 Task: Plan a trip to Niimi, Japan from 26th December, 2023 to 30th December, 2023 for 2 adults. Place can be entire room with 1  bedroom having 1 bed and 1 bathroom. Property type can be hotel.
Action: Mouse moved to (513, 129)
Screenshot: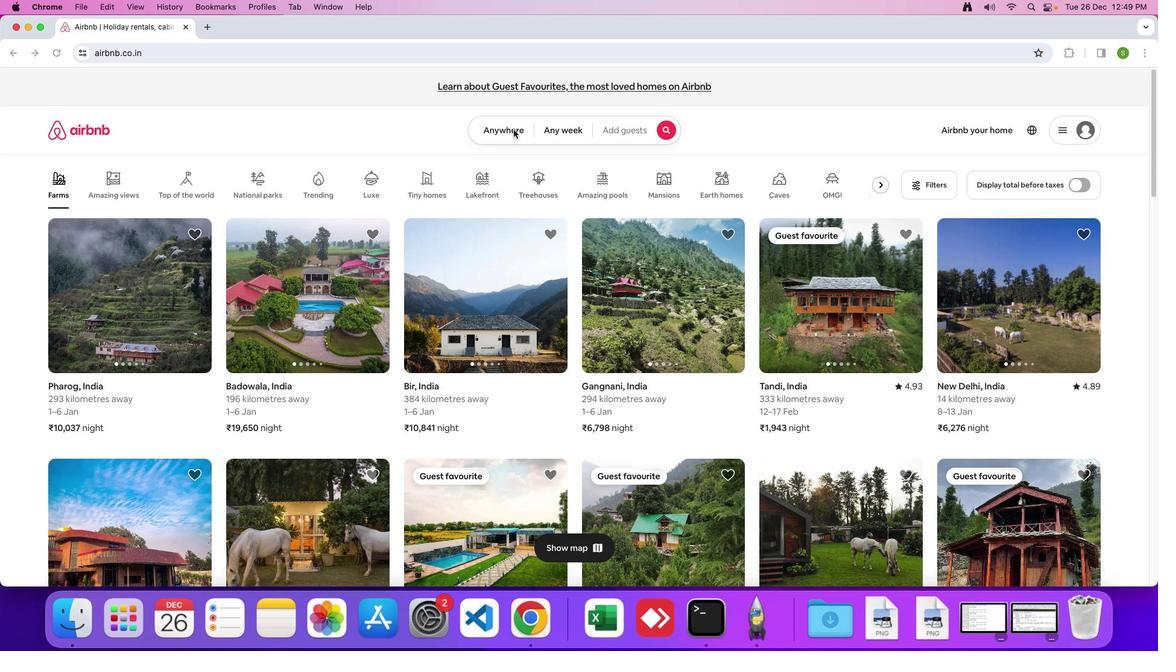 
Action: Mouse pressed left at (513, 129)
Screenshot: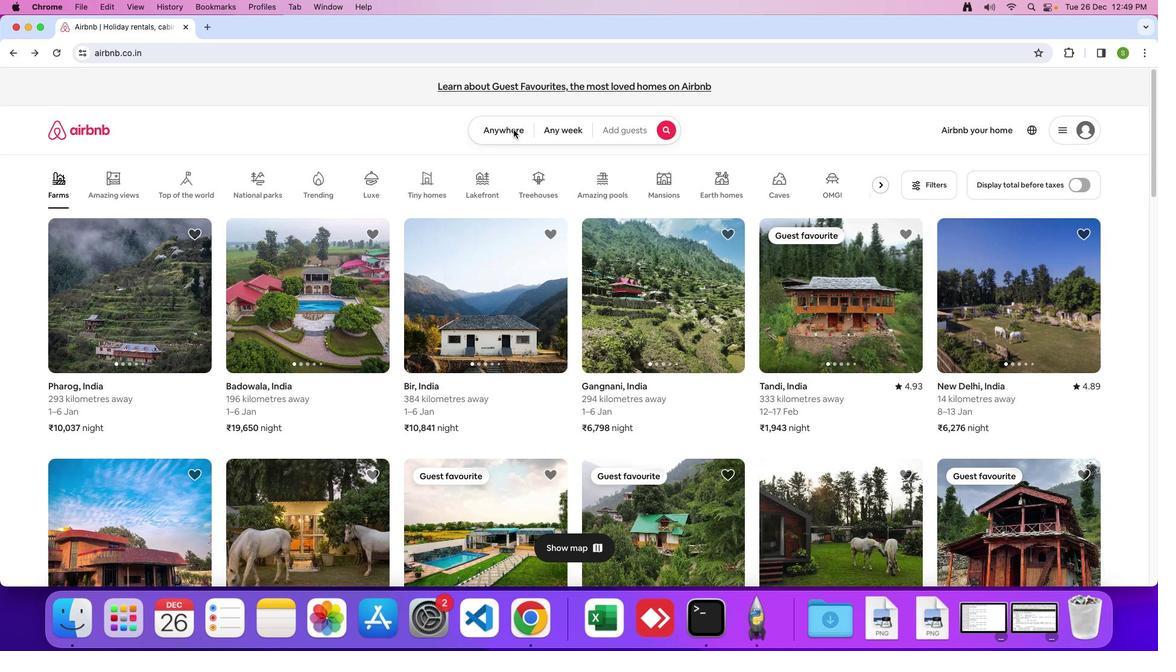 
Action: Mouse moved to (498, 134)
Screenshot: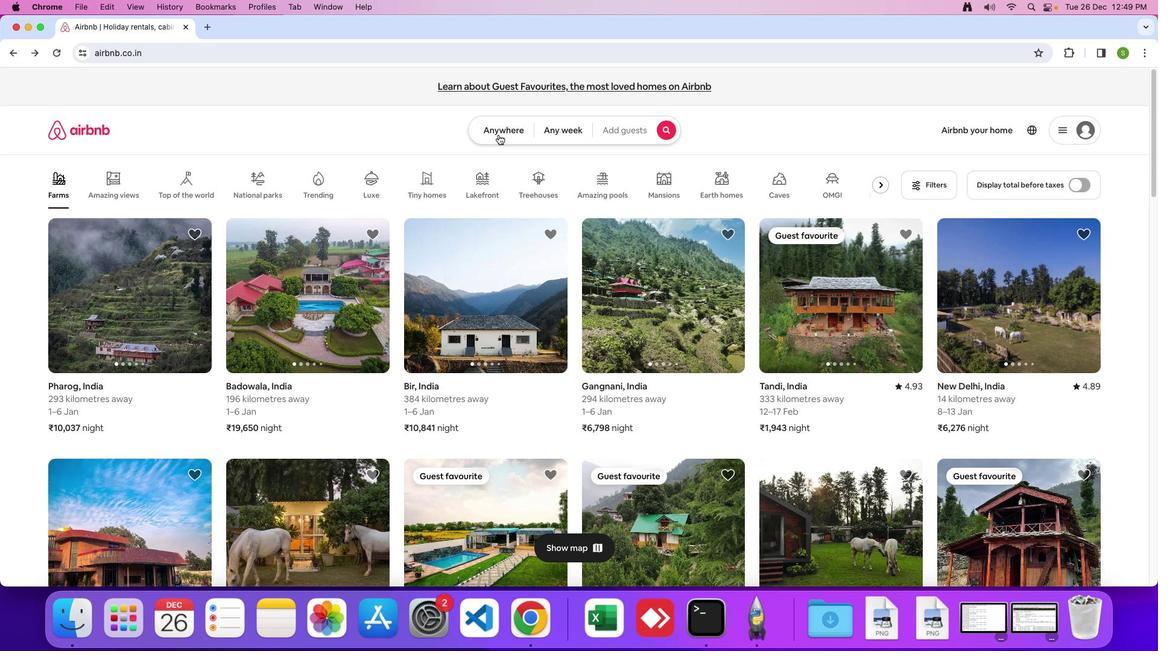 
Action: Mouse pressed left at (498, 134)
Screenshot: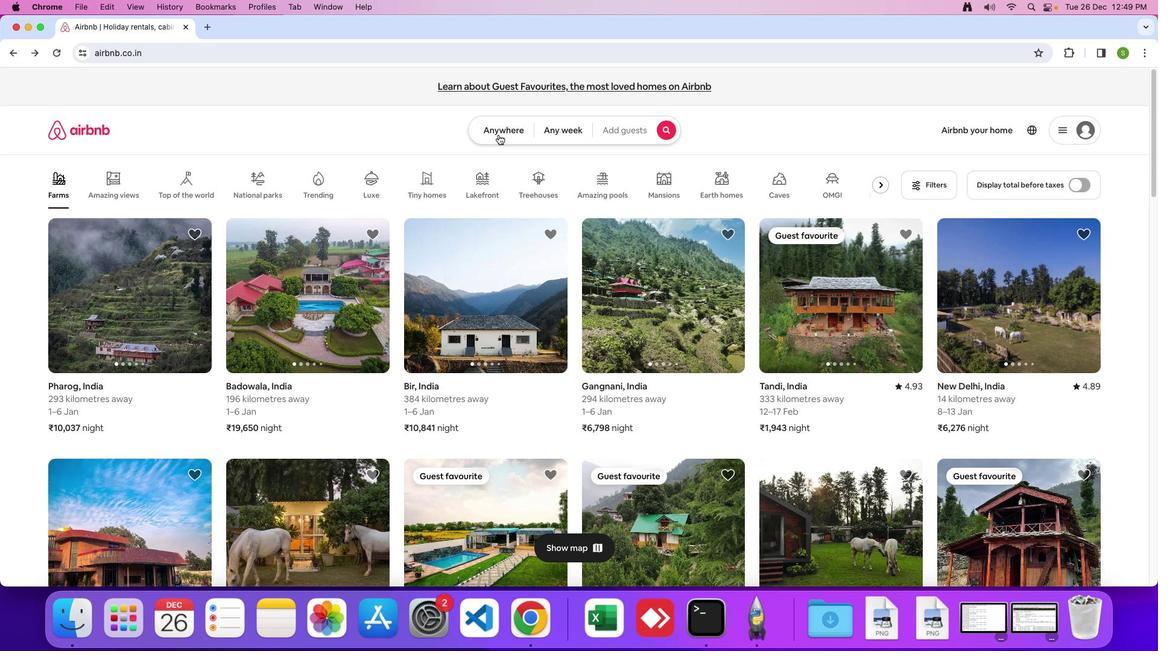 
Action: Mouse moved to (402, 168)
Screenshot: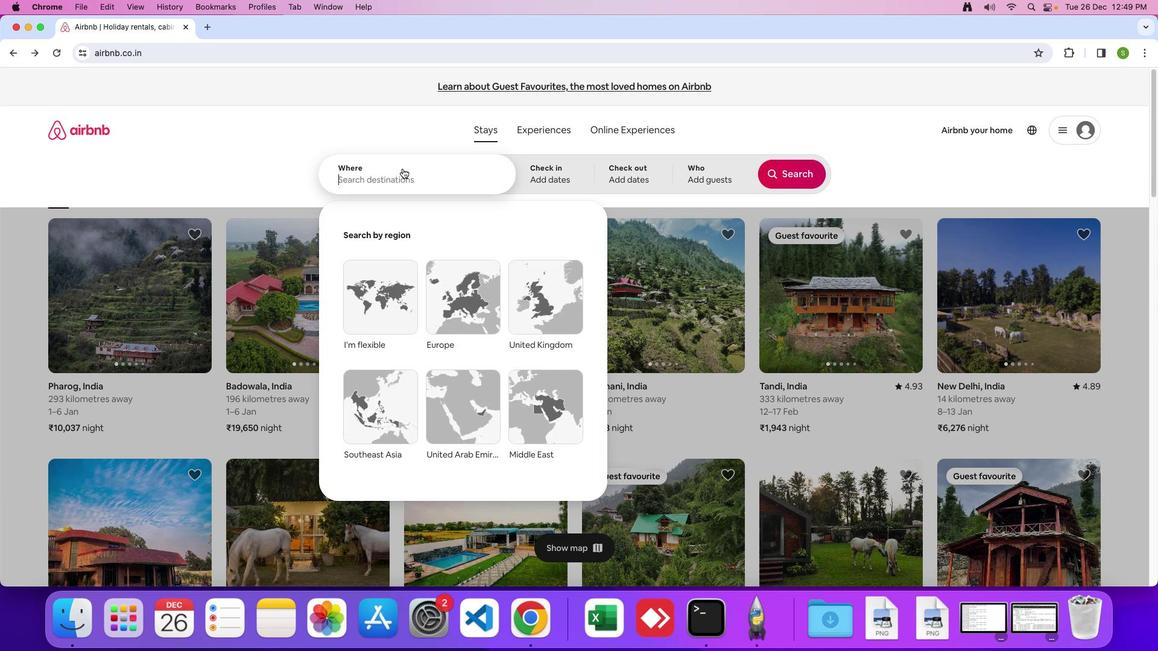 
Action: Mouse pressed left at (402, 168)
Screenshot: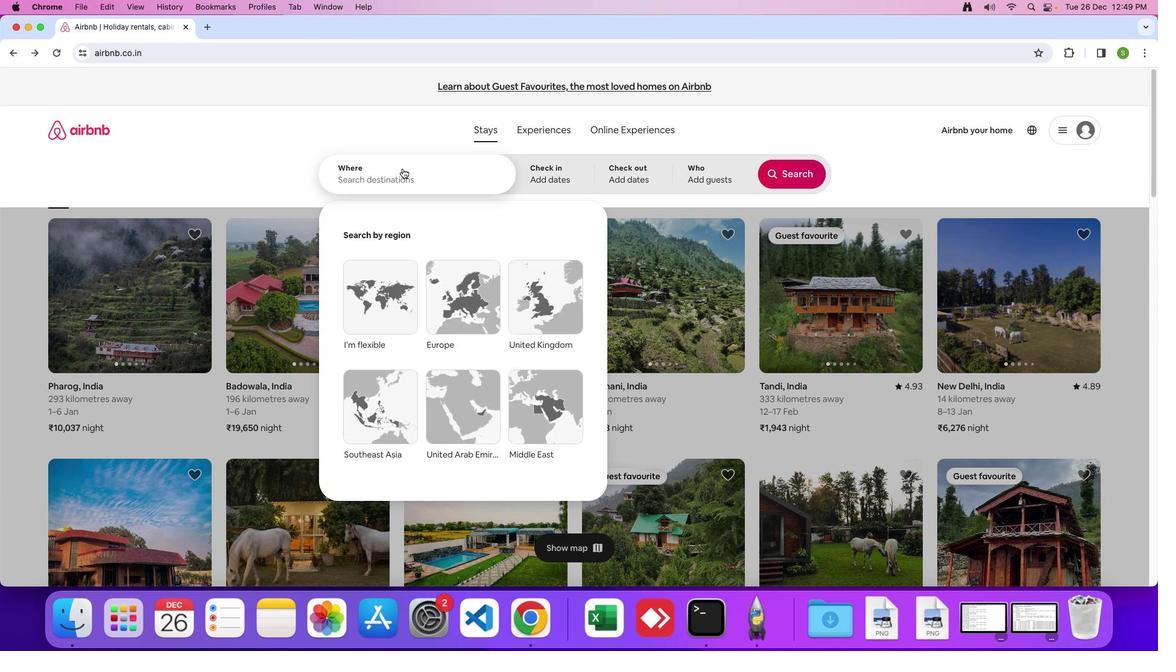 
Action: Mouse moved to (397, 168)
Screenshot: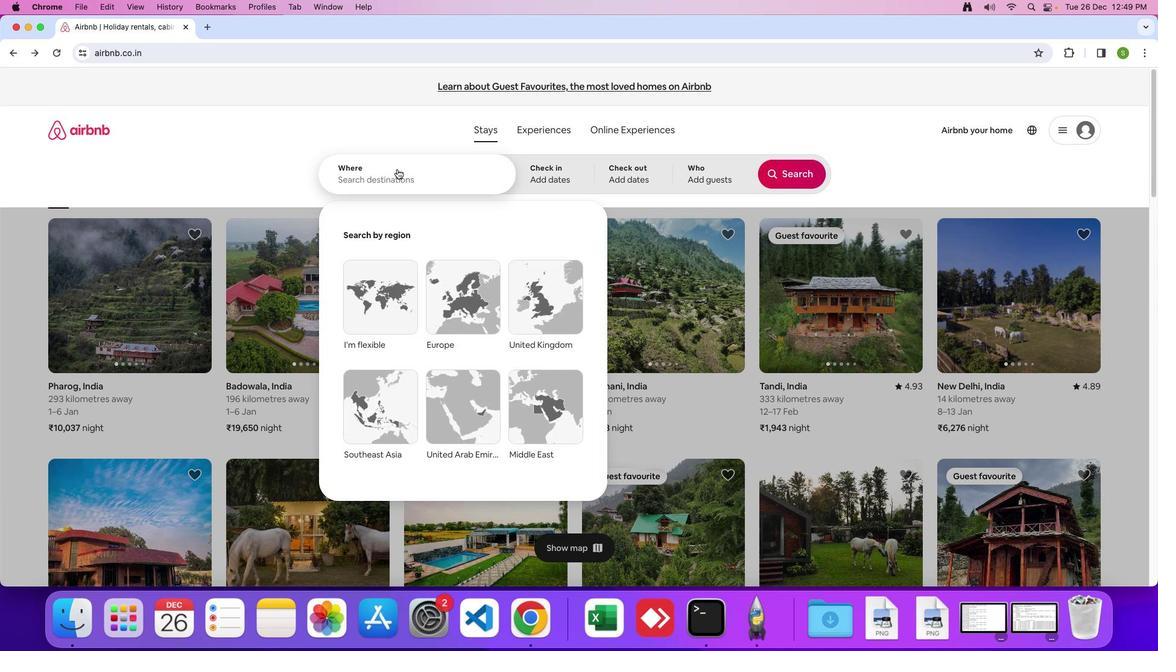 
Action: Key pressed 'N'Key.caps_lock'i''i''m''i'','Key.spaceKey.shift'J''a''p''a''n'Key.enter
Screenshot: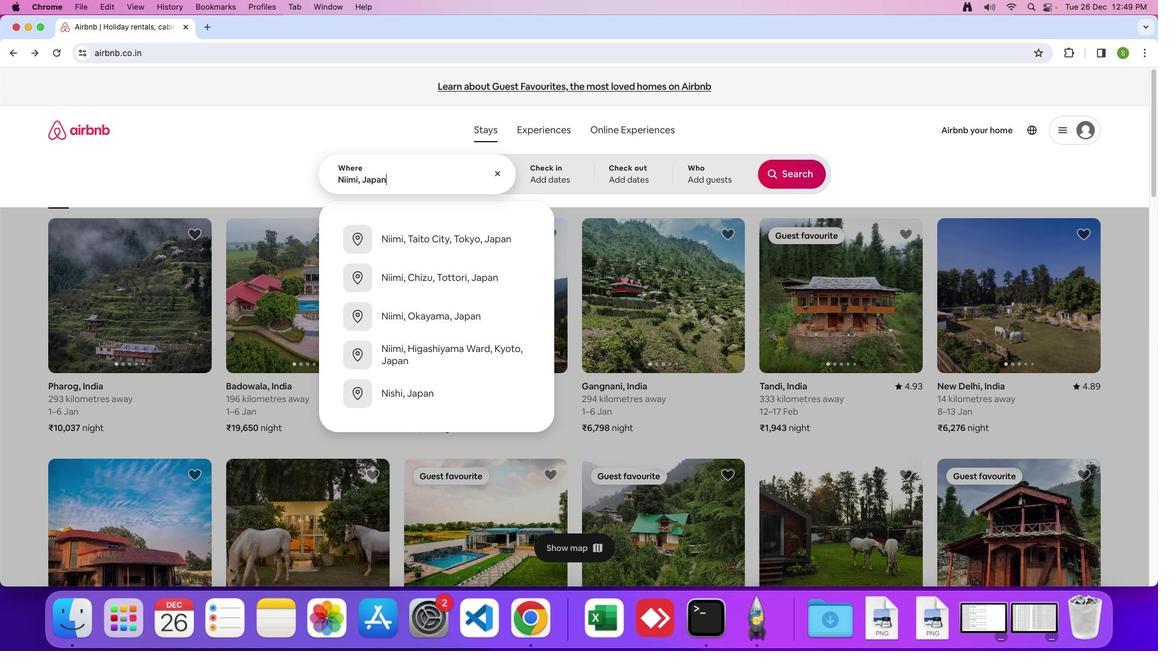 
Action: Mouse moved to (426, 440)
Screenshot: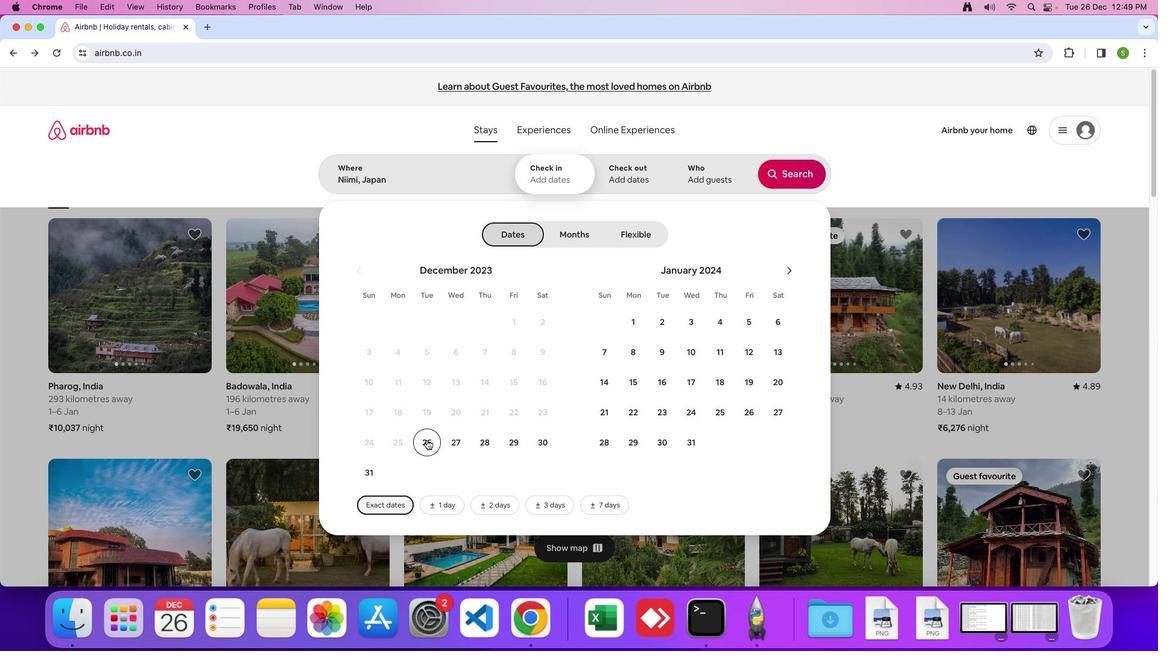 
Action: Mouse pressed left at (426, 440)
Screenshot: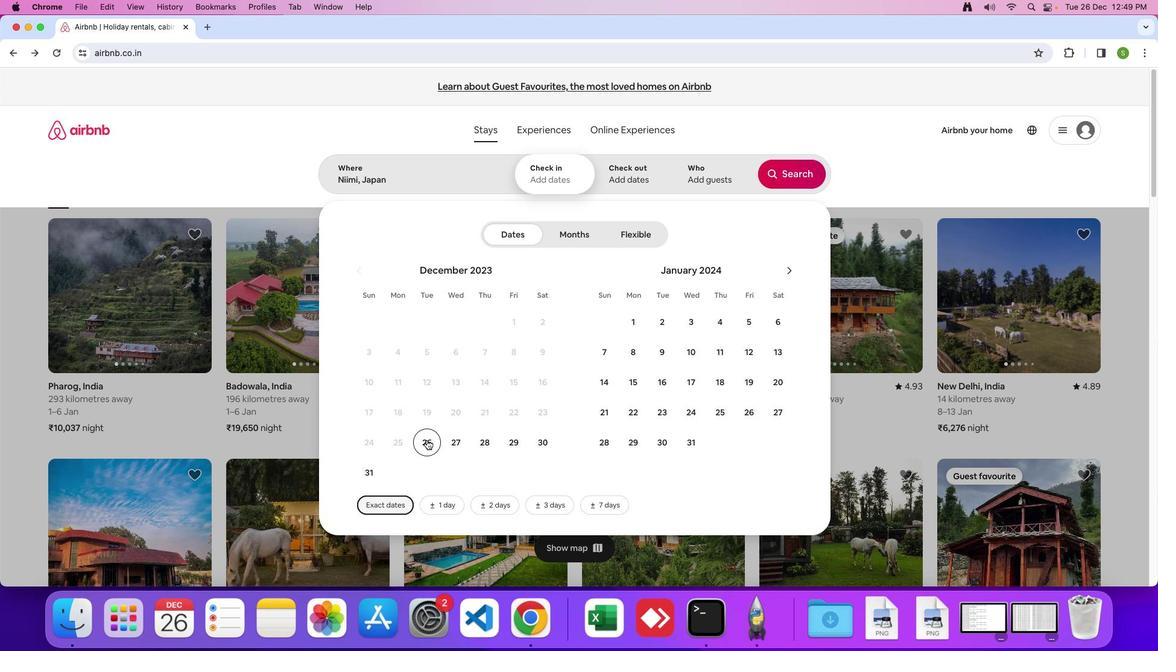 
Action: Mouse moved to (536, 450)
Screenshot: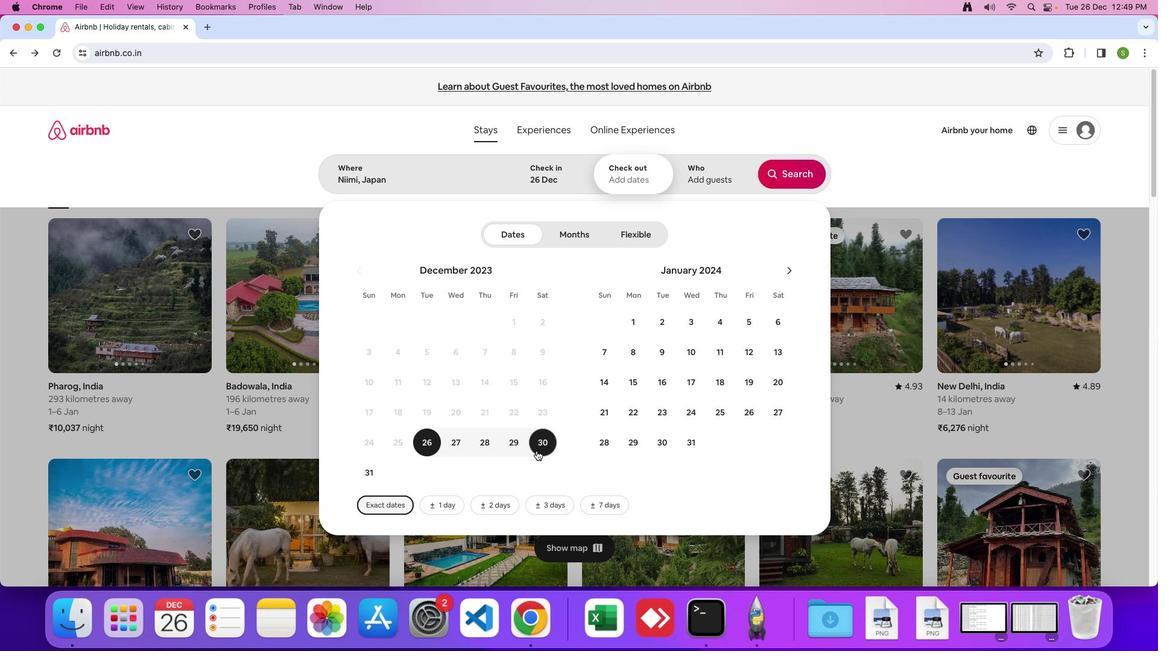 
Action: Mouse pressed left at (536, 450)
Screenshot: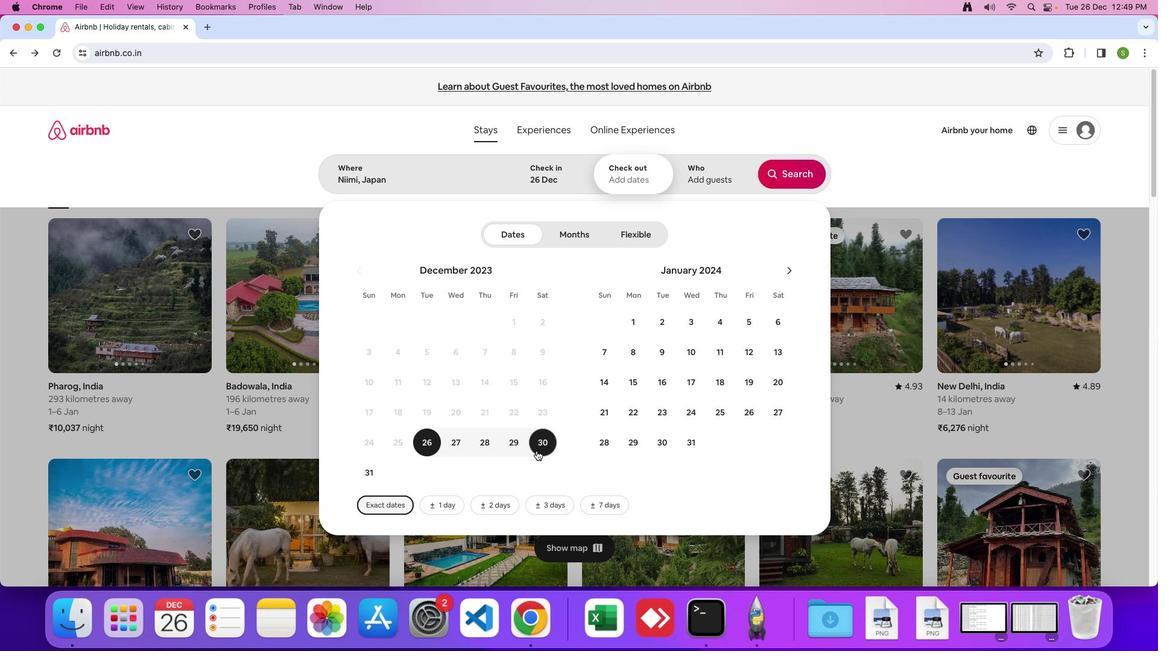 
Action: Mouse moved to (704, 182)
Screenshot: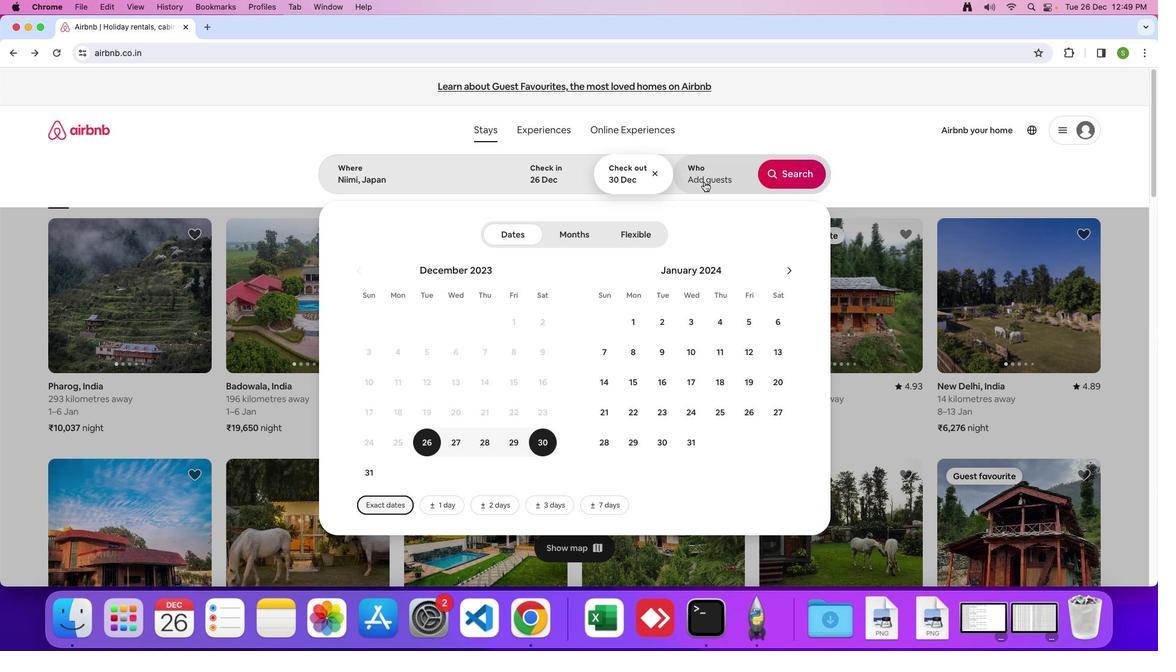 
Action: Mouse pressed left at (704, 182)
Screenshot: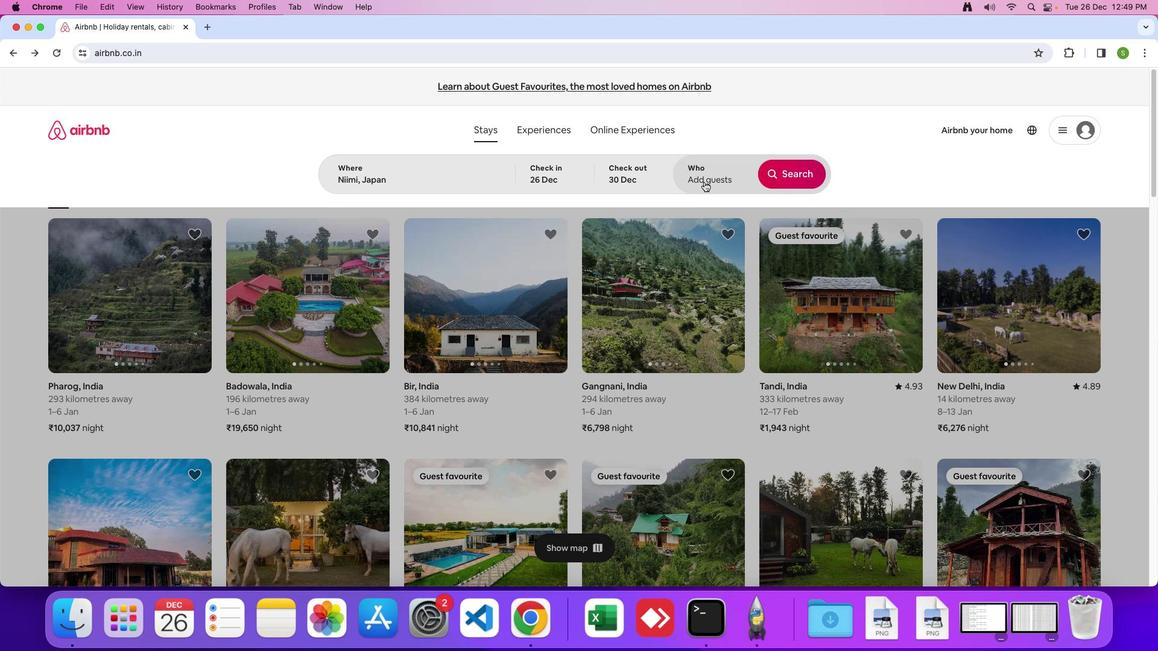 
Action: Mouse moved to (793, 232)
Screenshot: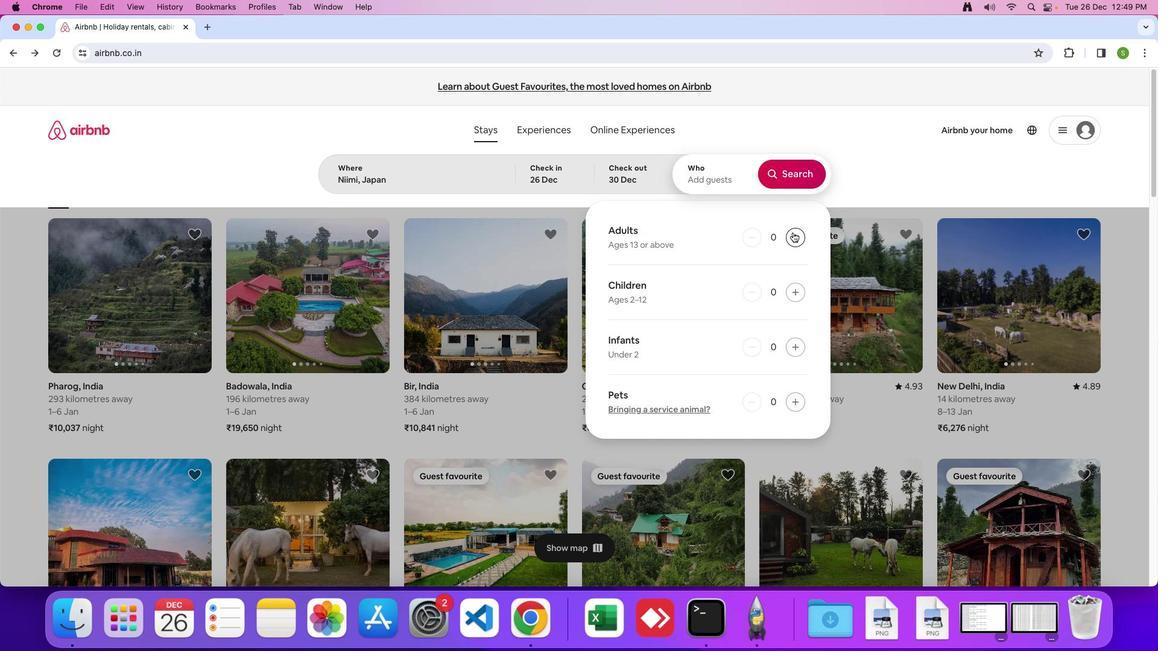 
Action: Mouse pressed left at (793, 232)
Screenshot: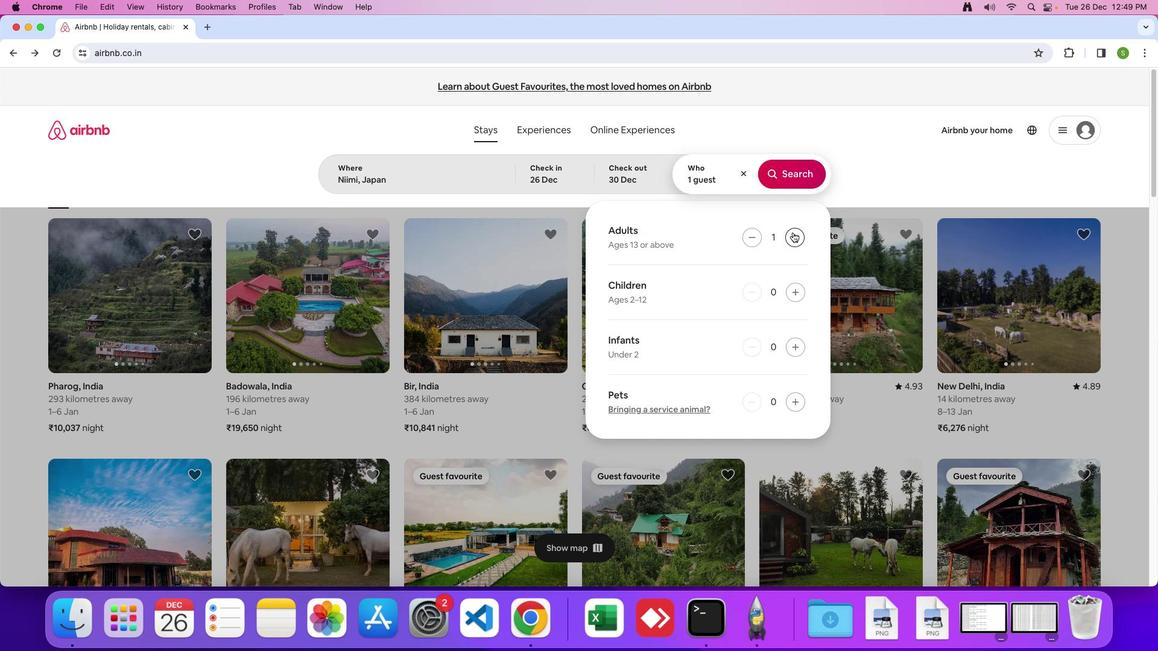 
Action: Mouse pressed left at (793, 232)
Screenshot: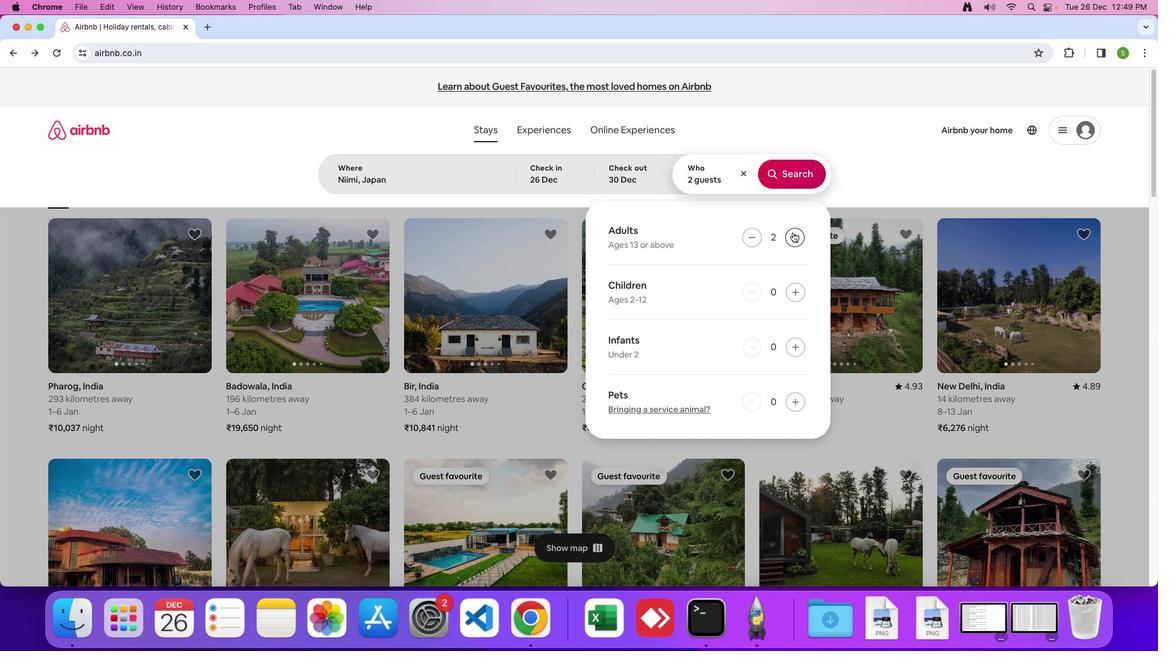 
Action: Mouse moved to (788, 182)
Screenshot: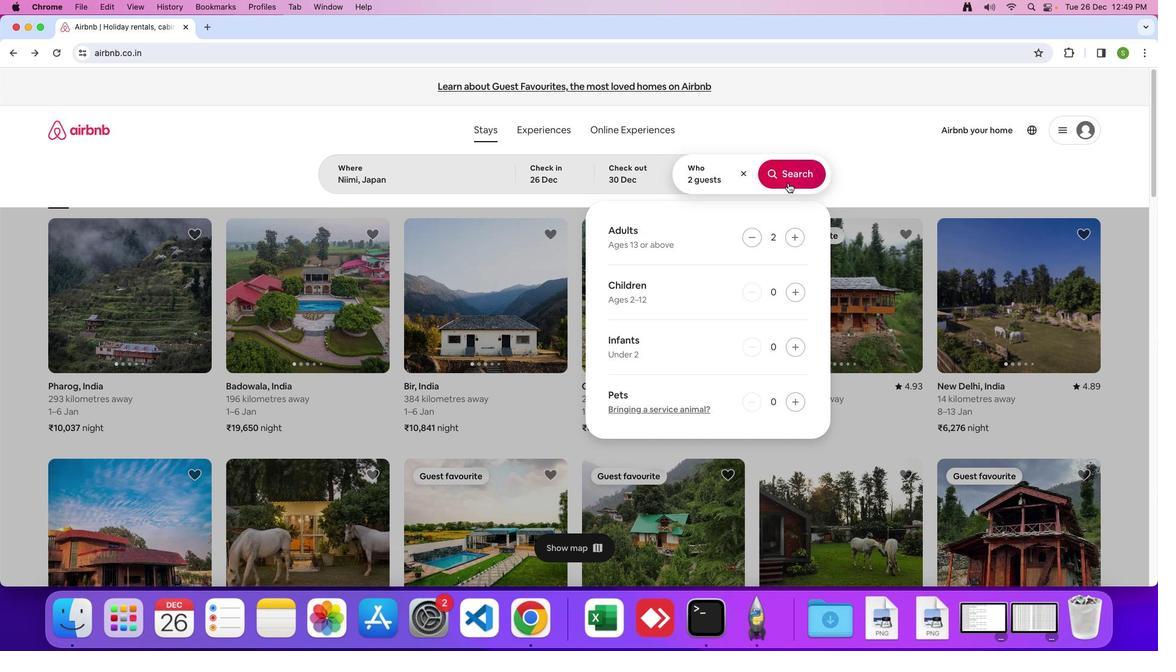 
Action: Mouse pressed left at (788, 182)
Screenshot: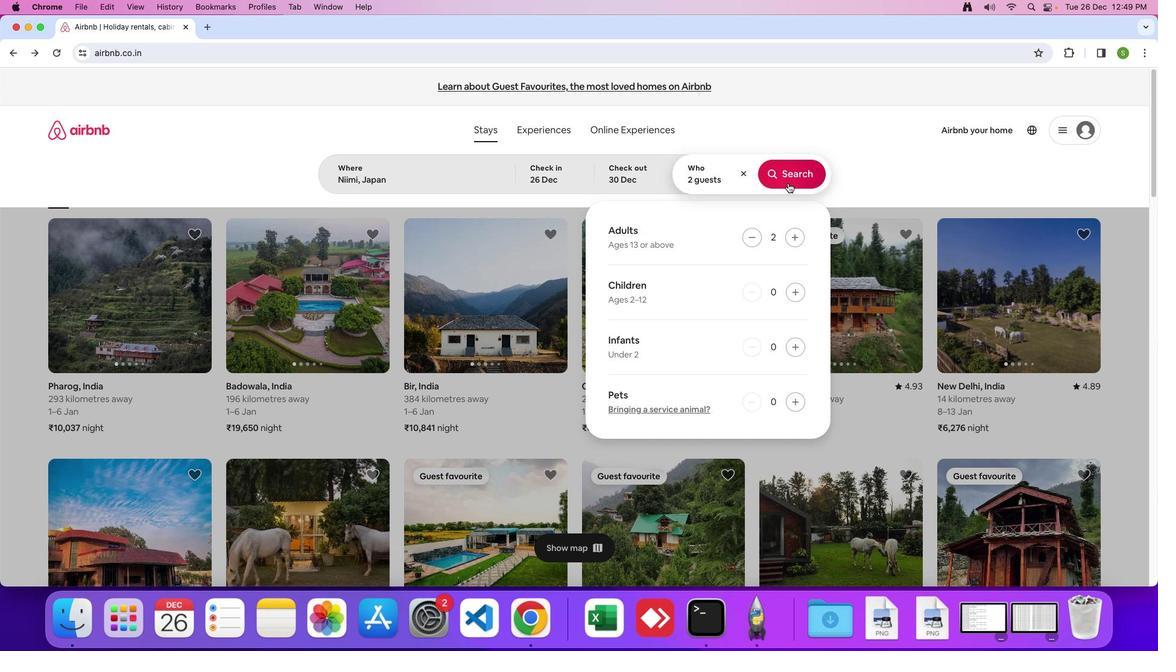 
Action: Mouse moved to (969, 143)
Screenshot: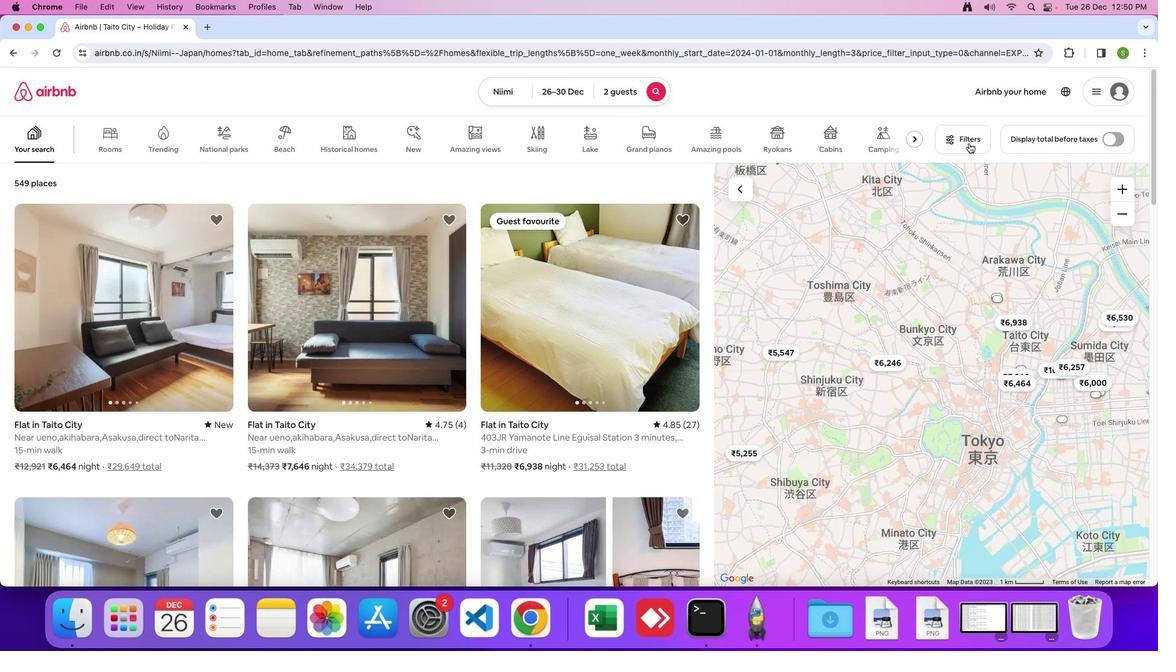 
Action: Mouse pressed left at (969, 143)
Screenshot: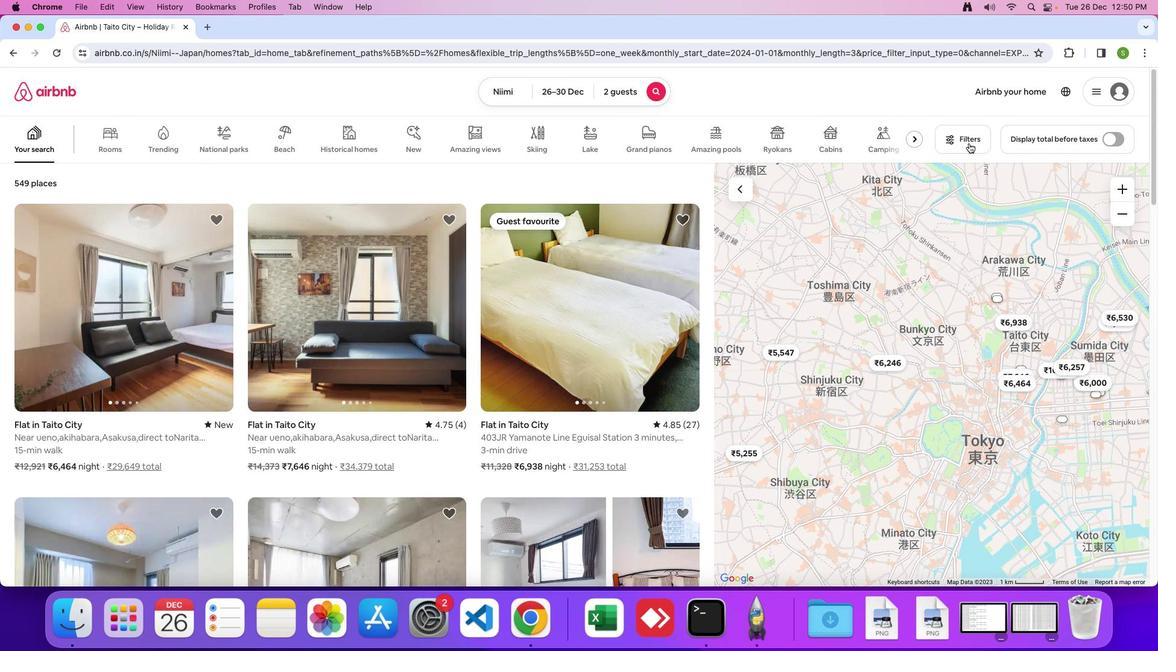 
Action: Mouse moved to (570, 370)
Screenshot: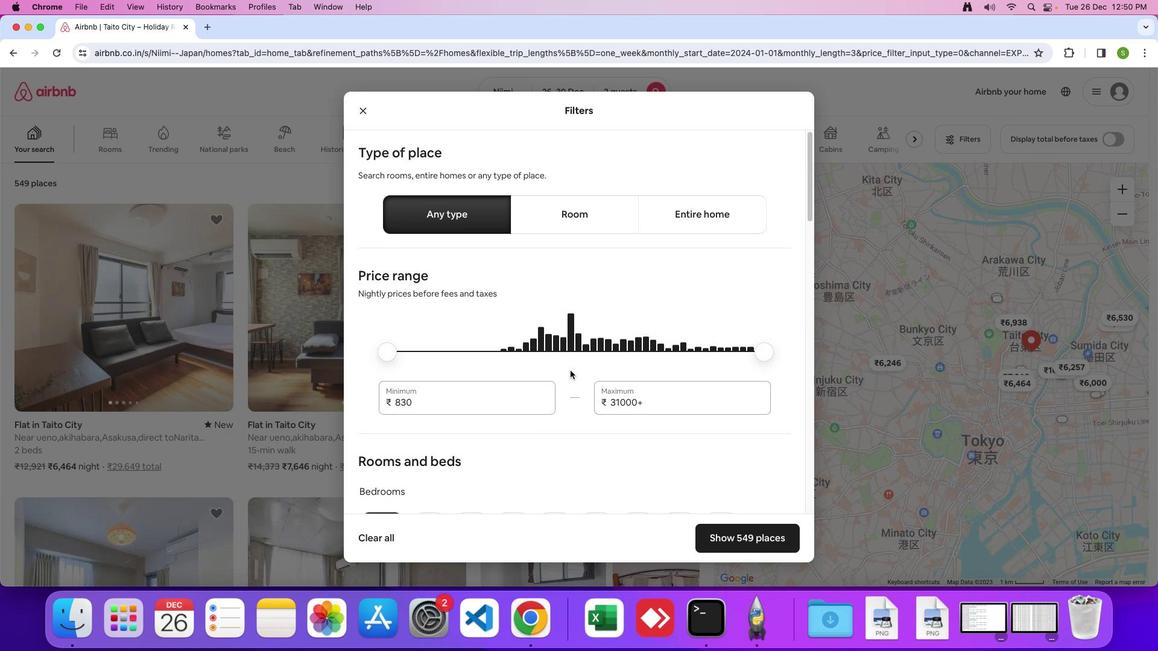 
Action: Mouse scrolled (570, 370) with delta (0, 0)
Screenshot: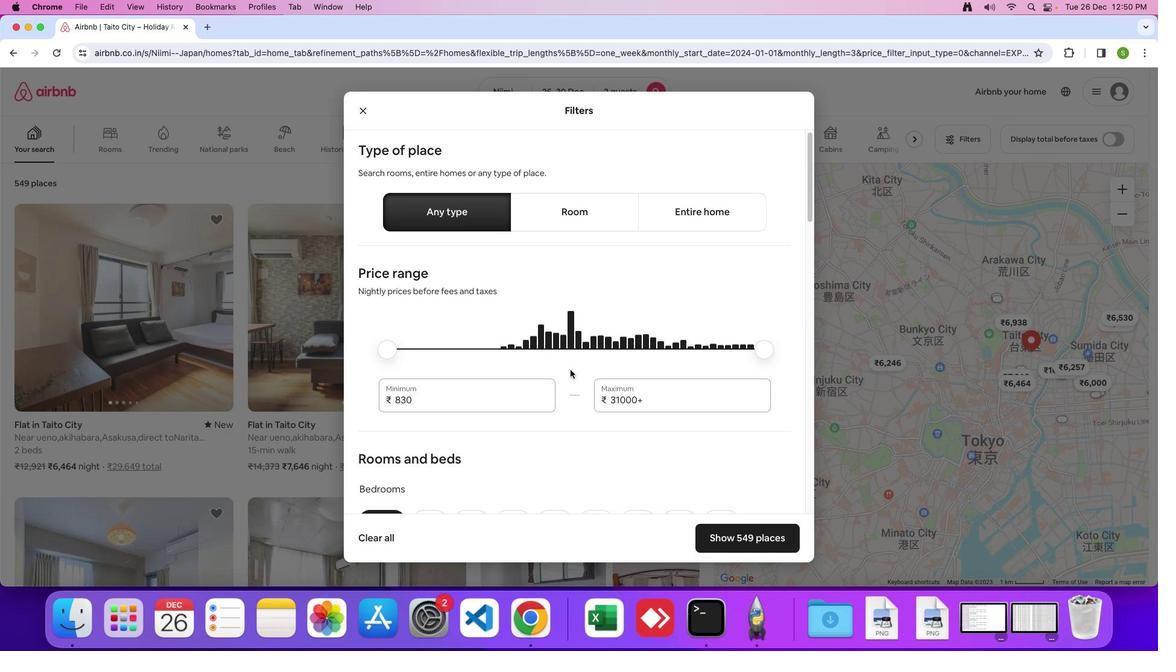 
Action: Mouse moved to (570, 369)
Screenshot: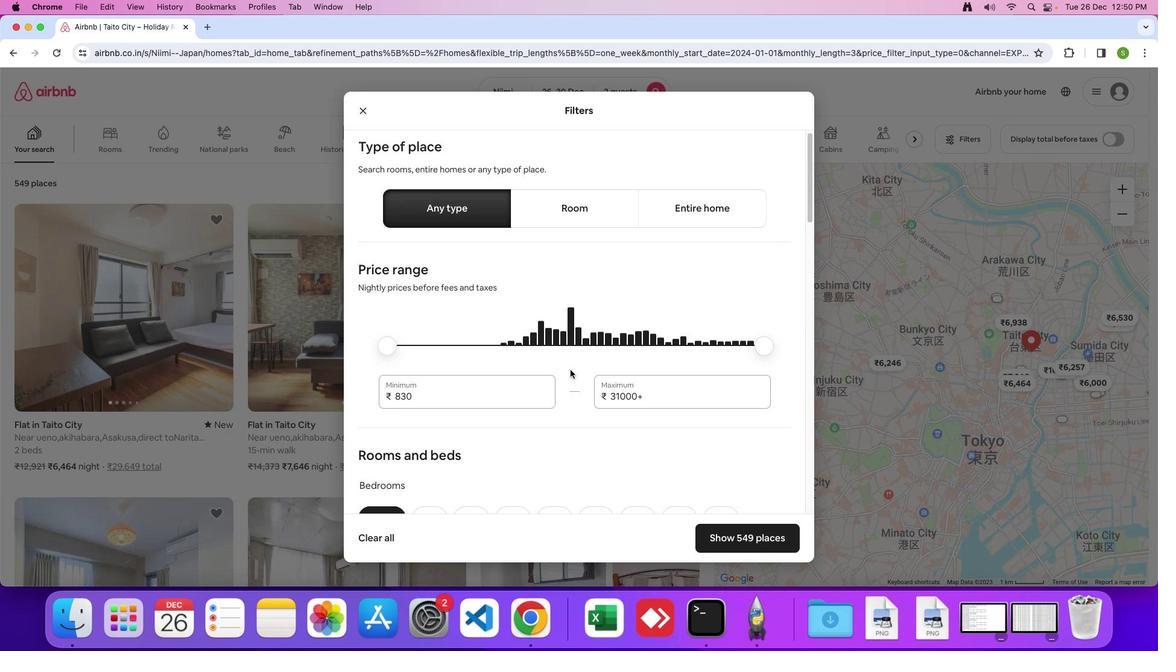 
Action: Mouse scrolled (570, 369) with delta (0, 0)
Screenshot: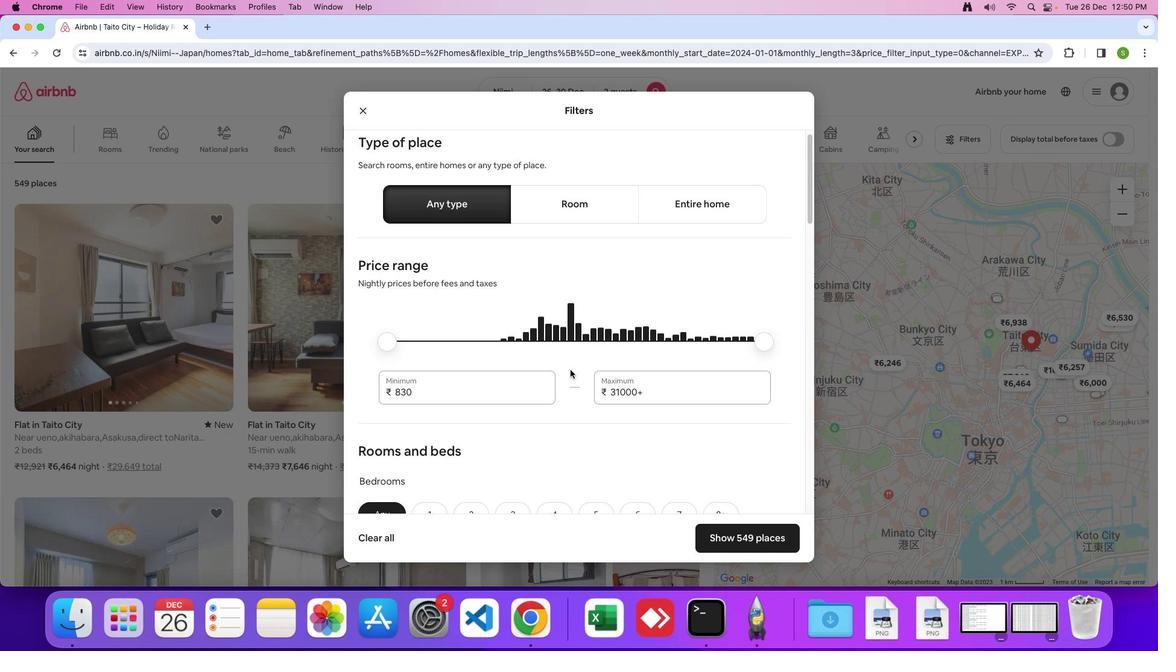 
Action: Mouse moved to (570, 369)
Screenshot: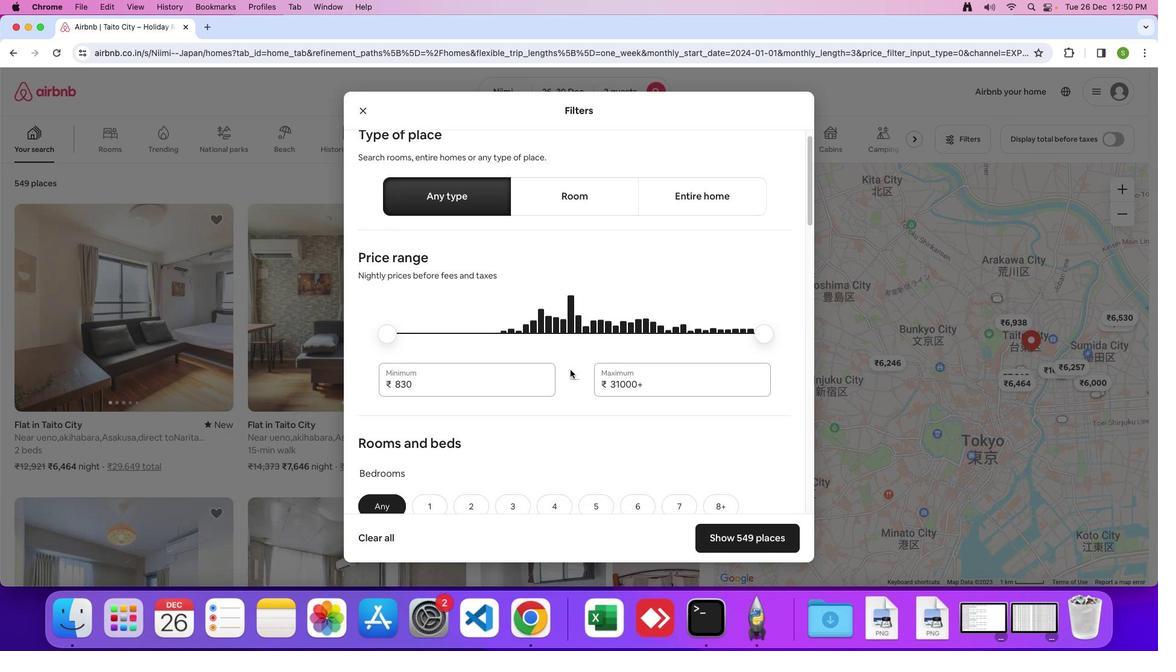 
Action: Mouse scrolled (570, 369) with delta (0, 0)
Screenshot: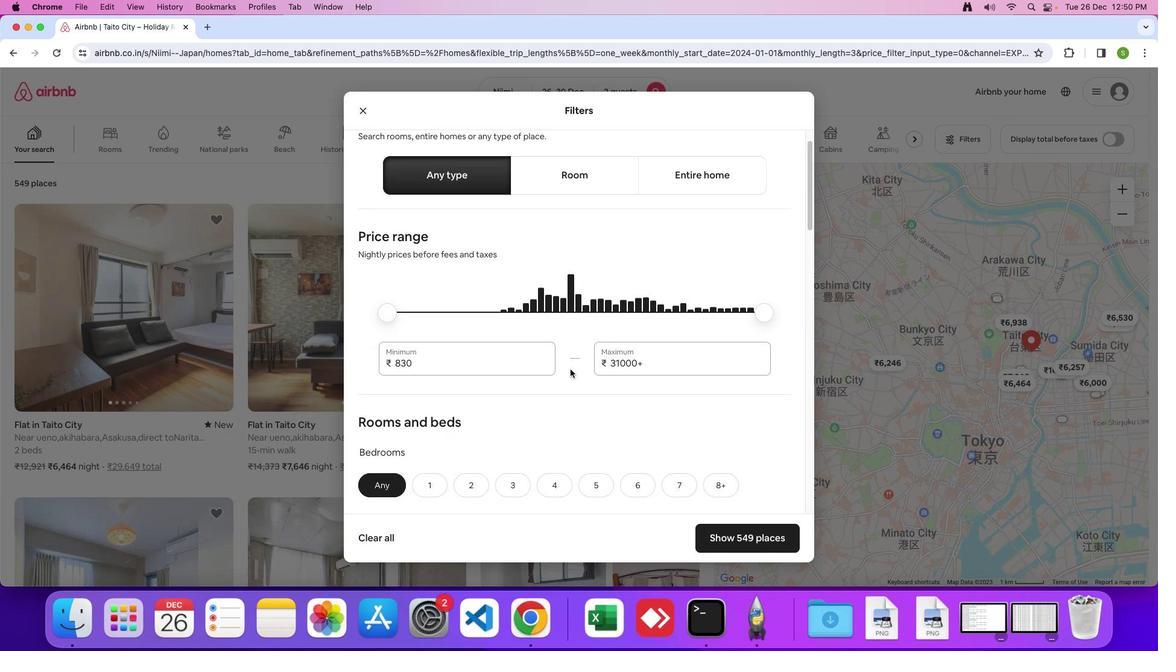 
Action: Mouse moved to (570, 369)
Screenshot: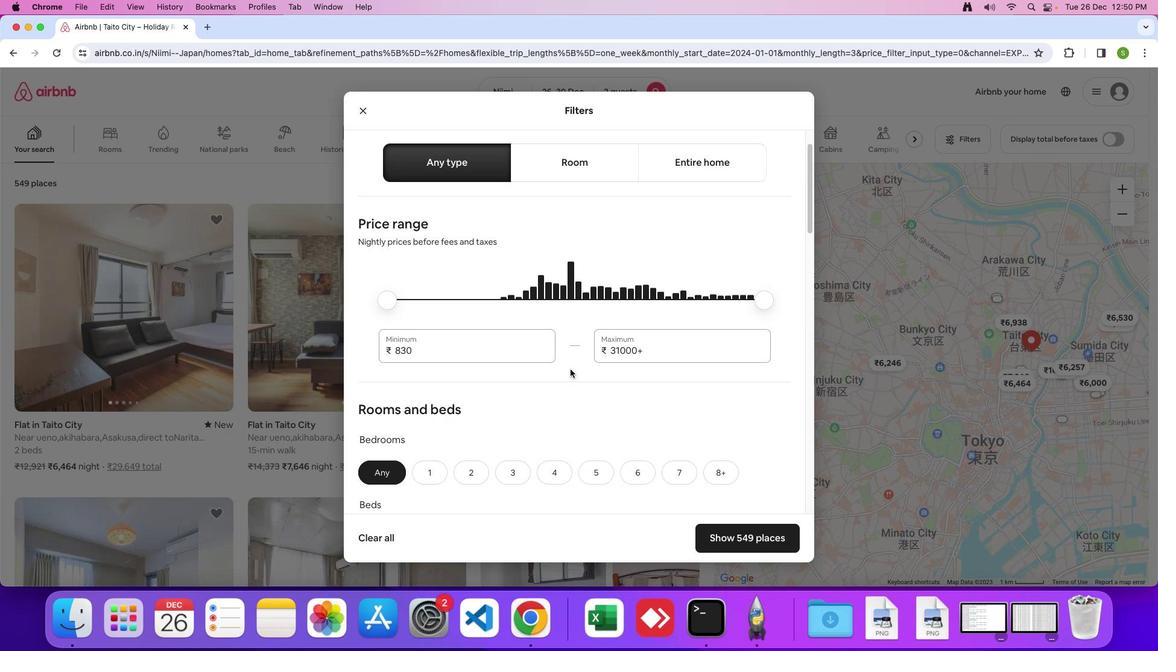 
Action: Mouse scrolled (570, 369) with delta (0, 0)
Screenshot: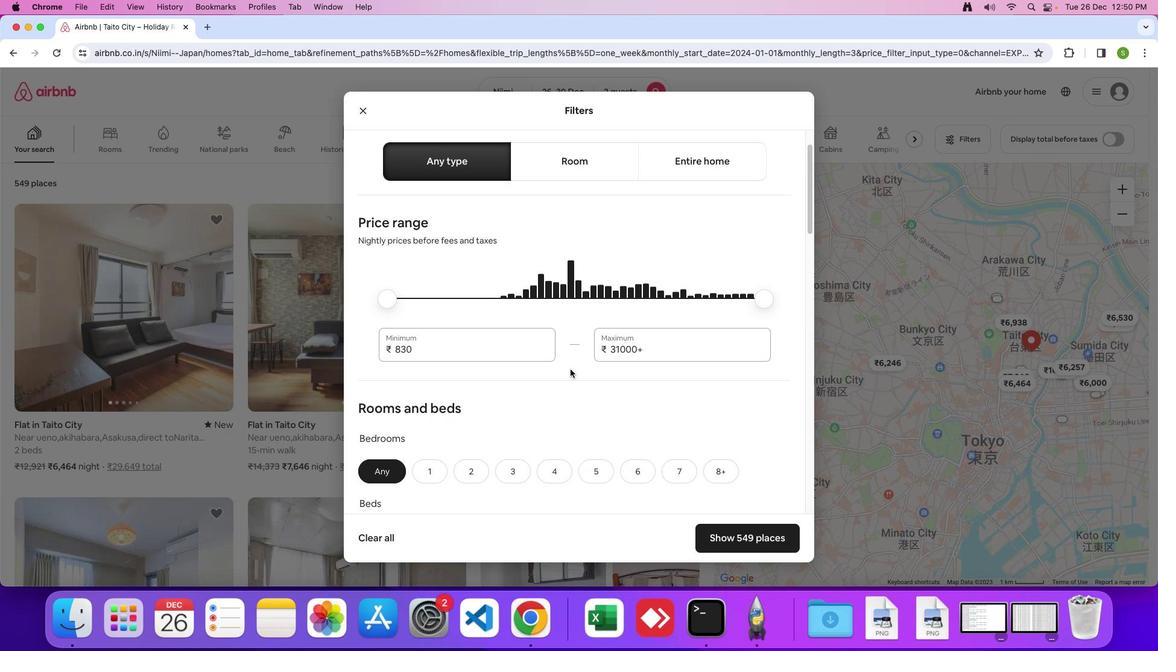 
Action: Mouse scrolled (570, 369) with delta (0, 0)
Screenshot: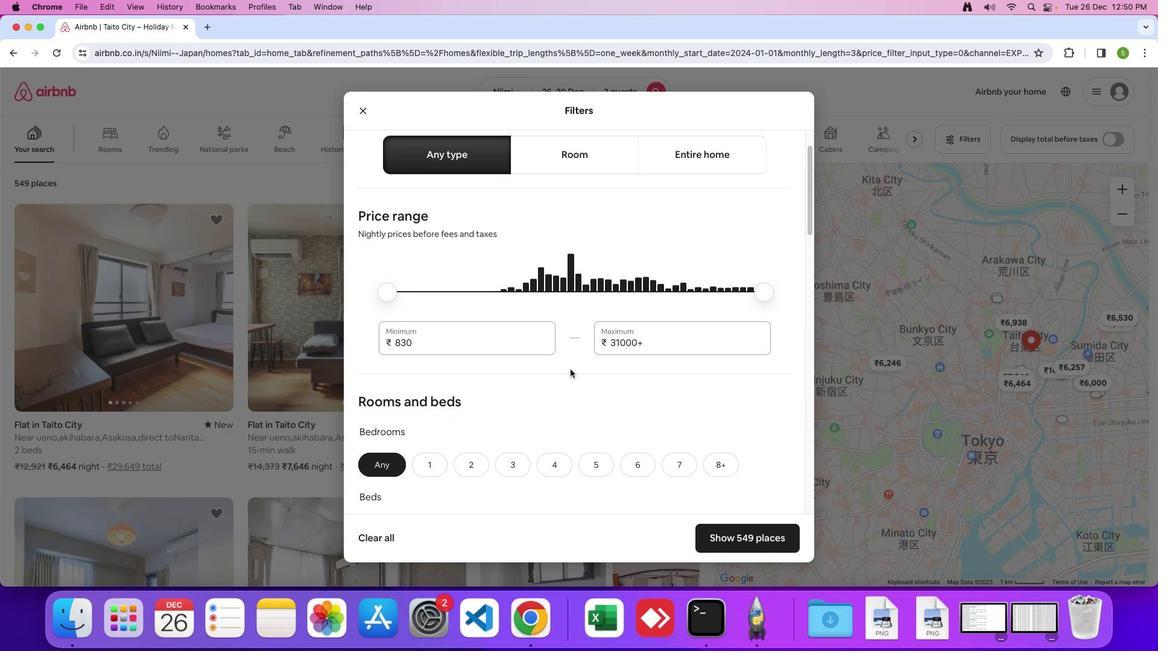 
Action: Mouse scrolled (570, 369) with delta (0, 0)
Screenshot: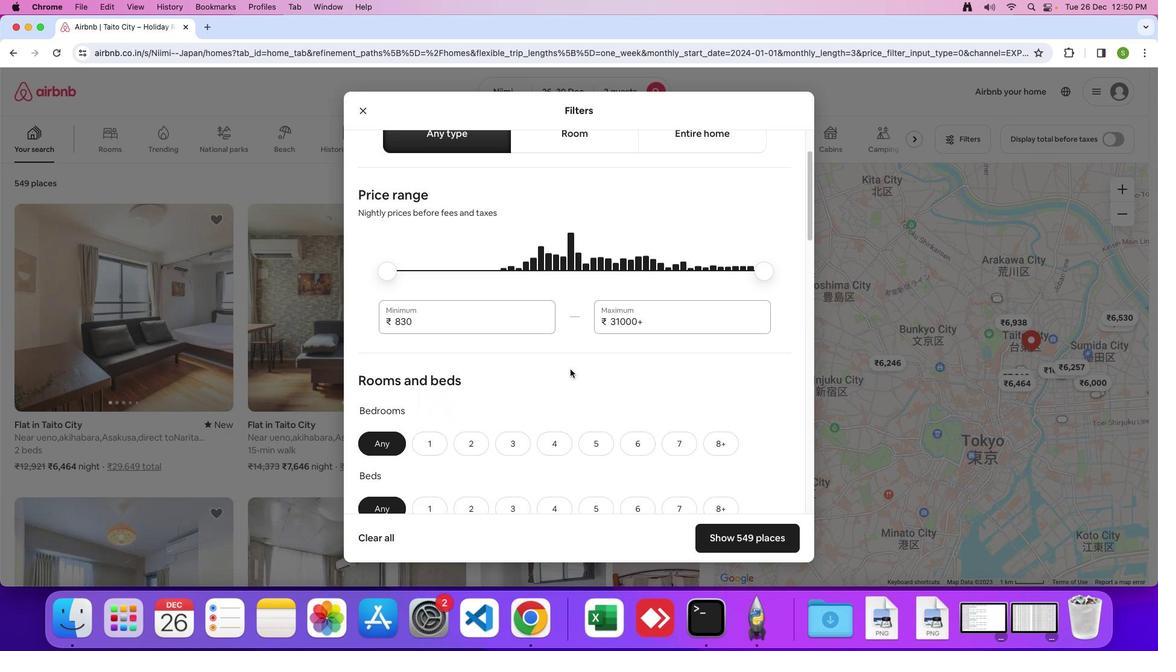 
Action: Mouse scrolled (570, 369) with delta (0, 0)
Screenshot: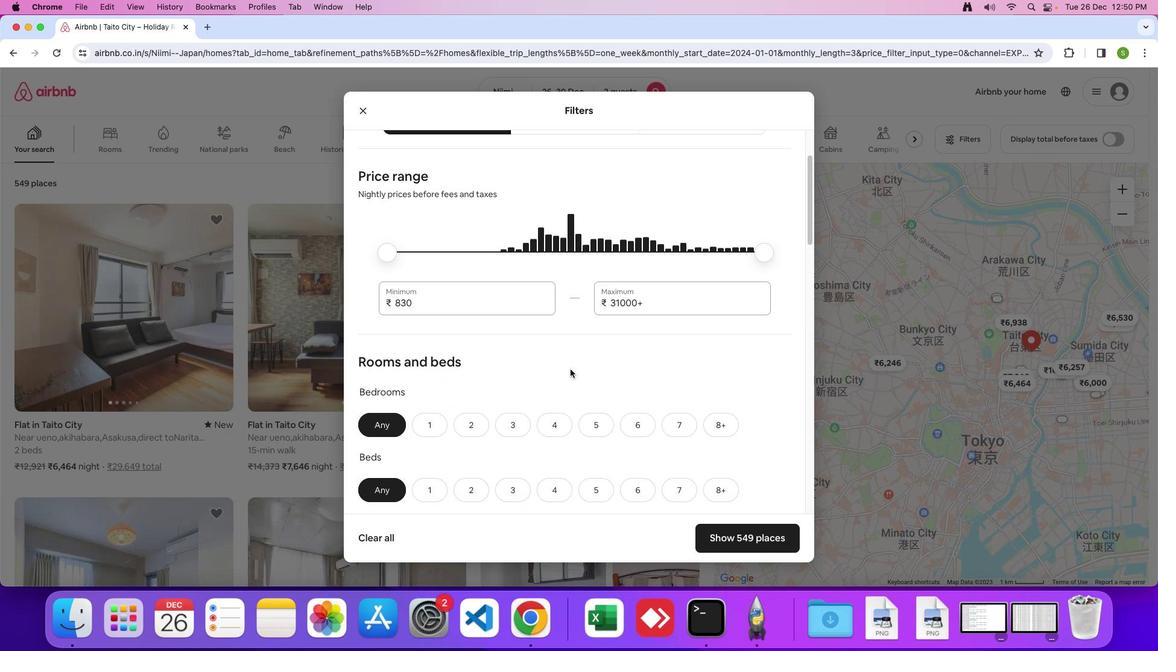 
Action: Mouse scrolled (570, 369) with delta (0, 0)
Screenshot: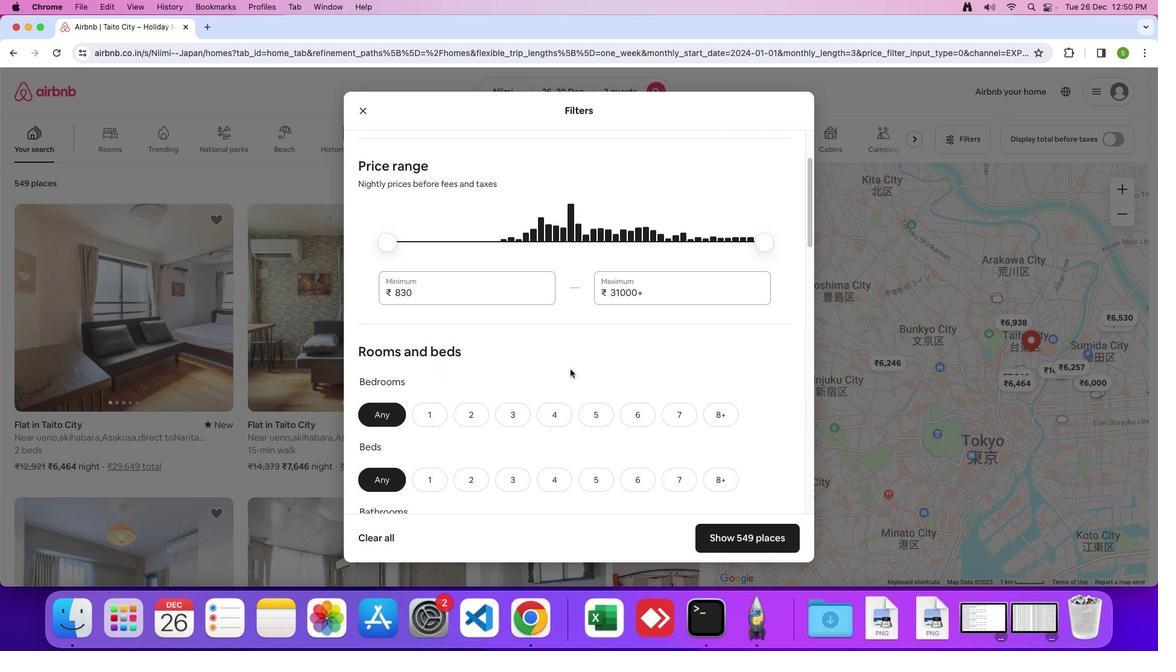 
Action: Mouse scrolled (570, 369) with delta (0, -1)
Screenshot: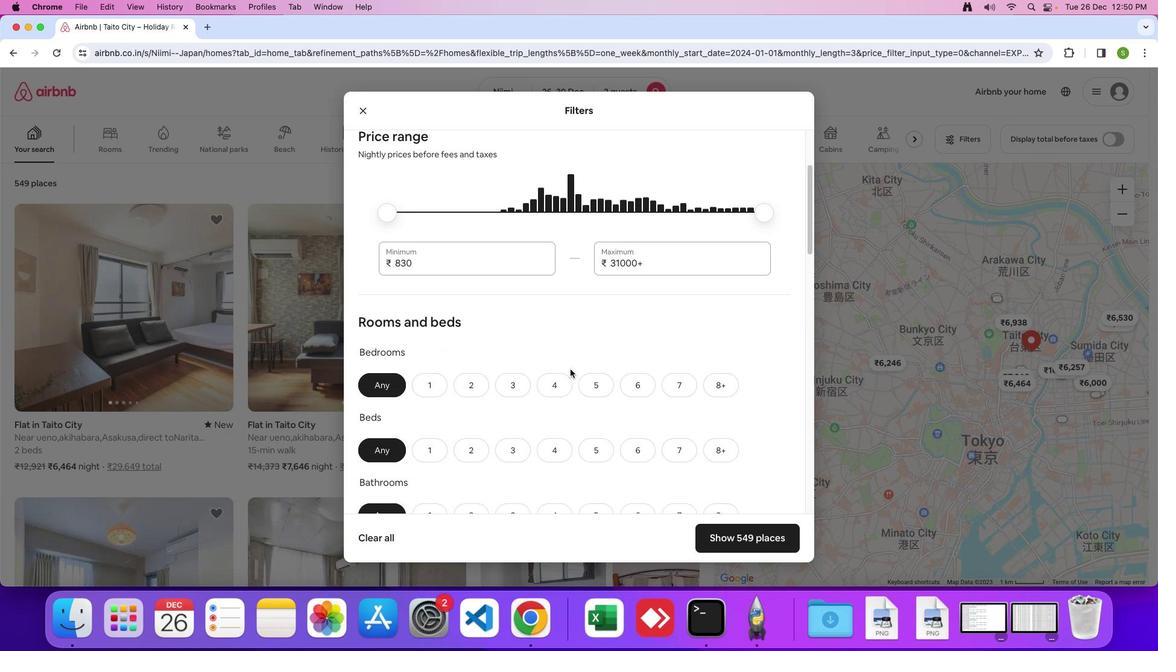 
Action: Mouse scrolled (570, 369) with delta (0, 0)
Screenshot: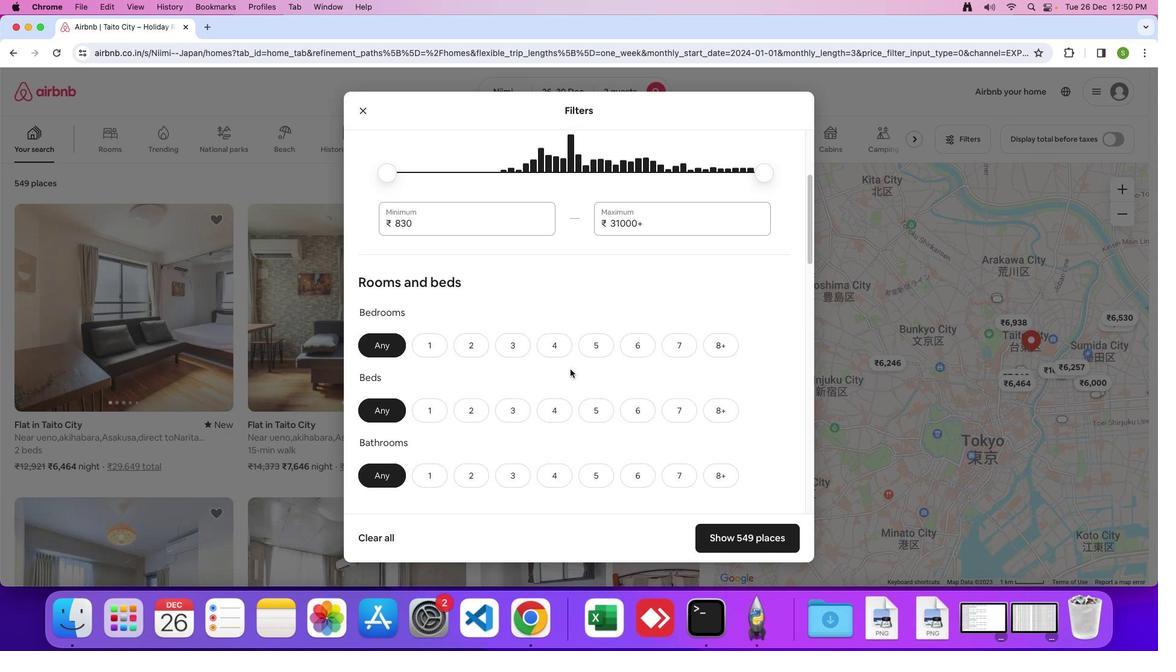 
Action: Mouse scrolled (570, 369) with delta (0, 0)
Screenshot: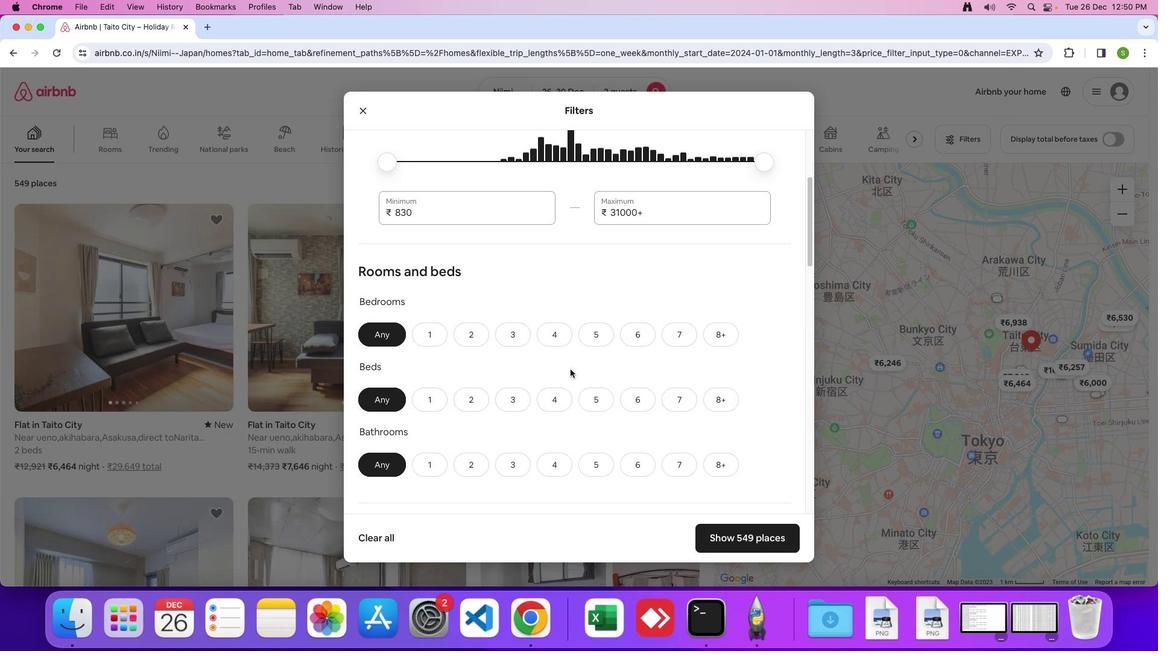 
Action: Mouse scrolled (570, 369) with delta (0, 0)
Screenshot: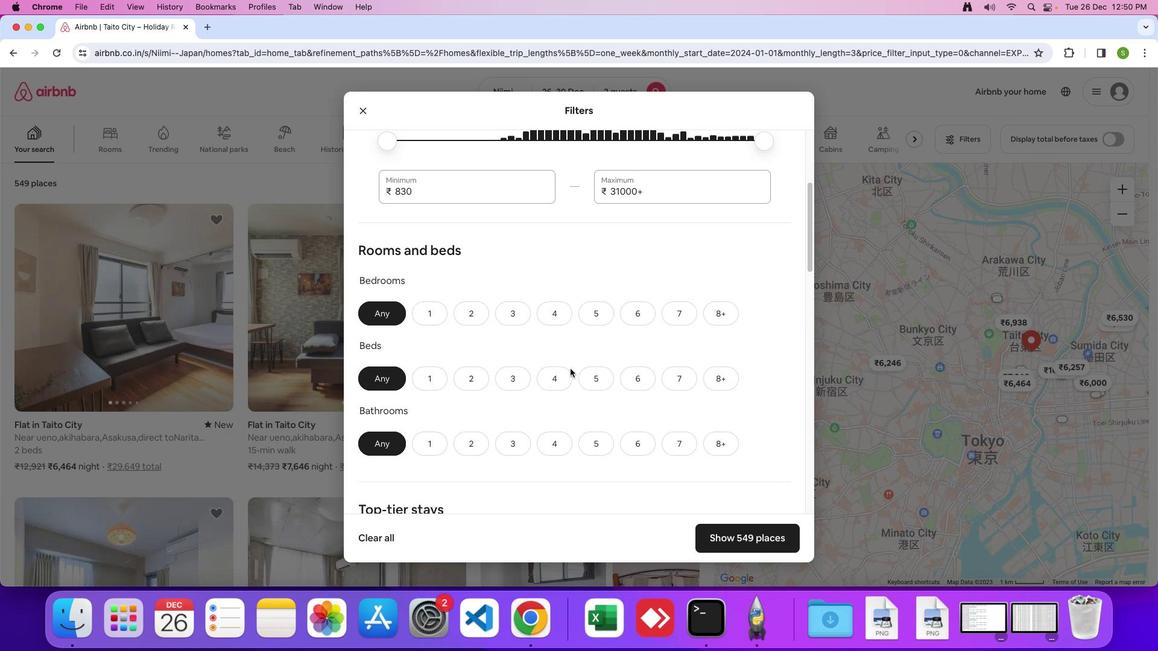 
Action: Mouse moved to (442, 293)
Screenshot: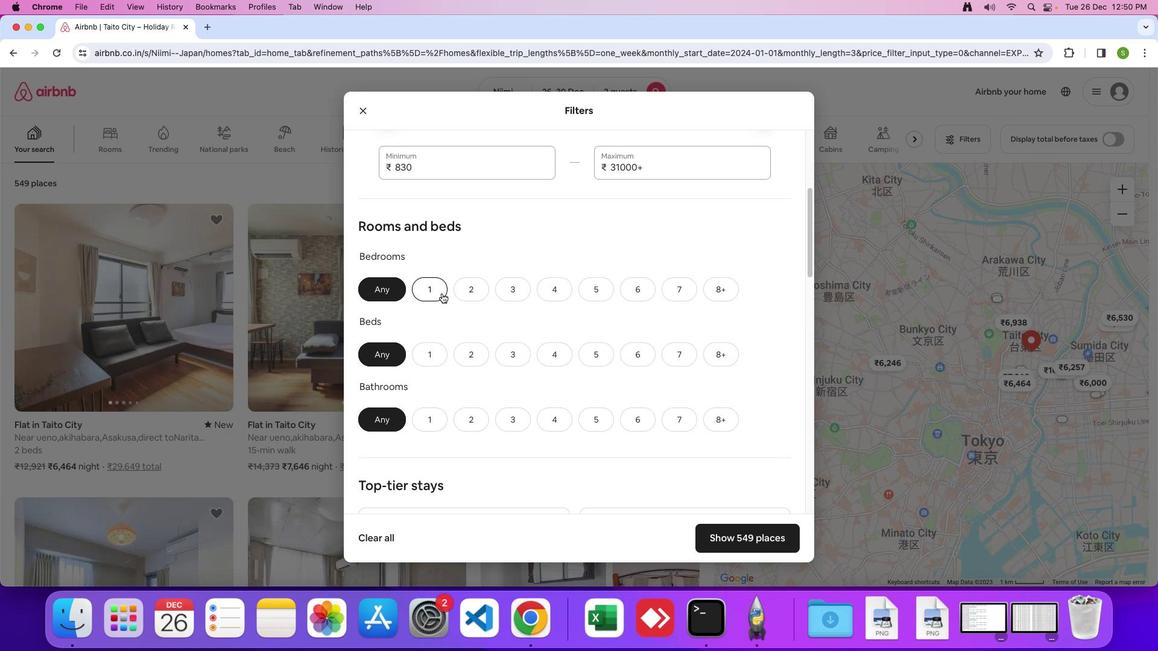 
Action: Mouse pressed left at (442, 293)
Screenshot: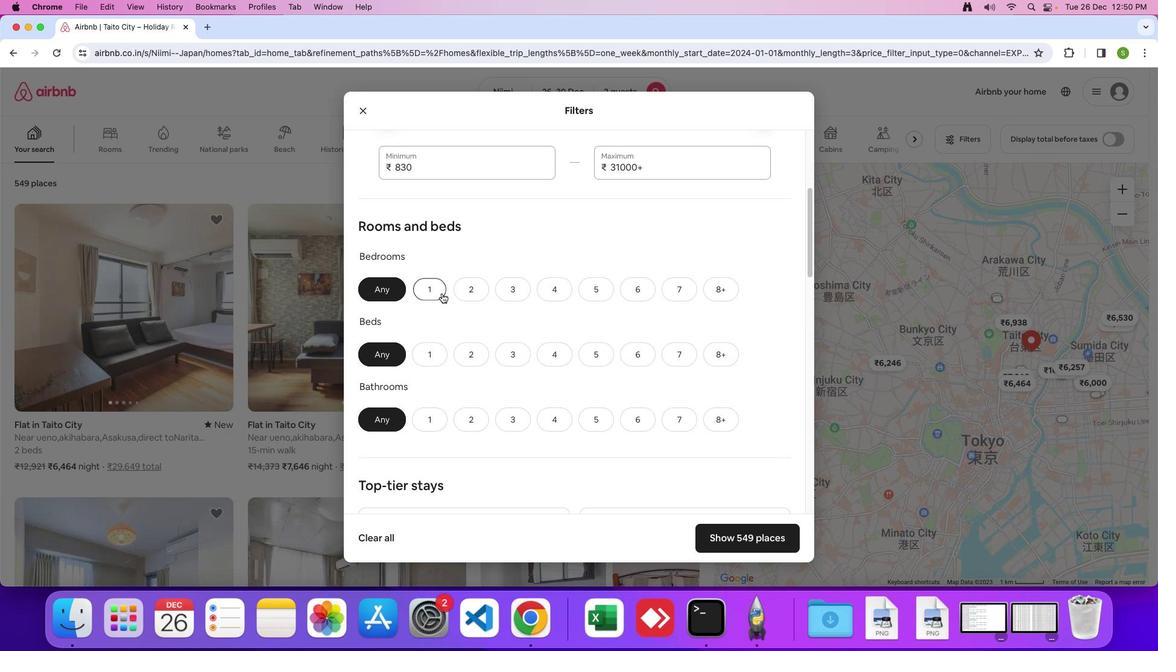 
Action: Mouse moved to (424, 351)
Screenshot: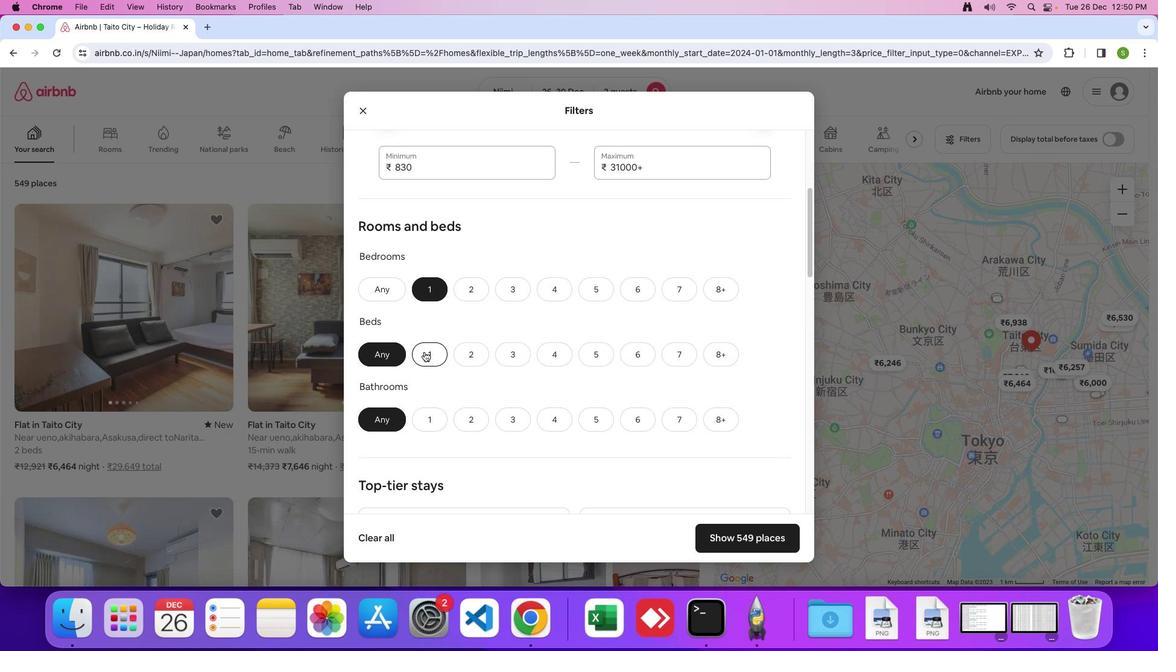 
Action: Mouse pressed left at (424, 351)
Screenshot: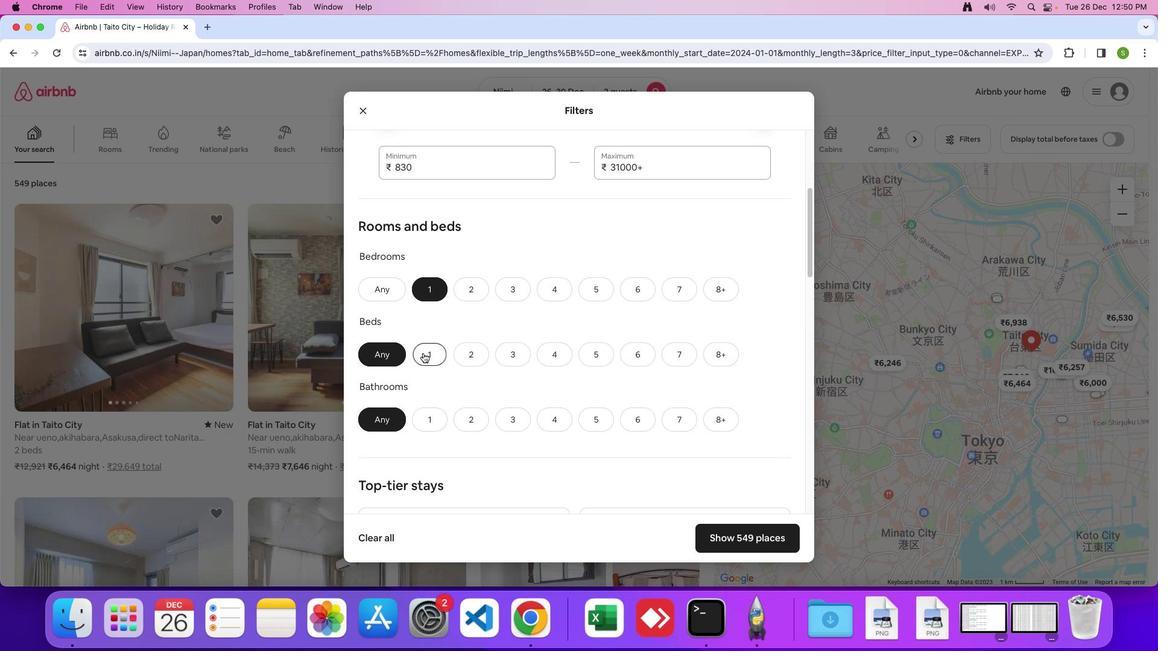 
Action: Mouse moved to (425, 413)
Screenshot: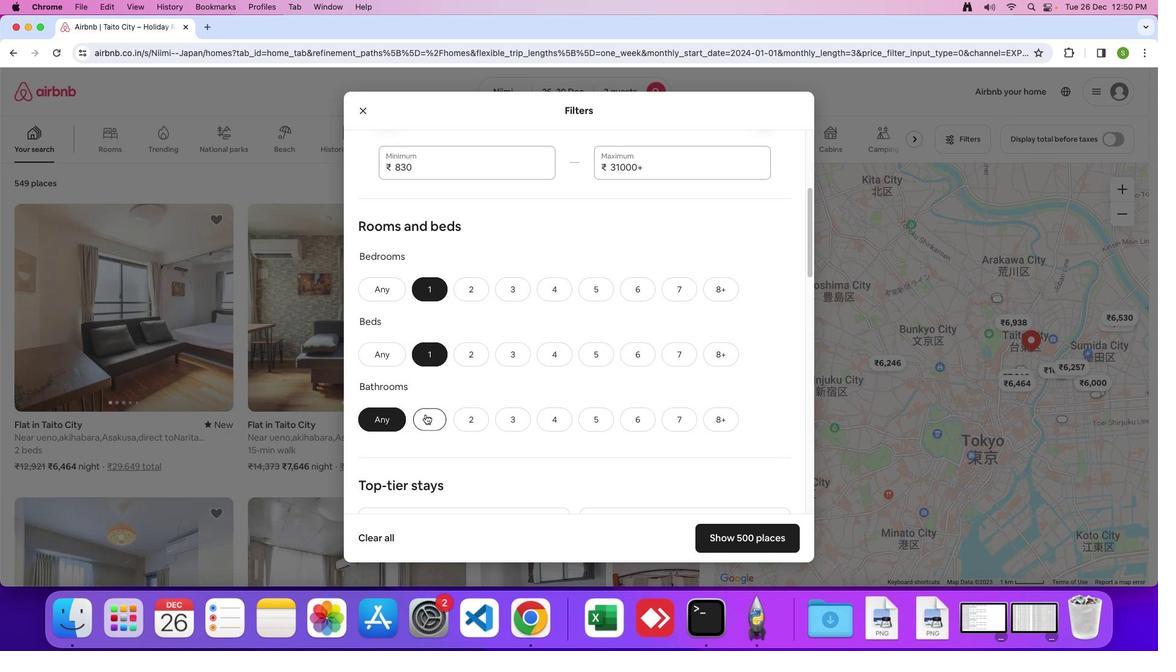
Action: Mouse pressed left at (425, 413)
Screenshot: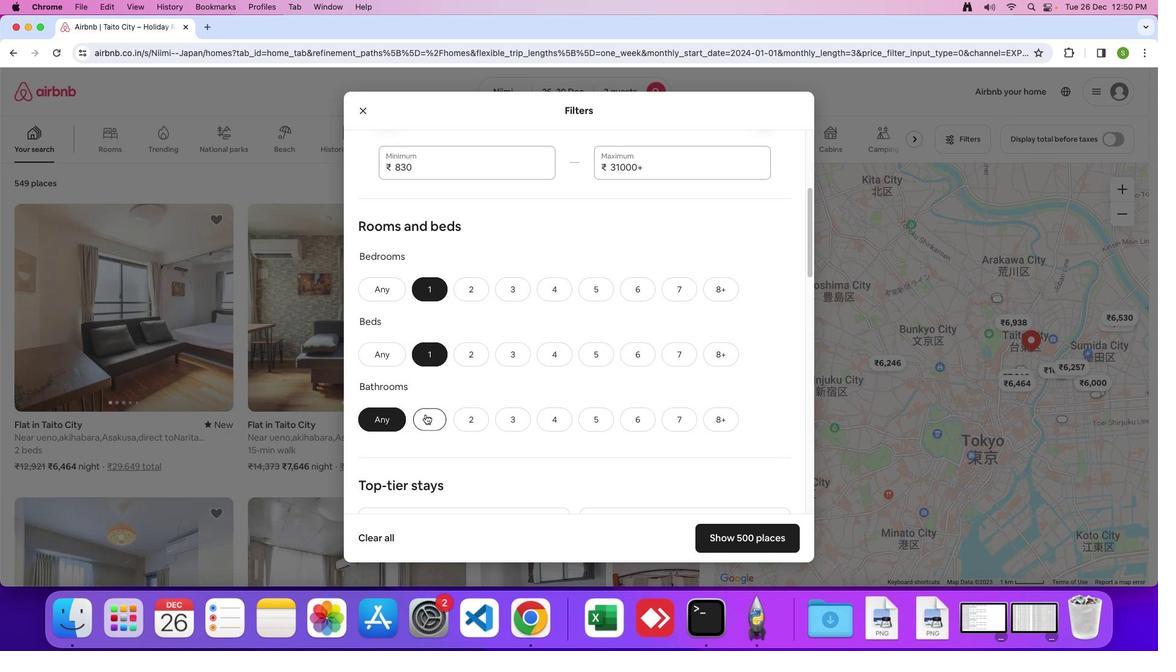 
Action: Mouse moved to (541, 369)
Screenshot: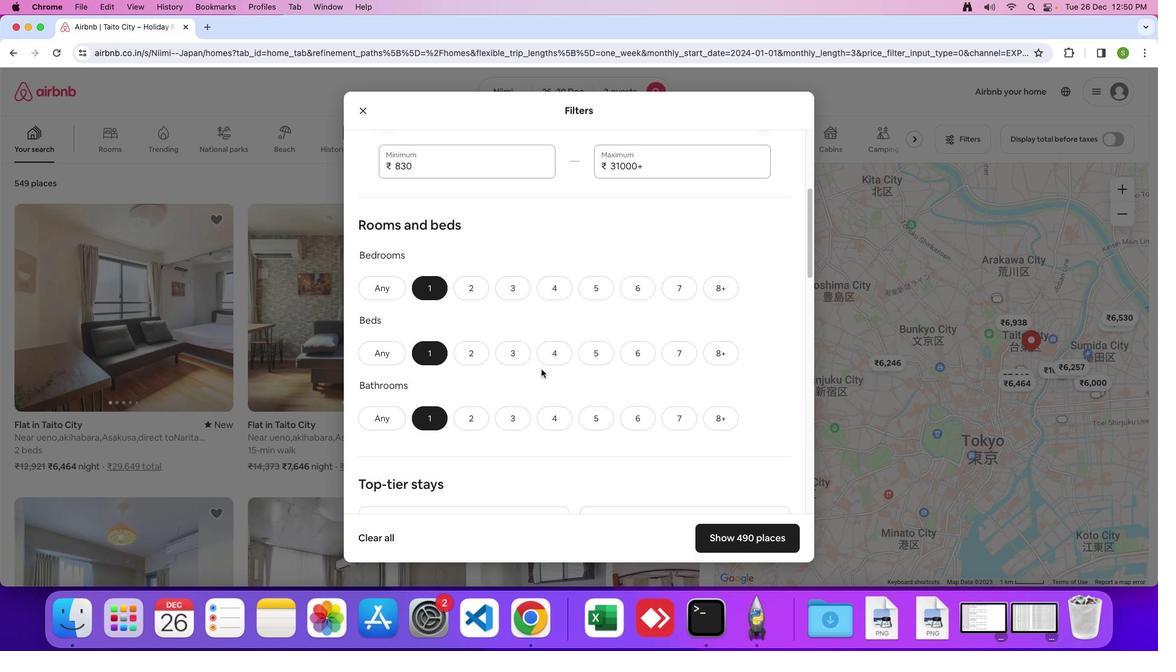 
Action: Mouse scrolled (541, 369) with delta (0, 0)
Screenshot: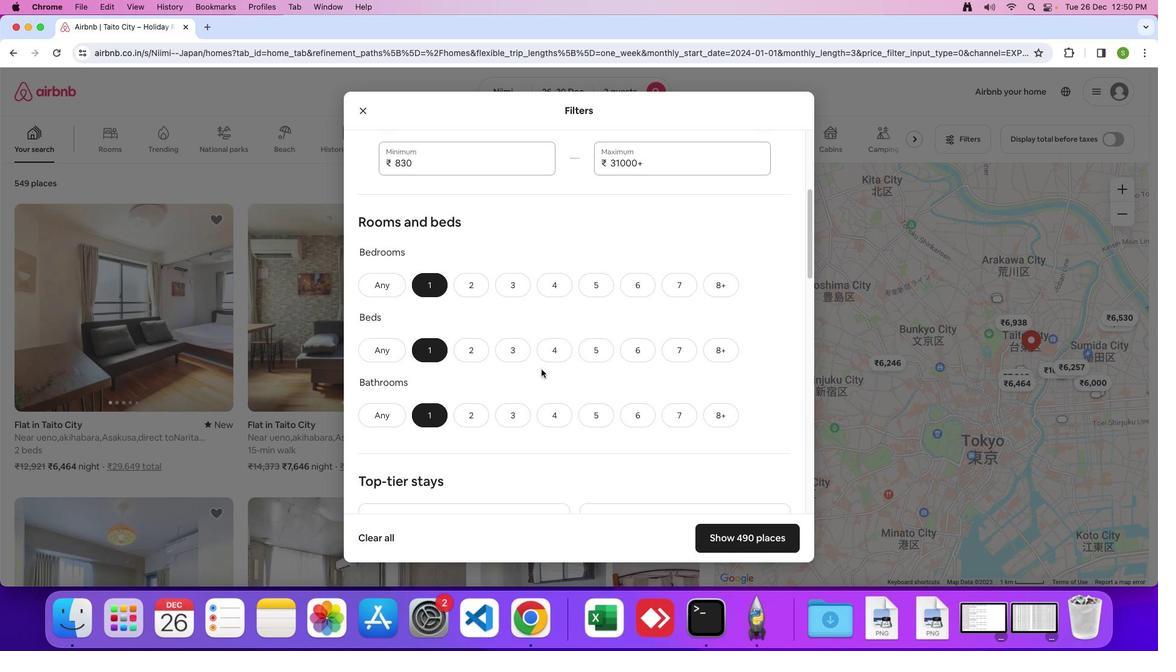 
Action: Mouse moved to (541, 369)
Screenshot: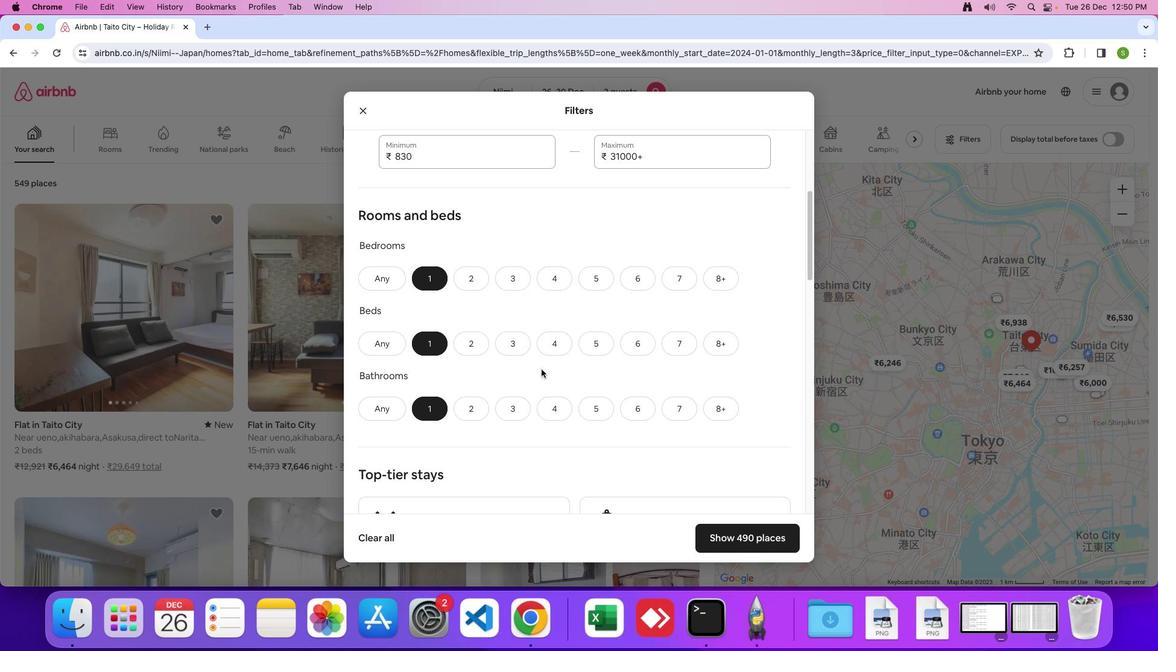 
Action: Mouse scrolled (541, 369) with delta (0, 0)
Screenshot: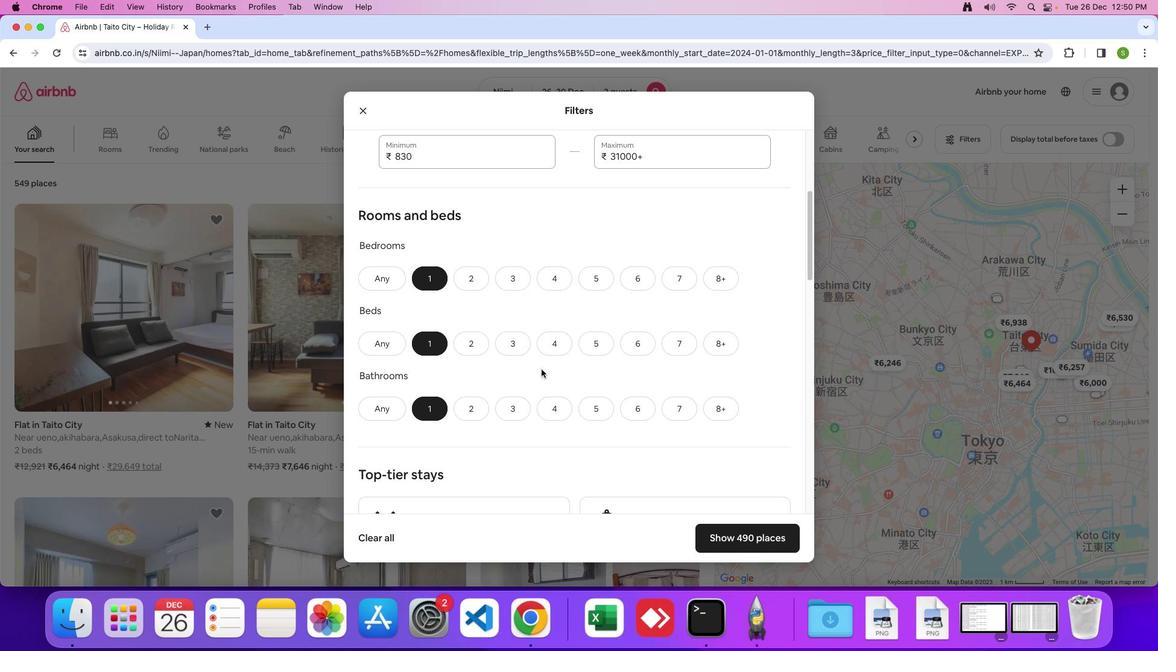 
Action: Mouse scrolled (541, 369) with delta (0, 0)
Screenshot: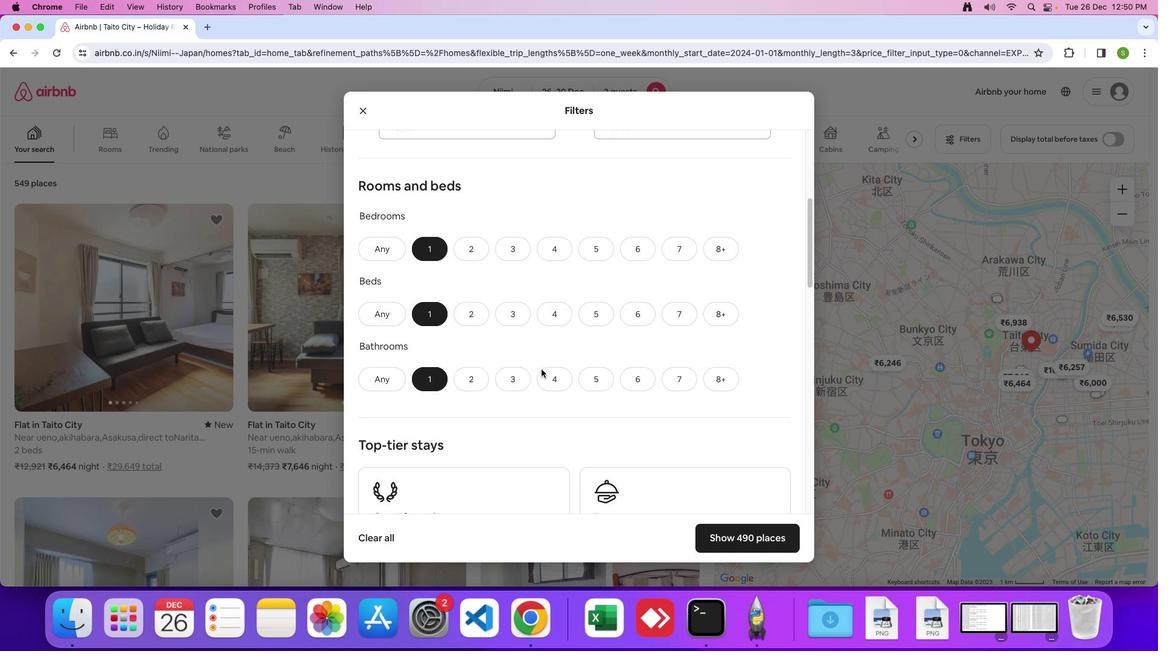 
Action: Mouse moved to (541, 368)
Screenshot: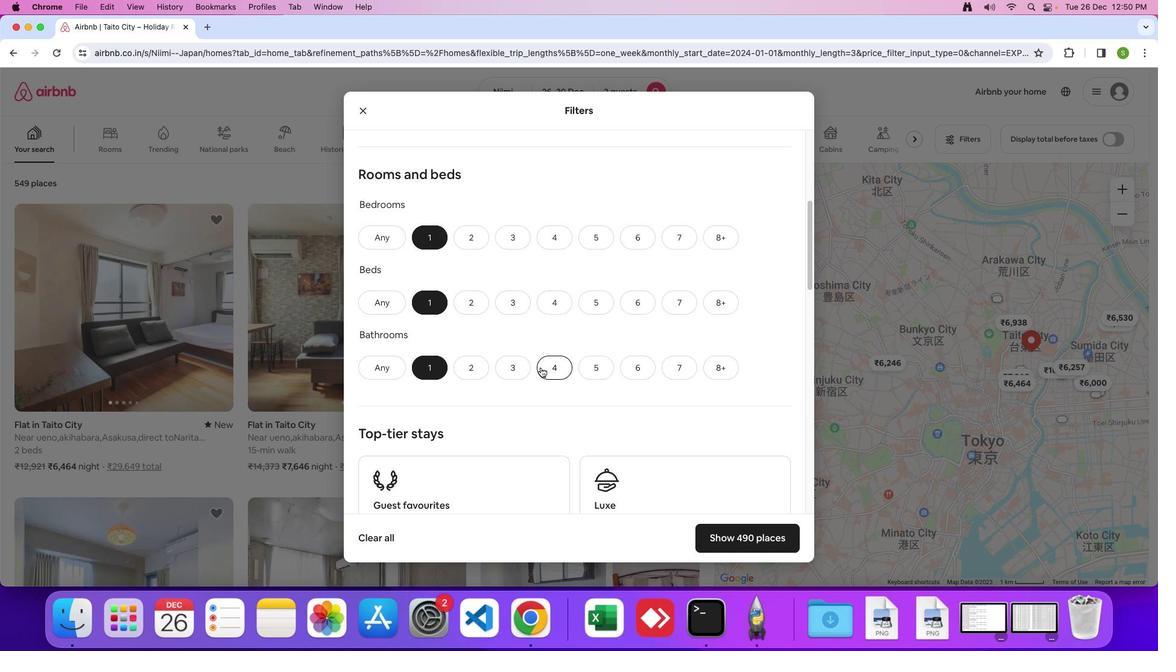
Action: Mouse scrolled (541, 368) with delta (0, 0)
Screenshot: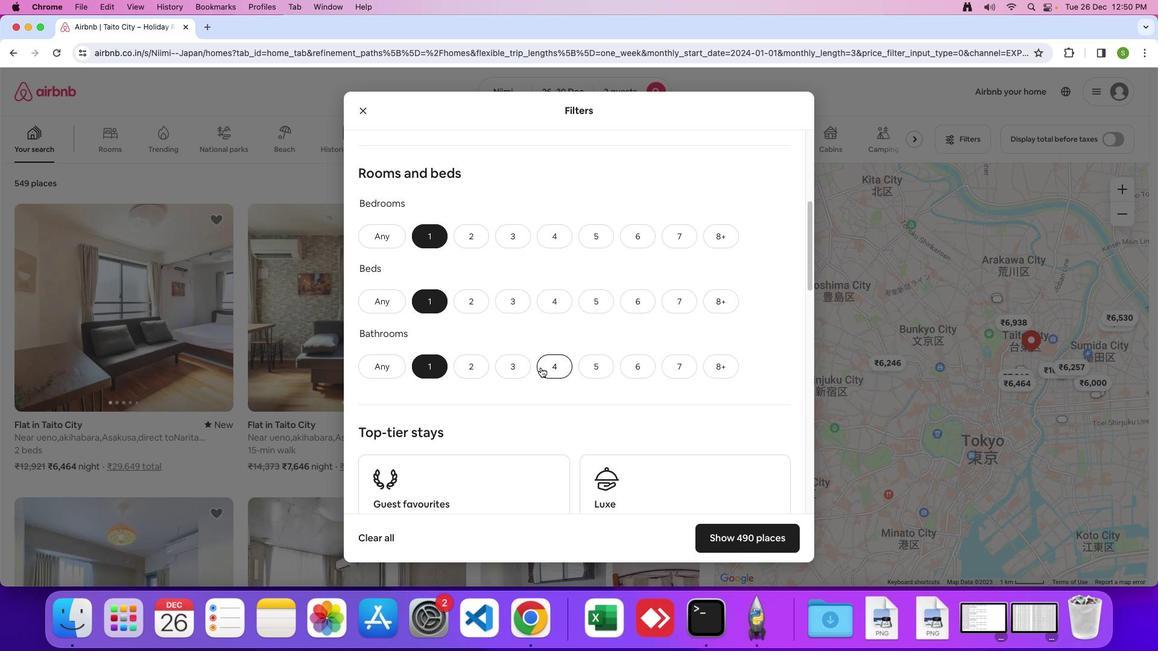 
Action: Mouse moved to (540, 368)
Screenshot: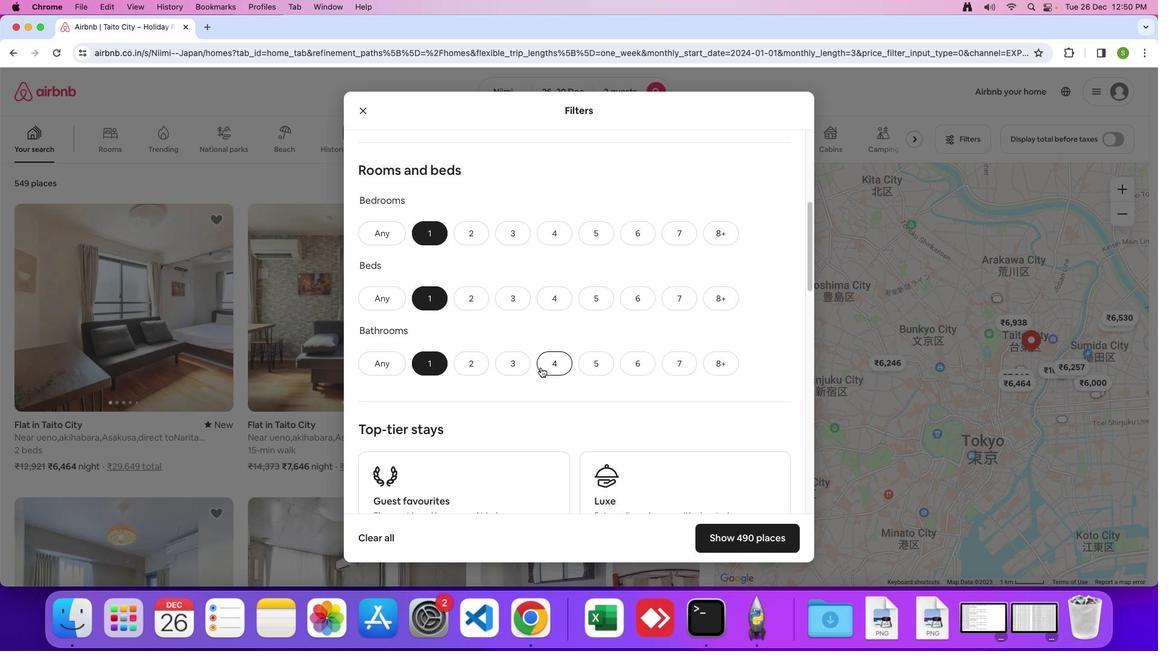
Action: Mouse scrolled (540, 368) with delta (0, 0)
Screenshot: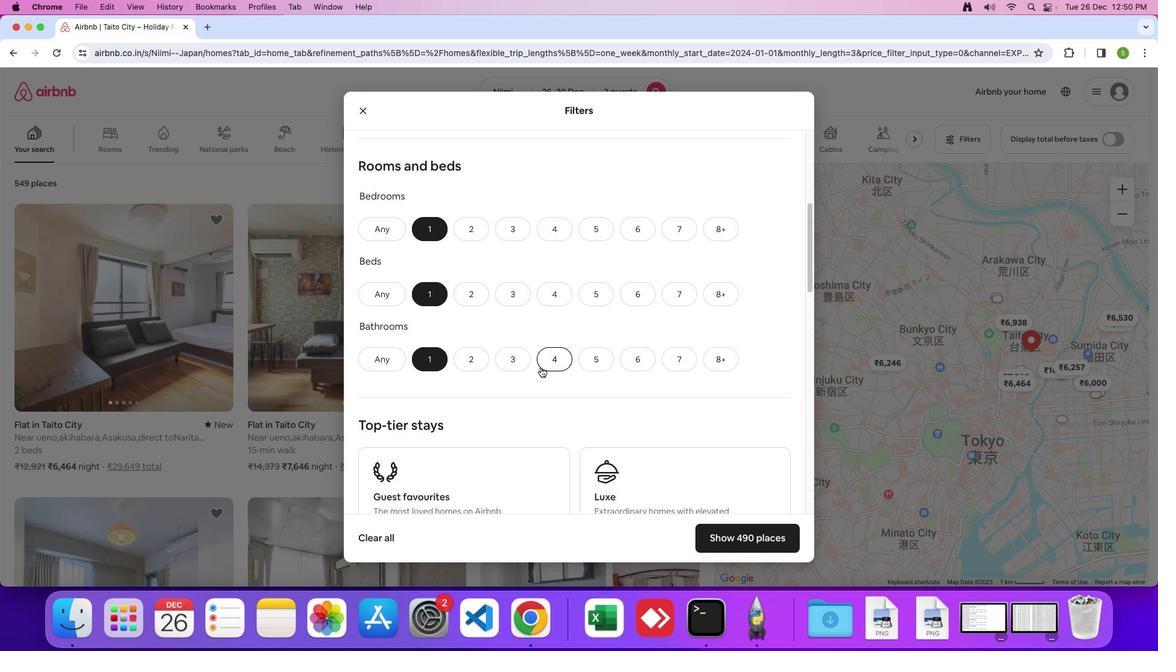 
Action: Mouse scrolled (540, 368) with delta (0, 0)
Screenshot: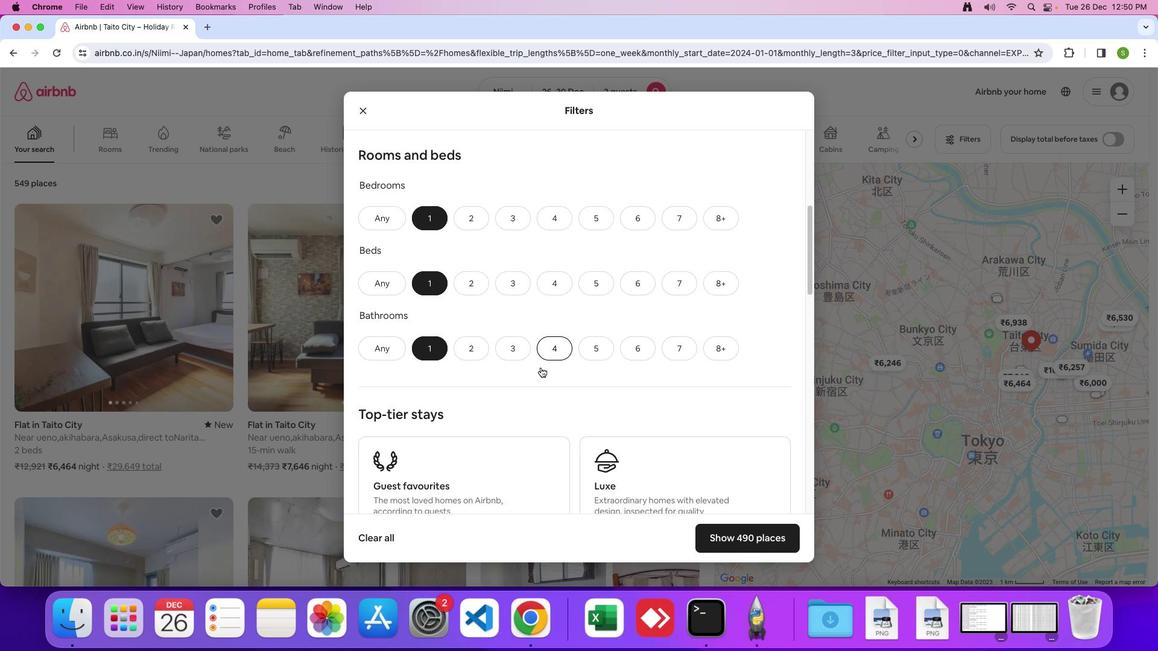 
Action: Mouse scrolled (540, 368) with delta (0, 0)
Screenshot: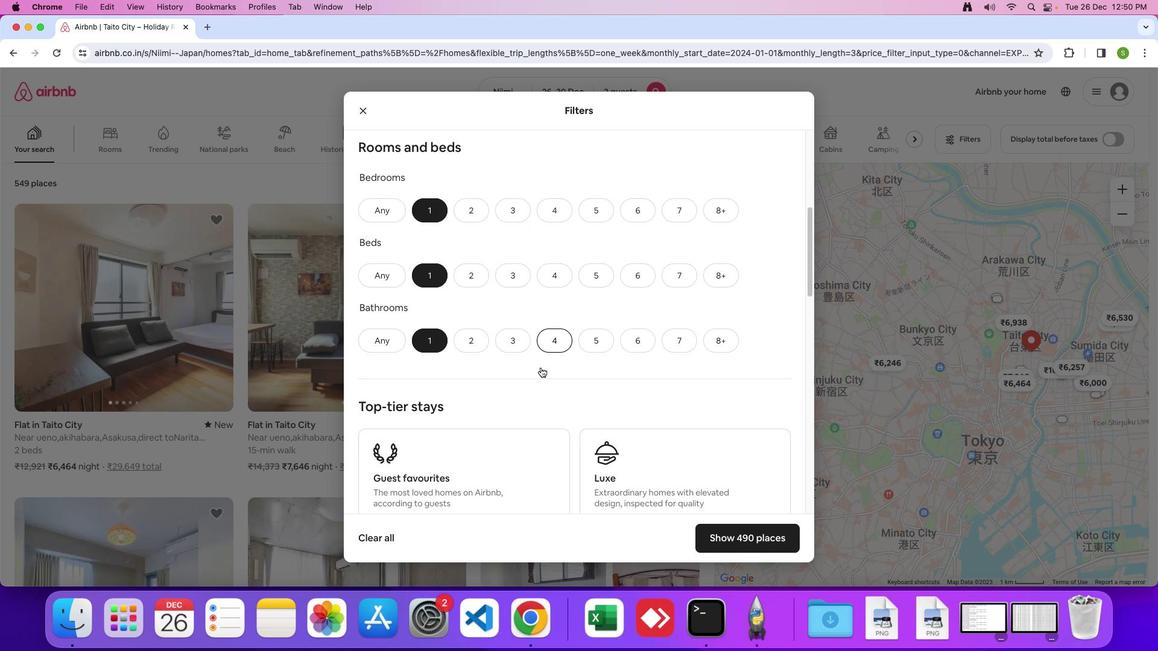 
Action: Mouse scrolled (540, 368) with delta (0, 0)
Screenshot: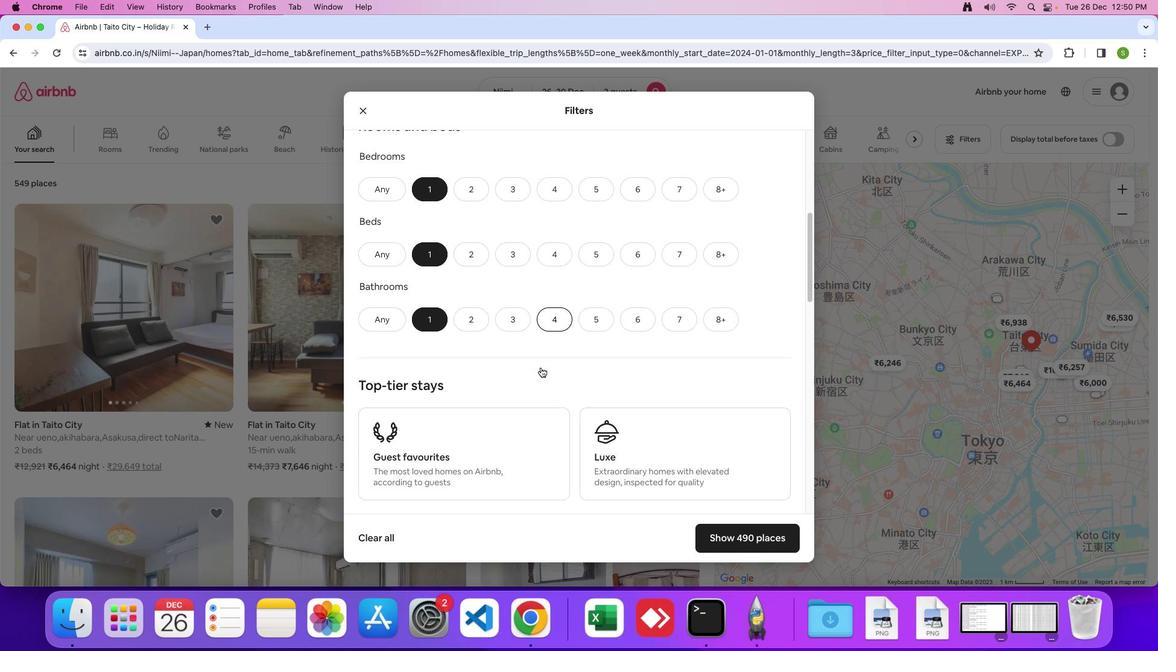 
Action: Mouse scrolled (540, 368) with delta (0, -1)
Screenshot: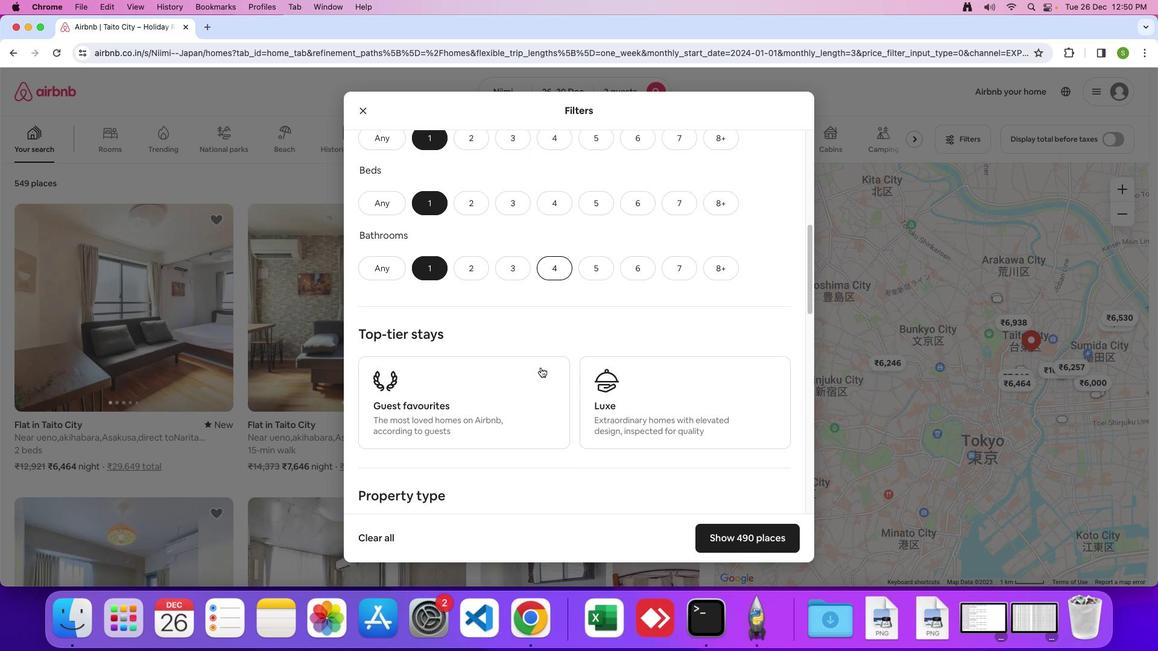 
Action: Mouse scrolled (540, 368) with delta (0, 0)
Screenshot: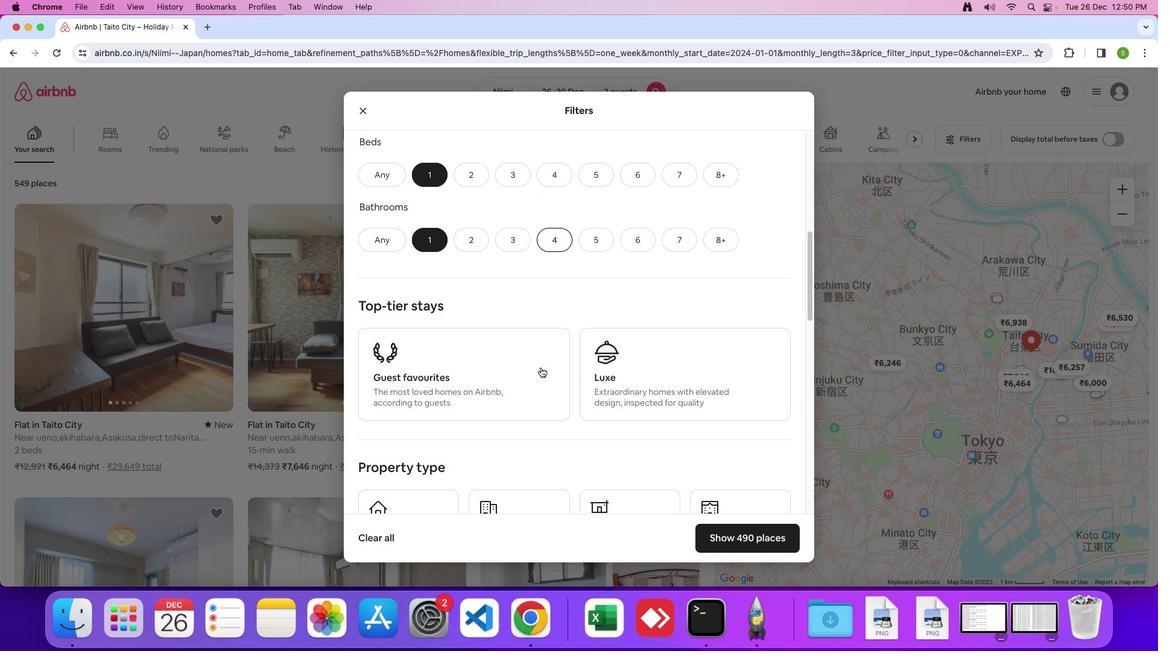 
Action: Mouse scrolled (540, 368) with delta (0, 0)
Screenshot: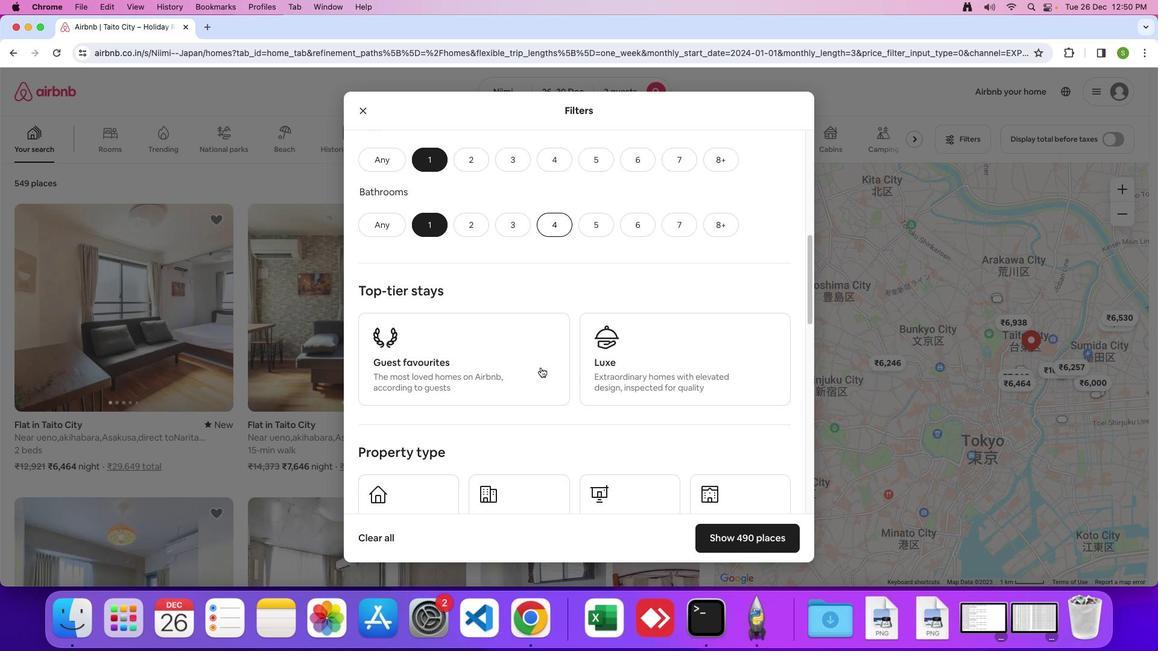 
Action: Mouse scrolled (540, 368) with delta (0, -1)
Screenshot: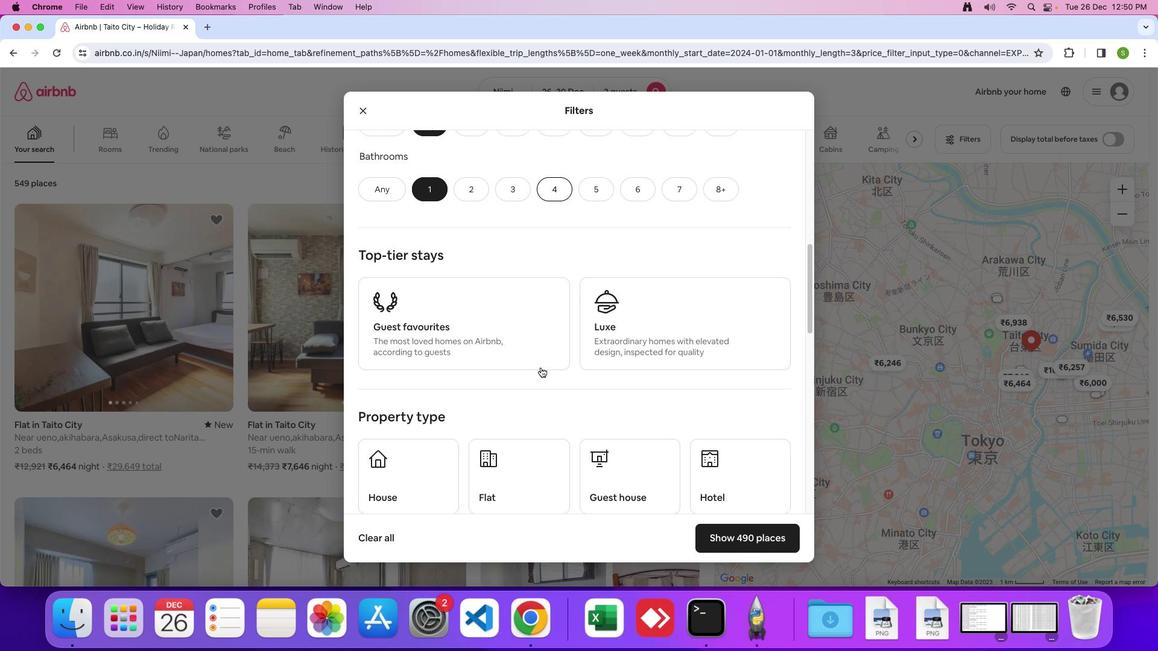 
Action: Mouse scrolled (540, 368) with delta (0, 0)
Screenshot: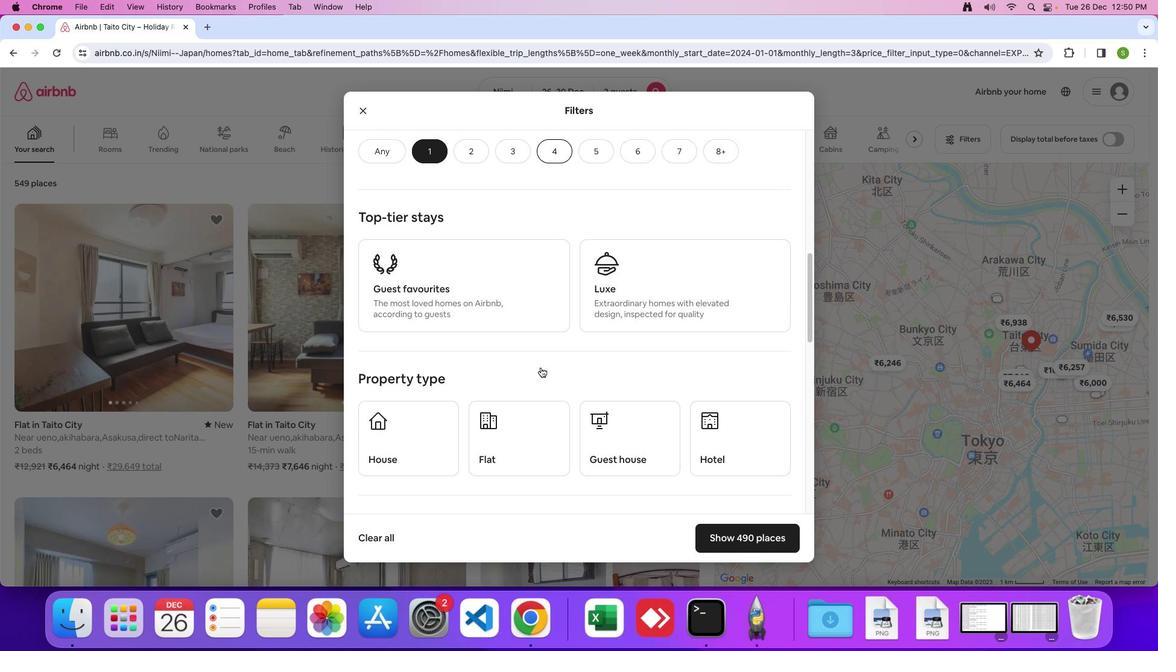 
Action: Mouse scrolled (540, 368) with delta (0, 0)
Screenshot: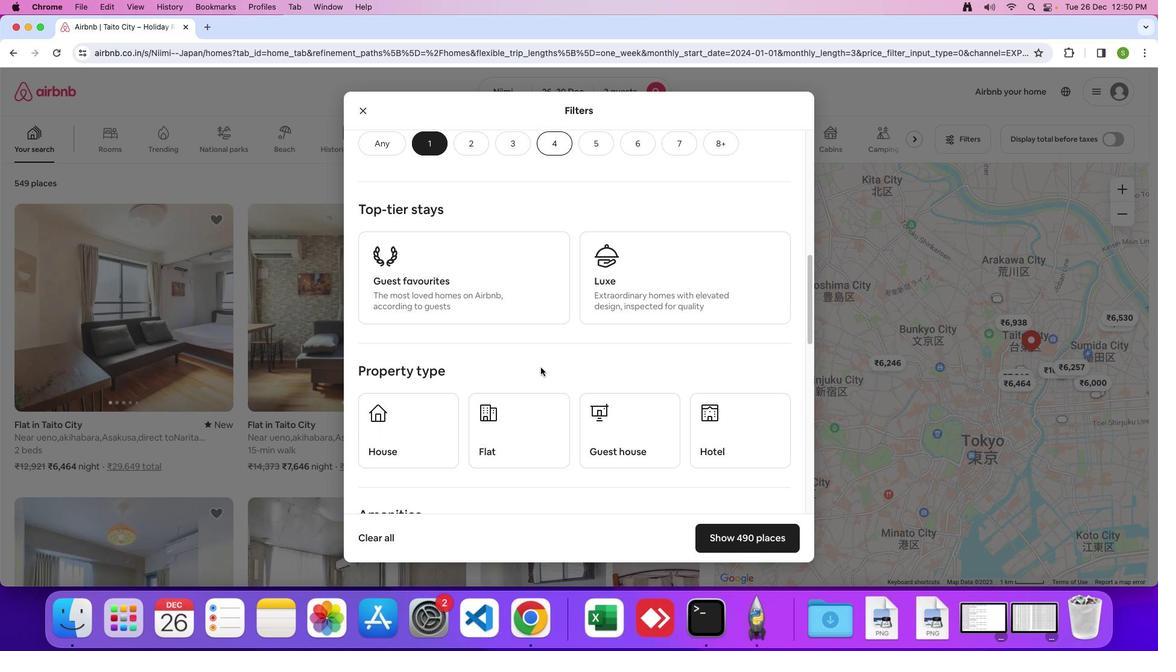 
Action: Mouse moved to (745, 414)
Screenshot: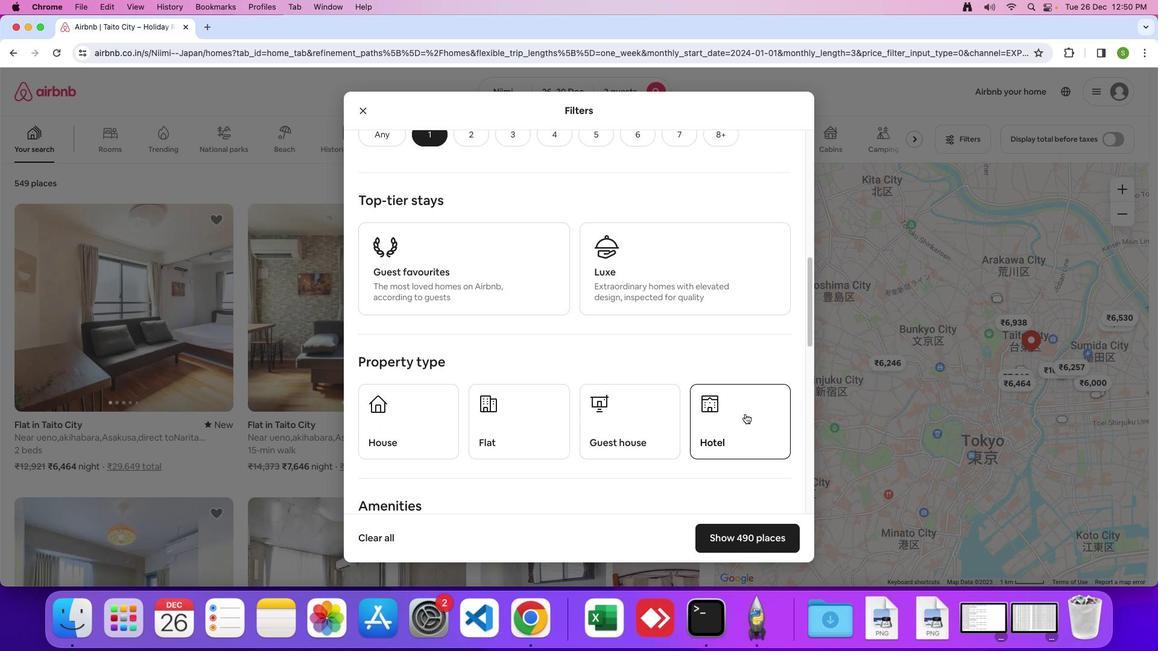 
Action: Mouse pressed left at (745, 414)
Screenshot: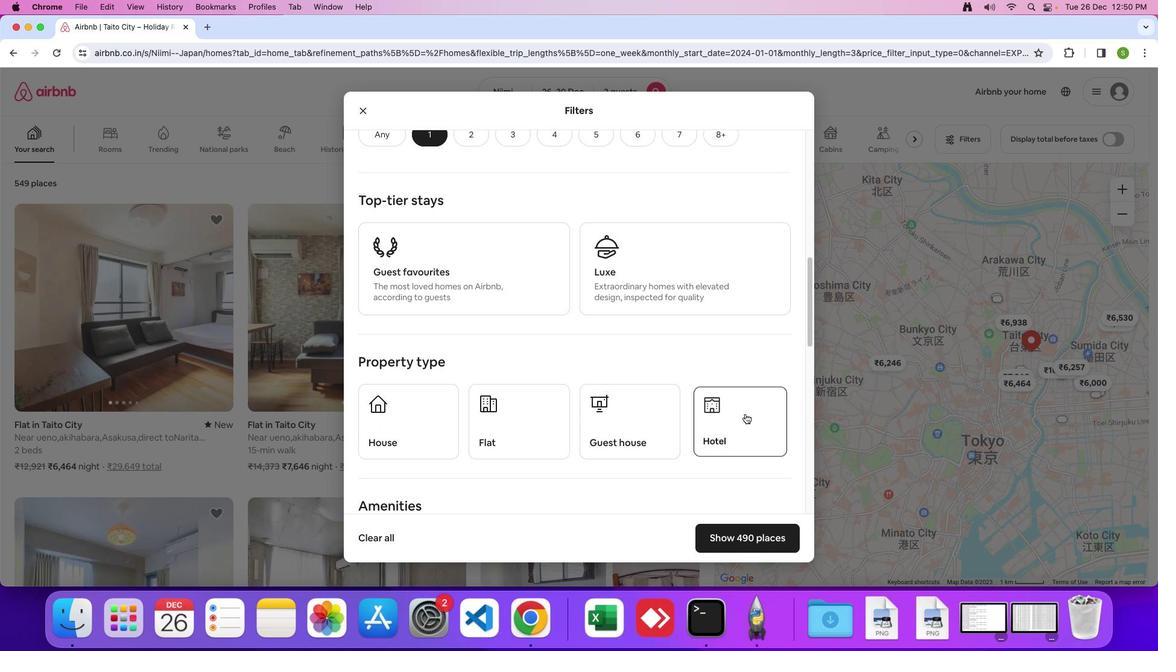 
Action: Mouse moved to (527, 406)
Screenshot: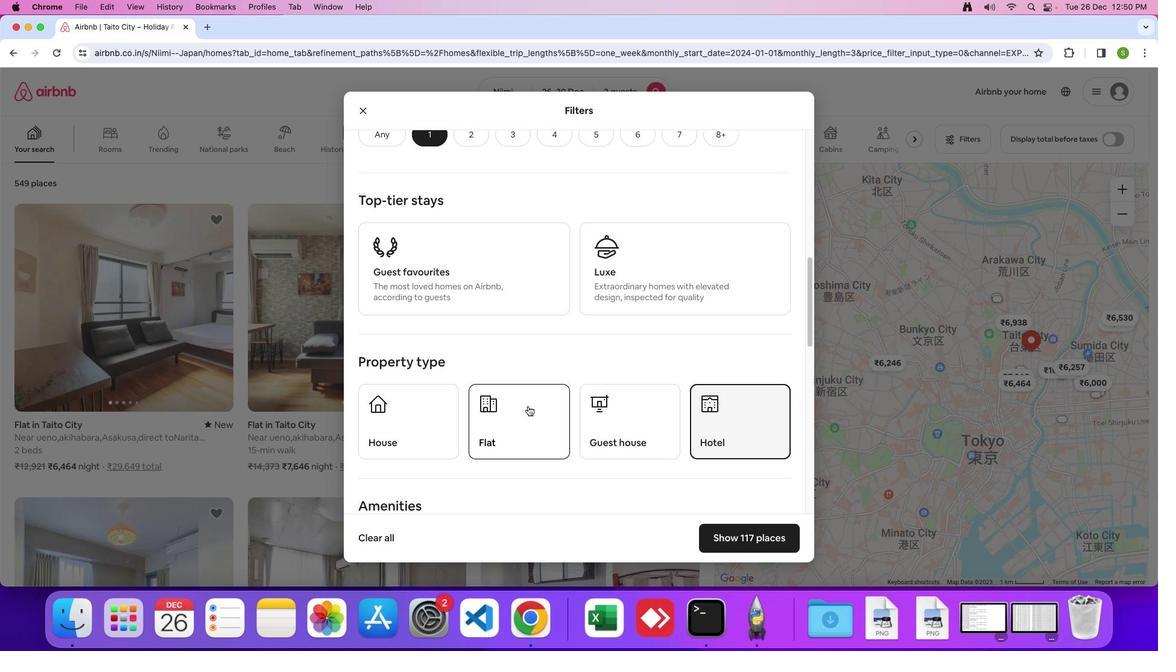 
Action: Mouse scrolled (527, 406) with delta (0, 0)
Screenshot: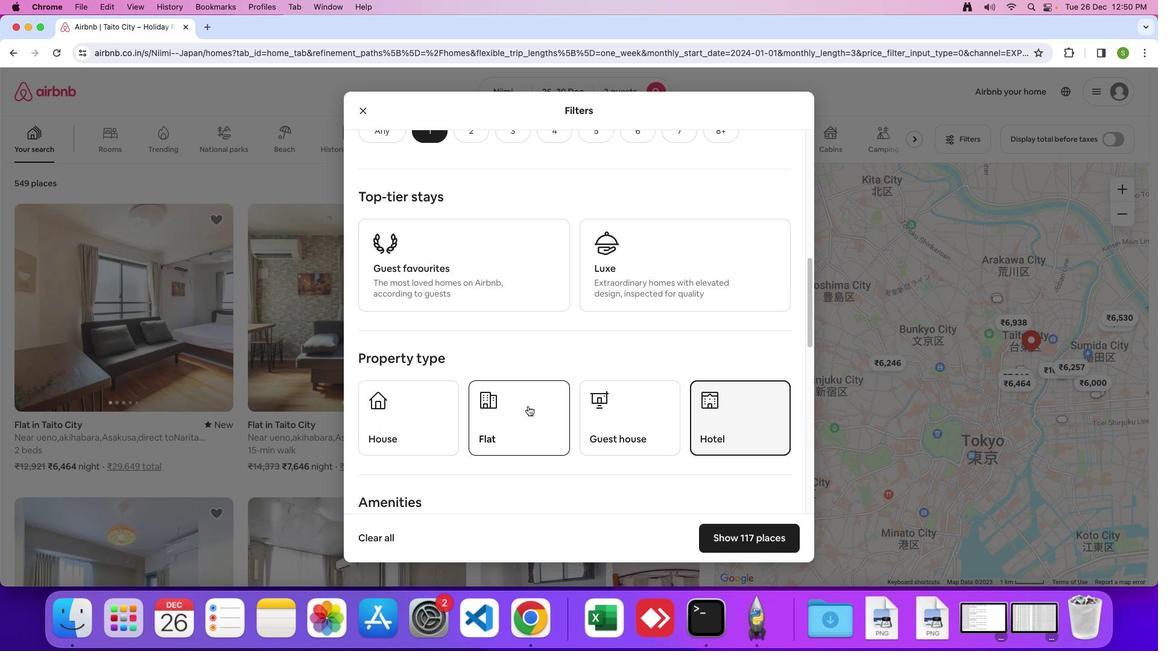 
Action: Mouse scrolled (527, 406) with delta (0, 0)
Screenshot: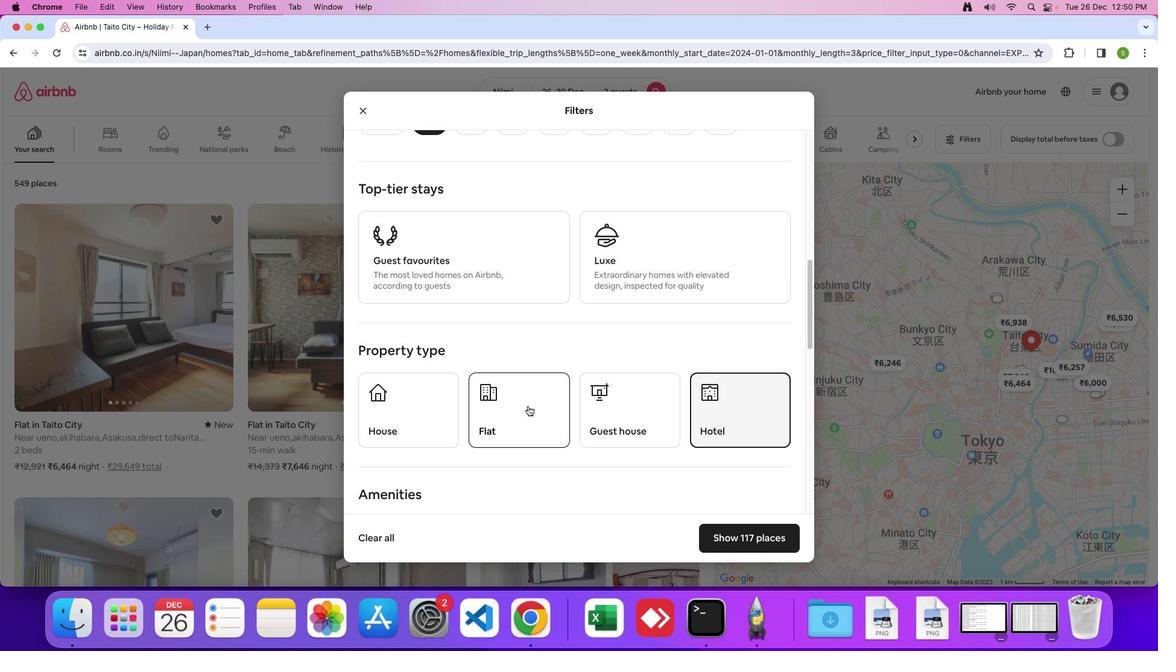
Action: Mouse moved to (527, 406)
Screenshot: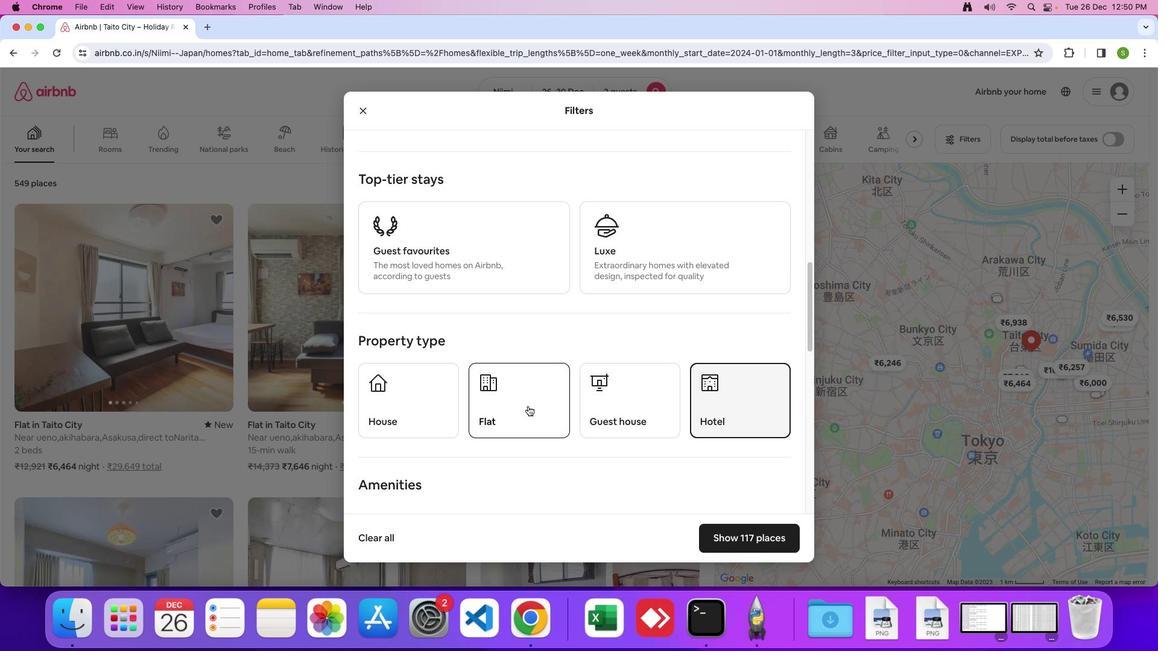 
Action: Mouse scrolled (527, 406) with delta (0, 0)
Screenshot: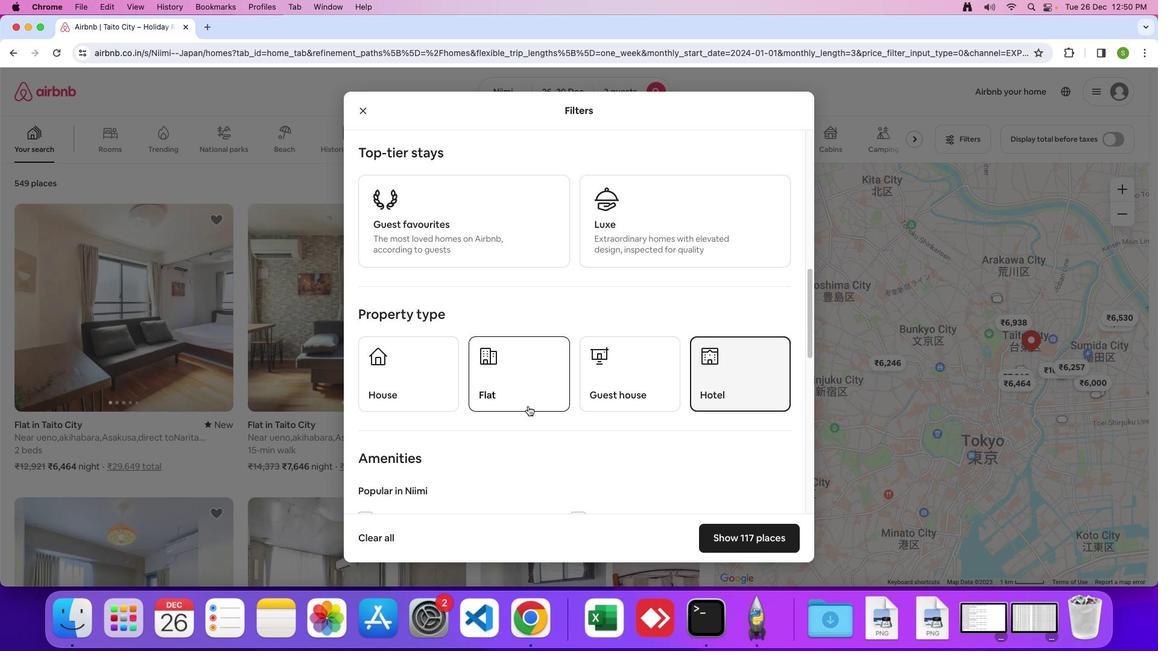 
Action: Mouse moved to (527, 405)
Screenshot: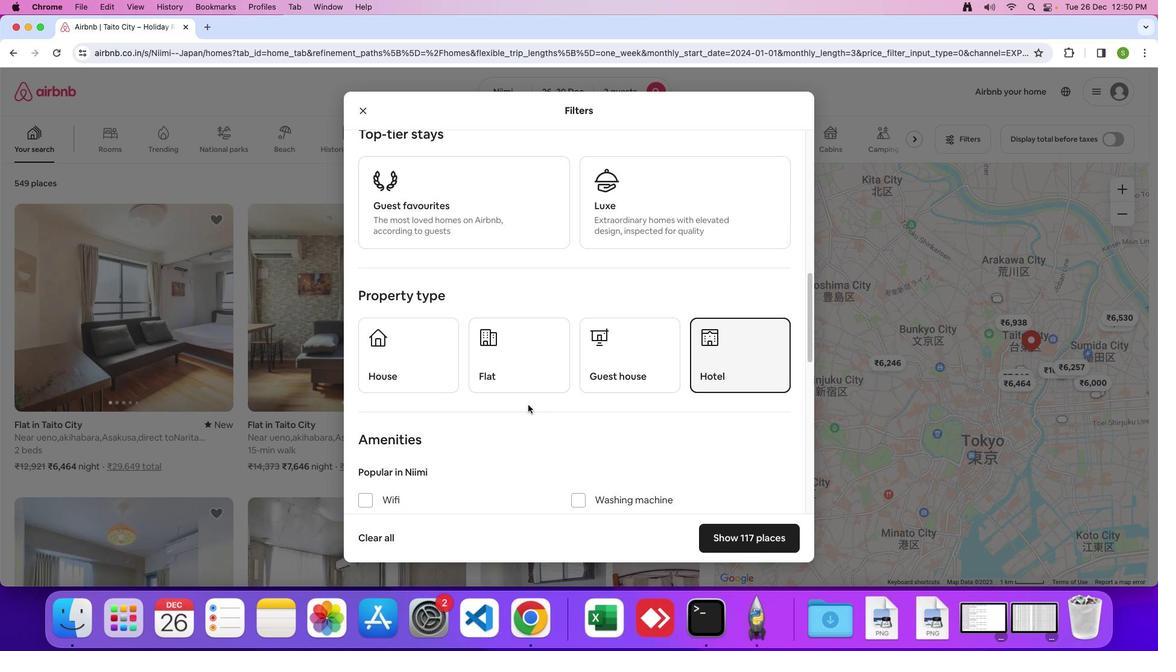 
Action: Mouse scrolled (527, 405) with delta (0, 0)
Screenshot: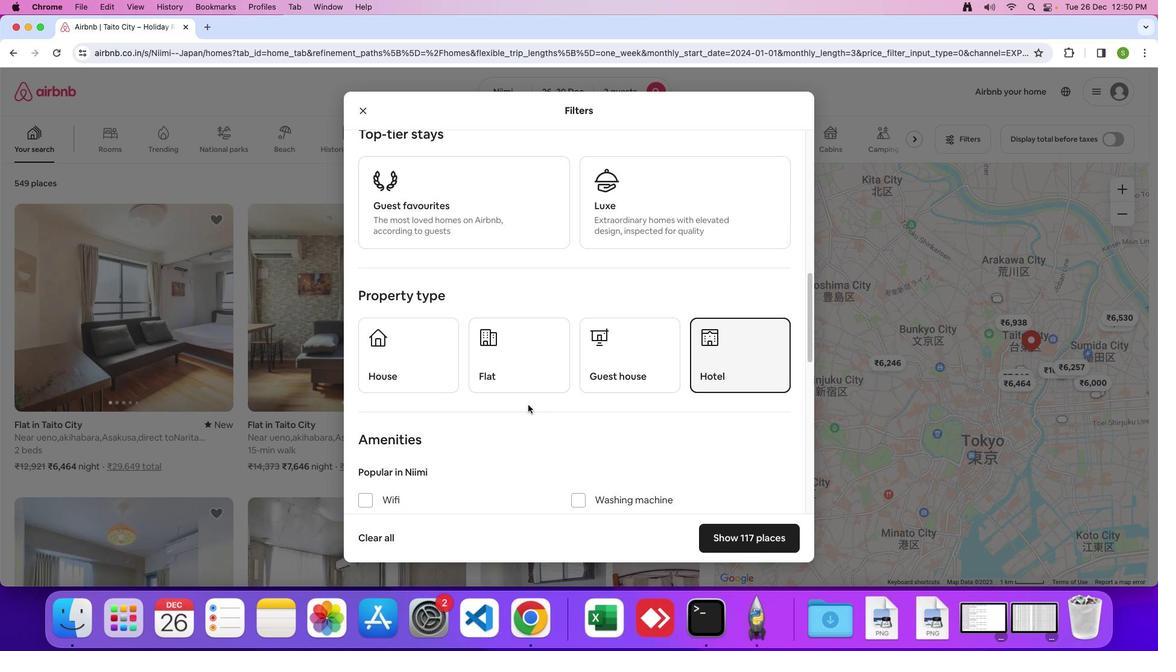 
Action: Mouse moved to (527, 404)
Screenshot: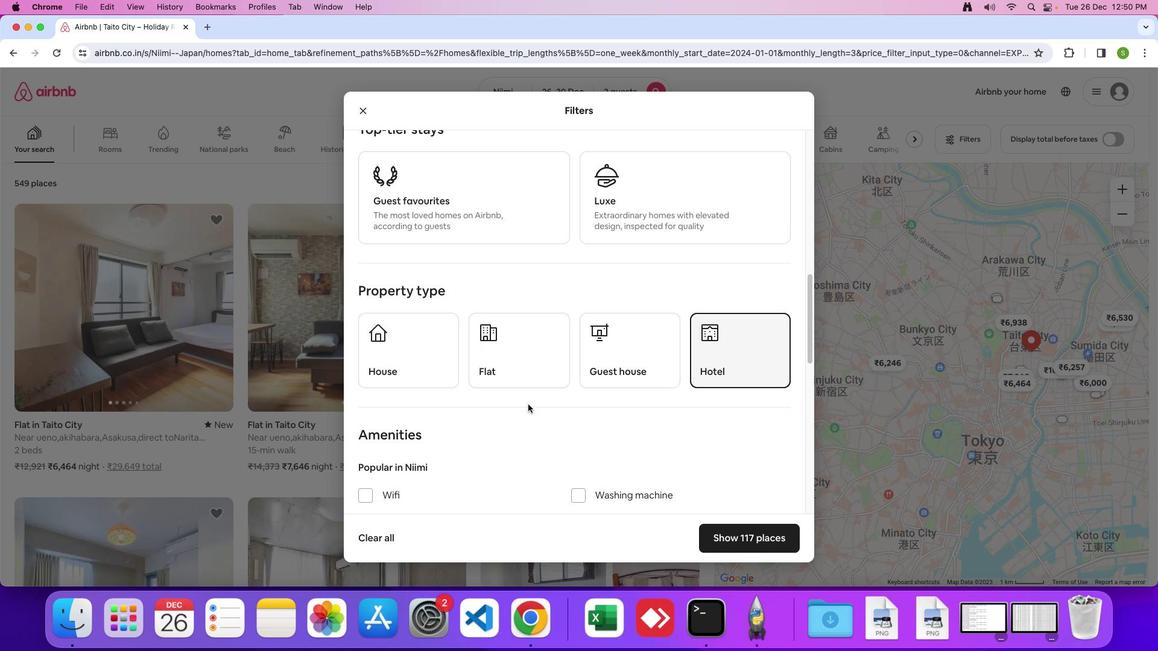 
Action: Mouse scrolled (527, 404) with delta (0, 0)
Screenshot: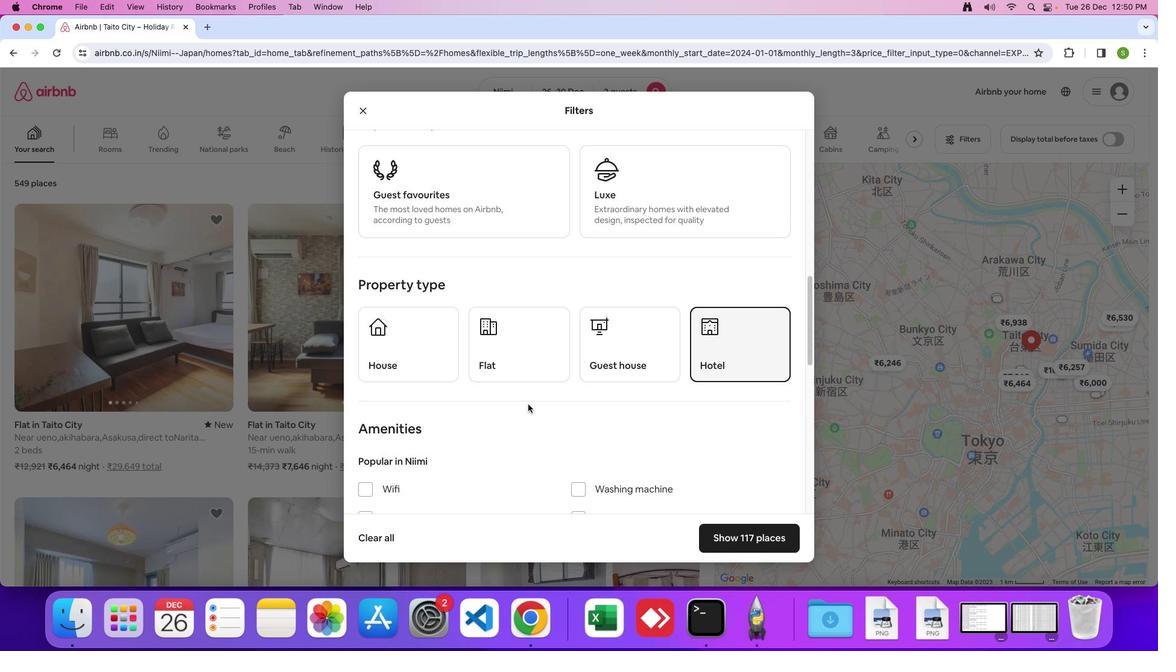 
Action: Mouse moved to (527, 404)
Screenshot: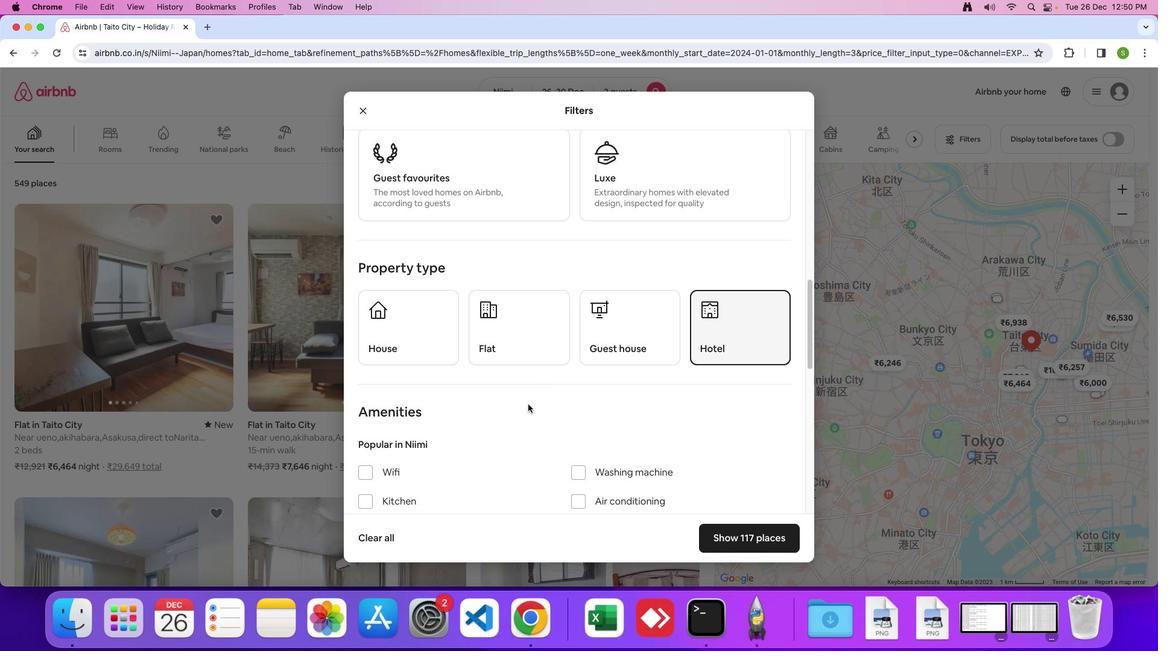 
Action: Mouse scrolled (527, 404) with delta (0, 0)
Screenshot: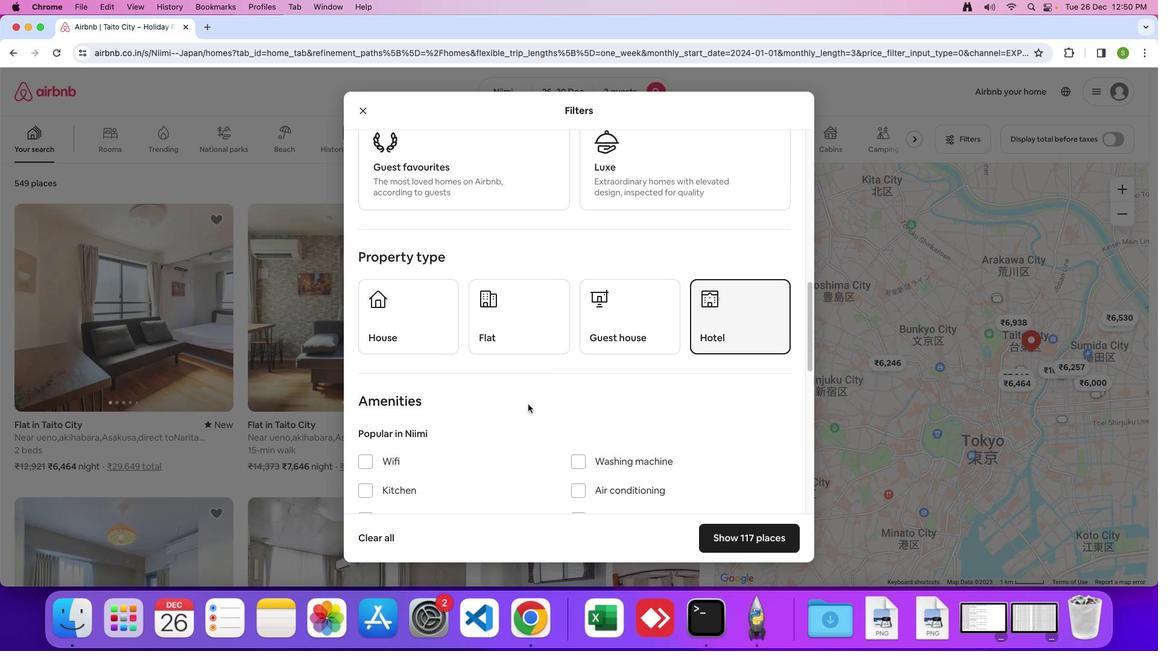 
Action: Mouse moved to (527, 404)
Screenshot: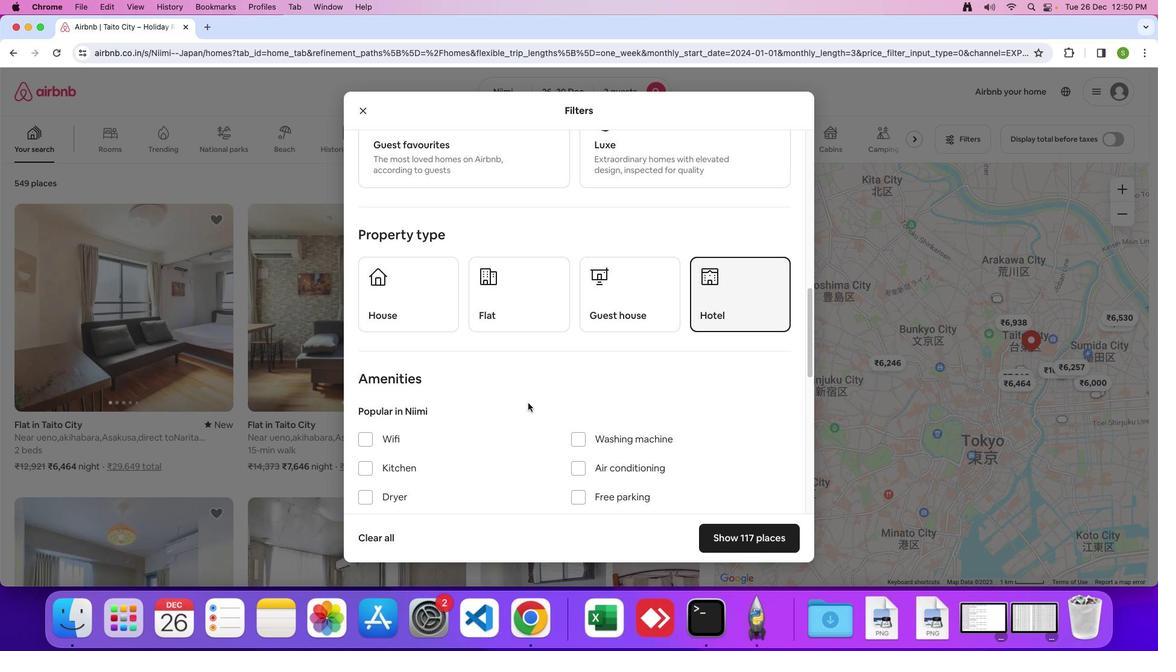 
Action: Mouse scrolled (527, 404) with delta (0, 0)
Screenshot: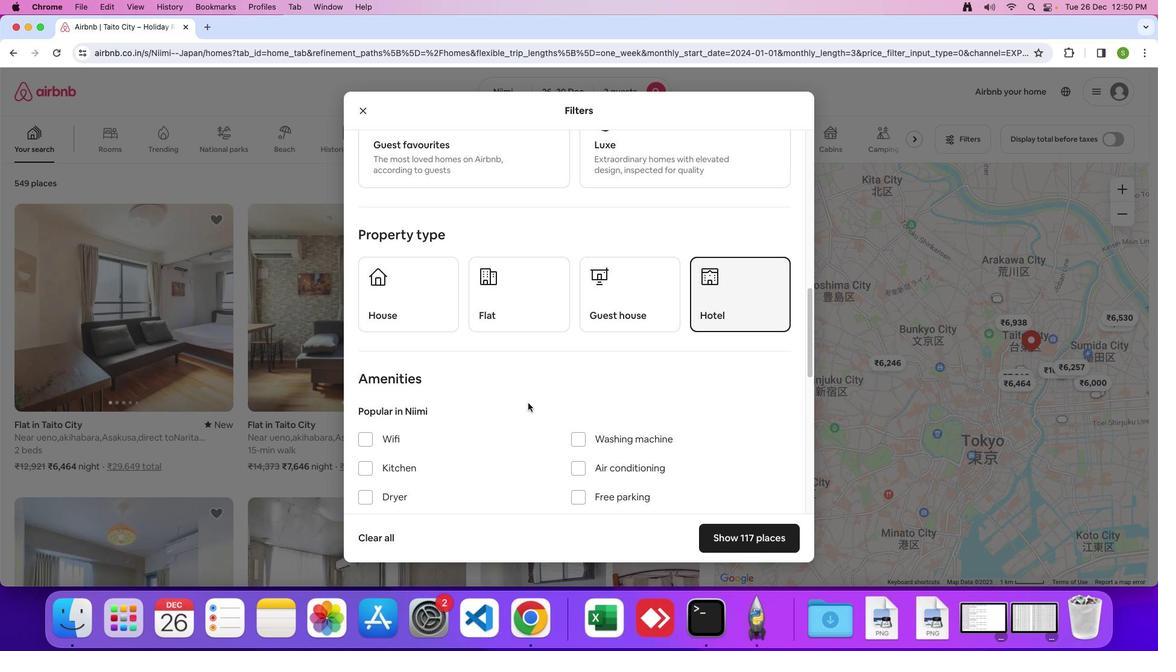 
Action: Mouse moved to (527, 403)
Screenshot: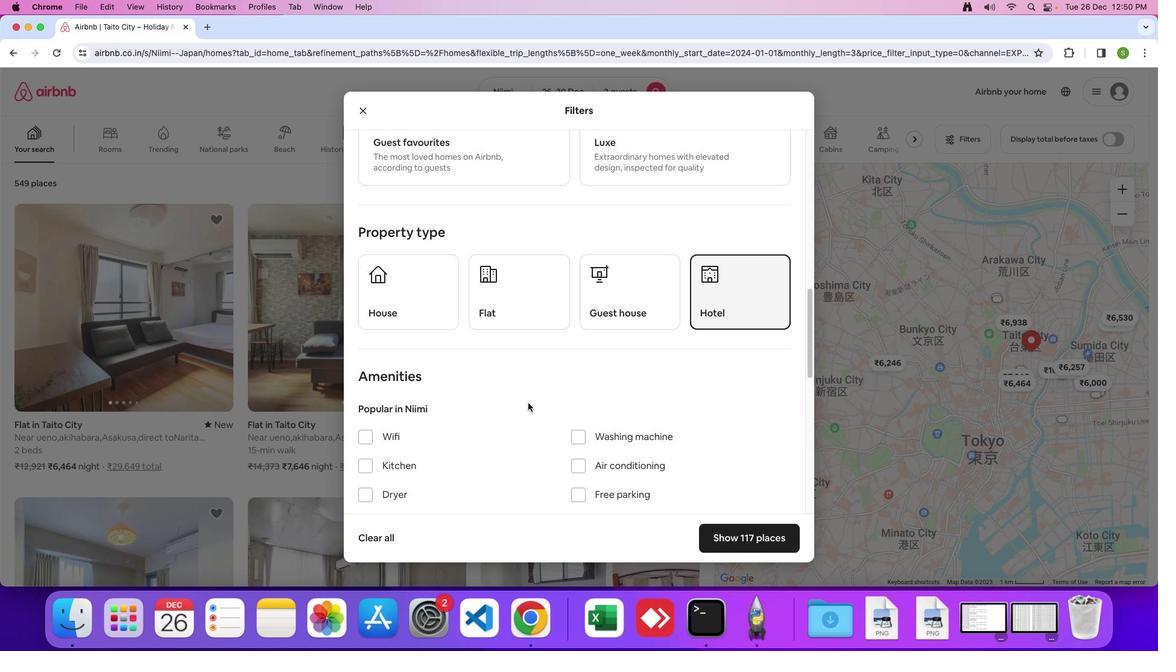 
Action: Mouse scrolled (527, 403) with delta (0, 0)
Screenshot: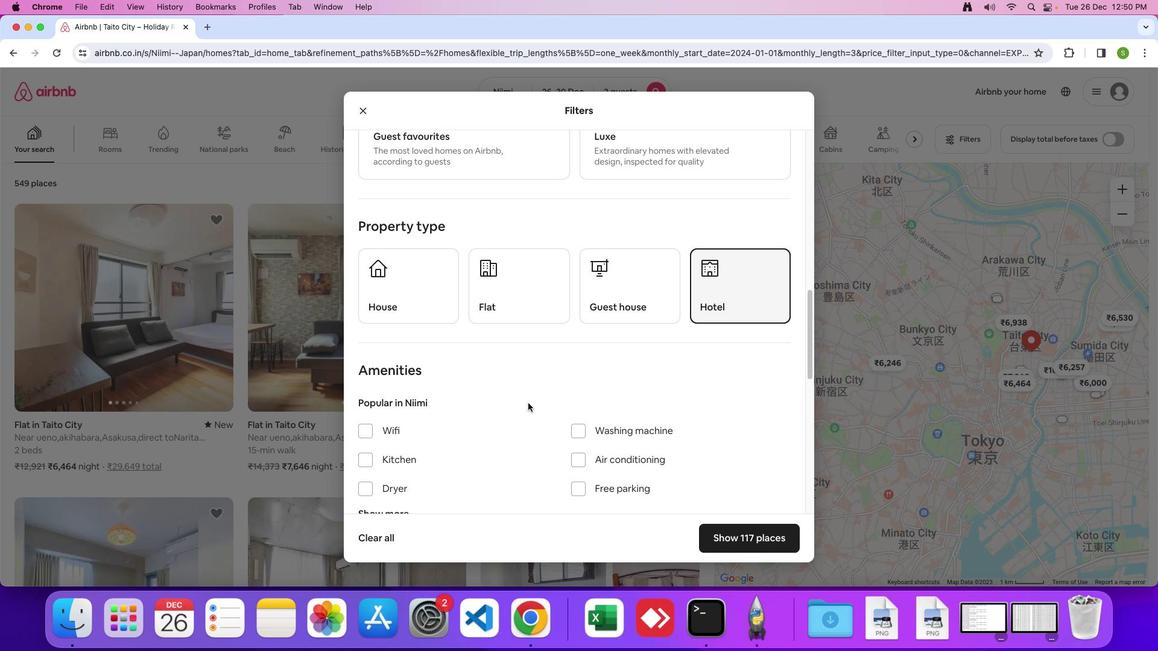 
Action: Mouse moved to (527, 403)
Screenshot: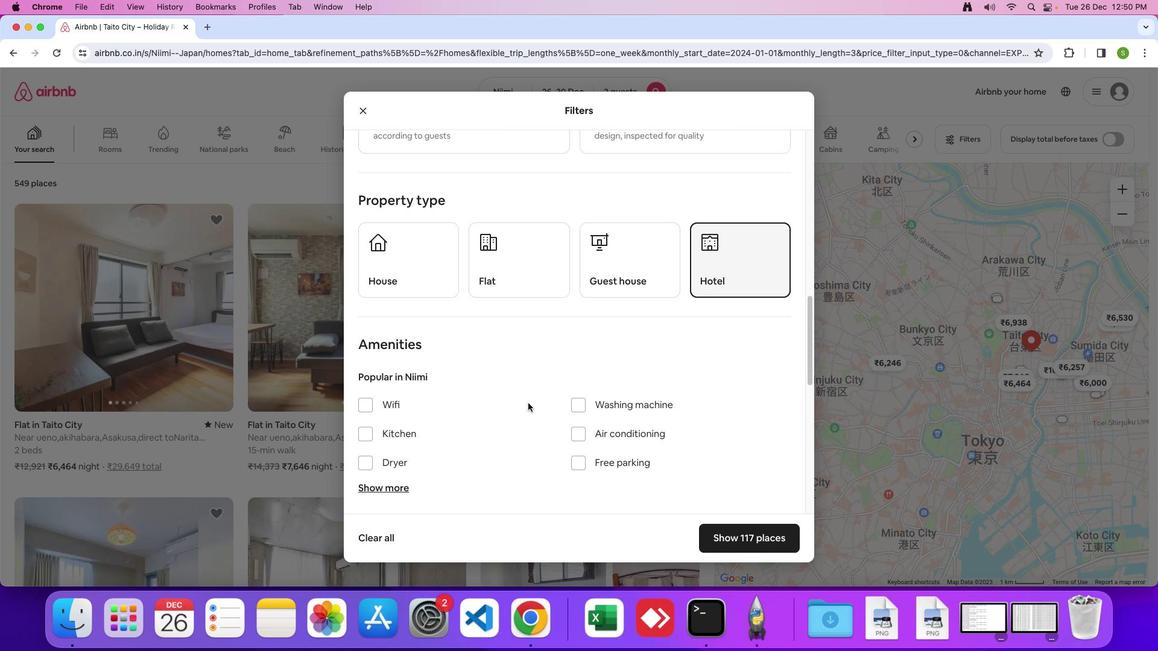 
Action: Mouse scrolled (527, 403) with delta (0, 0)
Screenshot: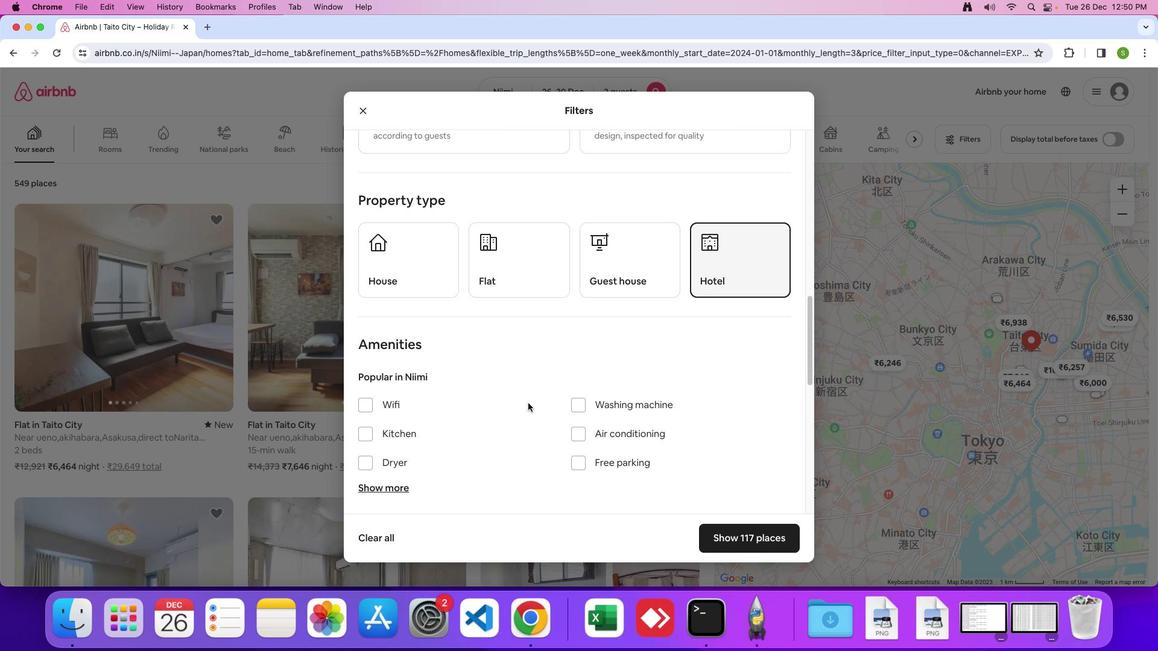 
Action: Mouse scrolled (527, 403) with delta (0, 0)
Screenshot: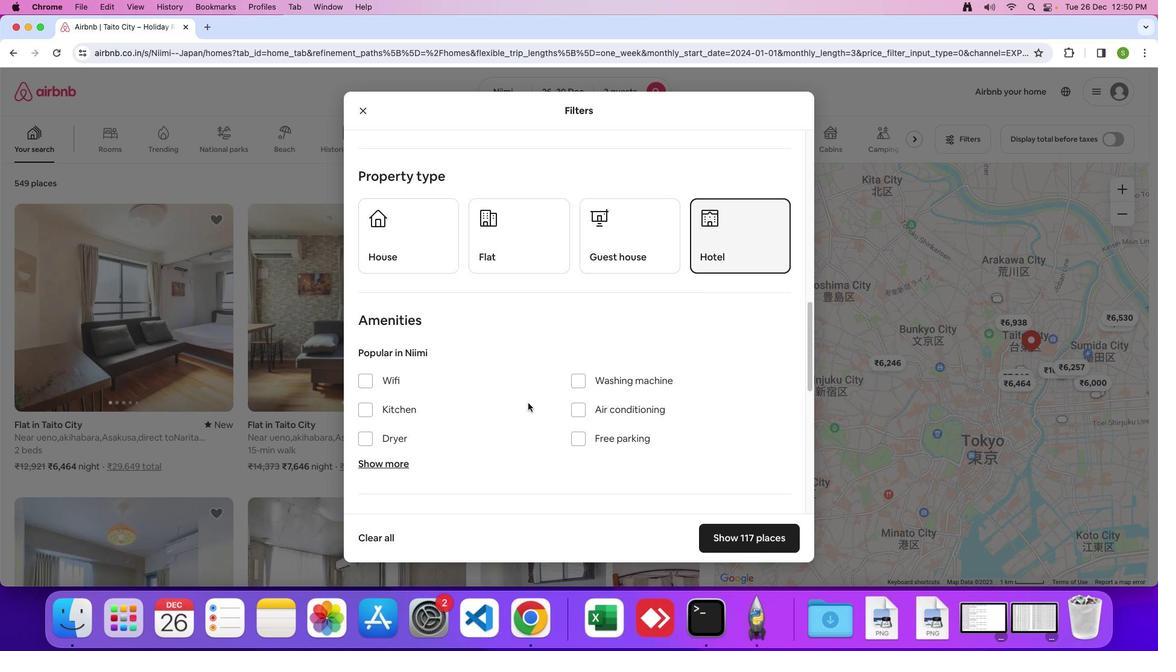 
Action: Mouse moved to (527, 403)
Screenshot: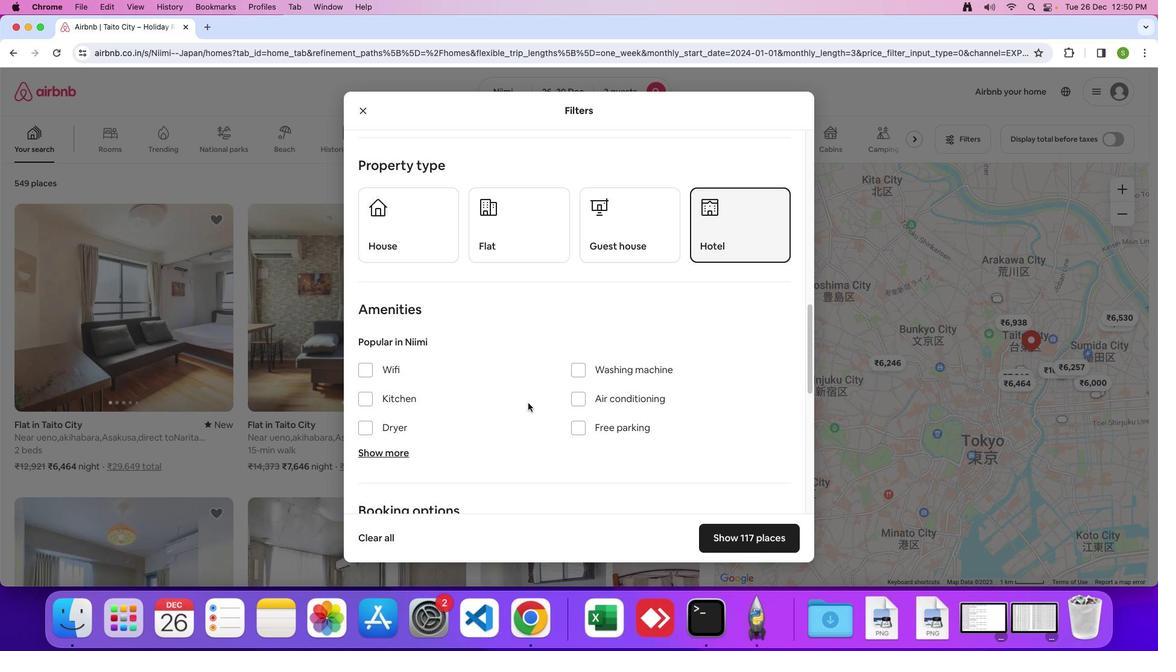 
Action: Mouse scrolled (527, 403) with delta (0, 0)
Screenshot: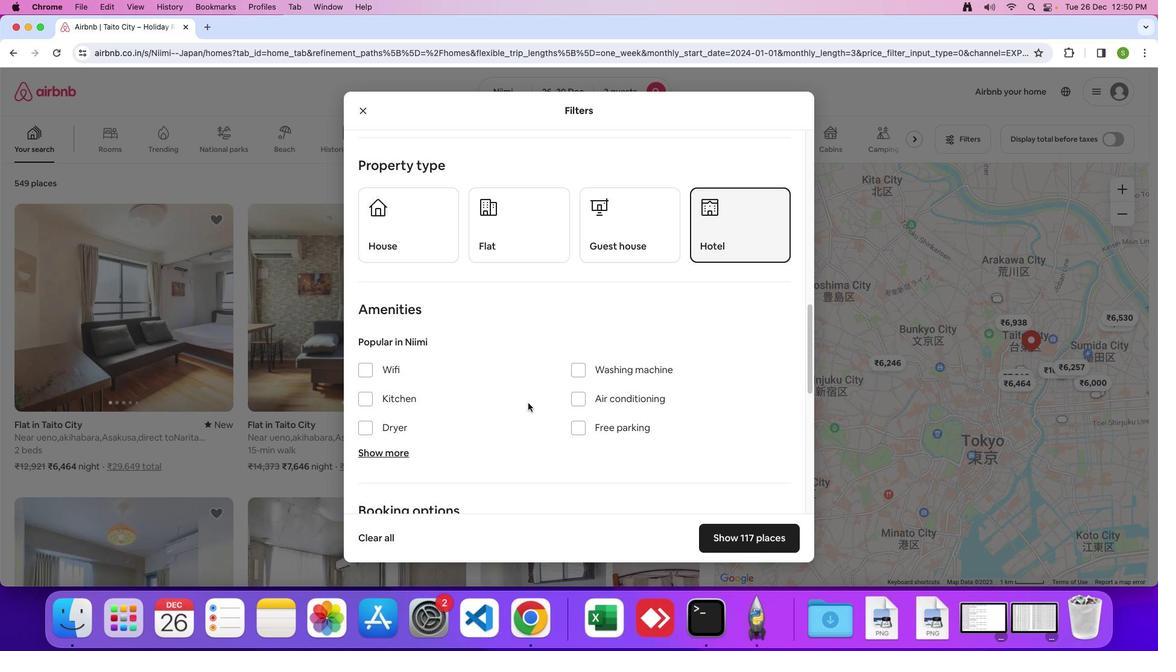 
Action: Mouse scrolled (527, 403) with delta (0, -1)
Screenshot: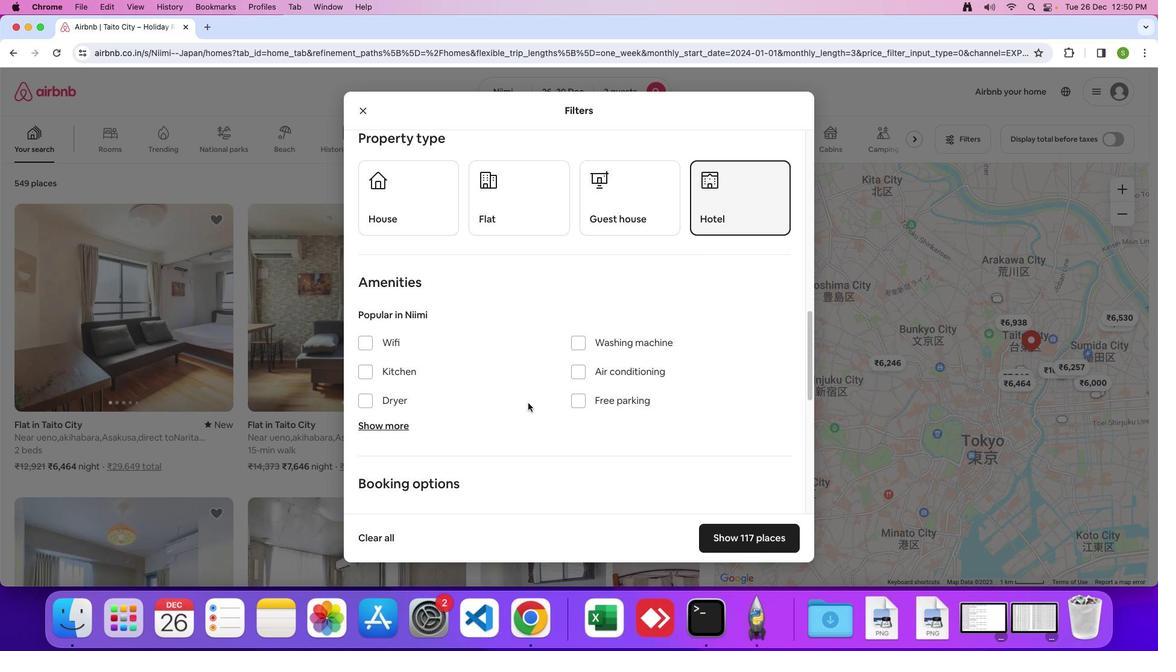 
Action: Mouse scrolled (527, 403) with delta (0, 0)
Screenshot: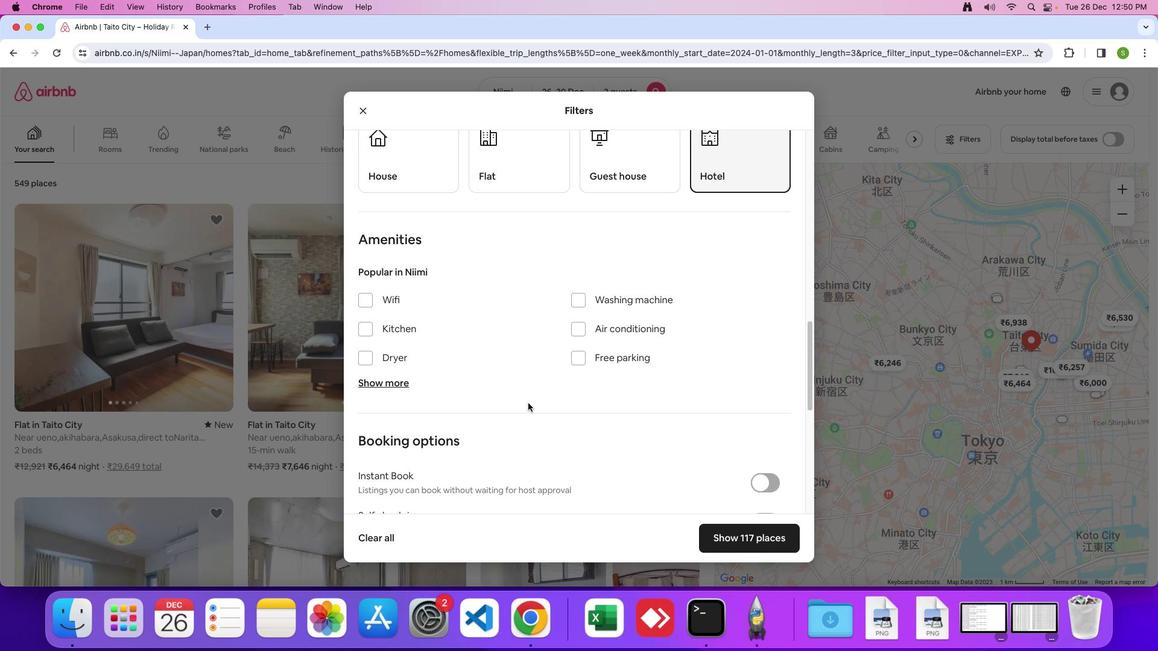 
Action: Mouse scrolled (527, 403) with delta (0, 0)
Screenshot: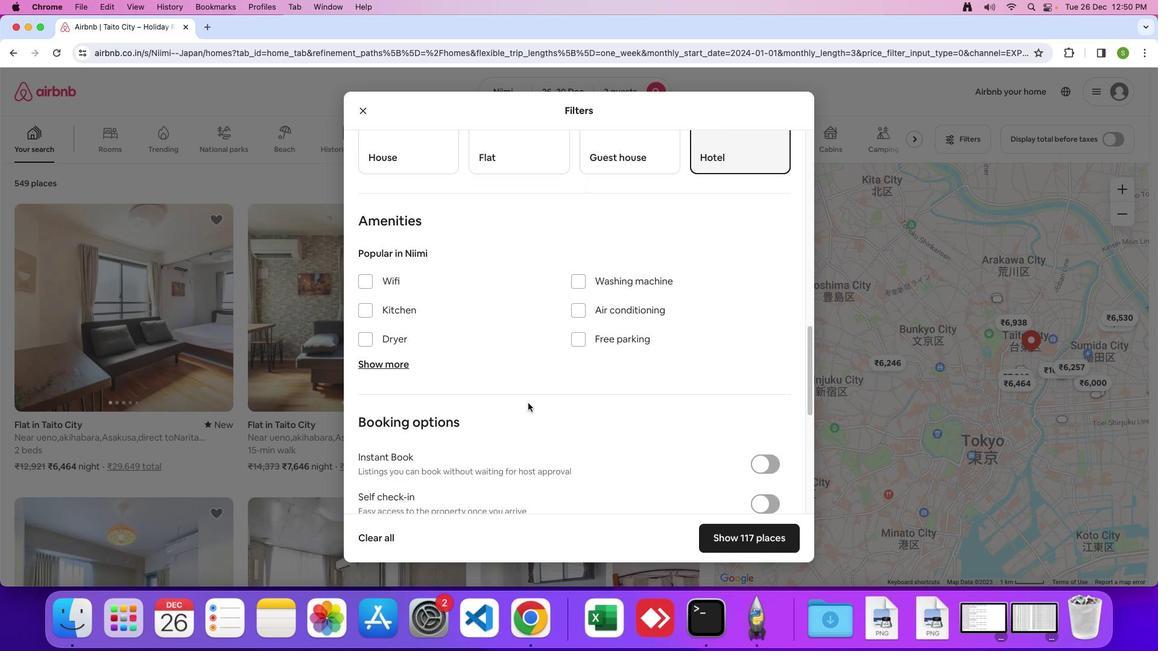 
Action: Mouse scrolled (527, 403) with delta (0, -1)
Screenshot: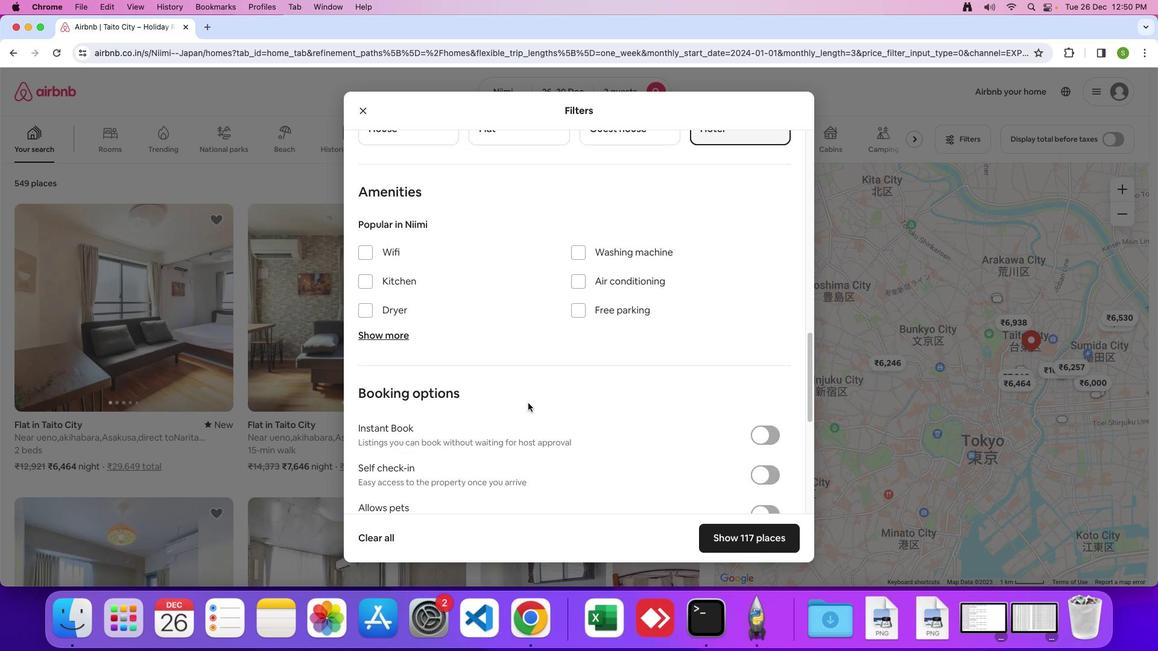 
Action: Mouse scrolled (527, 403) with delta (0, 0)
Screenshot: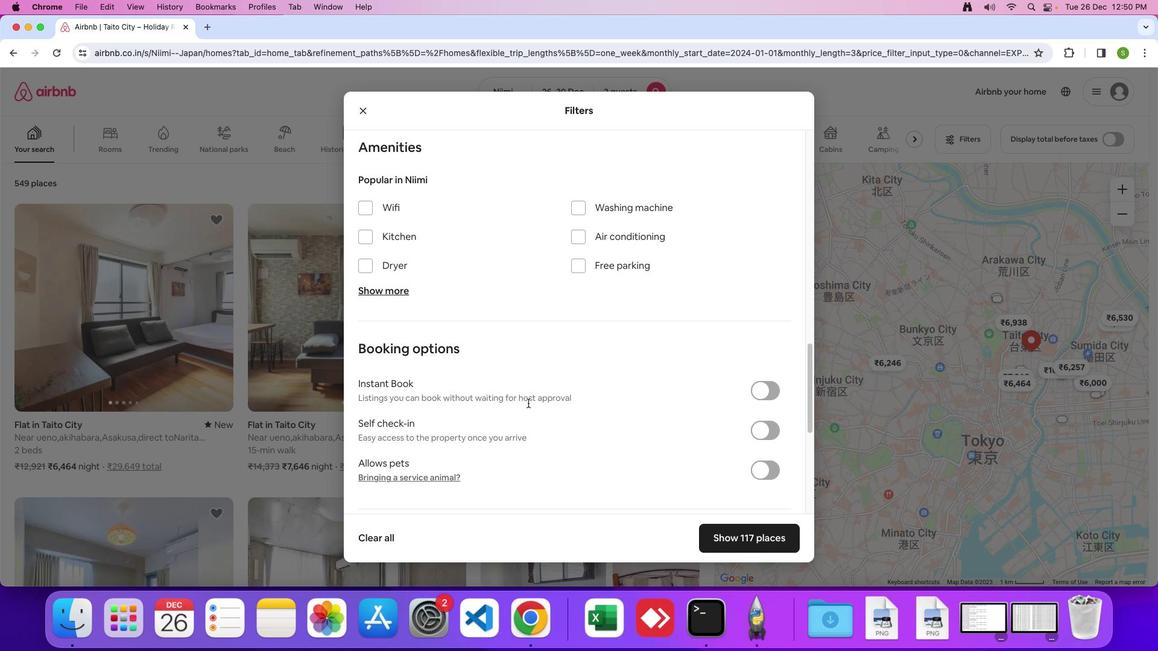 
Action: Mouse scrolled (527, 403) with delta (0, 0)
Screenshot: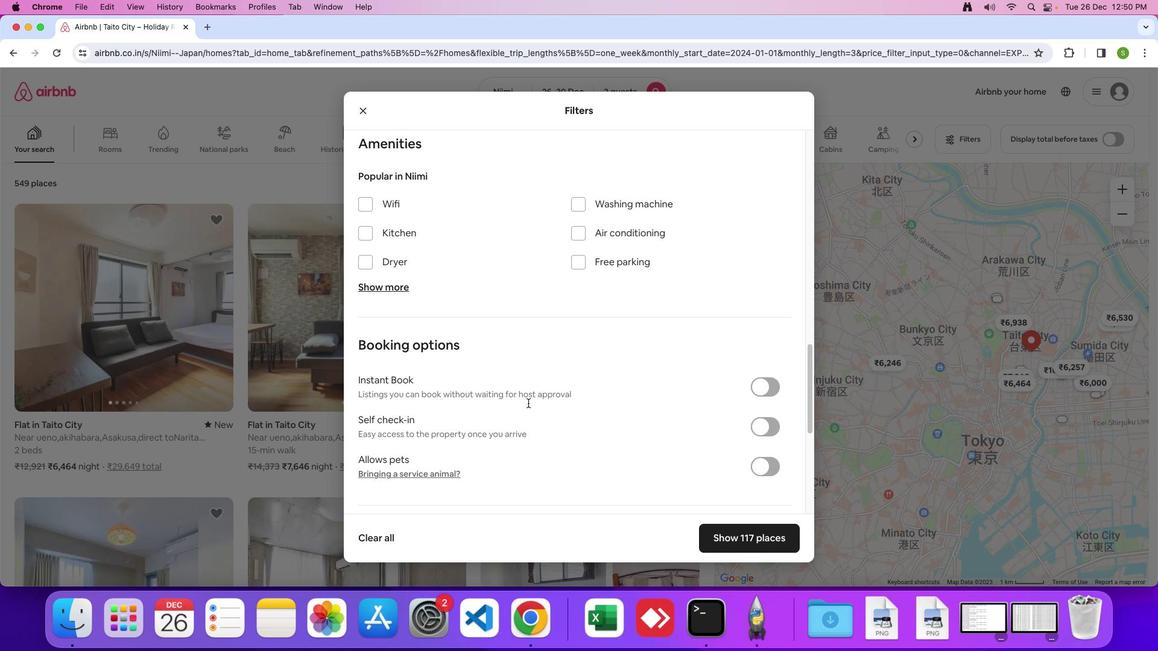 
Action: Mouse scrolled (527, 403) with delta (0, 0)
Screenshot: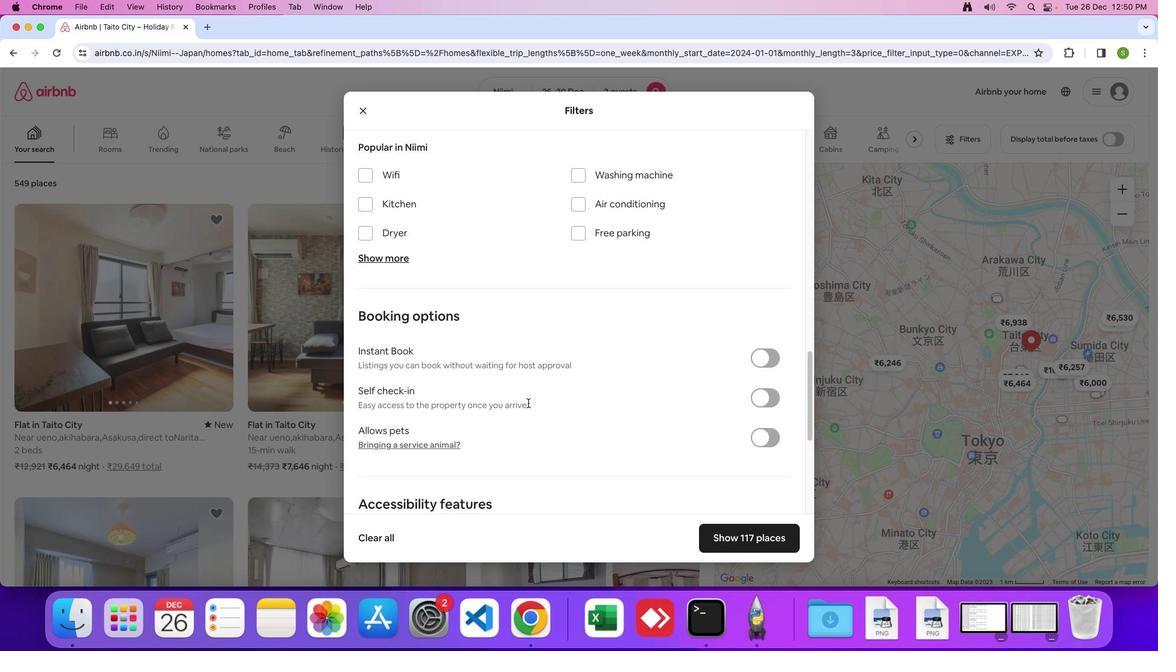 
Action: Mouse scrolled (527, 403) with delta (0, 0)
Screenshot: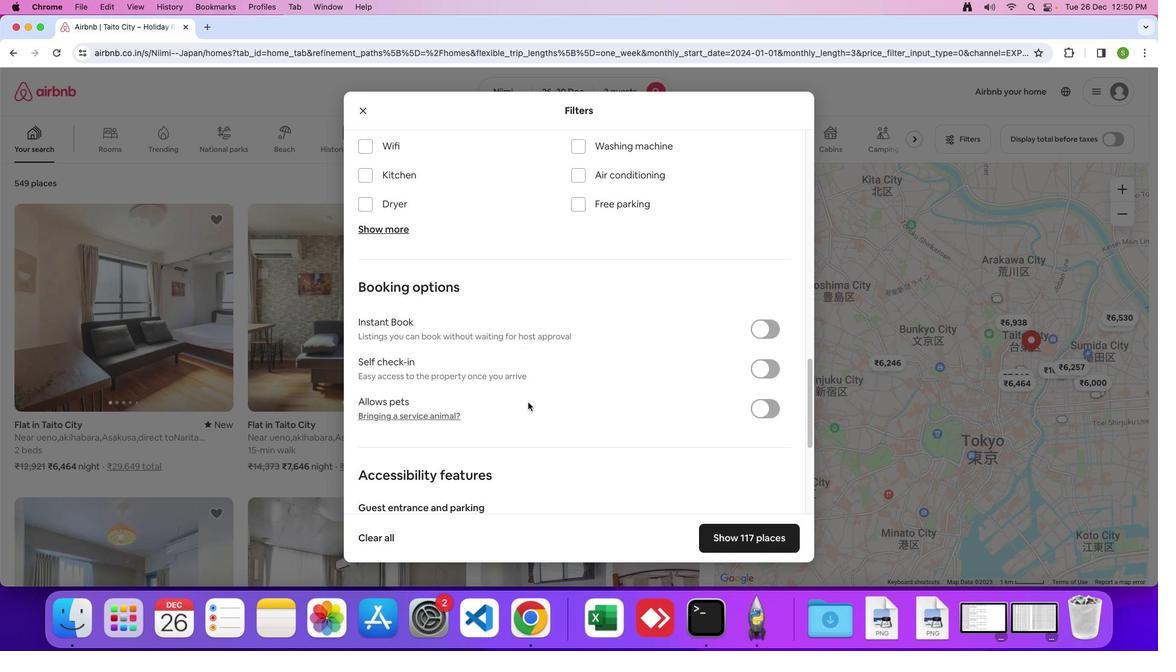 
Action: Mouse moved to (527, 403)
Screenshot: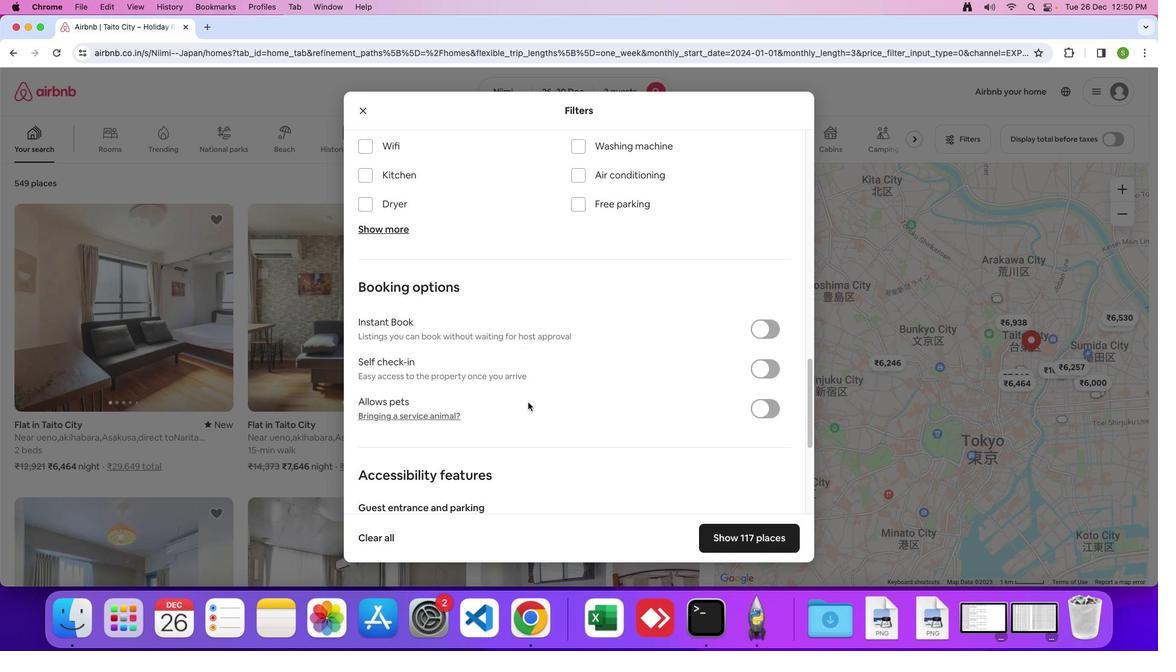 
Action: Mouse scrolled (527, 403) with delta (0, 0)
Screenshot: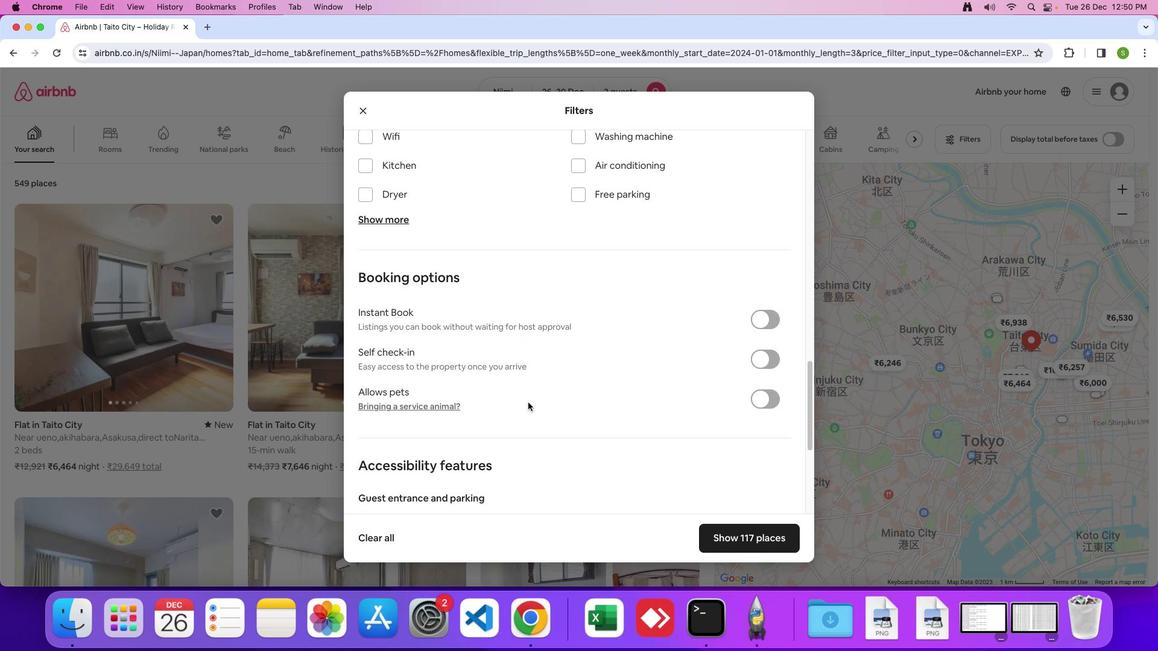 
Action: Mouse moved to (527, 403)
Screenshot: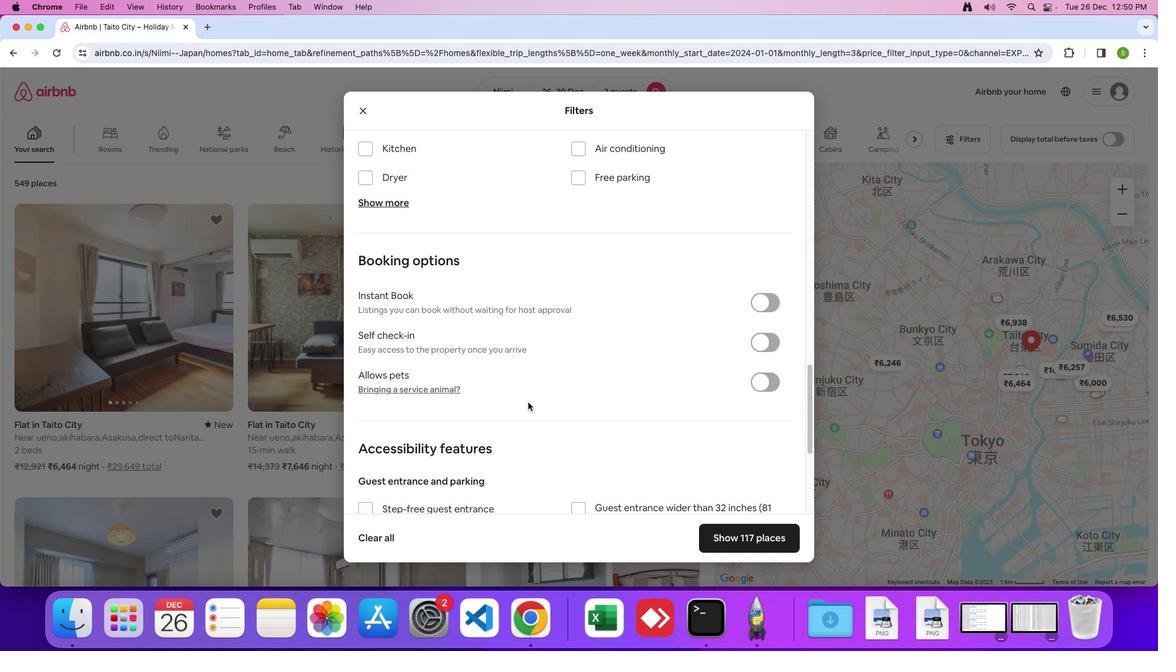 
Action: Mouse scrolled (527, 403) with delta (0, -1)
Screenshot: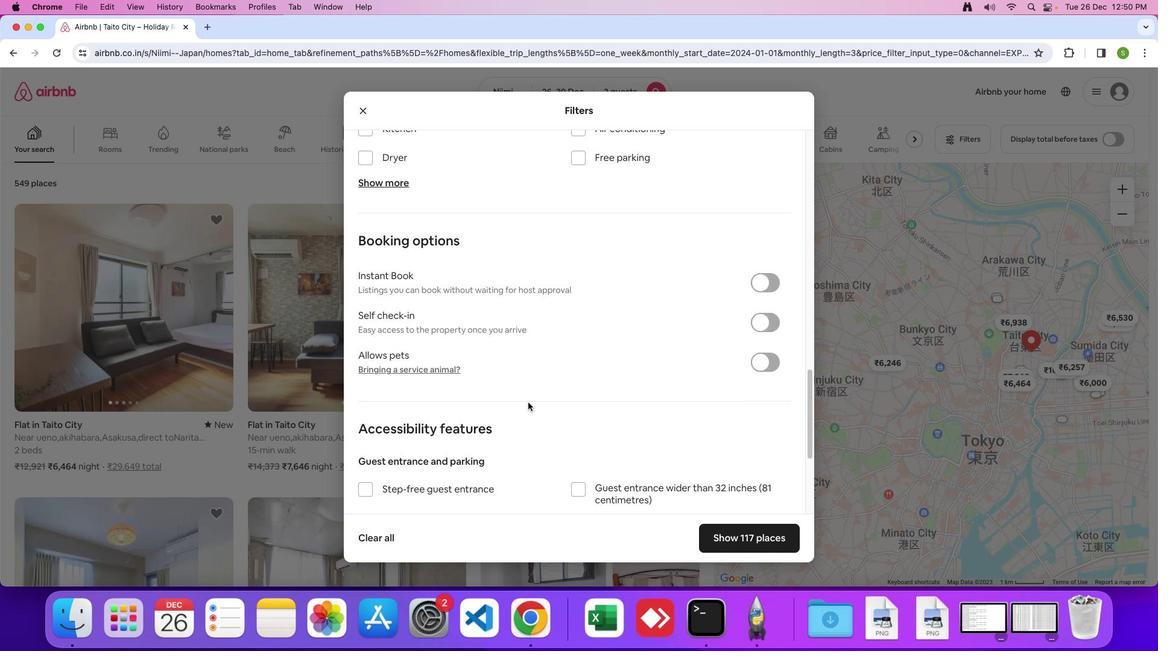 
Action: Mouse scrolled (527, 403) with delta (0, 0)
Screenshot: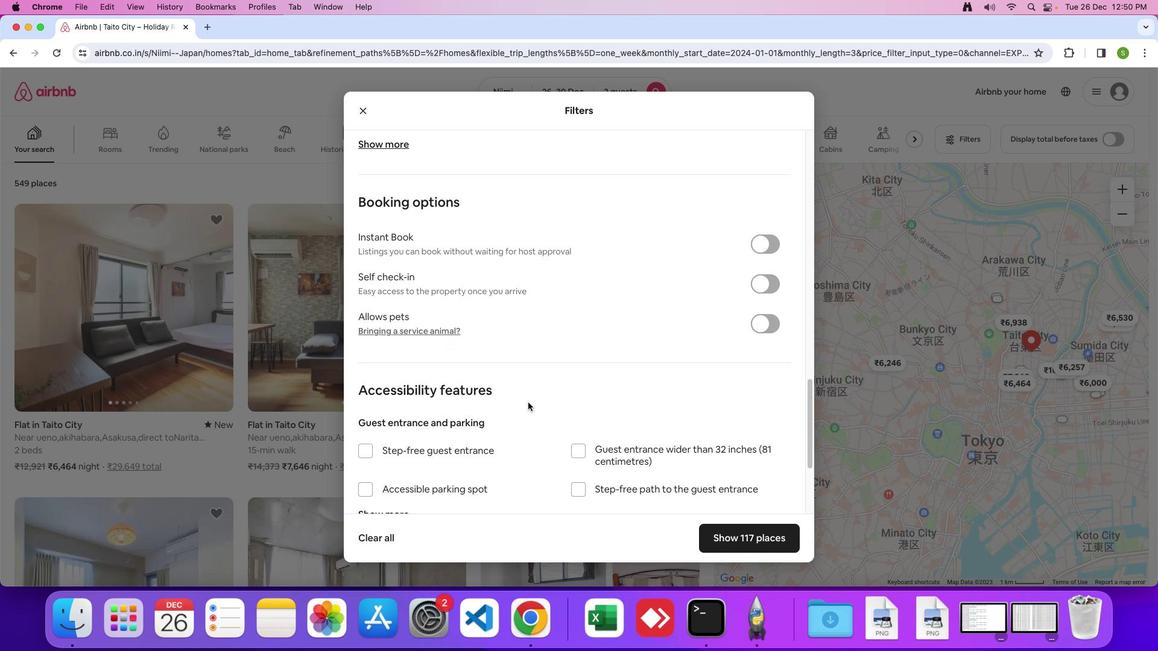 
Action: Mouse scrolled (527, 403) with delta (0, 0)
Screenshot: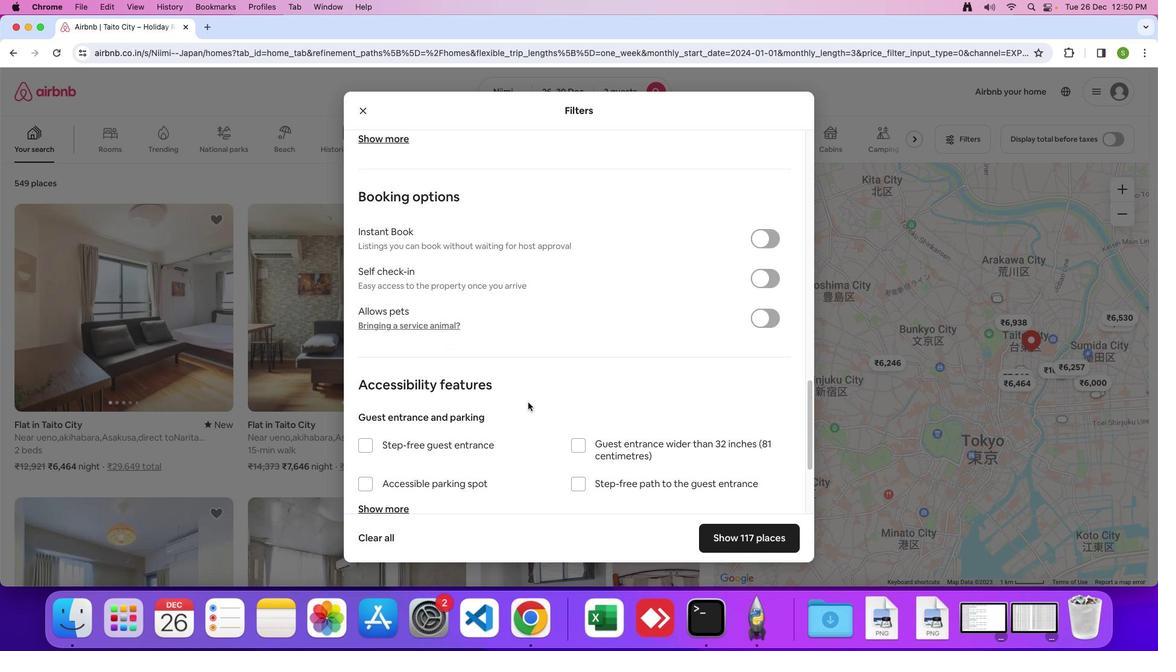 
Action: Mouse scrolled (527, 403) with delta (0, 0)
Screenshot: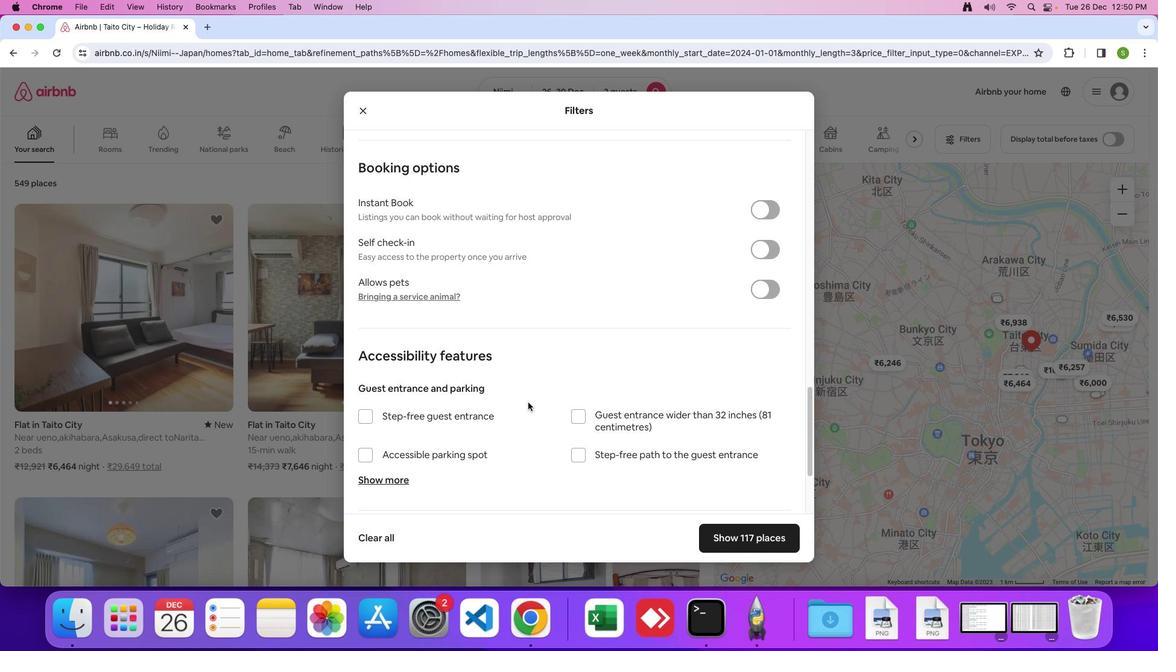 
Action: Mouse scrolled (527, 403) with delta (0, 0)
Screenshot: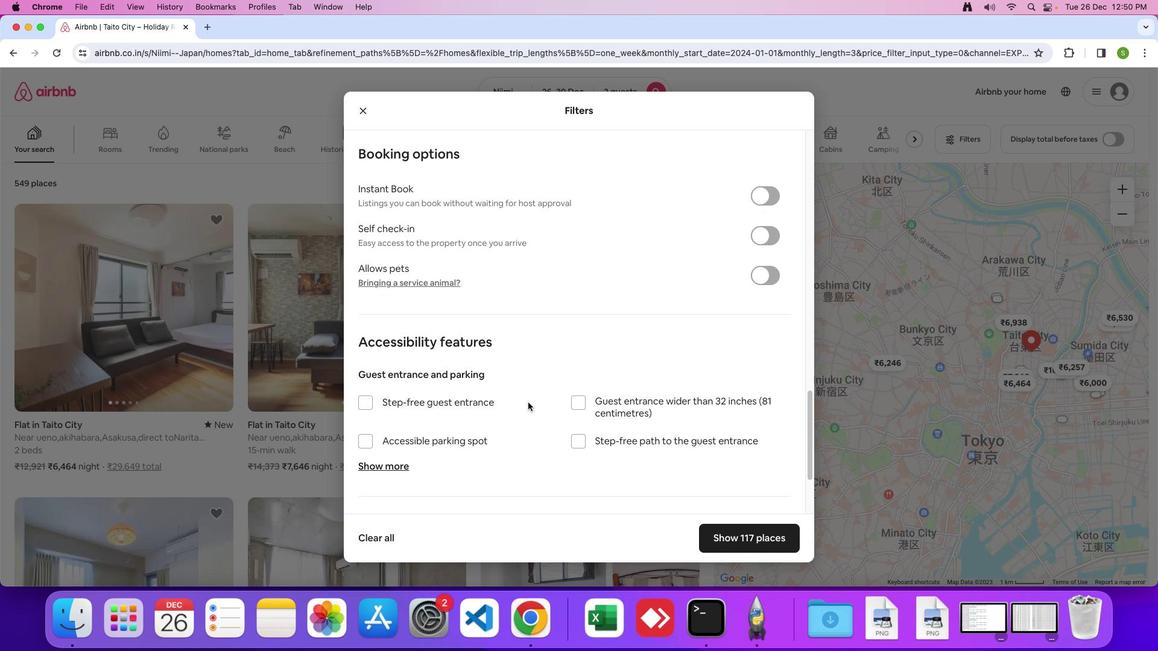 
Action: Mouse scrolled (527, 403) with delta (0, 0)
Screenshot: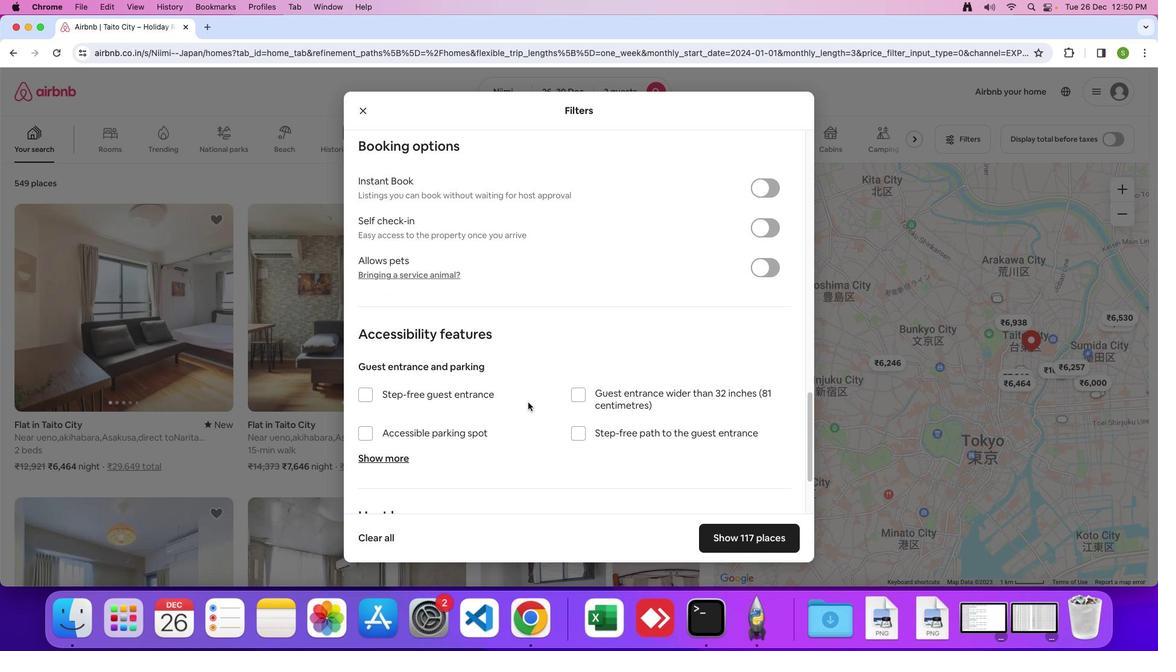
Action: Mouse scrolled (527, 403) with delta (0, 0)
Screenshot: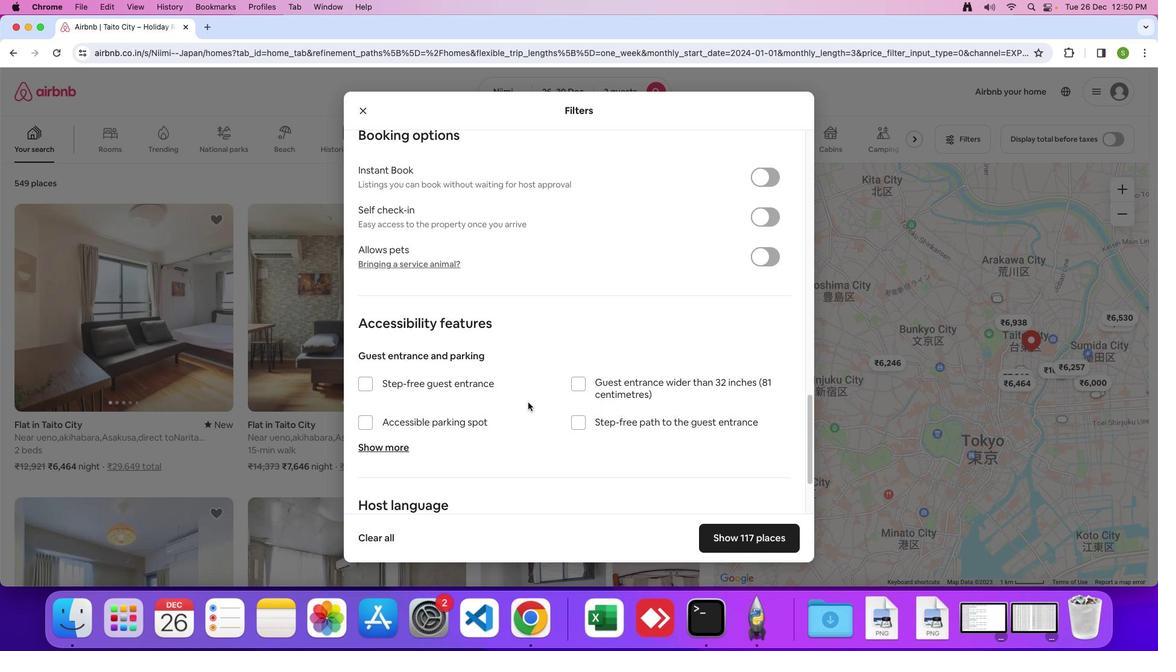 
Action: Mouse scrolled (527, 403) with delta (0, 0)
Screenshot: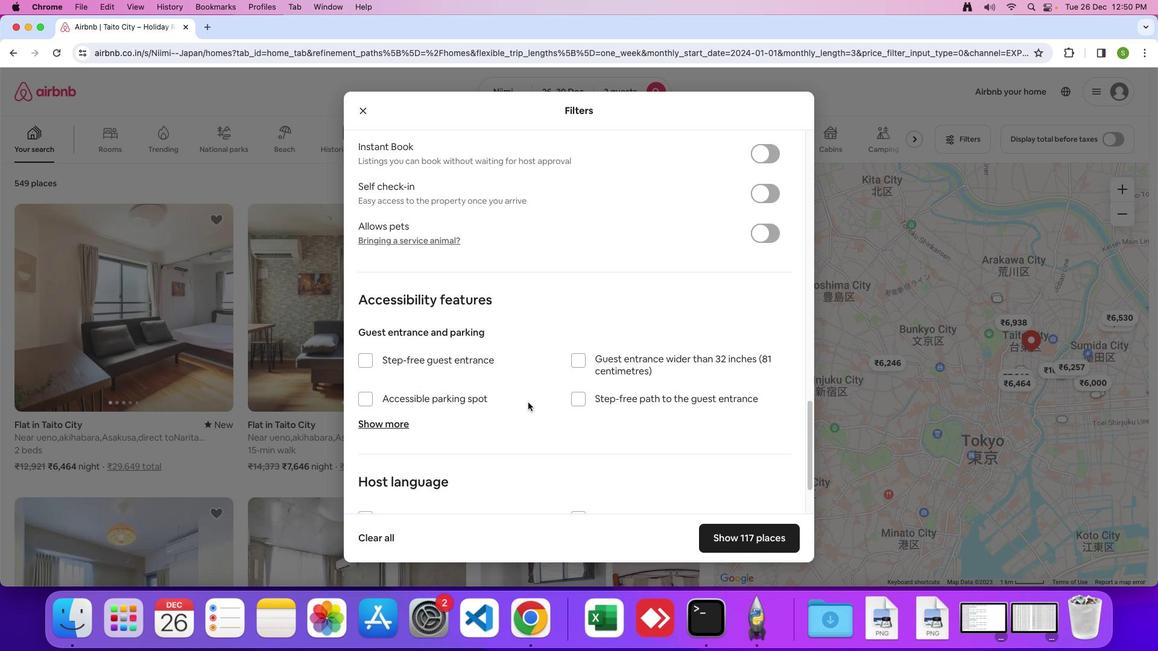 
Action: Mouse scrolled (527, 403) with delta (0, -1)
Screenshot: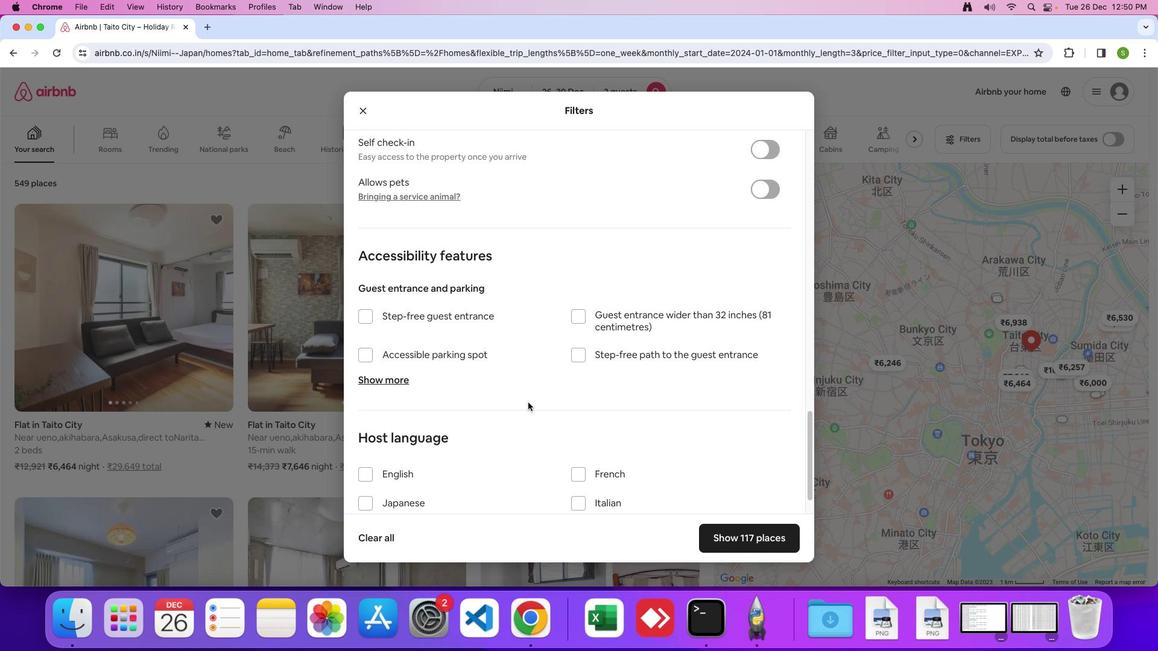 
Action: Mouse scrolled (527, 403) with delta (0, 0)
Screenshot: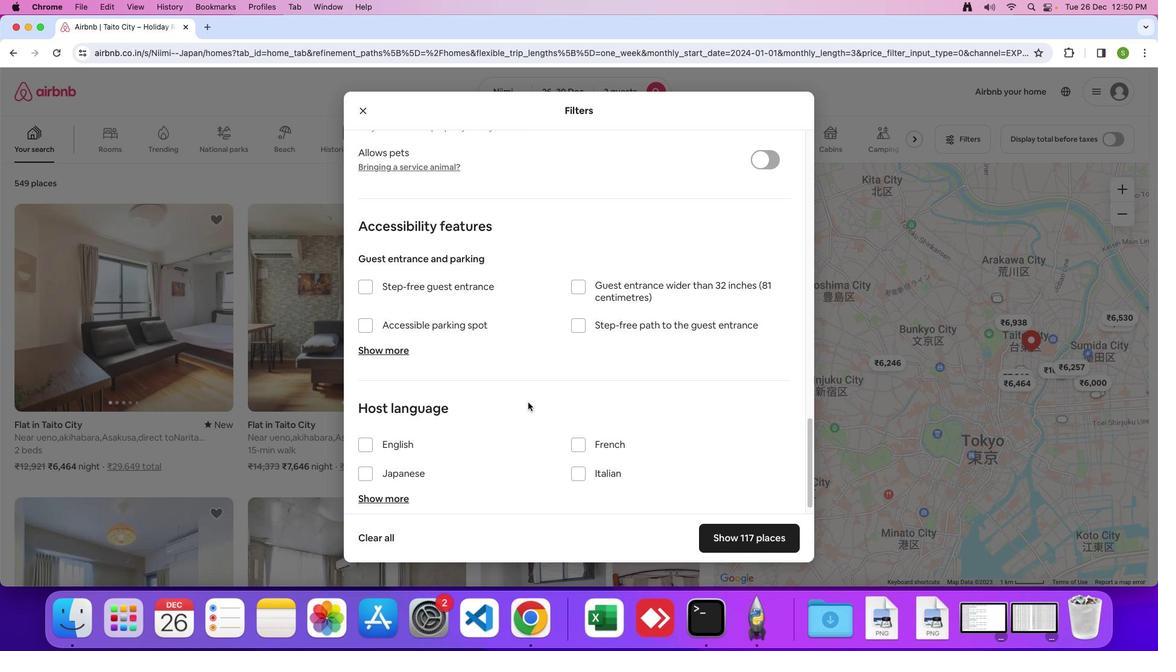 
Action: Mouse scrolled (527, 403) with delta (0, 0)
Screenshot: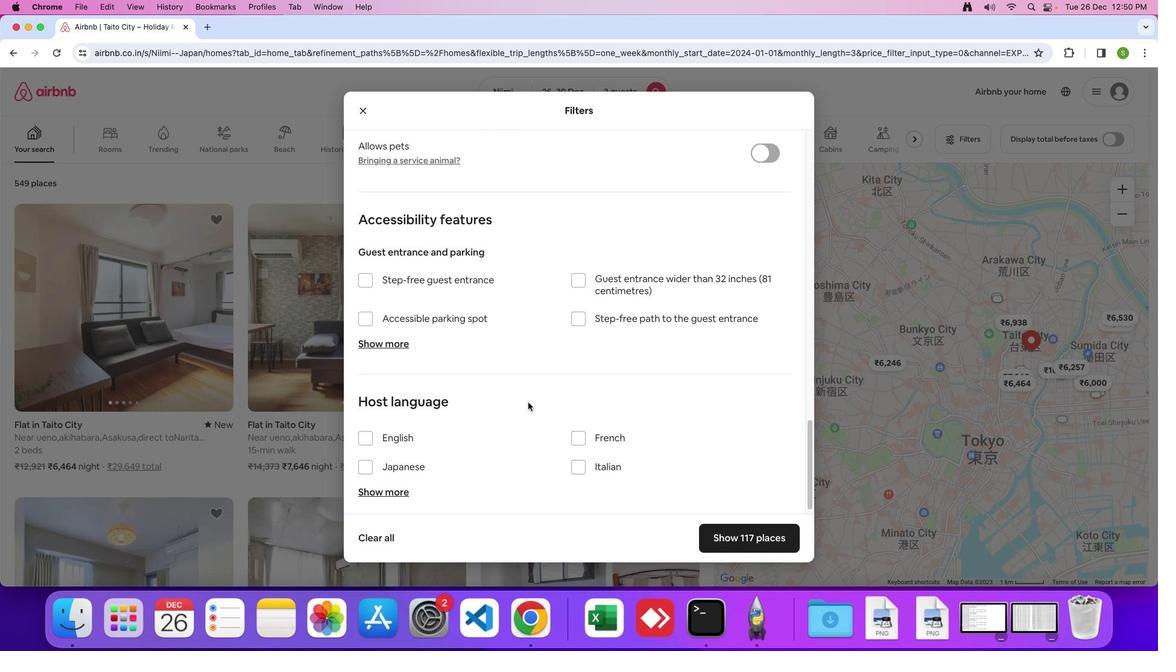
Action: Mouse scrolled (527, 403) with delta (0, 0)
Screenshot: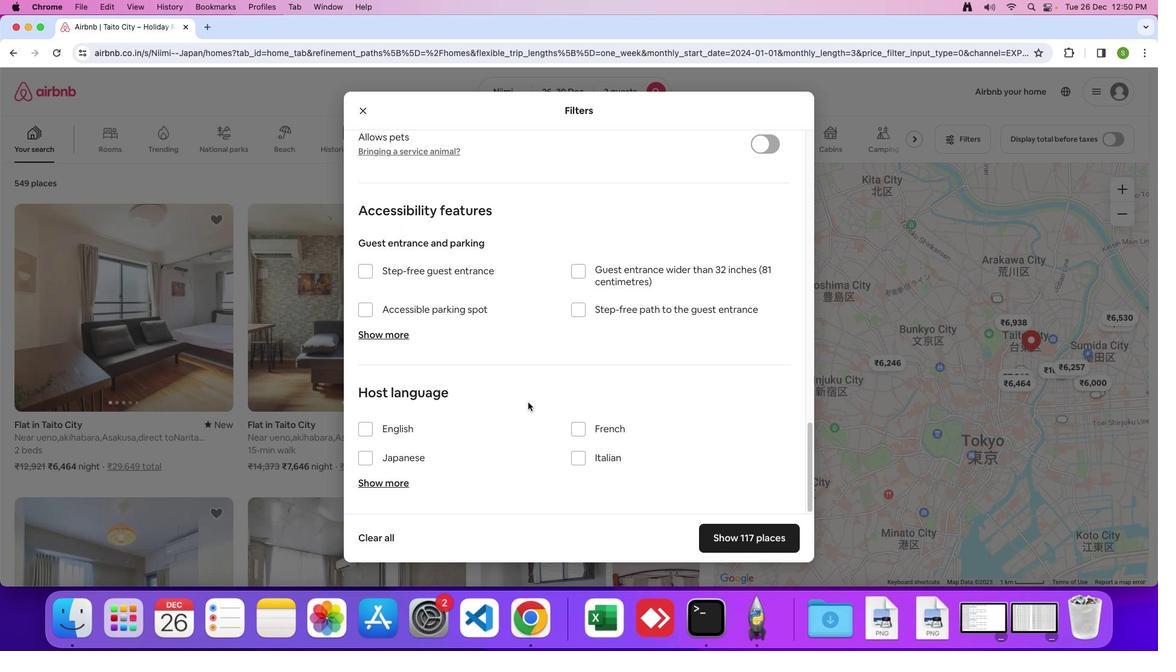 
Action: Mouse scrolled (527, 403) with delta (0, 0)
Screenshot: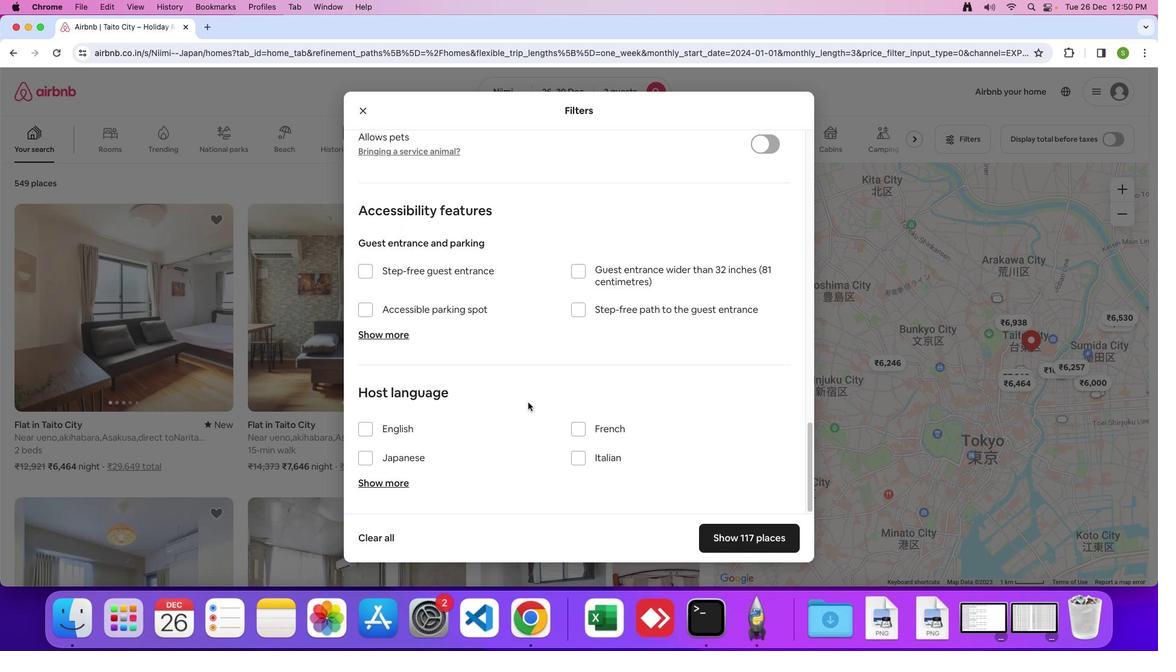 
Action: Mouse scrolled (527, 403) with delta (0, 0)
Screenshot: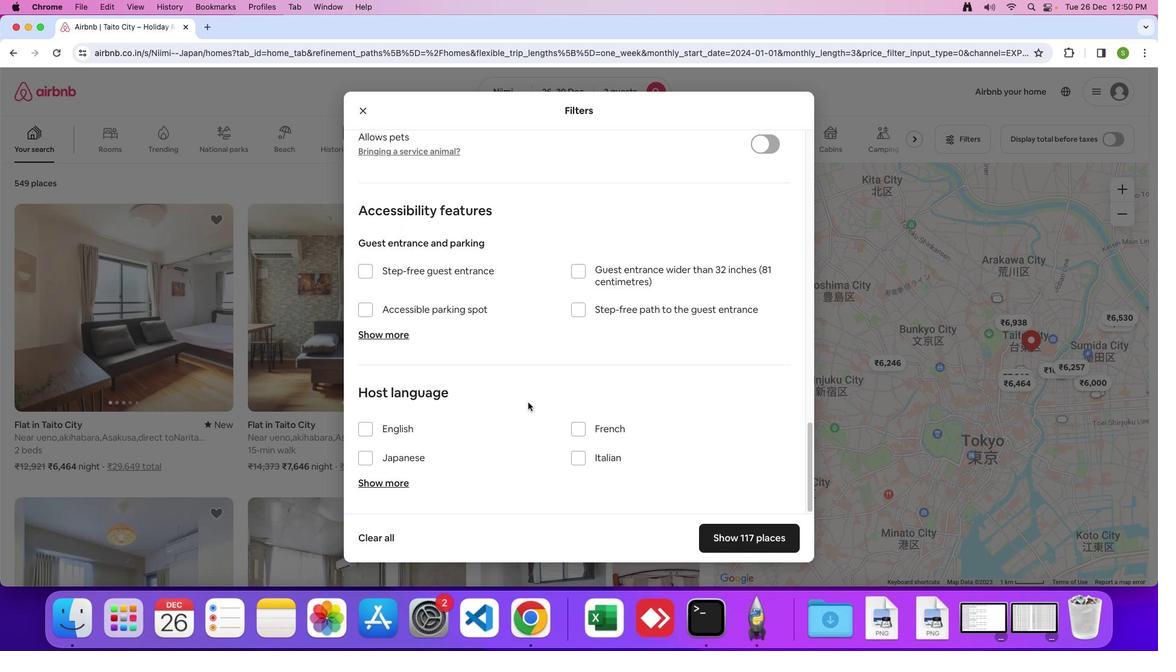 
Action: Mouse scrolled (527, 403) with delta (0, 0)
Screenshot: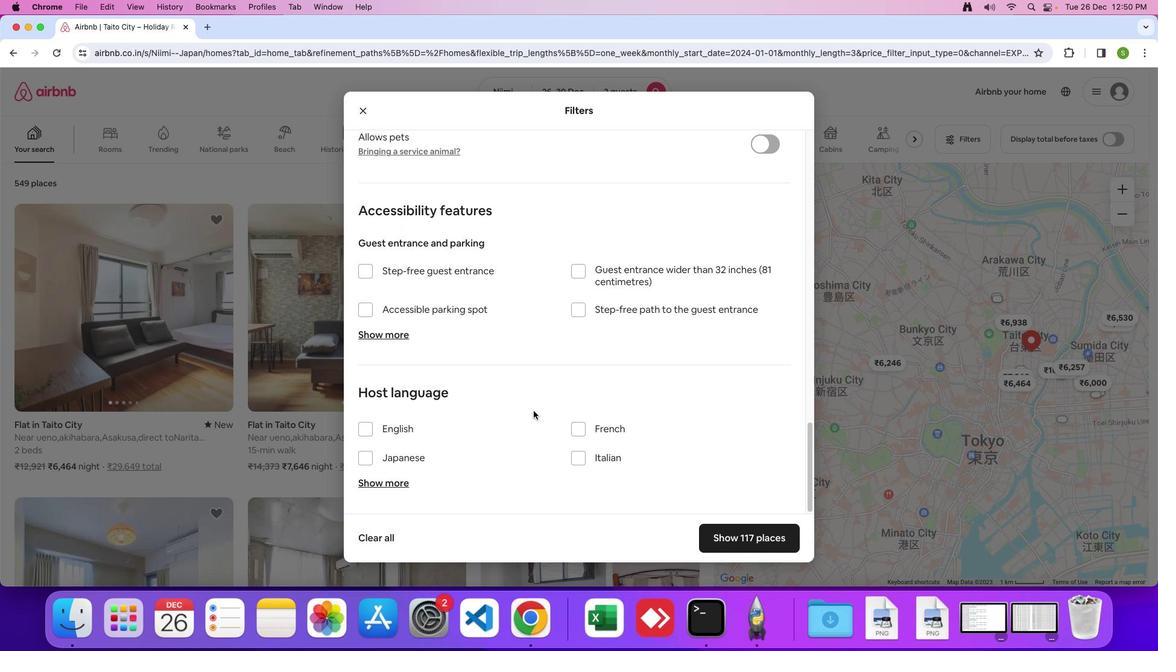 
Action: Mouse moved to (737, 535)
Screenshot: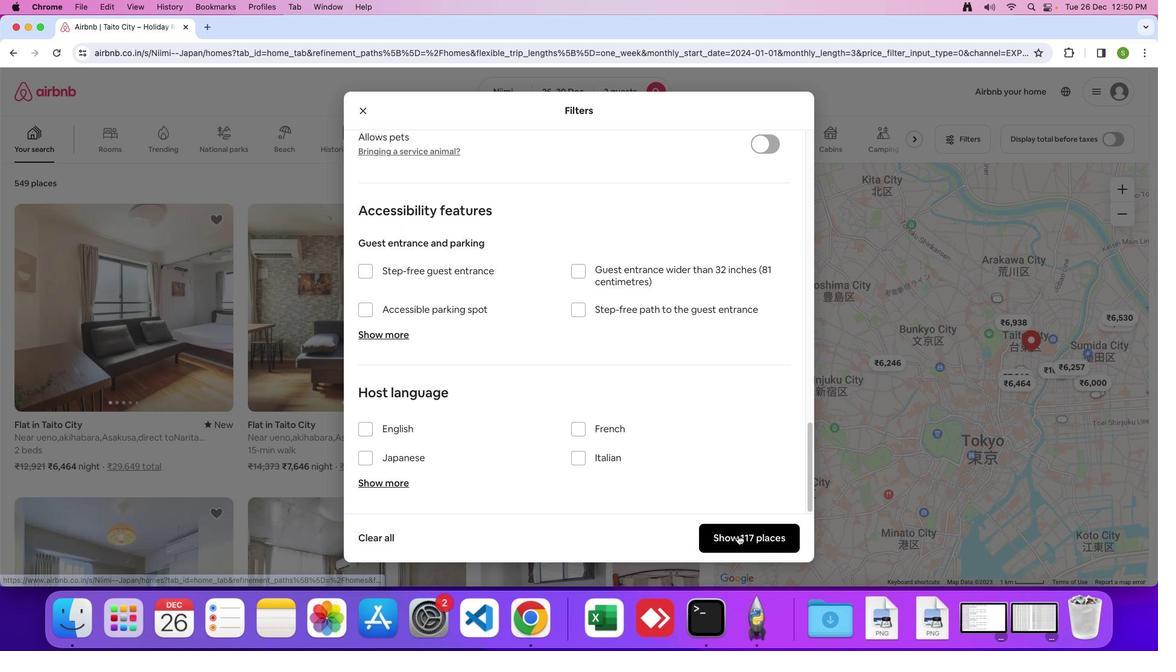 
Action: Mouse pressed left at (737, 535)
Screenshot: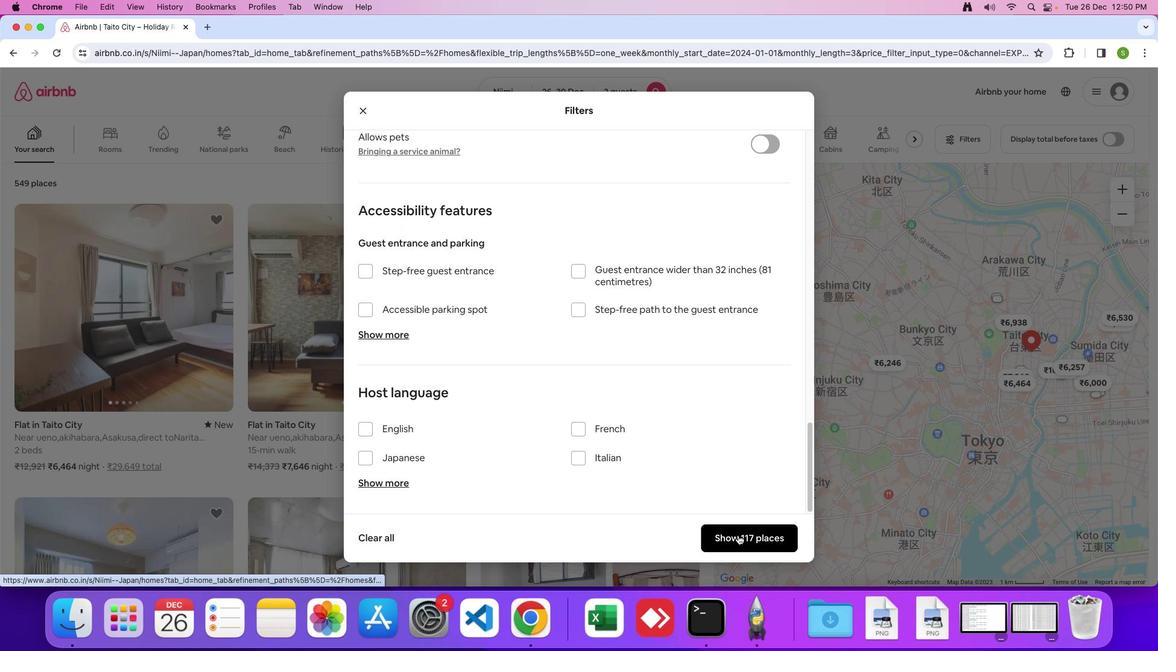 
Action: Mouse moved to (174, 303)
Screenshot: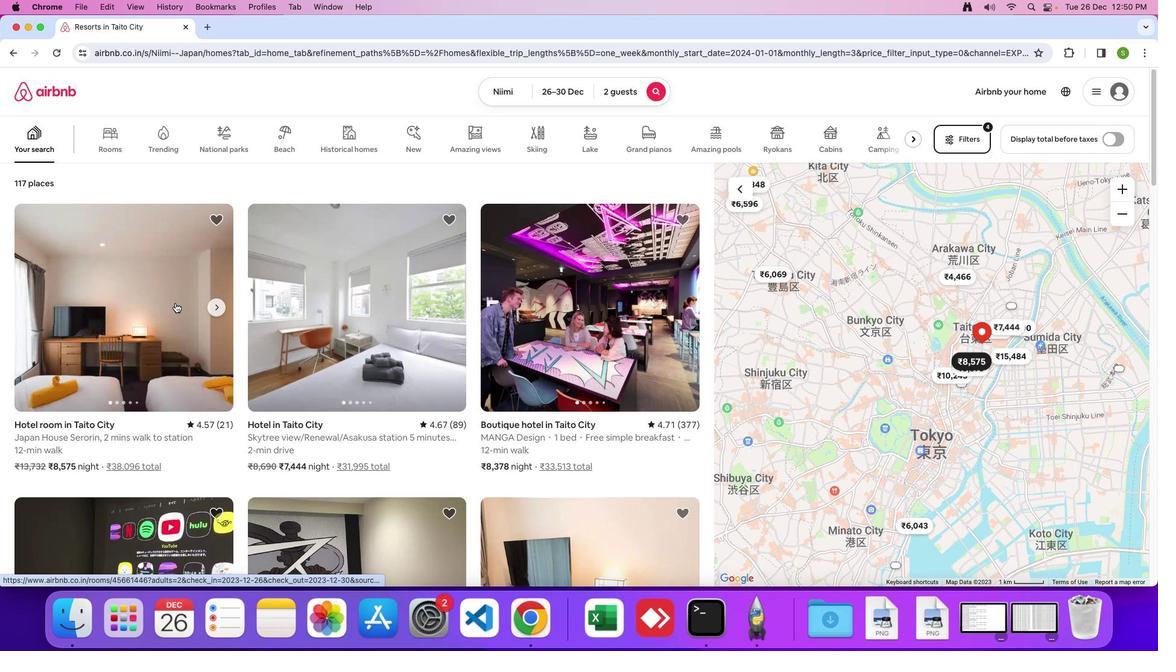 
Action: Mouse pressed left at (174, 303)
Screenshot: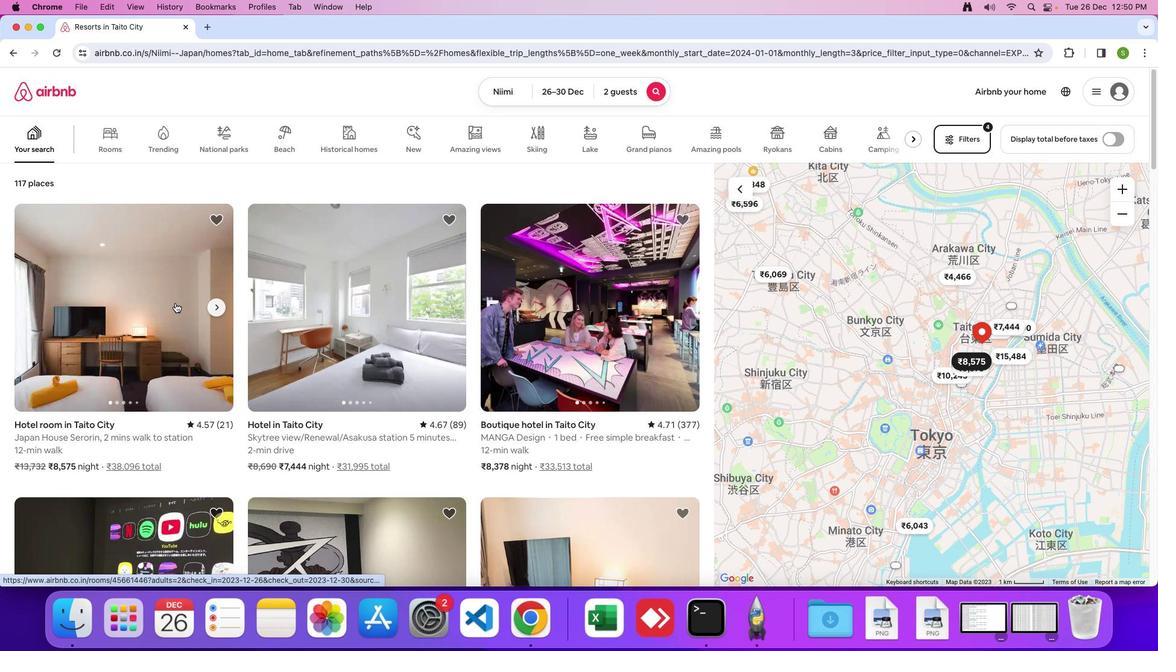 
Action: Mouse moved to (320, 293)
Screenshot: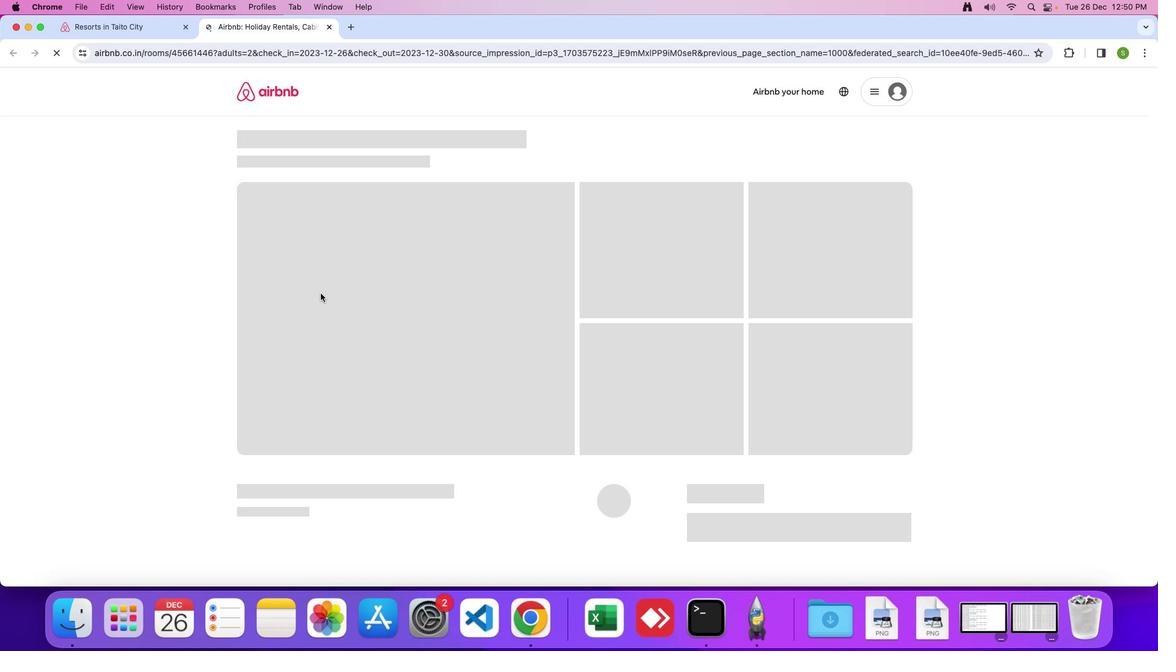 
Action: Mouse pressed left at (320, 293)
Screenshot: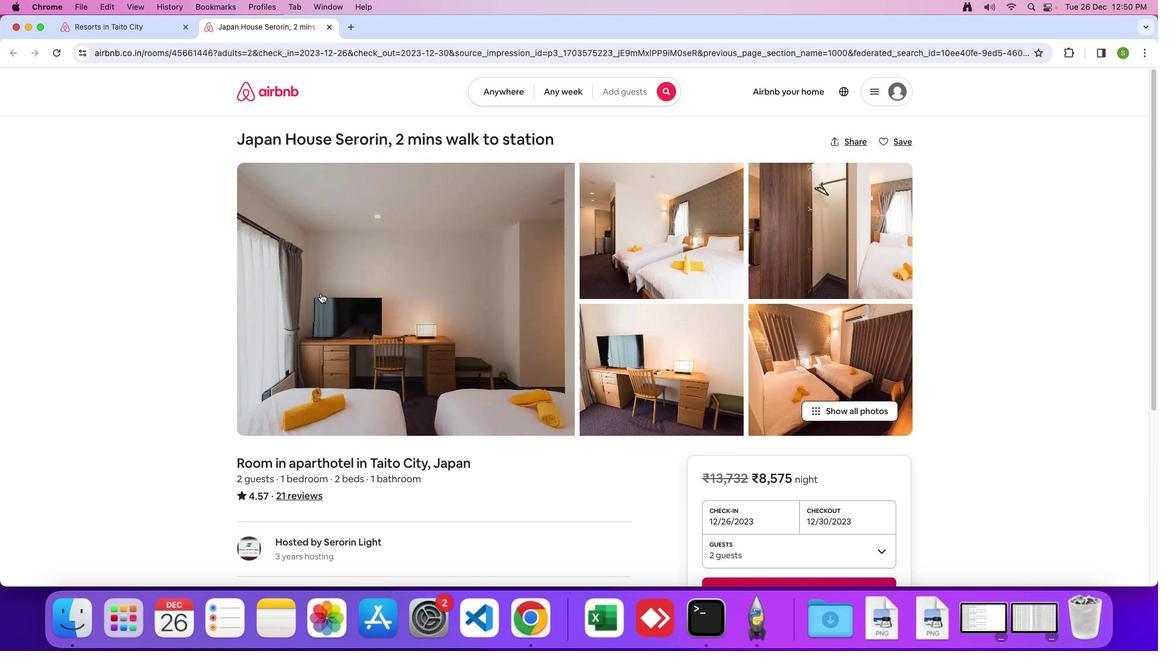 
Action: Mouse moved to (574, 347)
Screenshot: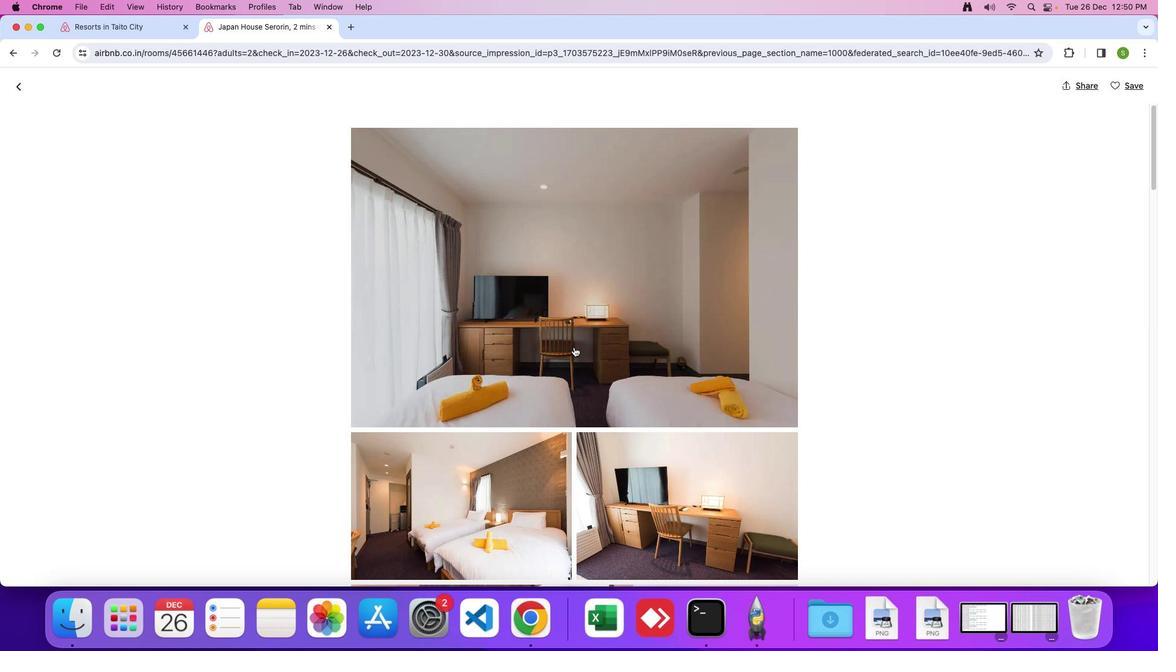 
Action: Mouse scrolled (574, 347) with delta (0, 0)
Screenshot: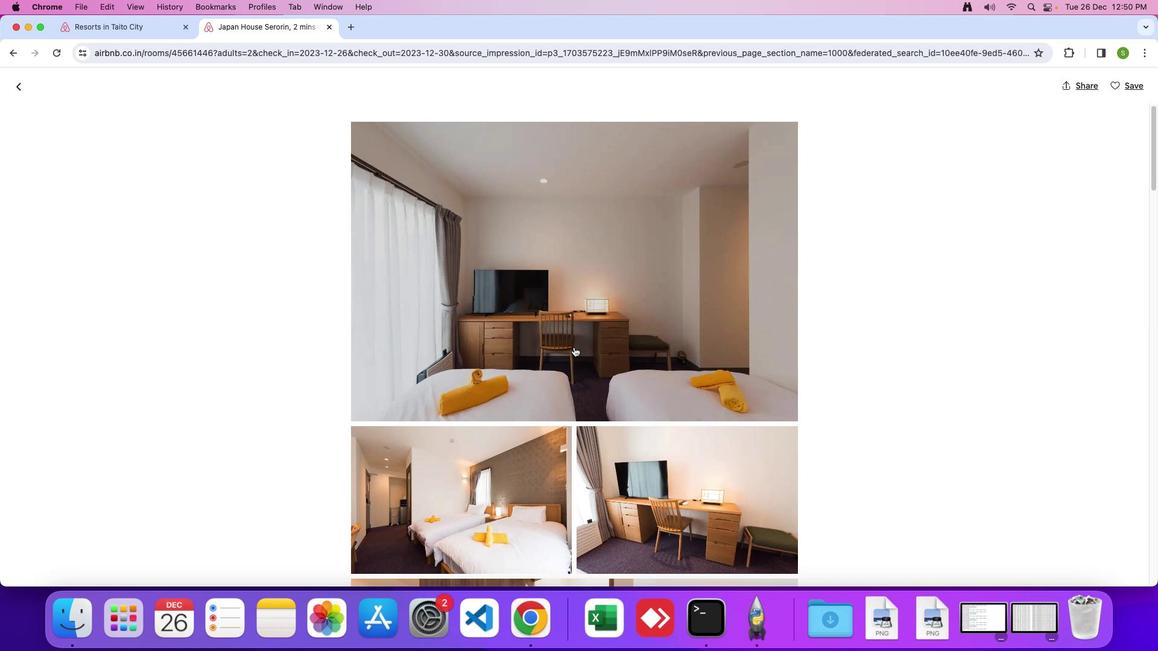 
Action: Mouse scrolled (574, 347) with delta (0, 0)
Screenshot: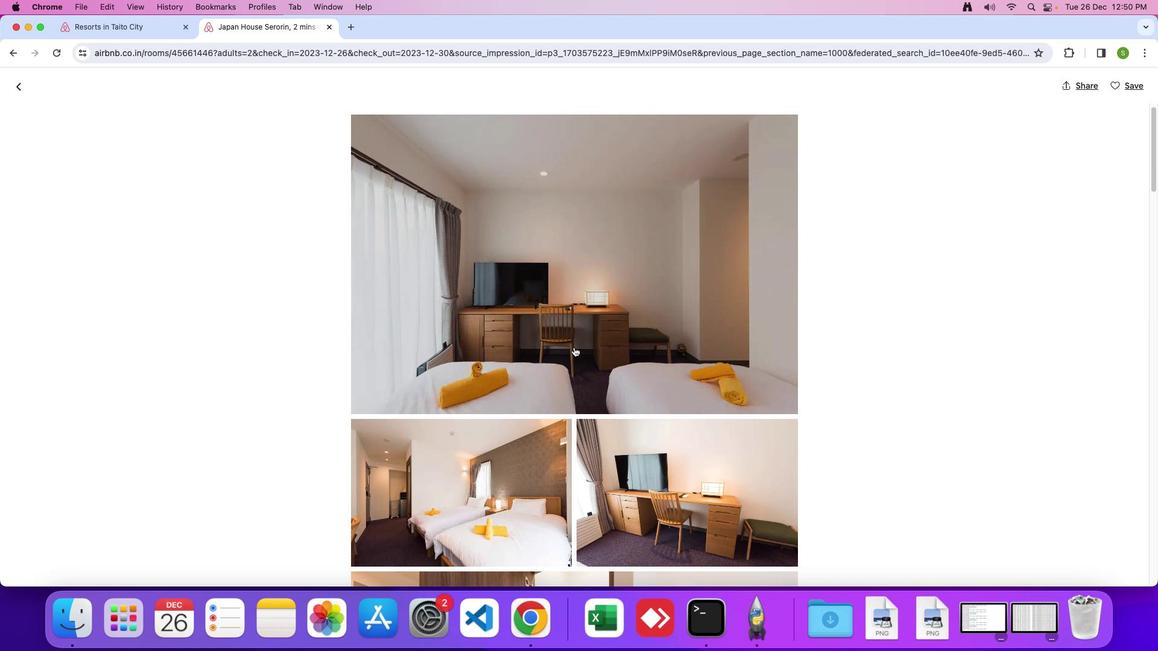 
Action: Mouse scrolled (574, 347) with delta (0, -1)
Screenshot: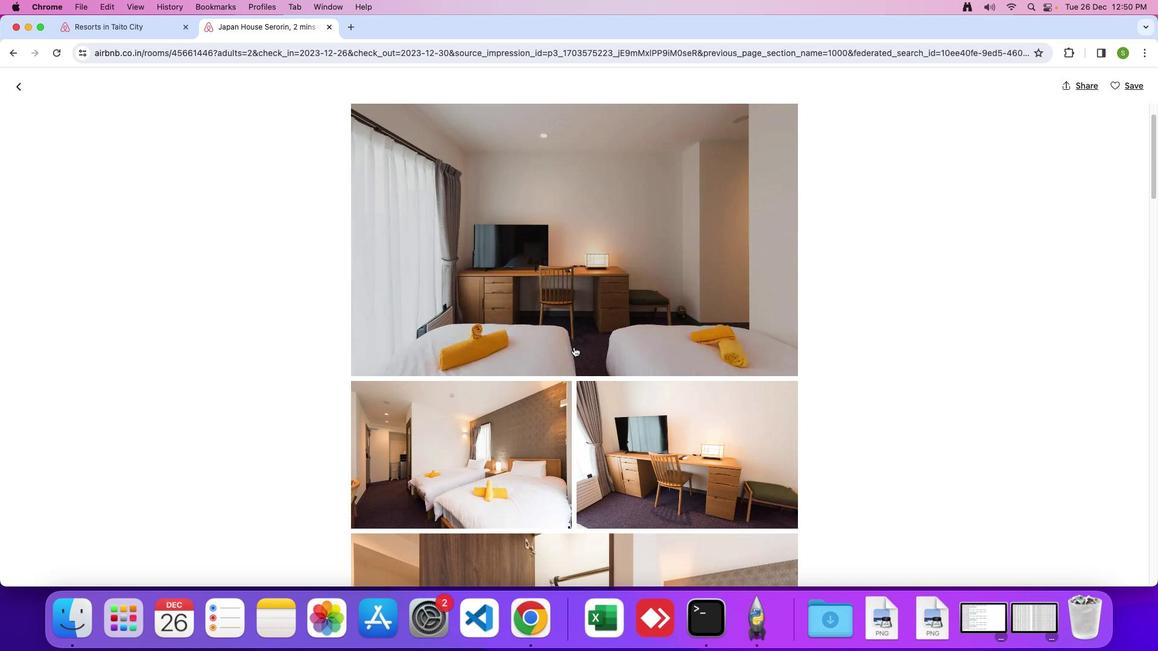 
Action: Mouse moved to (573, 348)
Screenshot: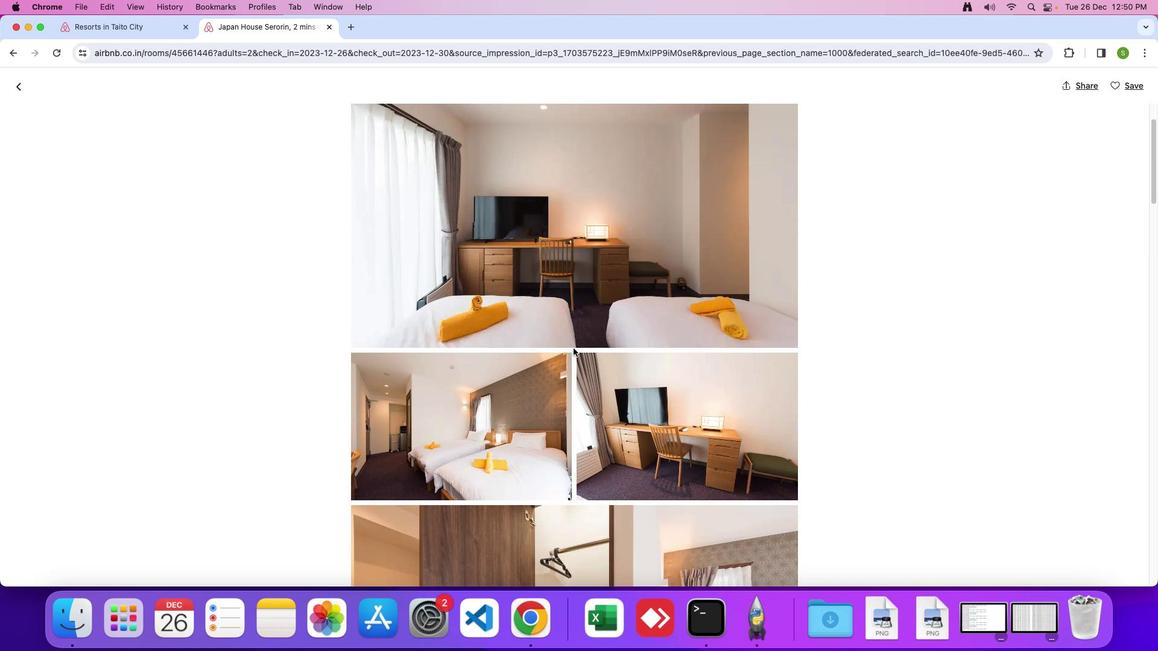 
Action: Mouse scrolled (573, 348) with delta (0, 0)
Screenshot: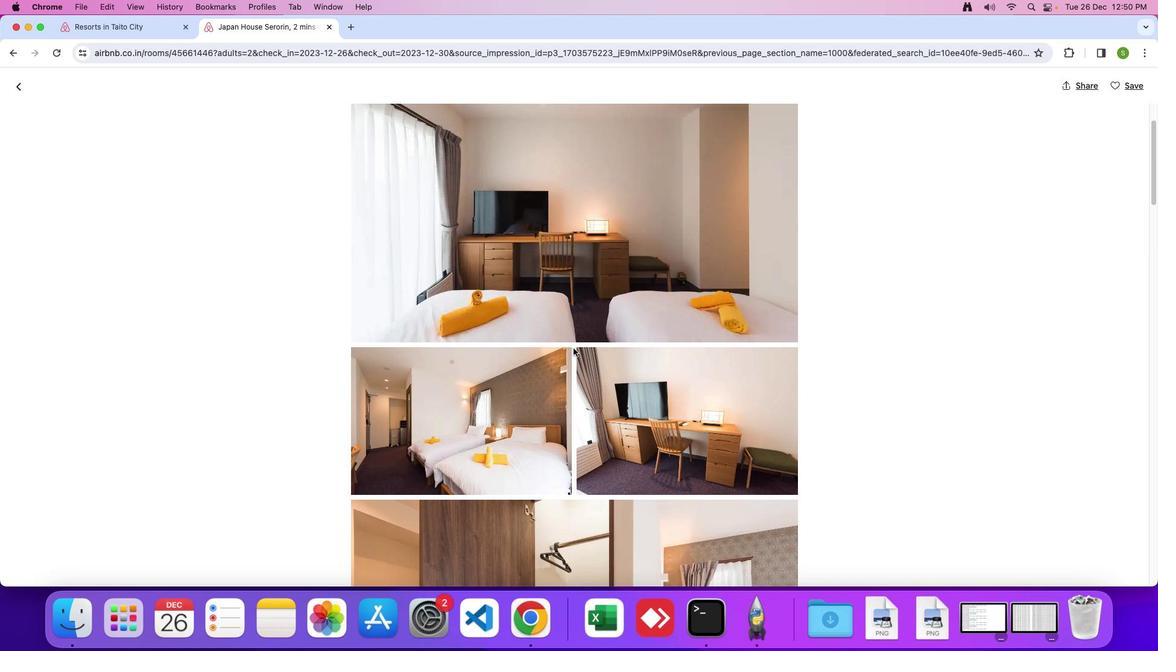 
Action: Mouse scrolled (573, 348) with delta (0, 0)
Screenshot: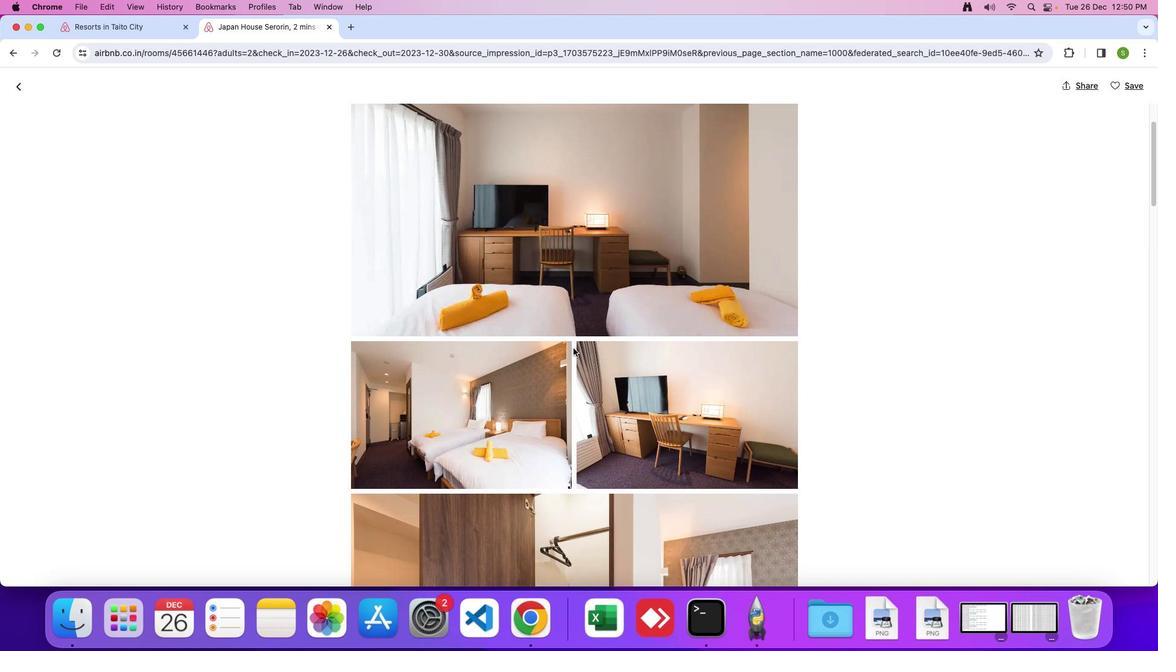 
Action: Mouse scrolled (573, 348) with delta (0, -1)
Screenshot: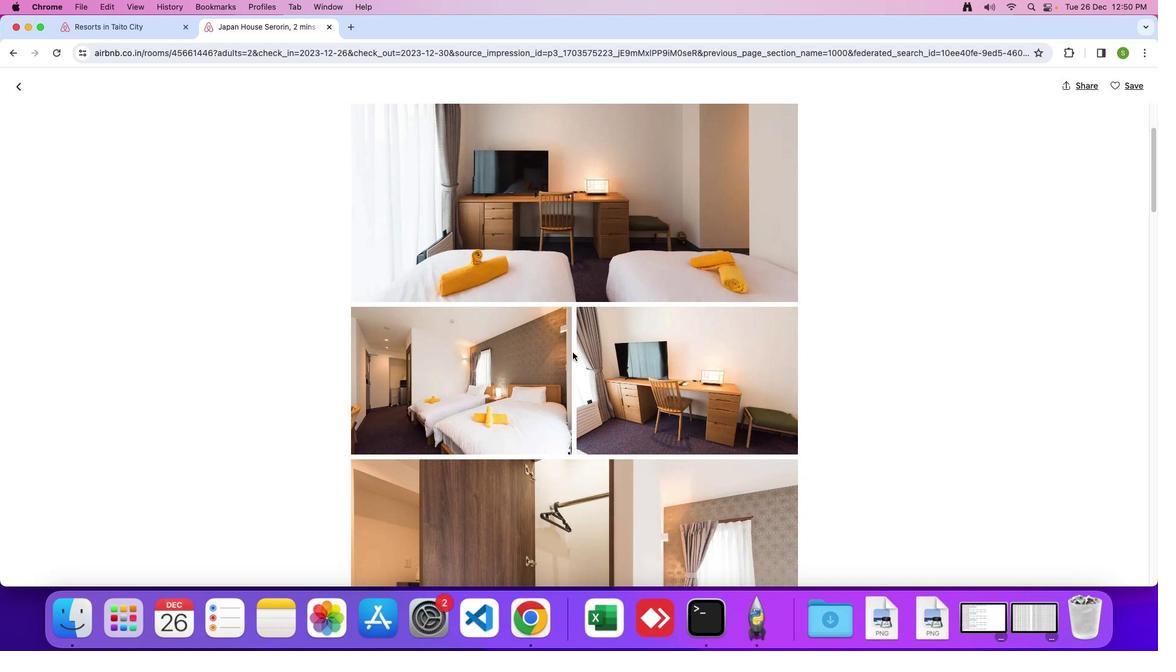
Action: Mouse moved to (573, 359)
Screenshot: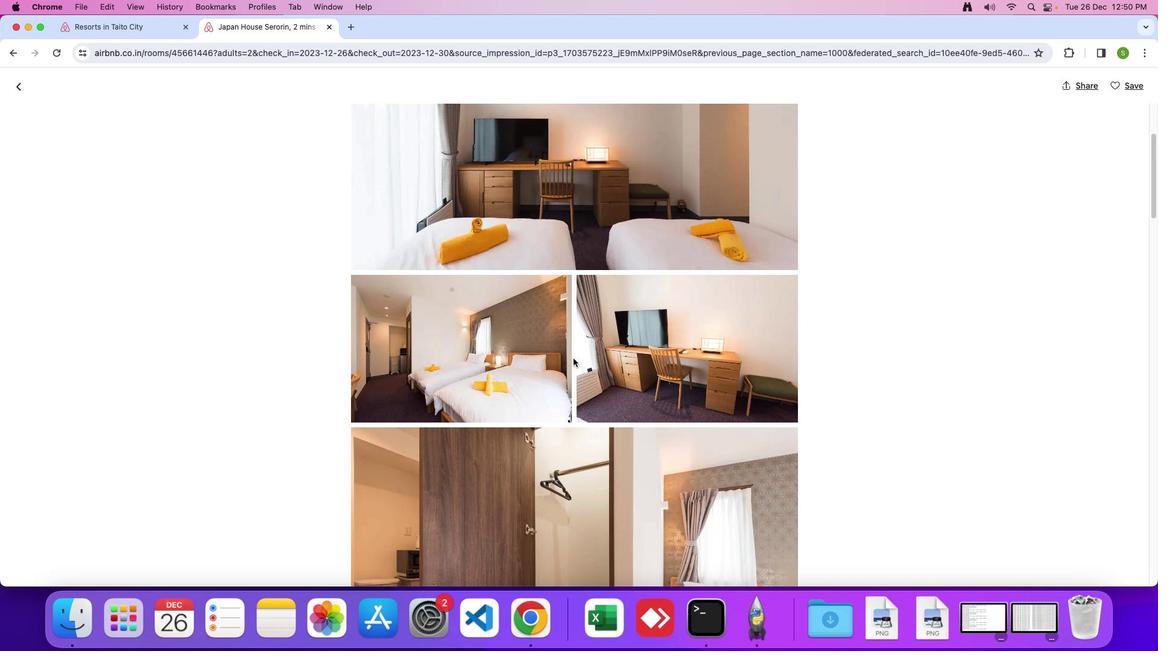 
Action: Mouse scrolled (573, 359) with delta (0, 0)
Screenshot: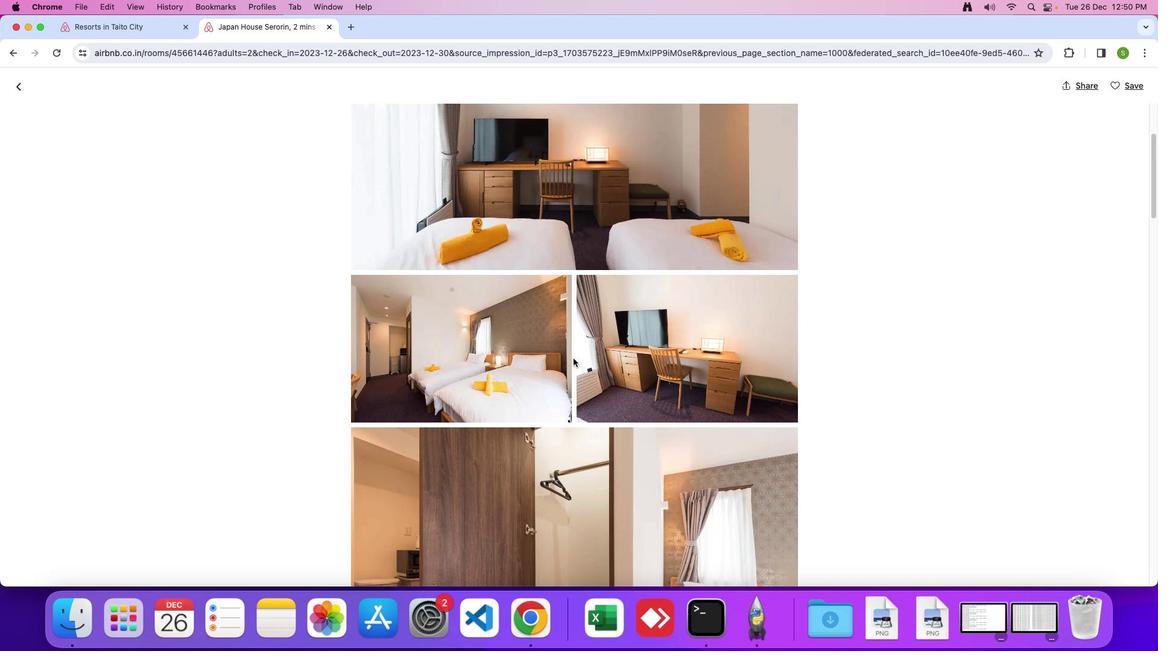 
Action: Mouse moved to (573, 359)
Screenshot: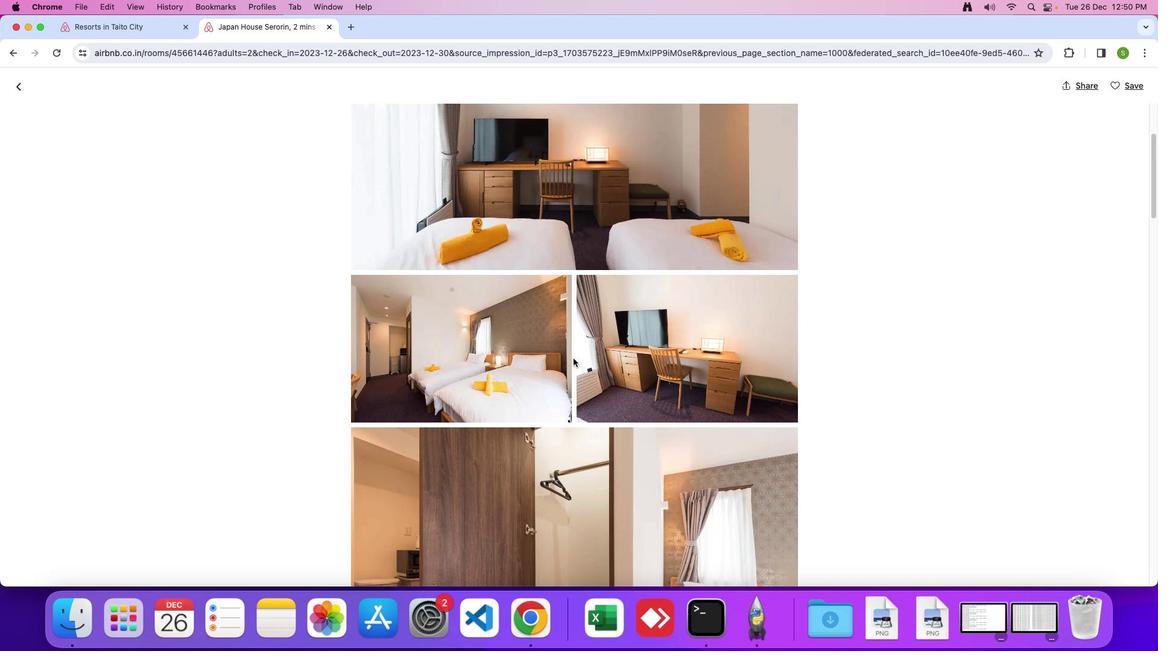
Action: Mouse scrolled (573, 359) with delta (0, 0)
Screenshot: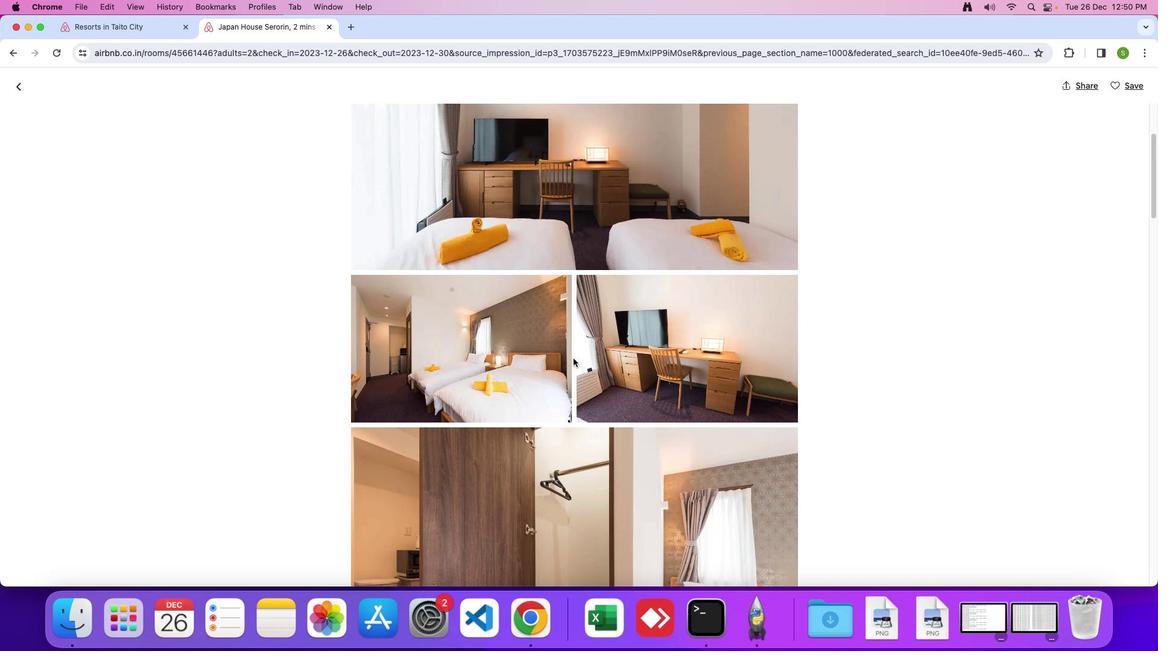 
Action: Mouse scrolled (573, 359) with delta (0, 0)
Screenshot: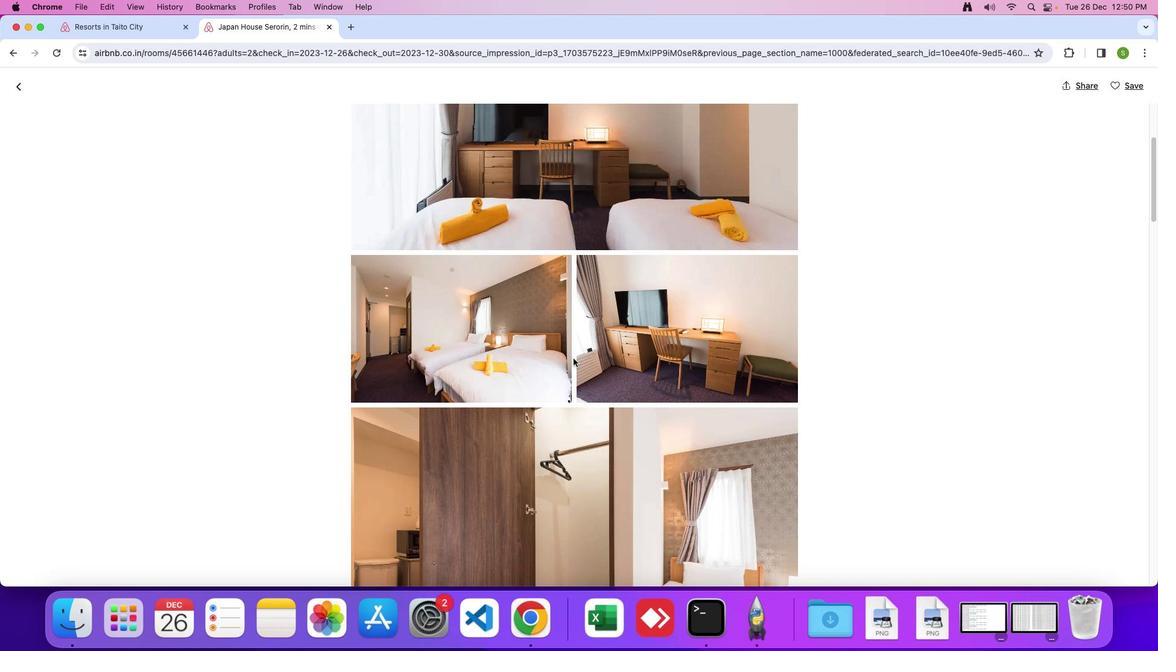 
Action: Mouse moved to (573, 358)
Screenshot: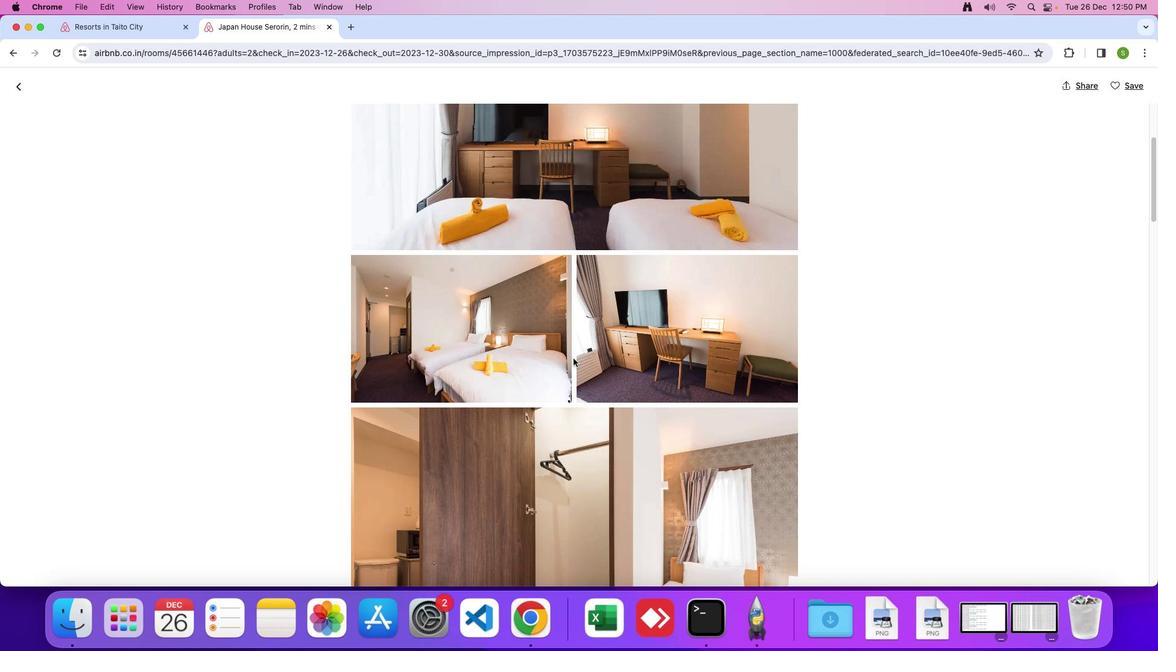 
Action: Mouse scrolled (573, 358) with delta (0, 0)
Screenshot: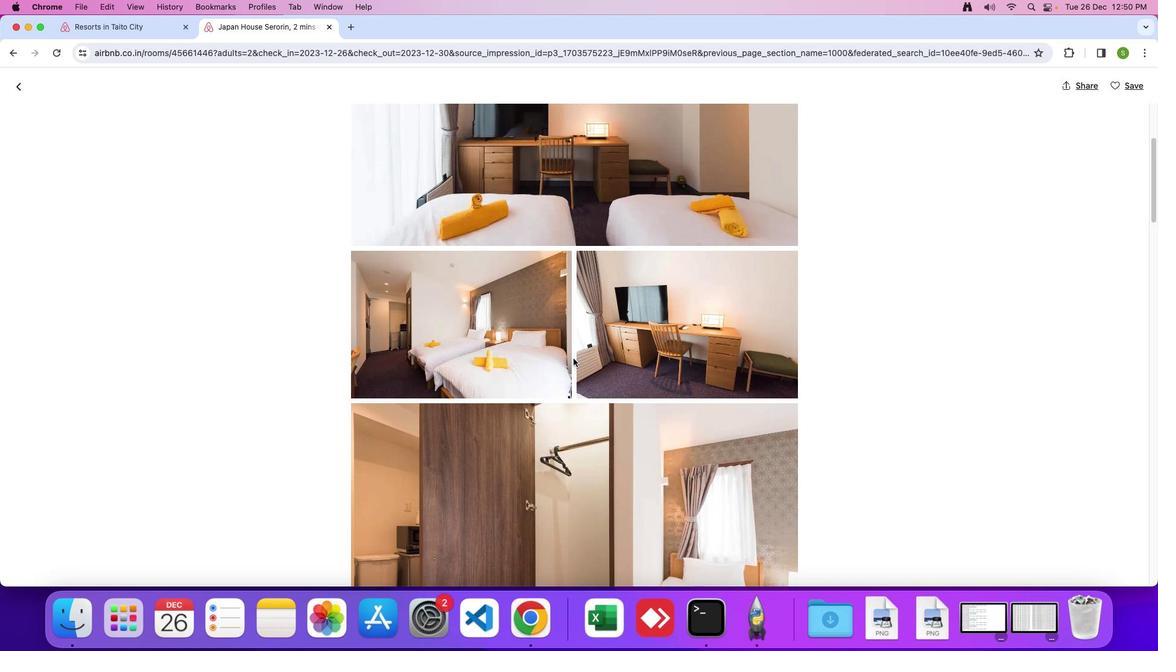 
Action: Mouse scrolled (573, 358) with delta (0, -1)
Screenshot: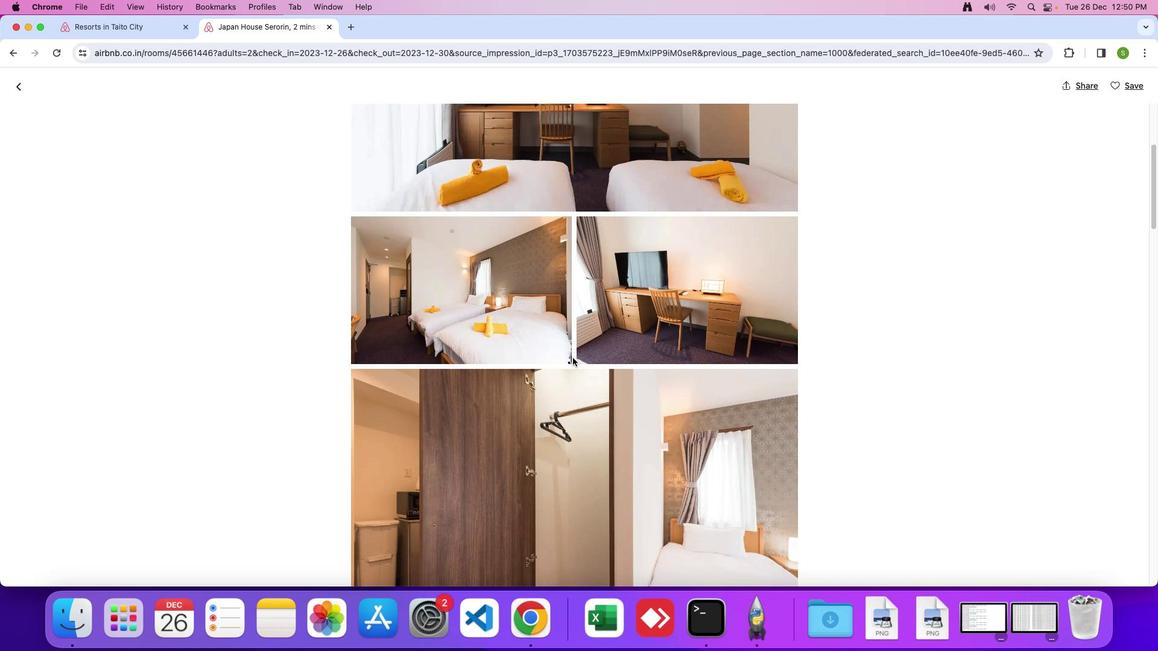 
Action: Mouse moved to (572, 356)
Screenshot: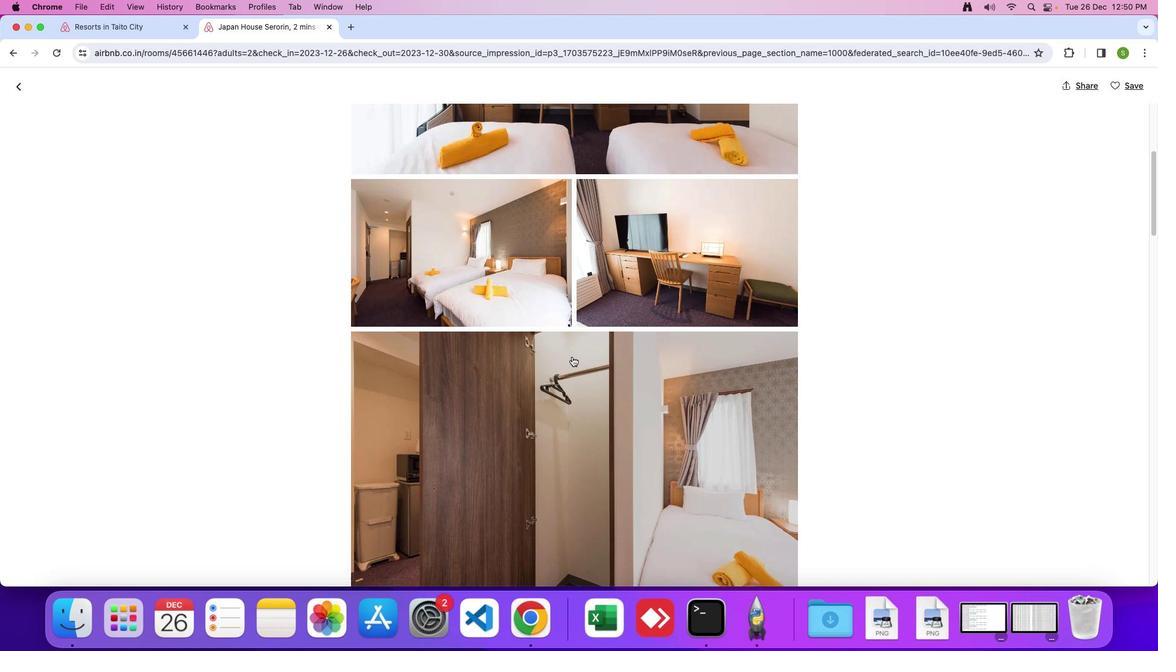 
Action: Mouse scrolled (572, 356) with delta (0, 0)
Screenshot: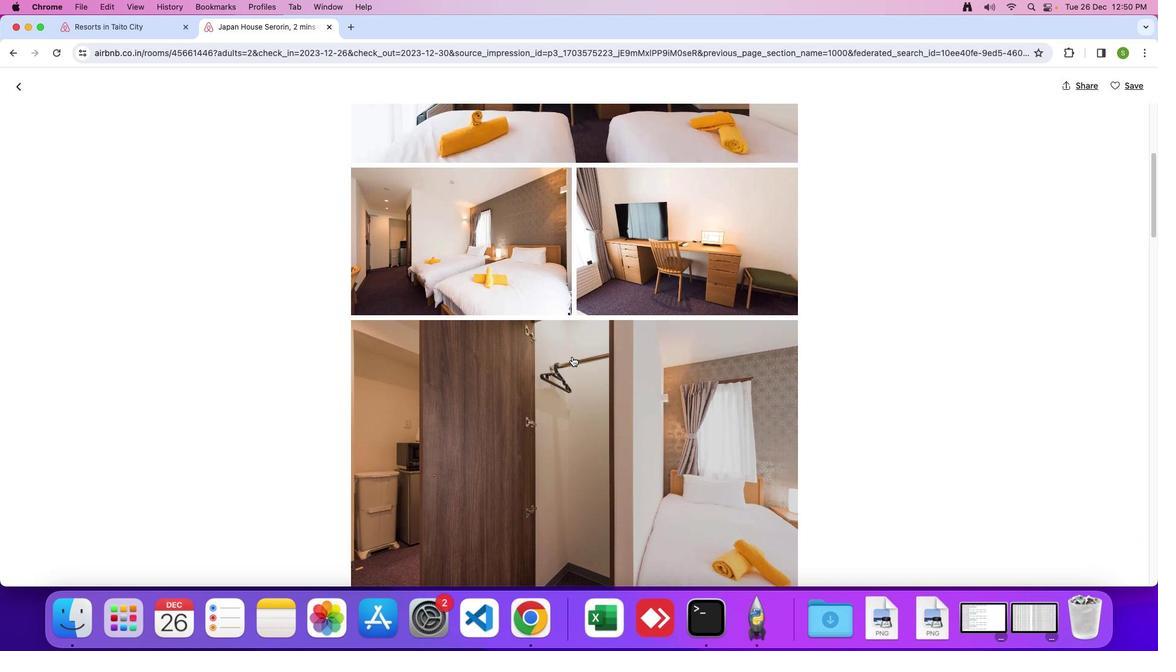 
Action: Mouse scrolled (572, 356) with delta (0, 0)
Screenshot: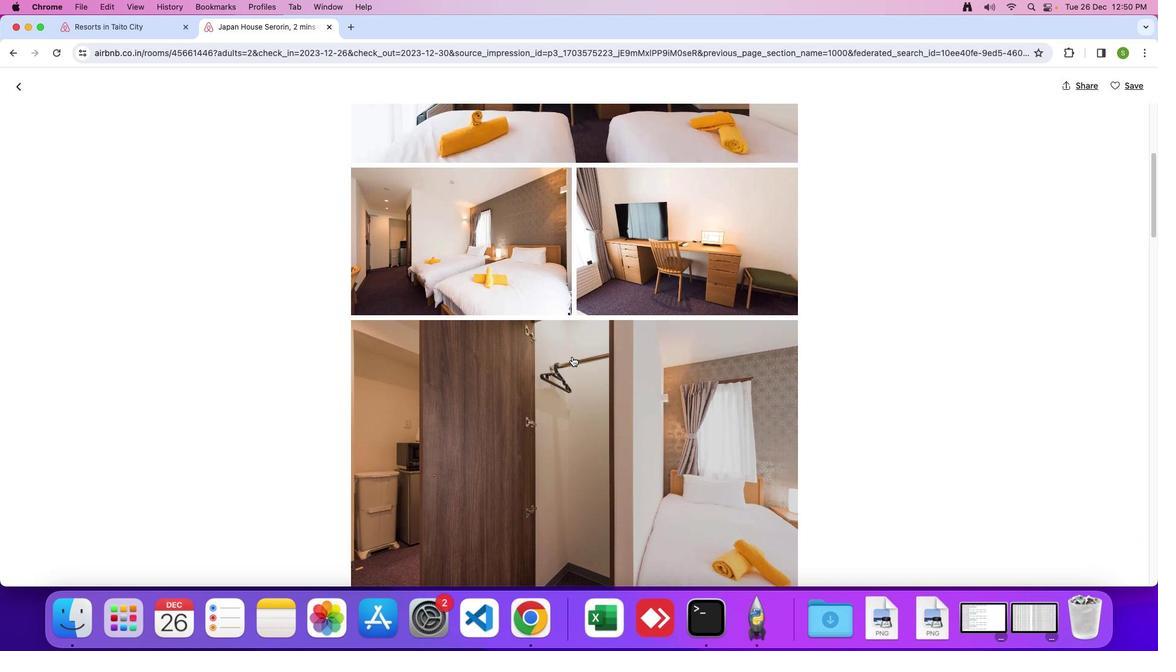 
Action: Mouse scrolled (572, 356) with delta (0, 0)
Screenshot: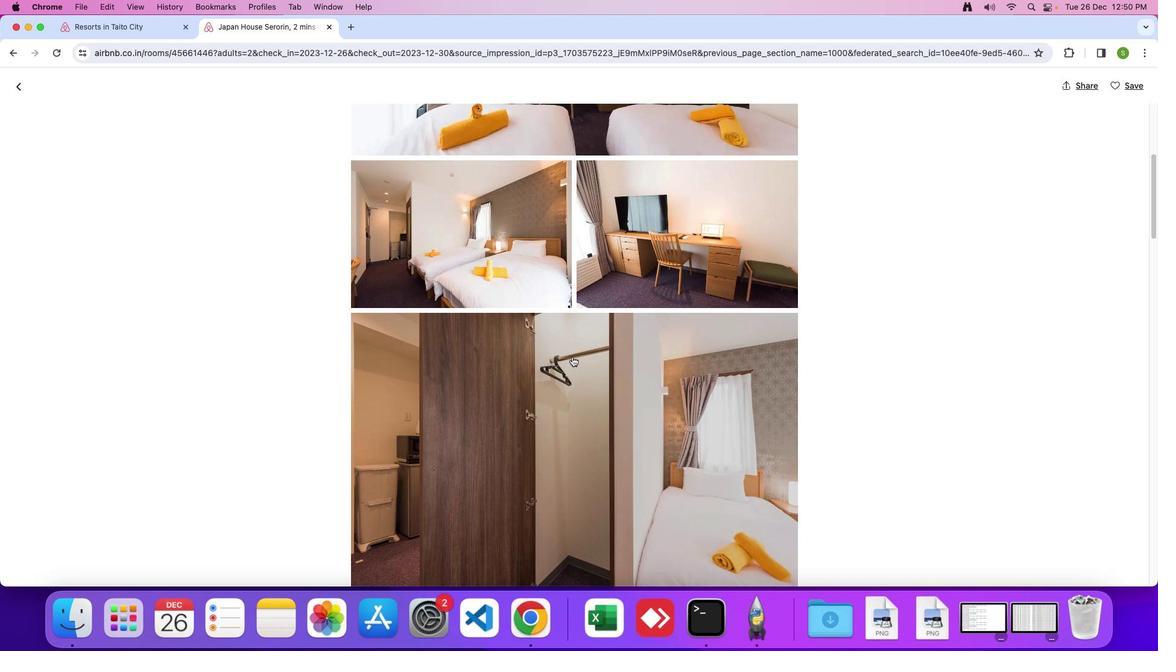 
Action: Mouse scrolled (572, 356) with delta (0, 0)
Screenshot: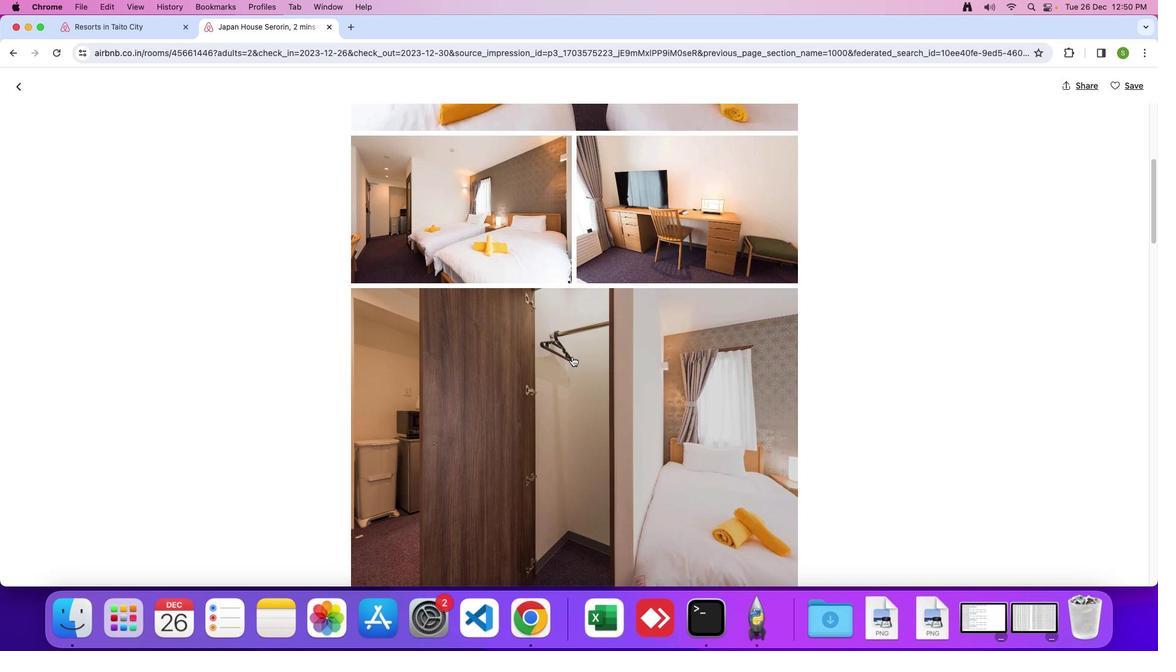 
Action: Mouse scrolled (572, 356) with delta (0, 0)
Screenshot: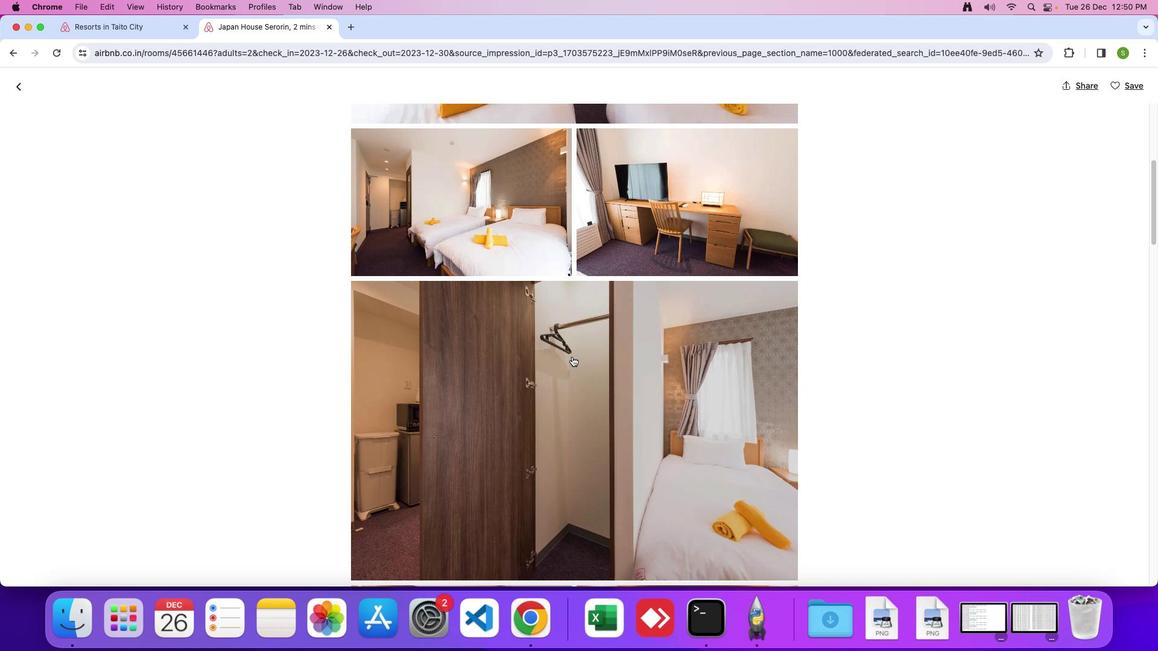 
Action: Mouse scrolled (572, 356) with delta (0, 0)
Screenshot: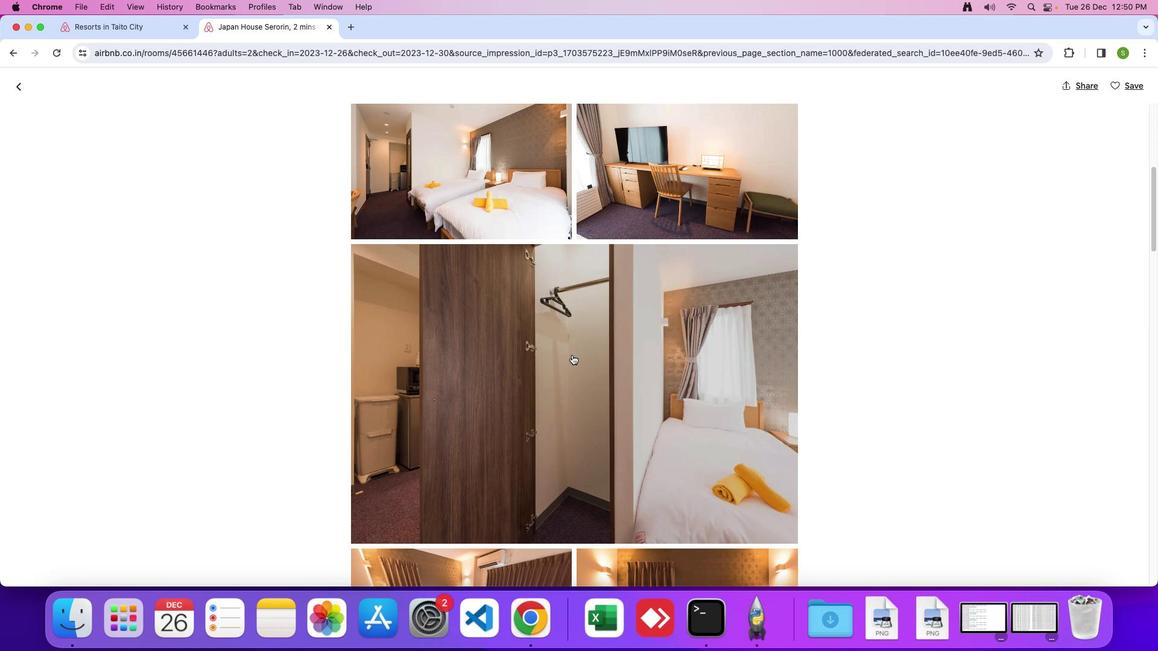 
Action: Mouse moved to (572, 355)
Screenshot: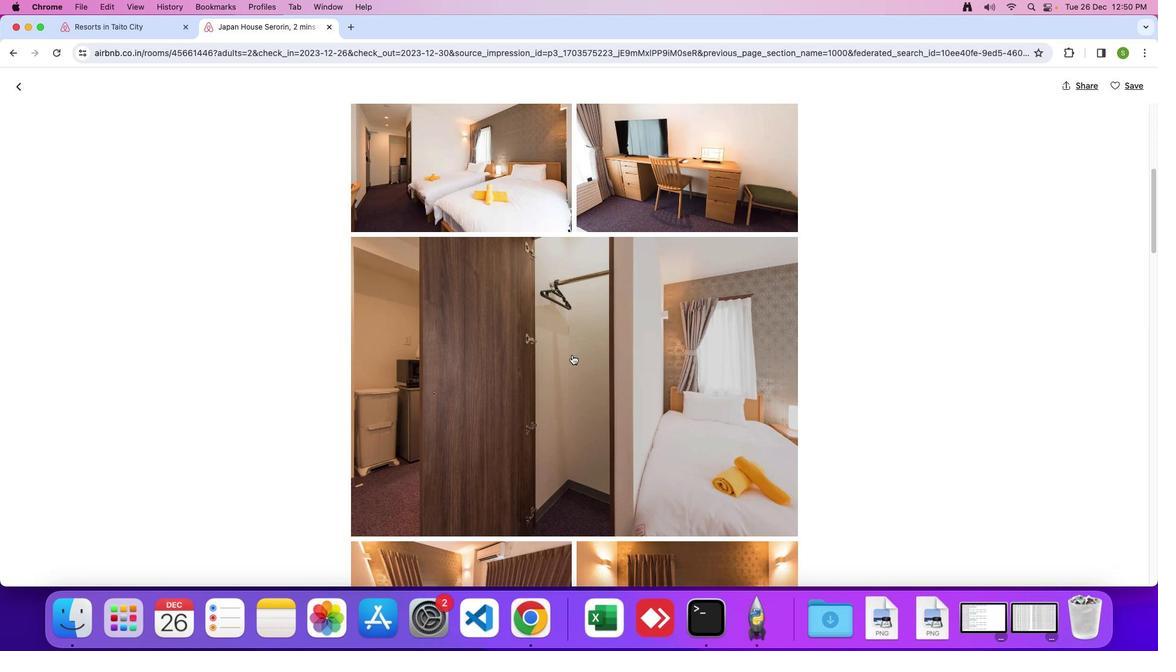 
Action: Mouse scrolled (572, 355) with delta (0, 0)
Screenshot: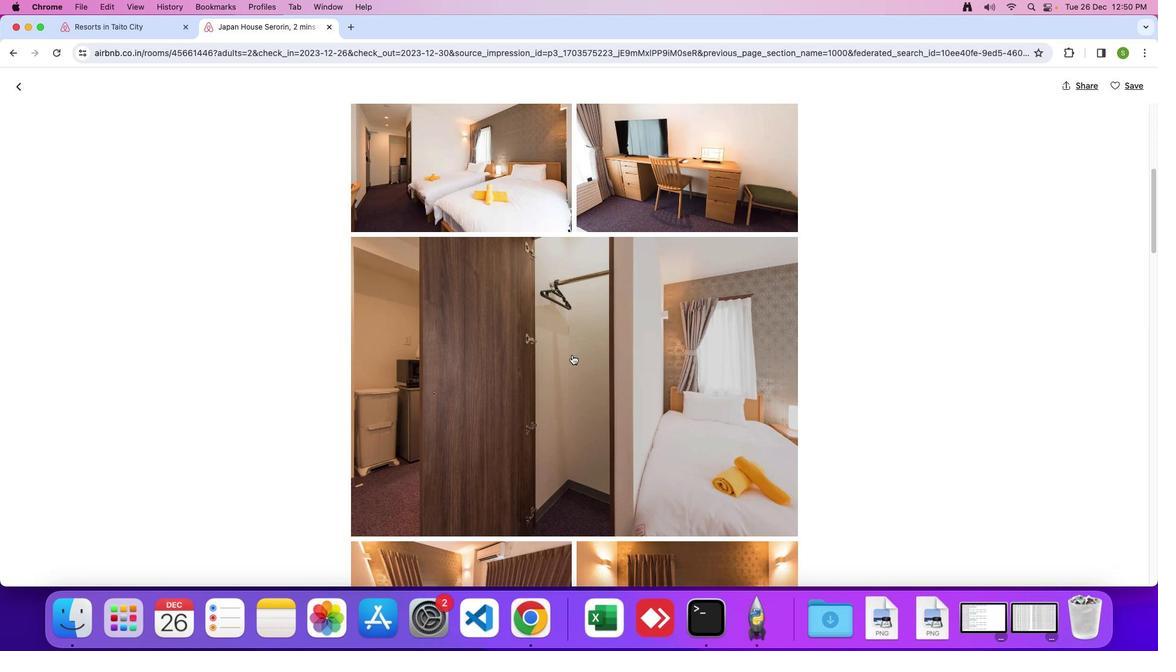 
Action: Mouse moved to (572, 355)
Screenshot: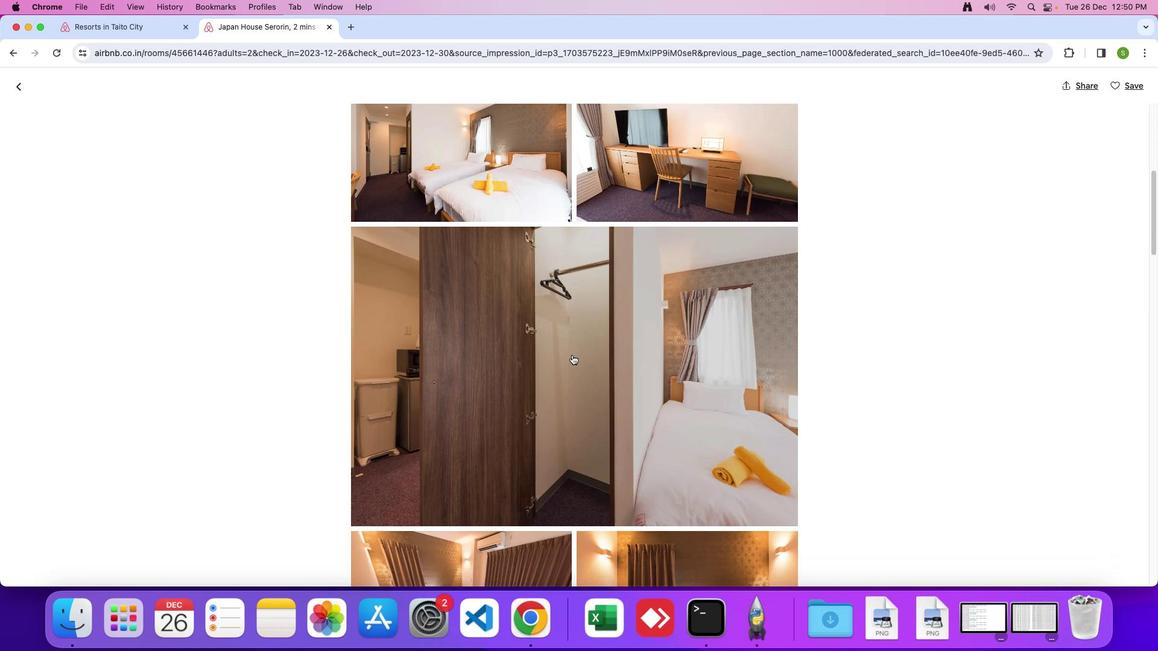 
Action: Mouse scrolled (572, 355) with delta (0, 0)
Screenshot: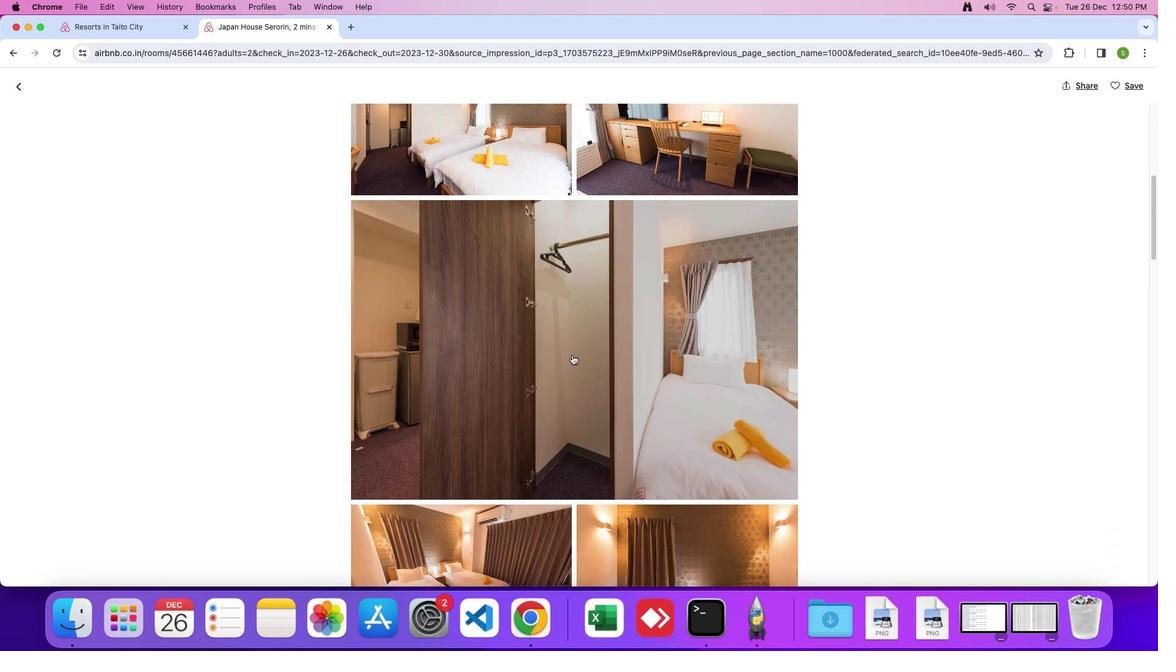 
Action: Mouse scrolled (572, 355) with delta (0, 0)
Screenshot: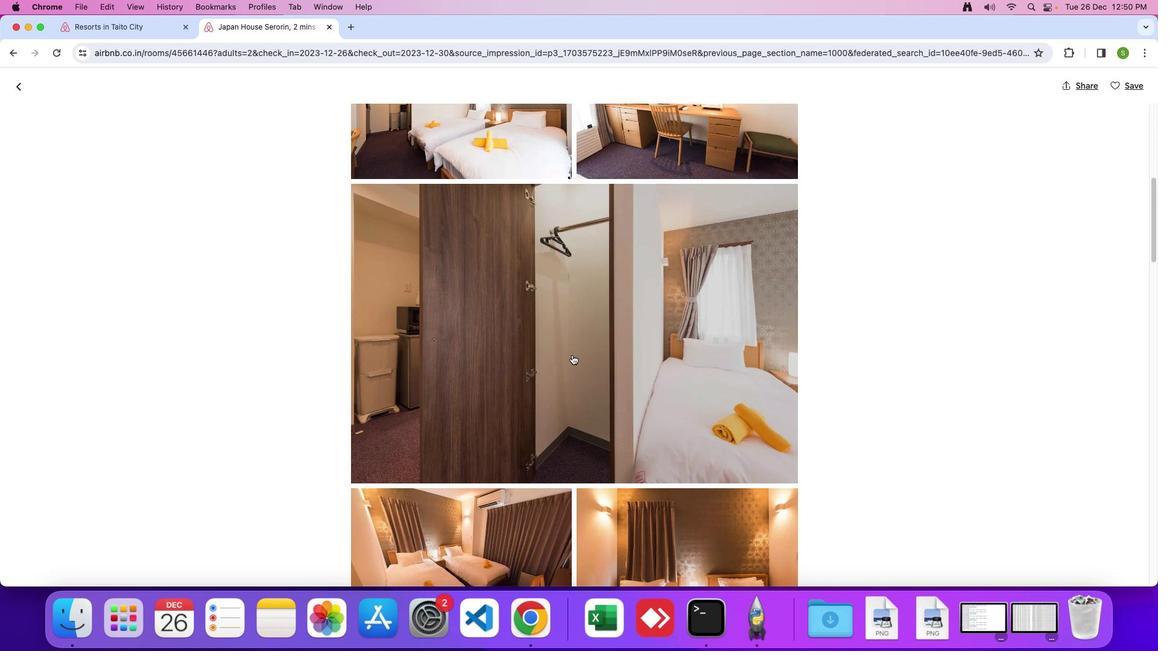 
Action: Mouse scrolled (572, 355) with delta (0, 0)
Screenshot: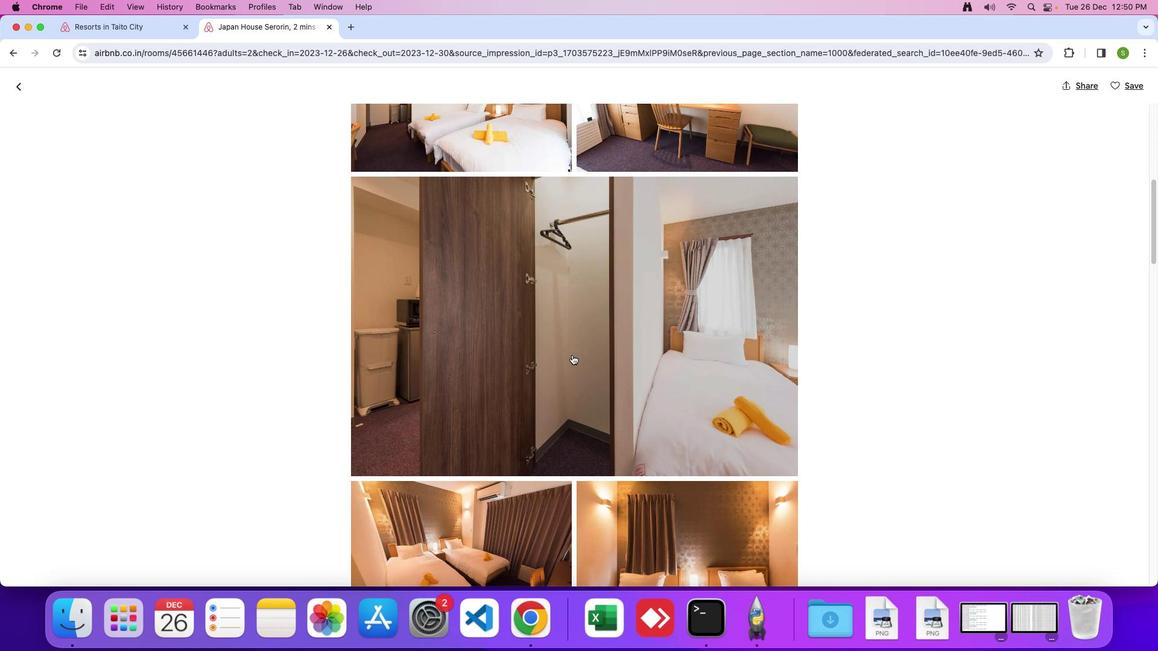 
Action: Mouse scrolled (572, 355) with delta (0, 0)
Screenshot: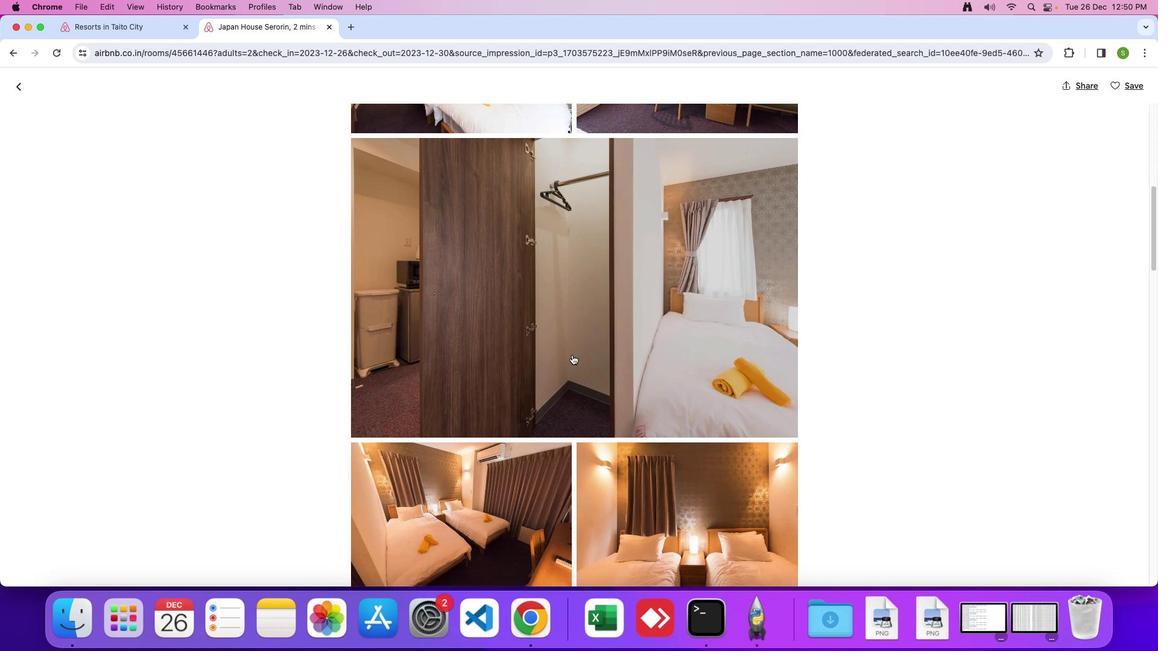 
Action: Mouse moved to (572, 355)
Screenshot: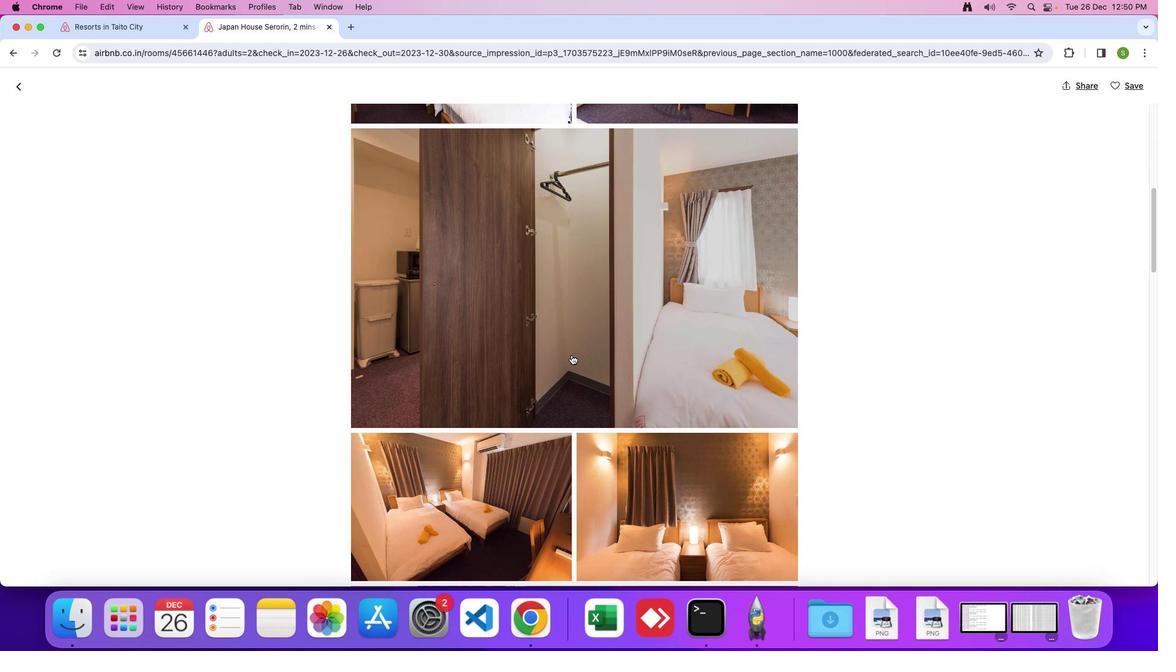 
Action: Mouse scrolled (572, 355) with delta (0, 0)
Screenshot: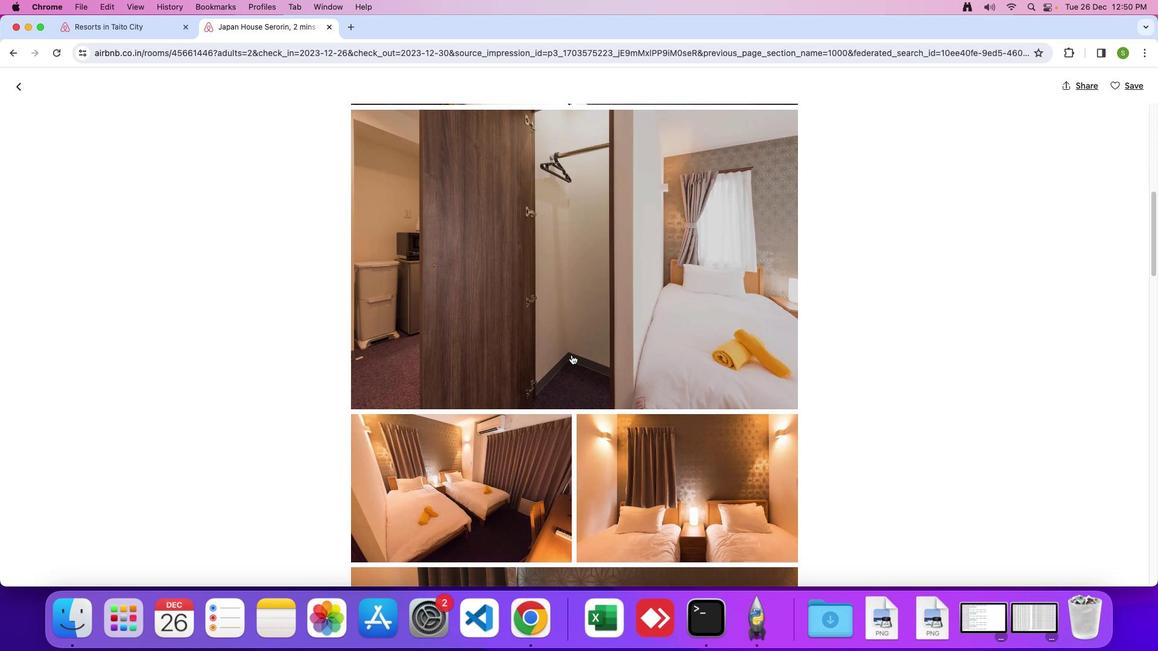 
Action: Mouse scrolled (572, 355) with delta (0, 0)
Screenshot: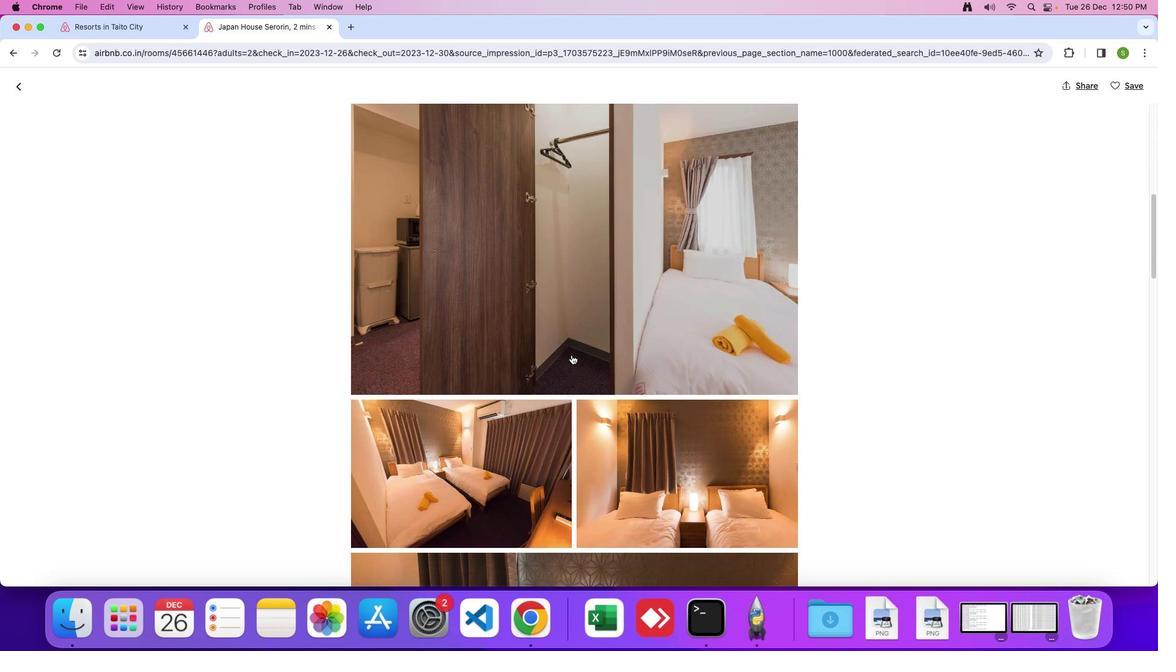 
Action: Mouse scrolled (572, 355) with delta (0, -1)
Screenshot: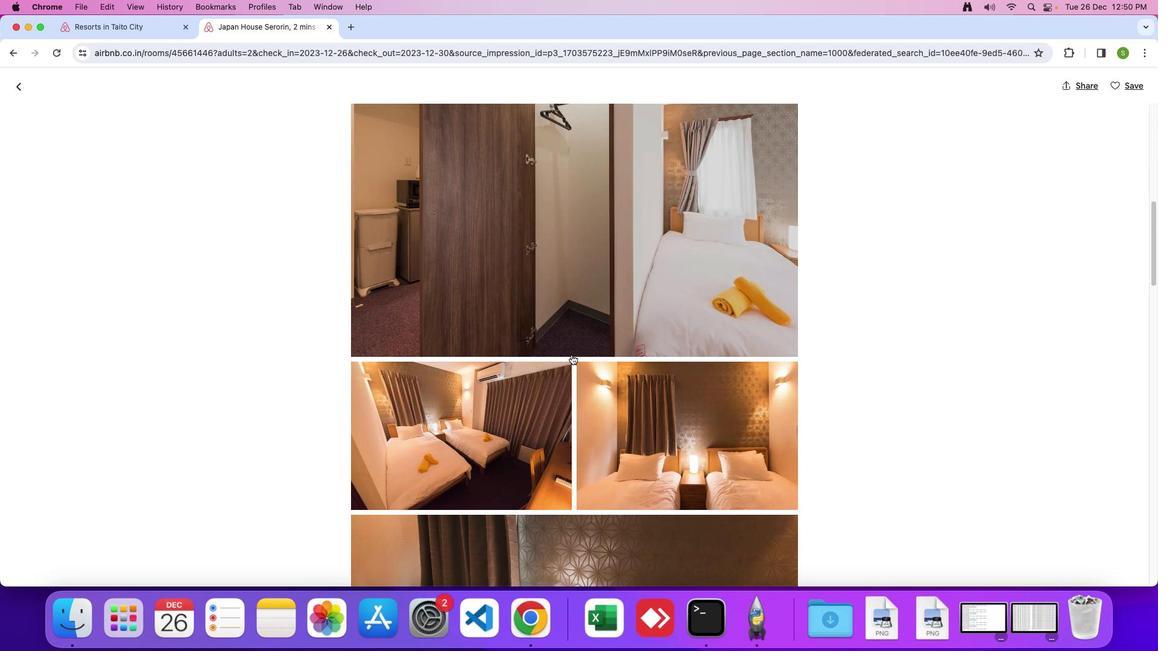 
Action: Mouse scrolled (572, 355) with delta (0, 0)
Screenshot: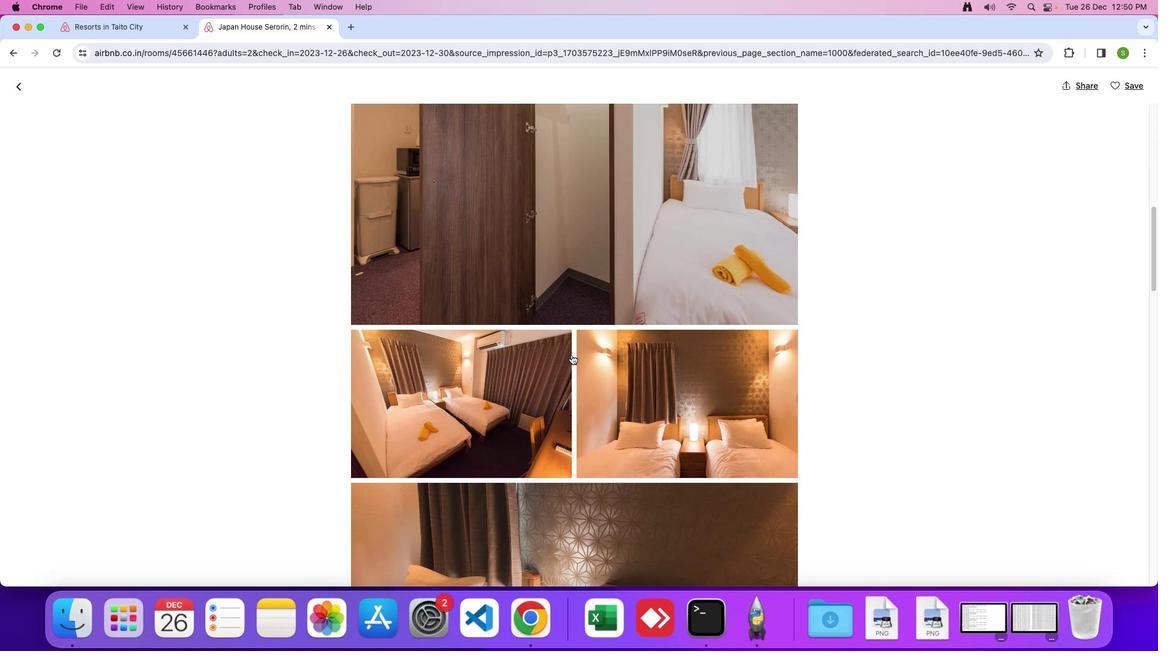 
Action: Mouse scrolled (572, 355) with delta (0, 0)
Screenshot: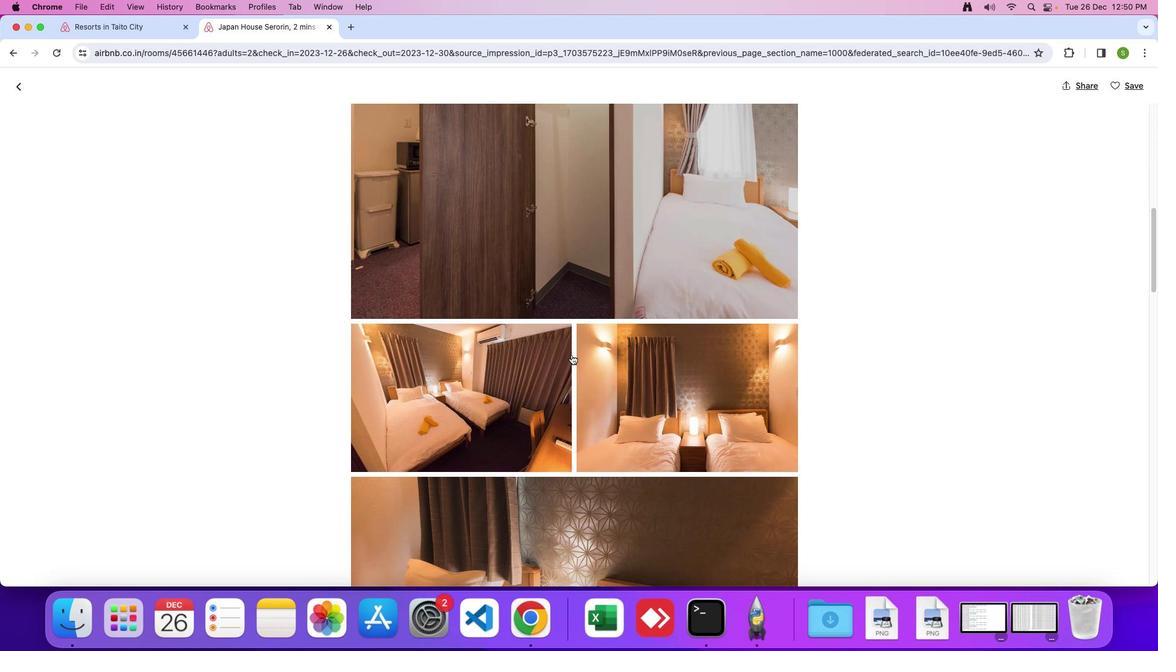 
Action: Mouse scrolled (572, 355) with delta (0, 0)
Screenshot: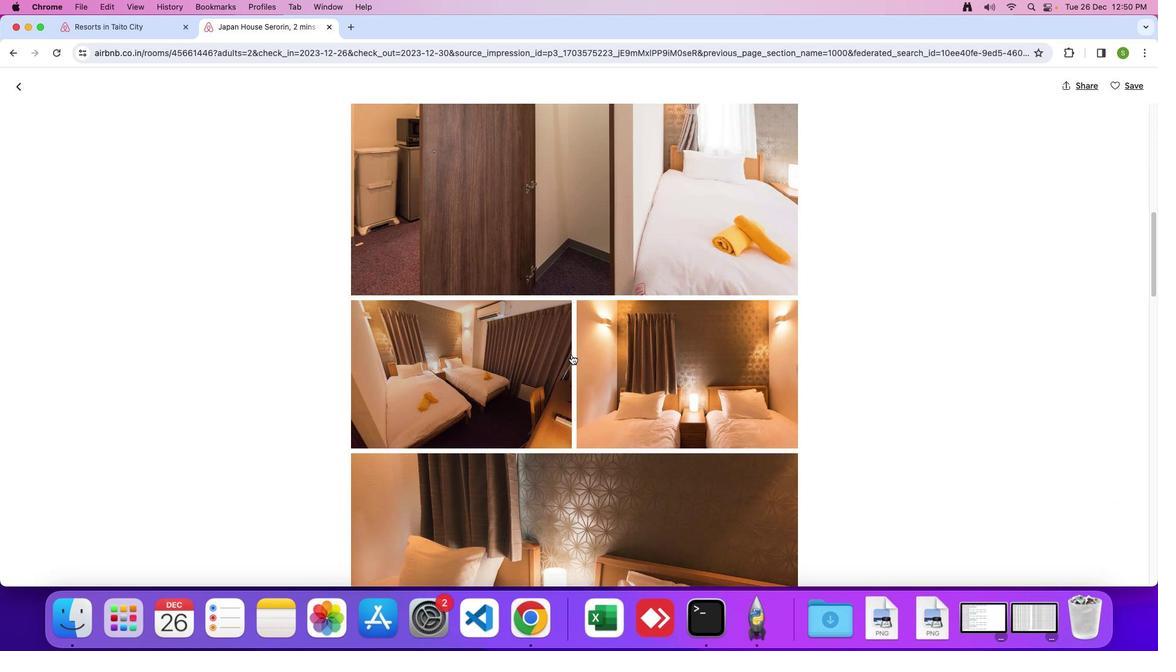 
Action: Mouse scrolled (572, 355) with delta (0, 0)
Screenshot: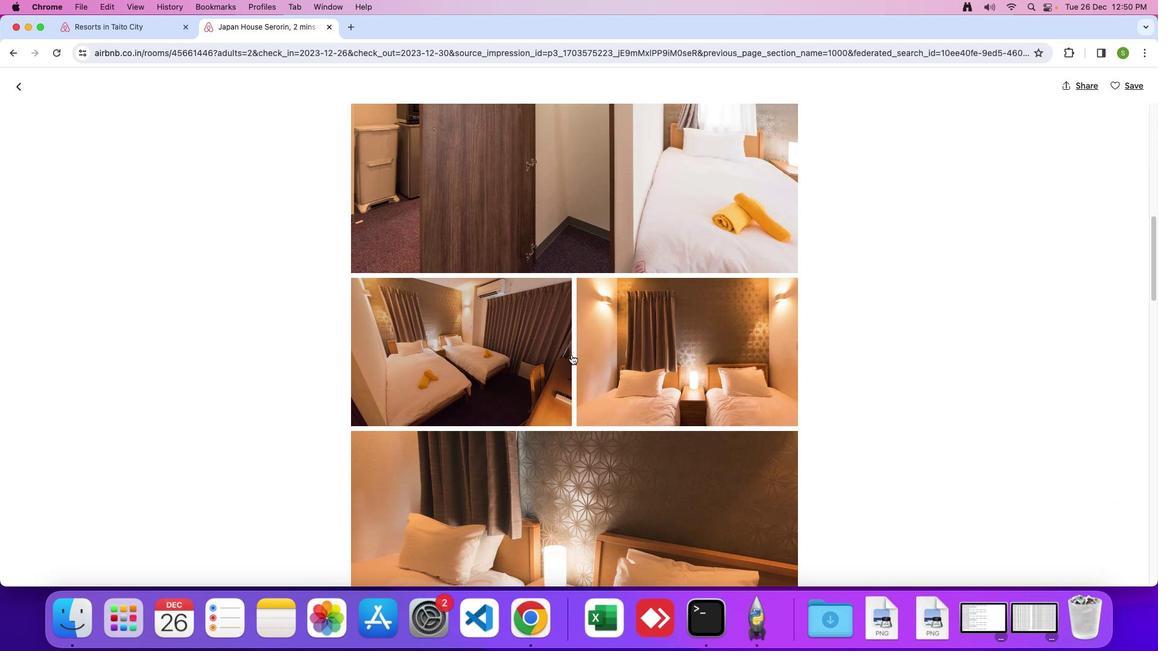 
Action: Mouse scrolled (572, 355) with delta (0, -1)
Screenshot: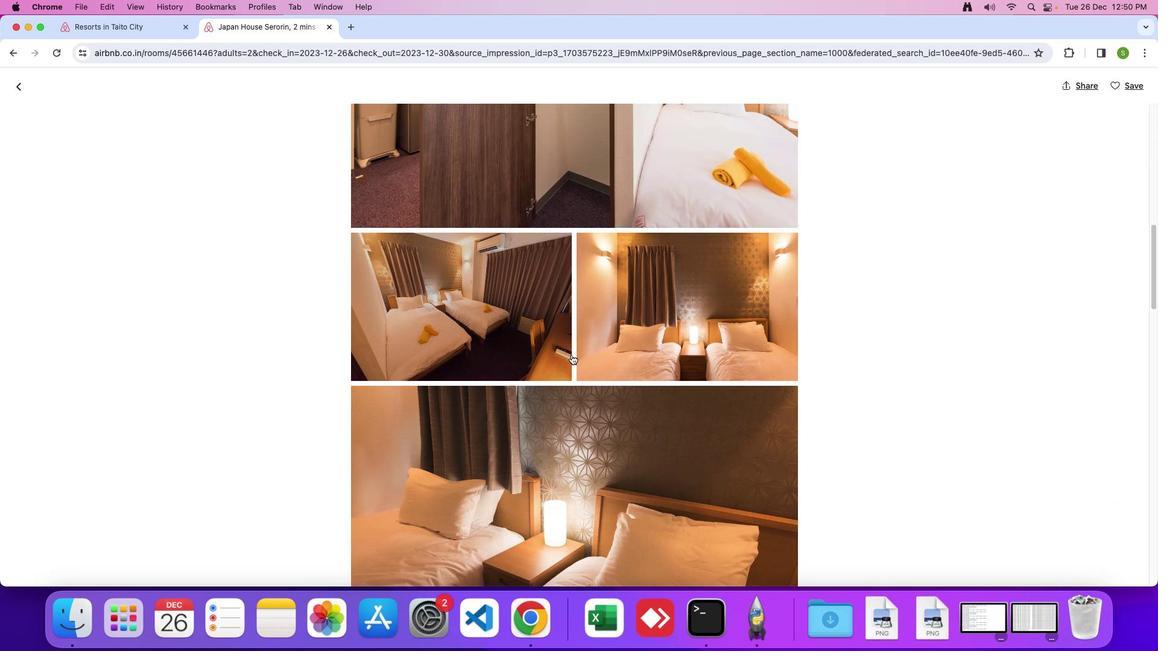 
Action: Mouse scrolled (572, 355) with delta (0, 0)
Screenshot: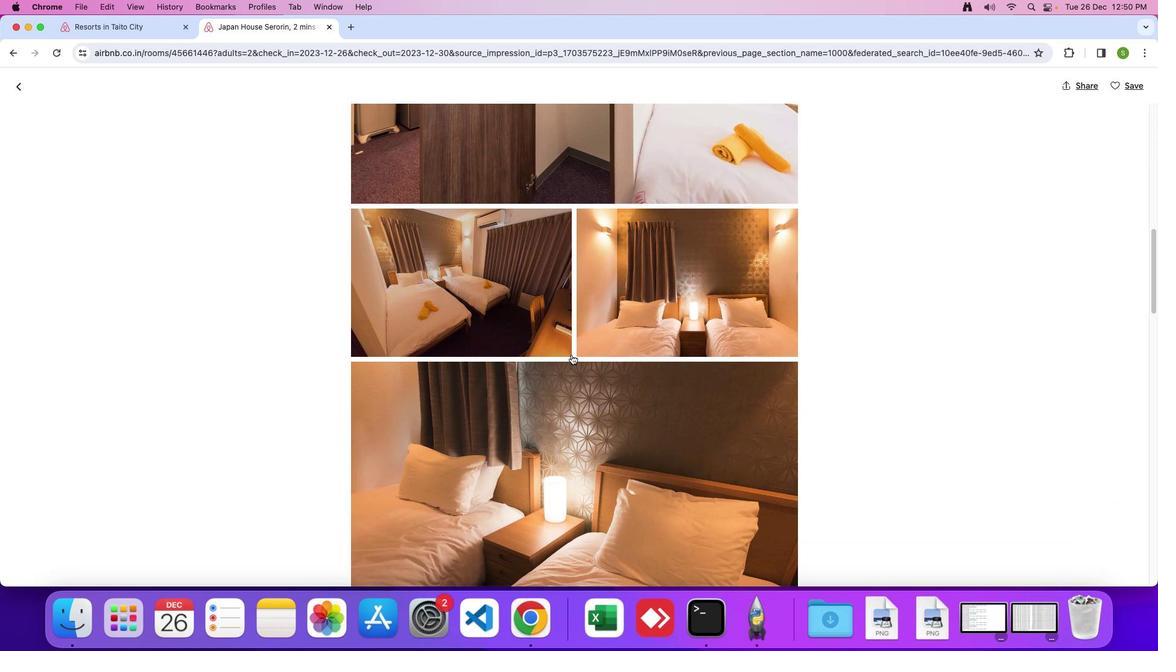 
Action: Mouse scrolled (572, 355) with delta (0, 0)
Screenshot: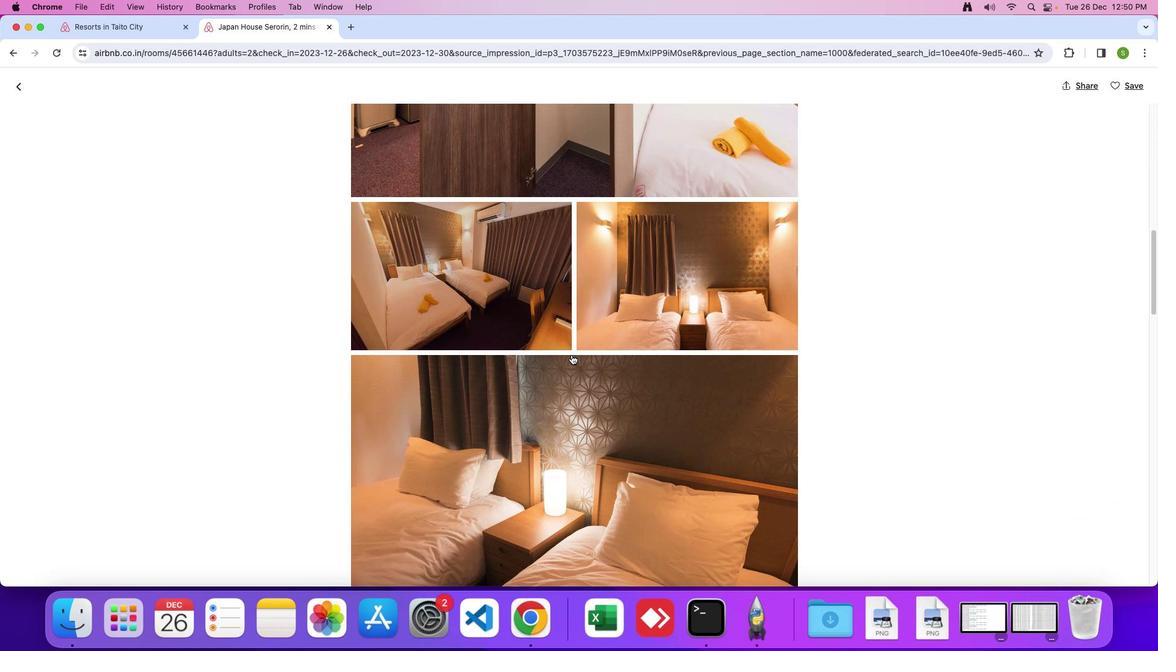 
Action: Mouse scrolled (572, 355) with delta (0, 0)
Screenshot: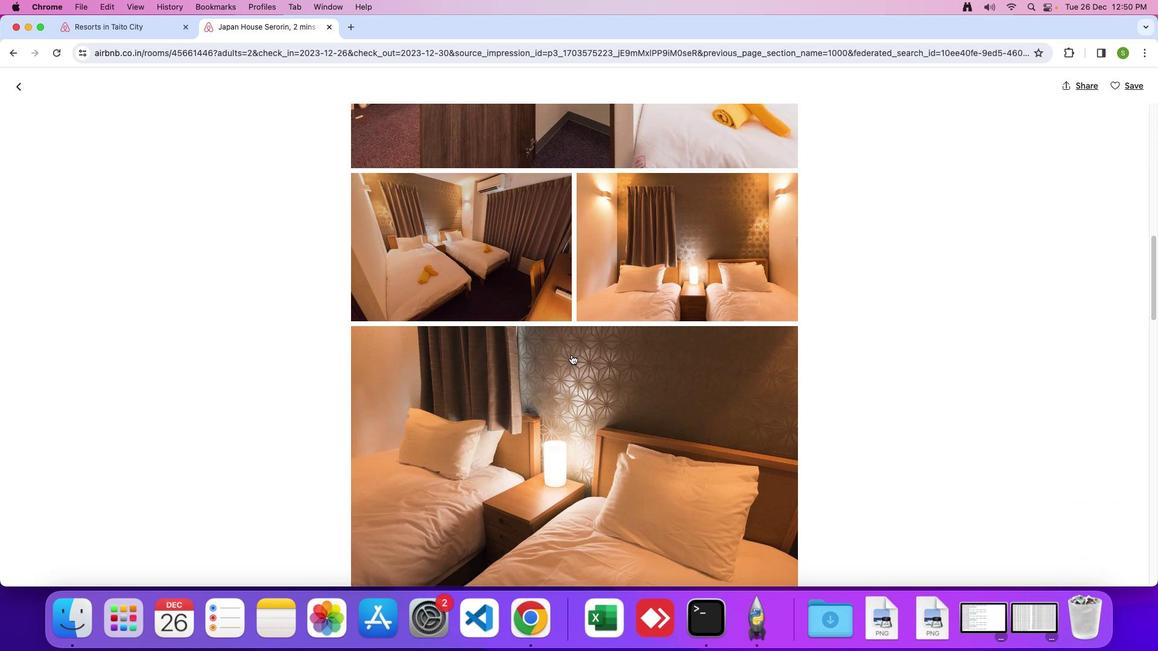 
Action: Mouse scrolled (572, 355) with delta (0, 0)
Screenshot: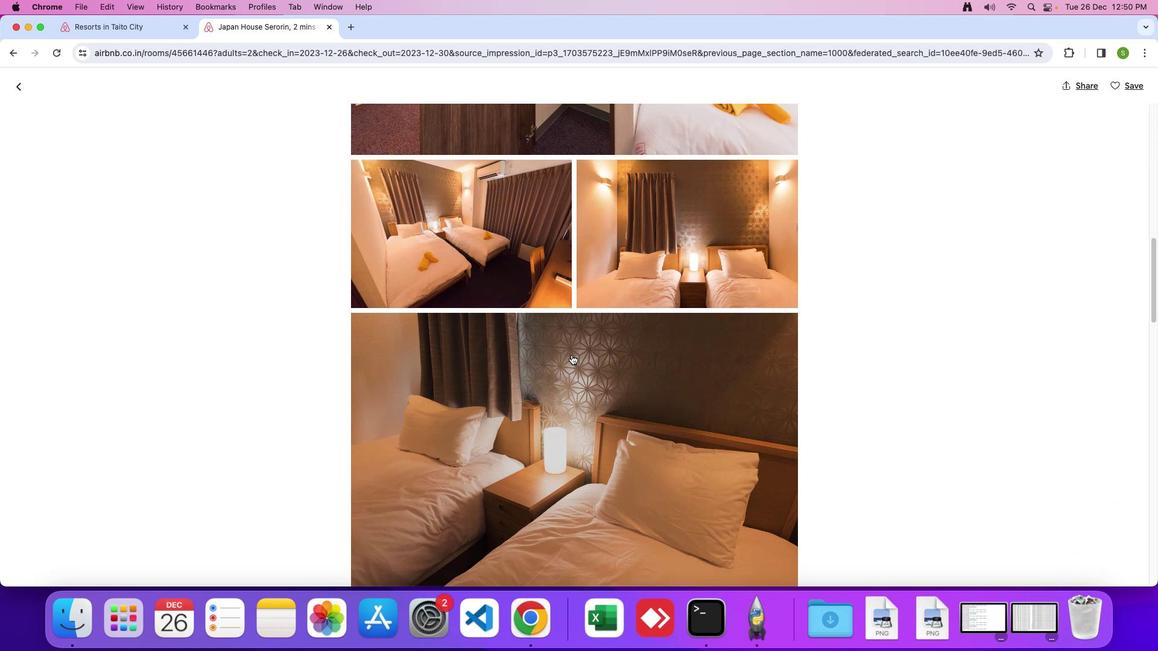 
Action: Mouse scrolled (572, 355) with delta (0, 0)
Screenshot: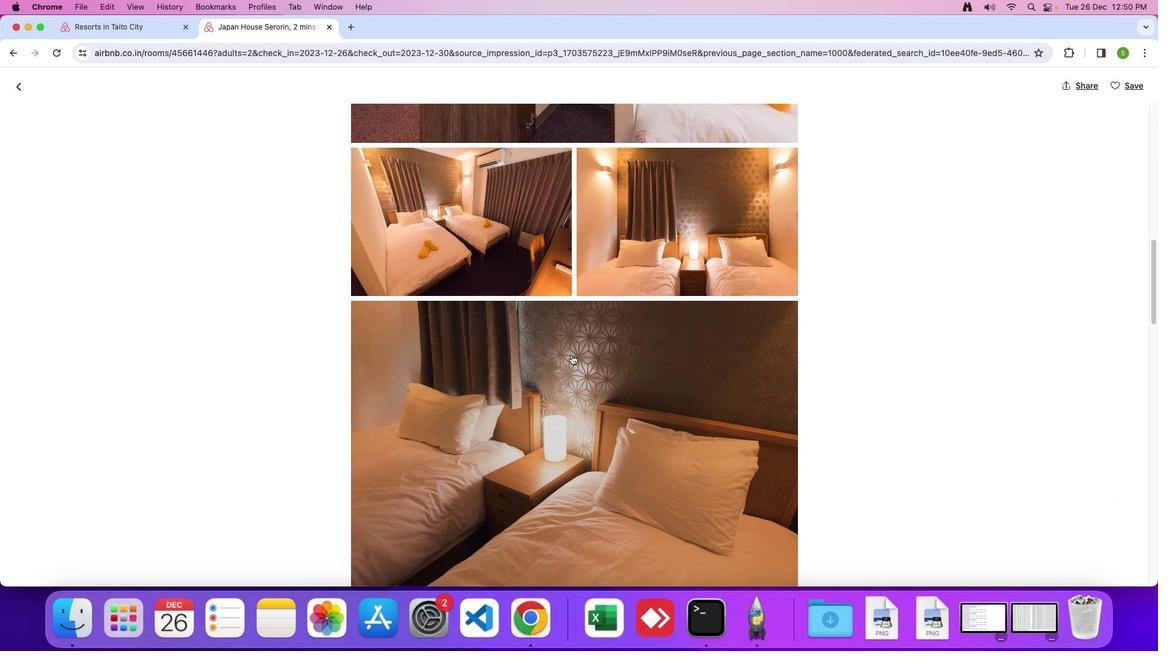 
Action: Mouse scrolled (572, 355) with delta (0, 0)
Screenshot: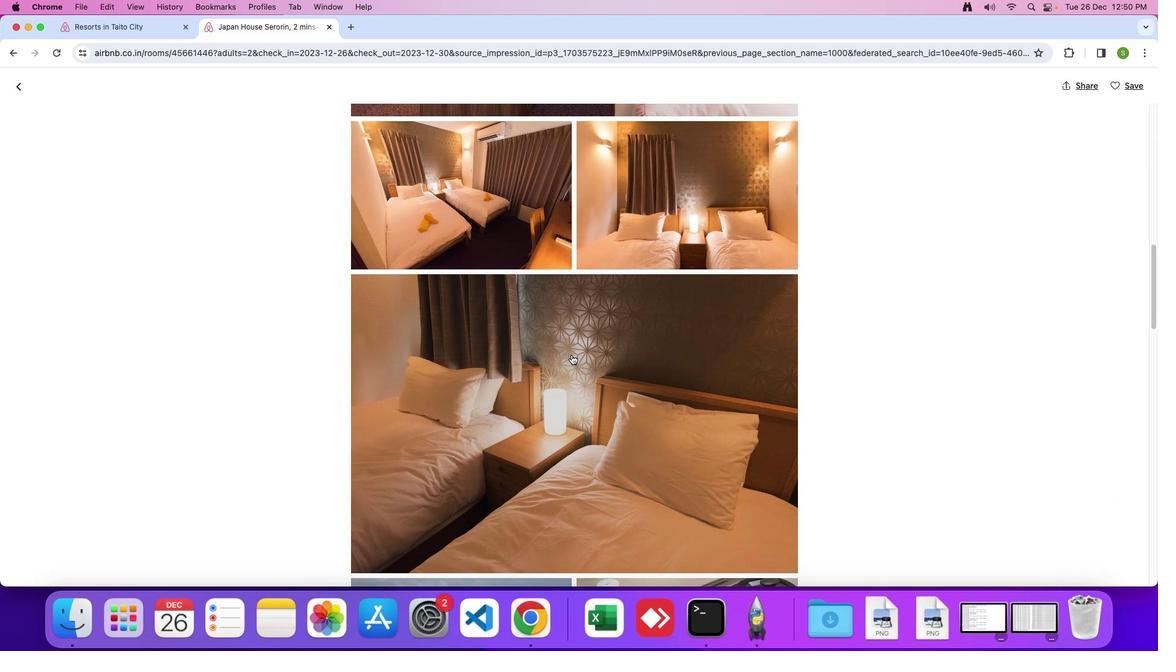 
Action: Mouse scrolled (572, 355) with delta (0, 0)
Screenshot: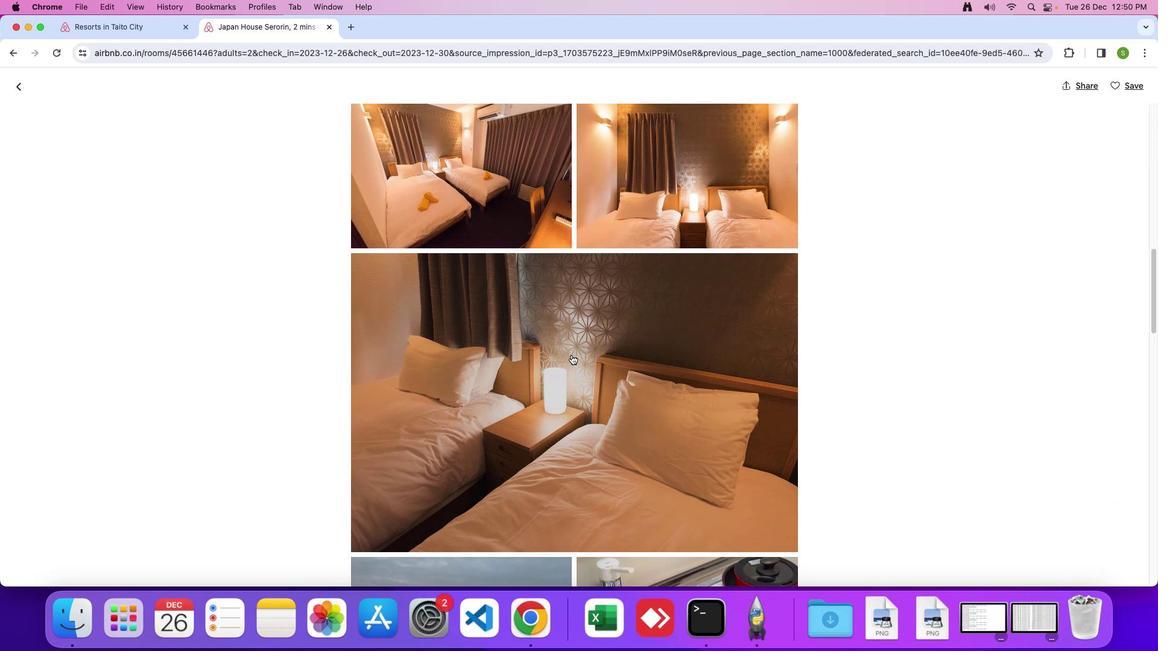 
Action: Mouse scrolled (572, 355) with delta (0, 0)
Screenshot: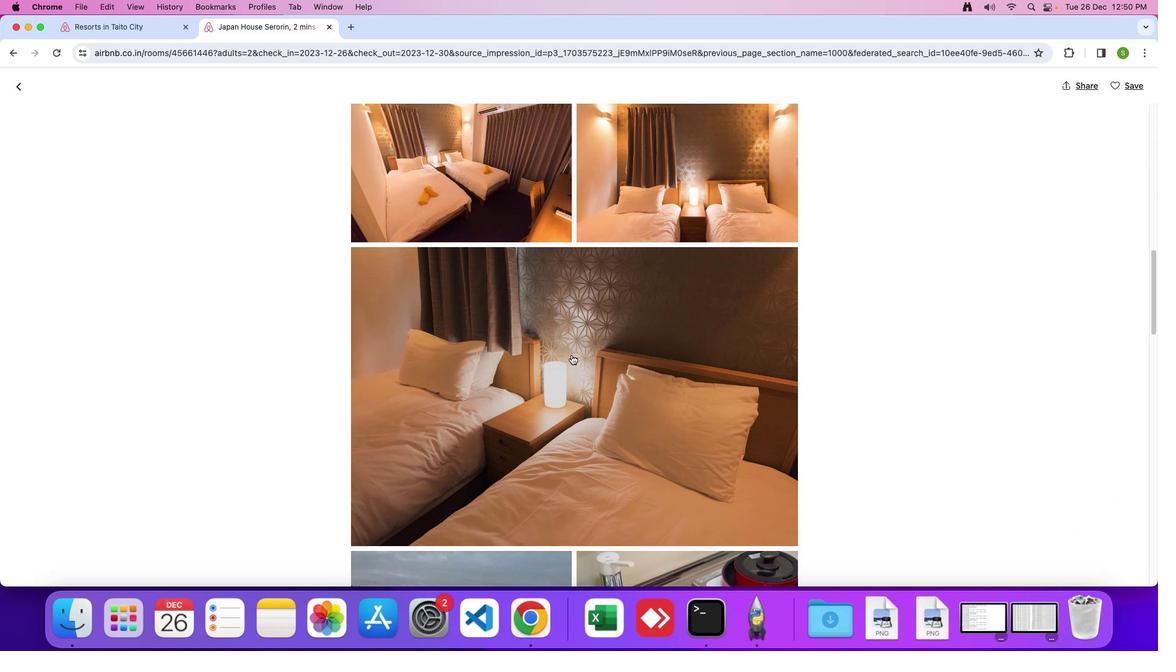 
Action: Mouse scrolled (572, 355) with delta (0, 0)
Screenshot: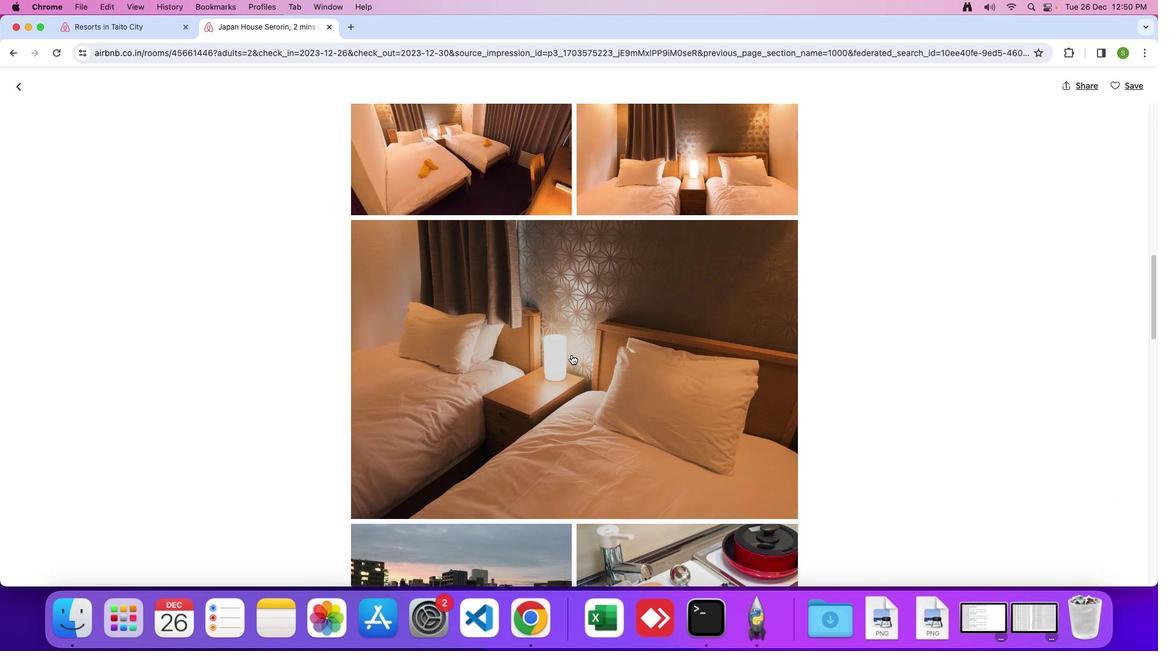 
Action: Mouse scrolled (572, 355) with delta (0, 0)
Screenshot: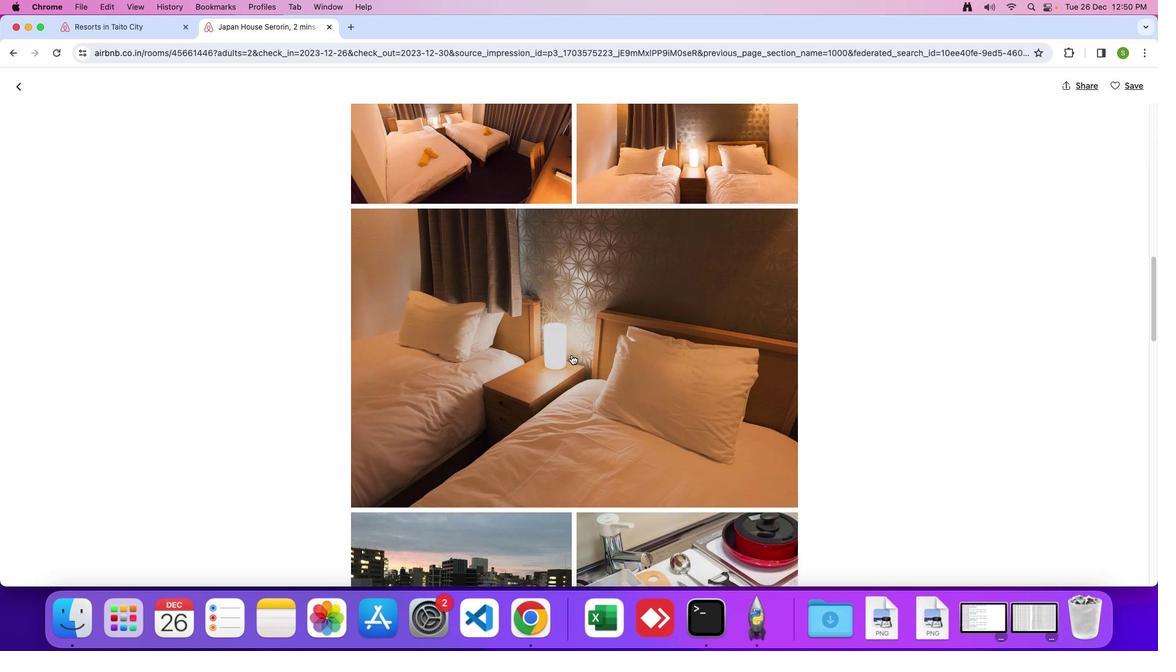 
Action: Mouse scrolled (572, 355) with delta (0, 0)
Screenshot: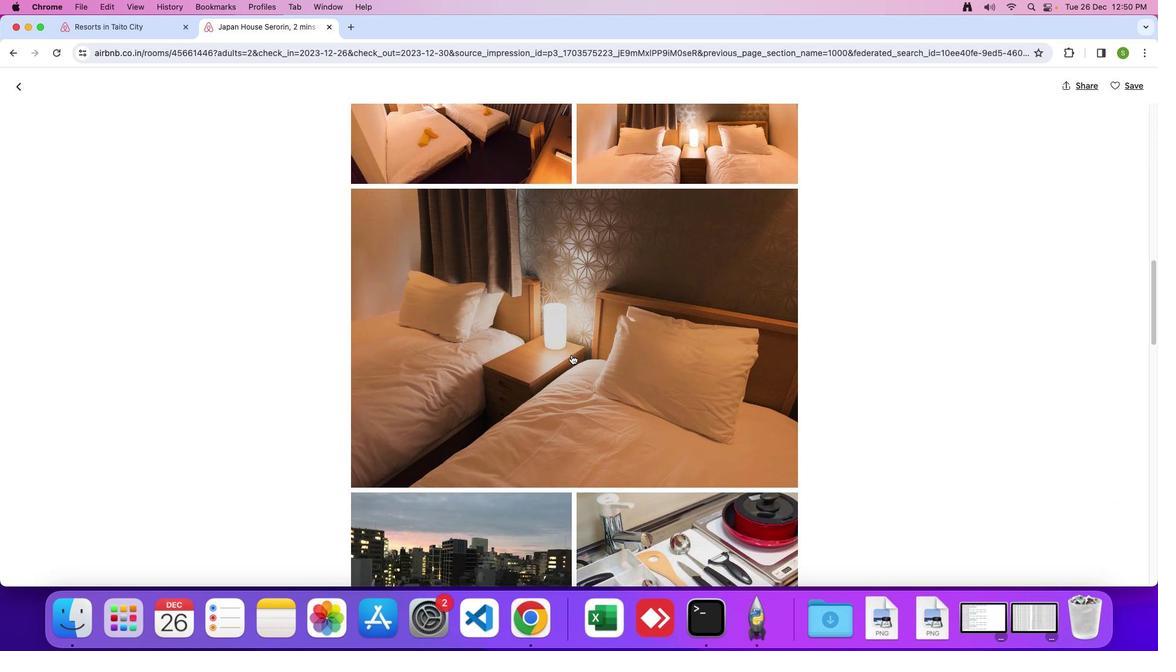 
Action: Mouse scrolled (572, 355) with delta (0, -1)
Screenshot: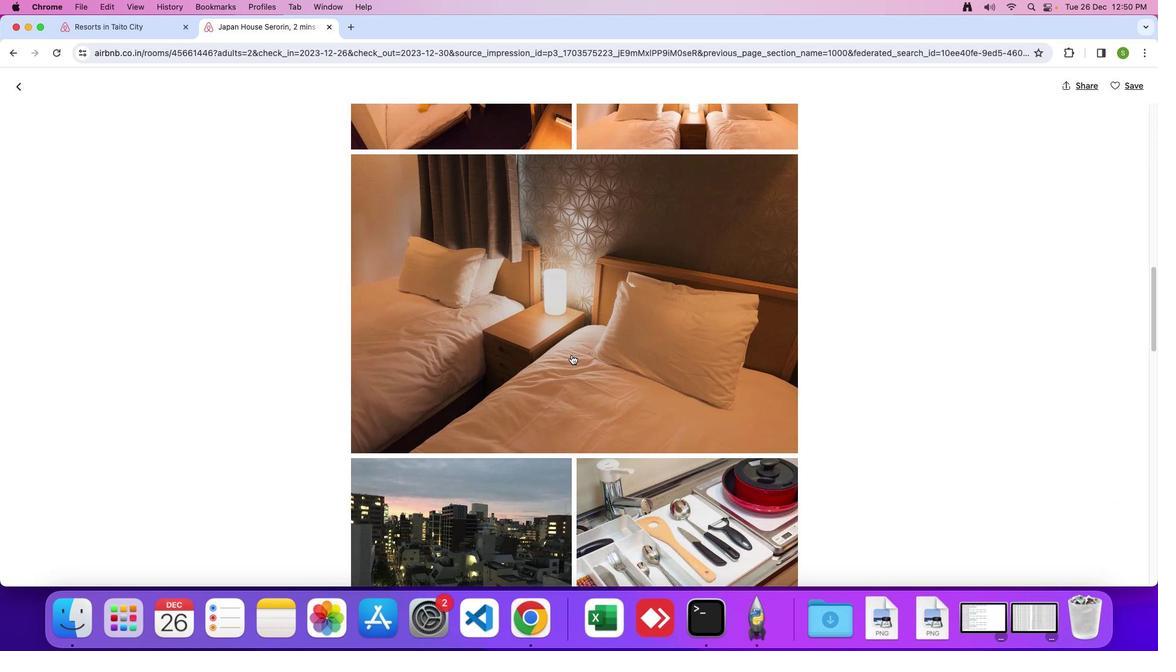 
Action: Mouse scrolled (572, 355) with delta (0, 0)
Screenshot: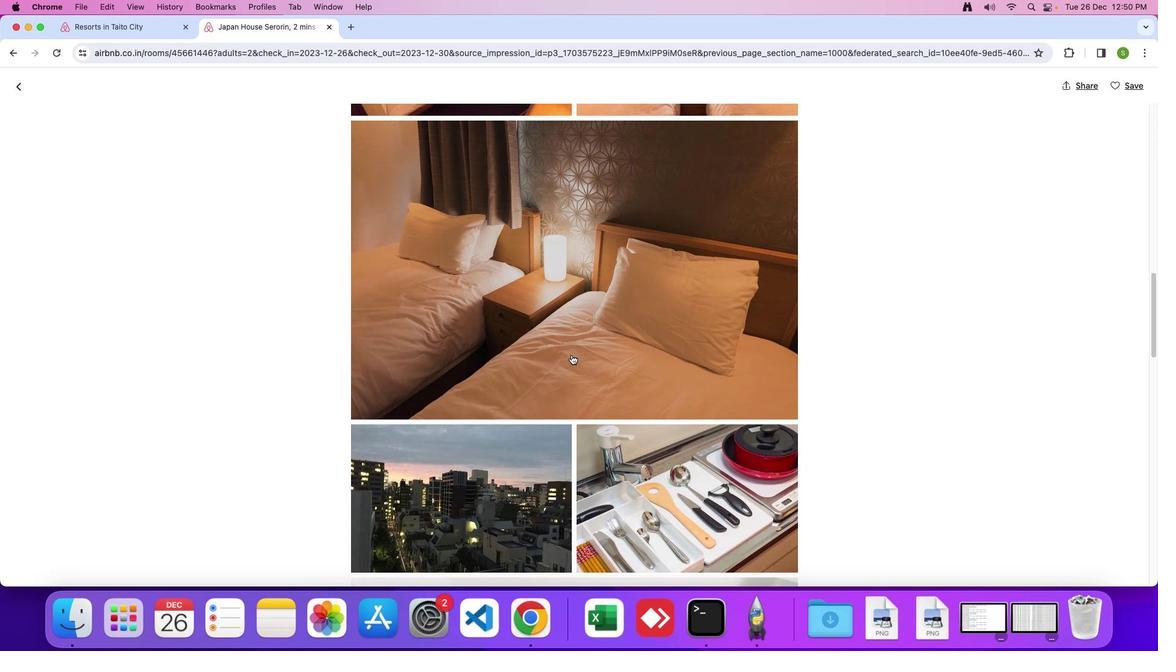 
Action: Mouse scrolled (572, 355) with delta (0, 0)
Screenshot: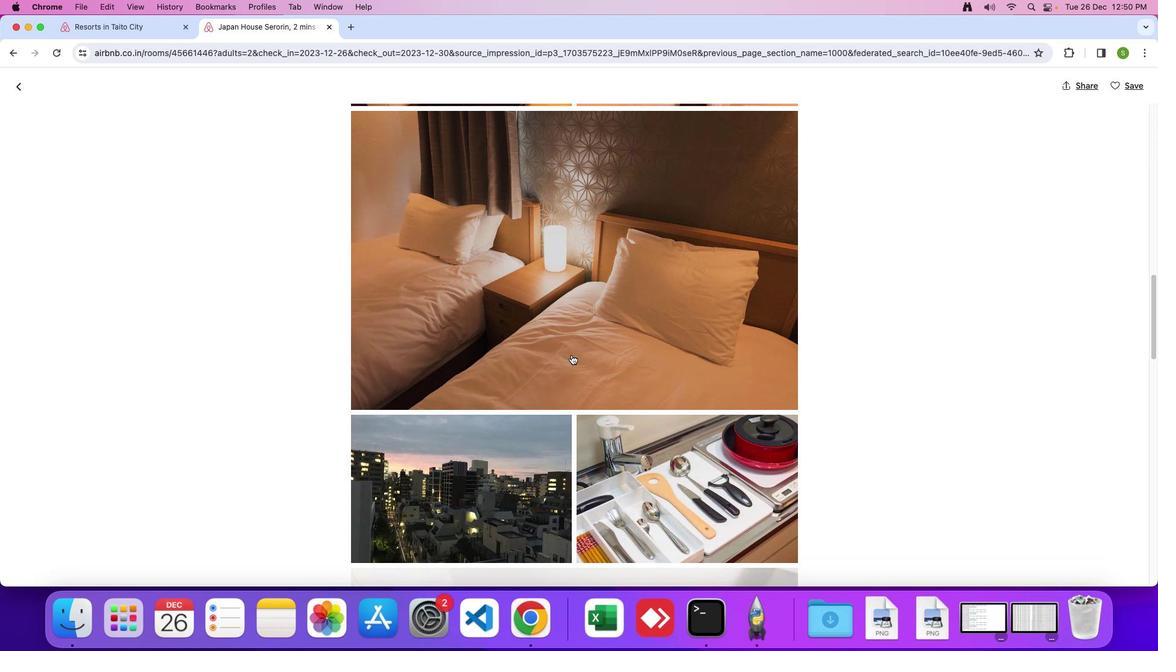 
Action: Mouse scrolled (572, 355) with delta (0, 0)
Screenshot: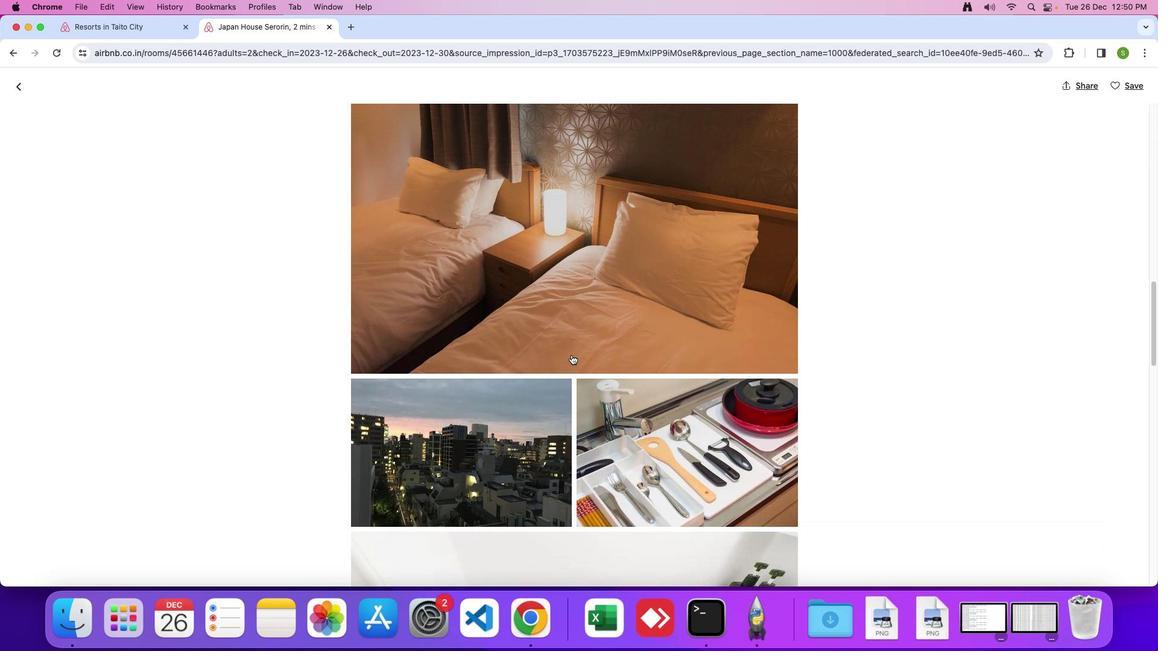 
Action: Mouse scrolled (572, 355) with delta (0, 0)
Screenshot: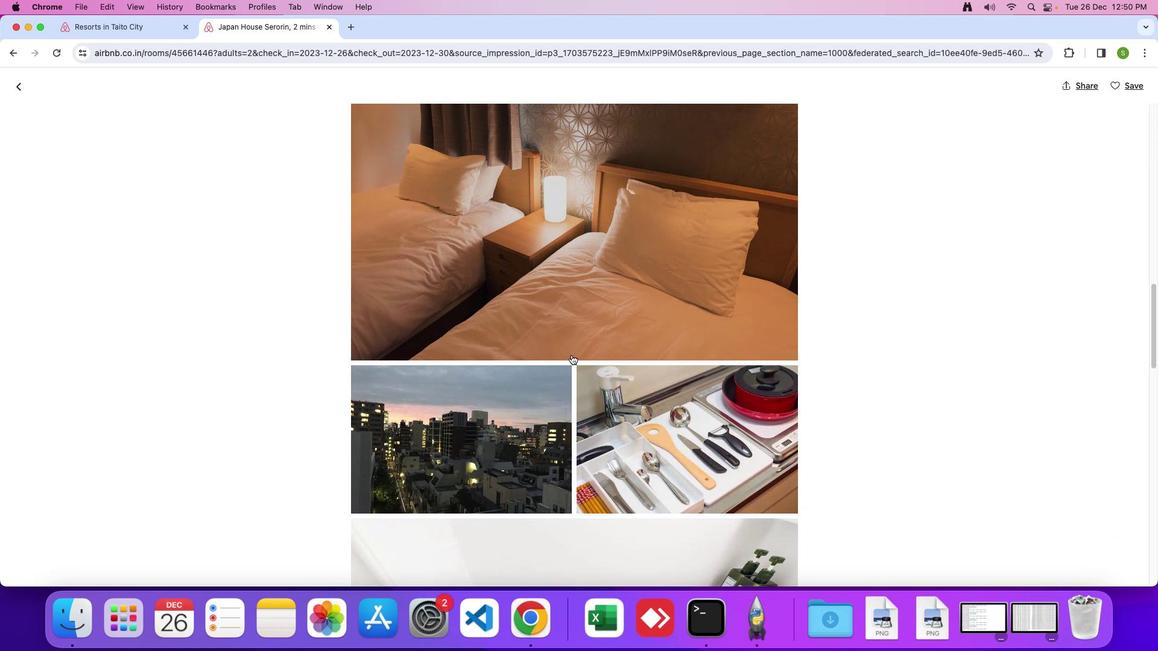 
Action: Mouse scrolled (572, 355) with delta (0, 0)
Screenshot: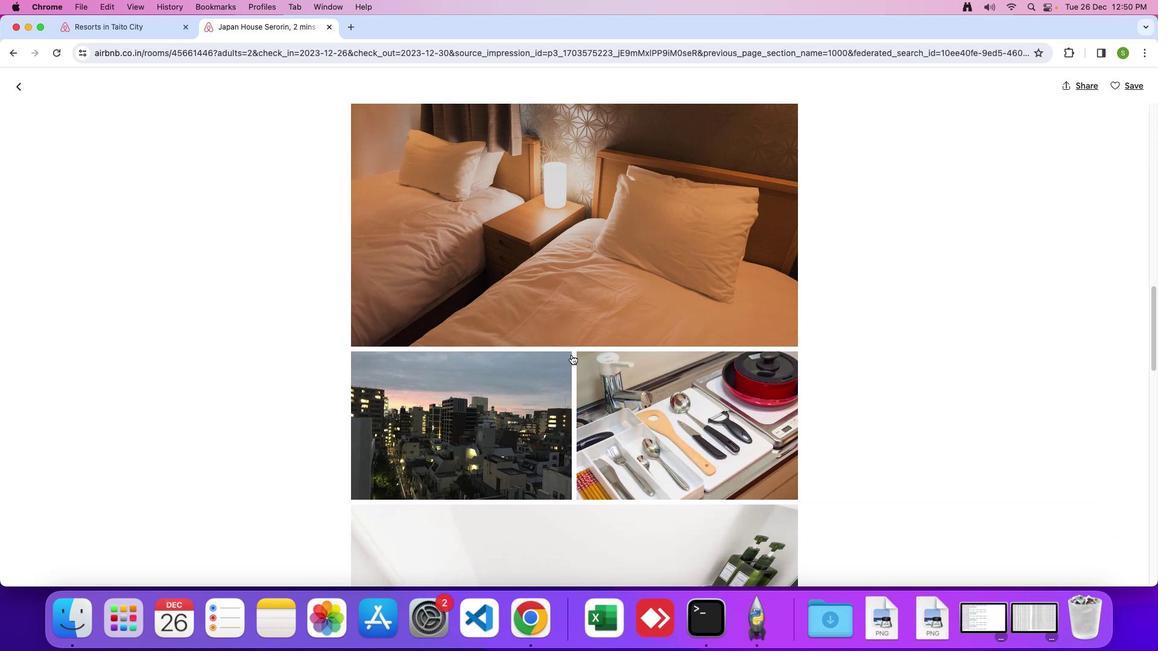 
Action: Mouse scrolled (572, 355) with delta (0, 0)
Screenshot: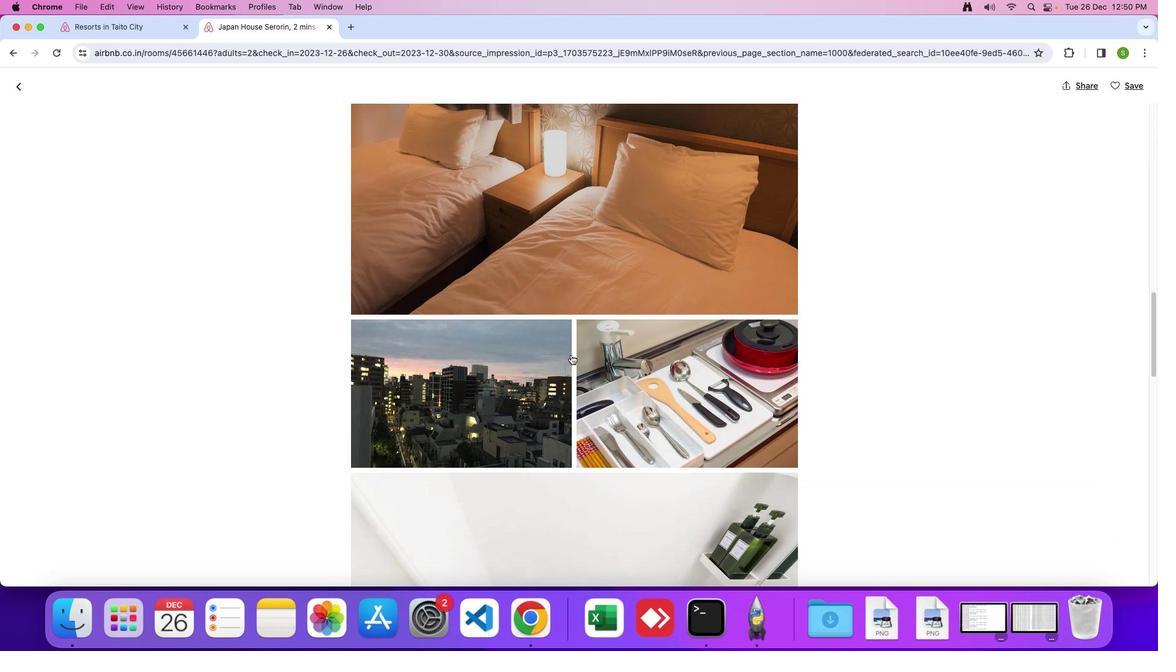 
Action: Mouse moved to (526, 366)
Screenshot: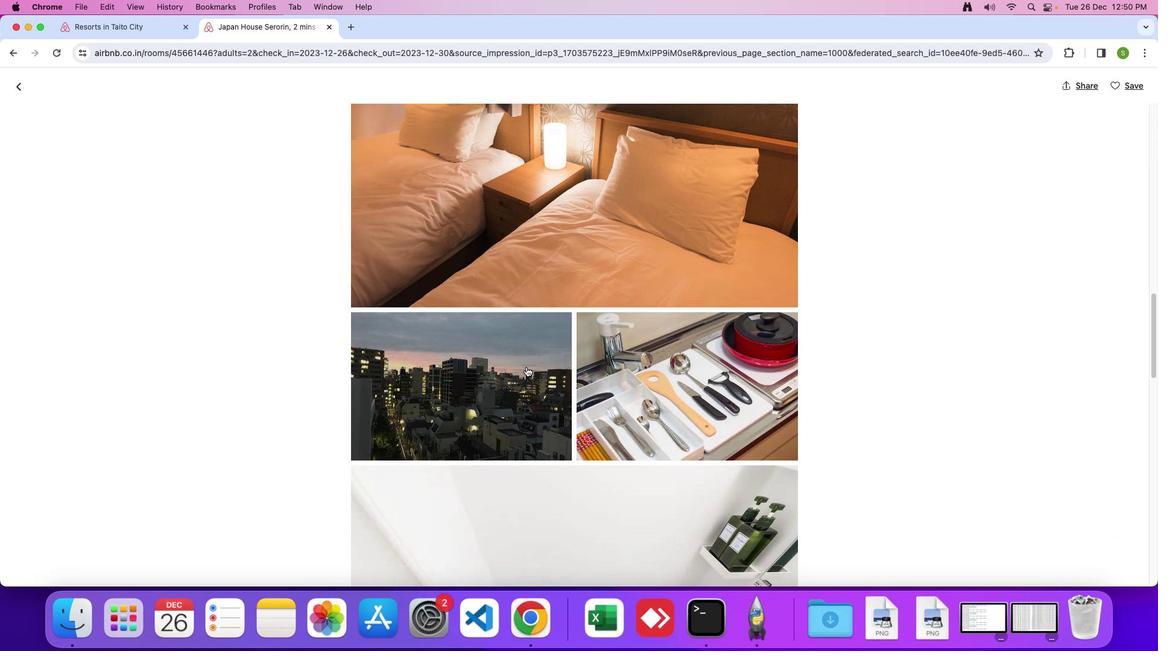 
Action: Mouse scrolled (526, 366) with delta (0, 0)
Screenshot: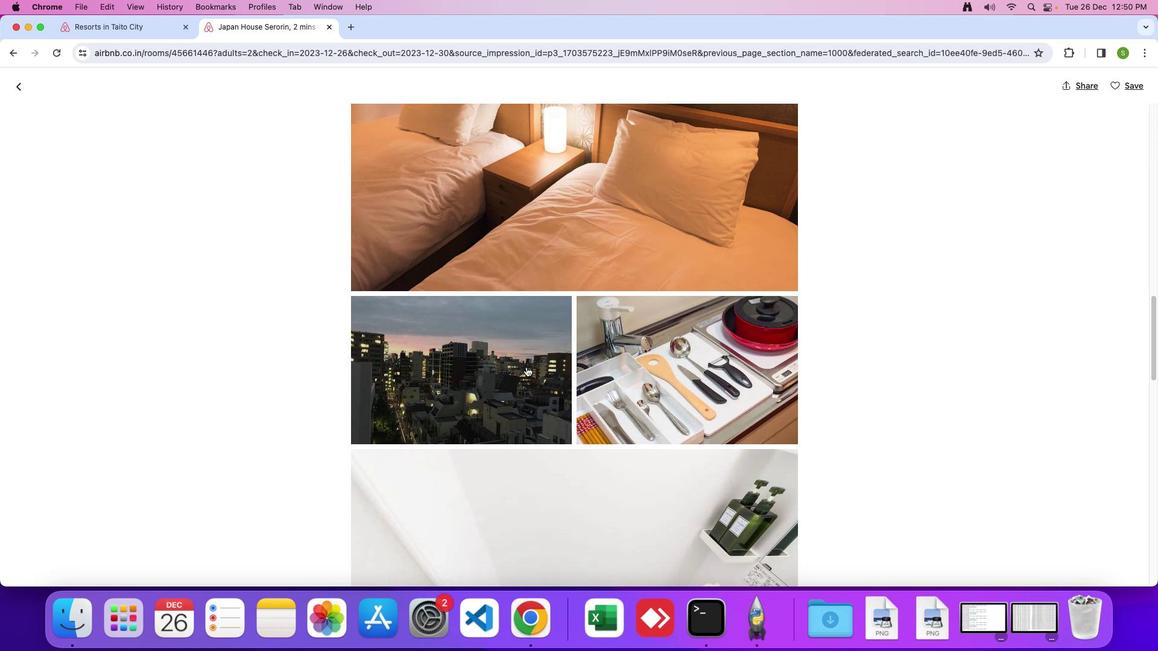 
Action: Mouse scrolled (526, 366) with delta (0, 0)
Screenshot: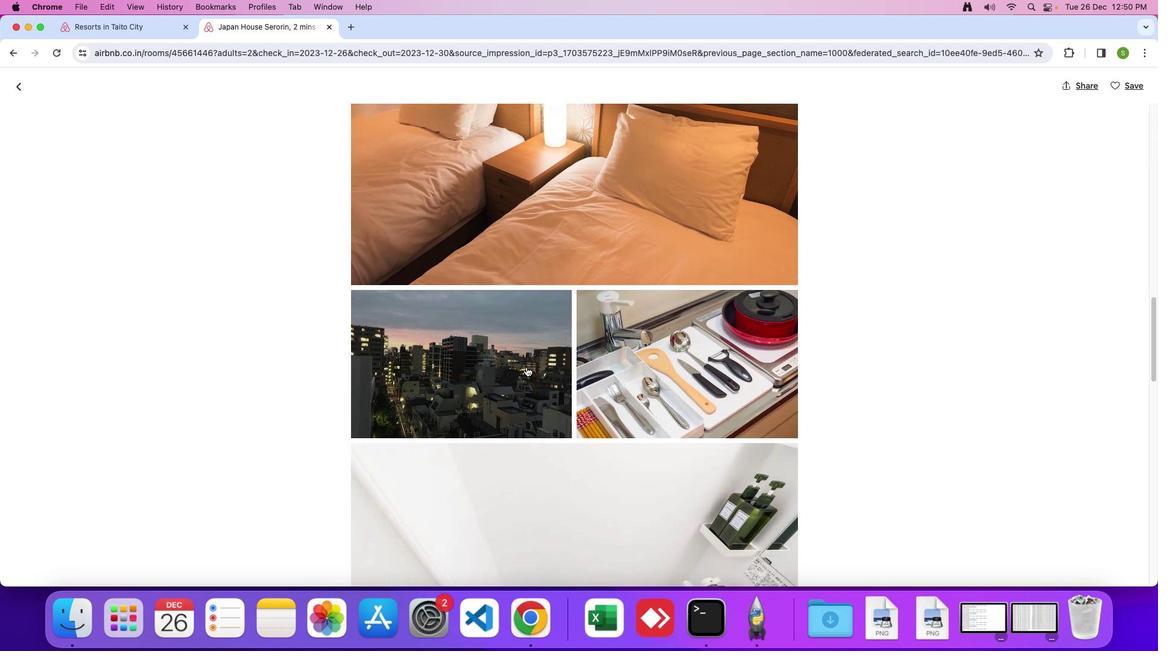 
Action: Mouse scrolled (526, 366) with delta (0, 0)
Screenshot: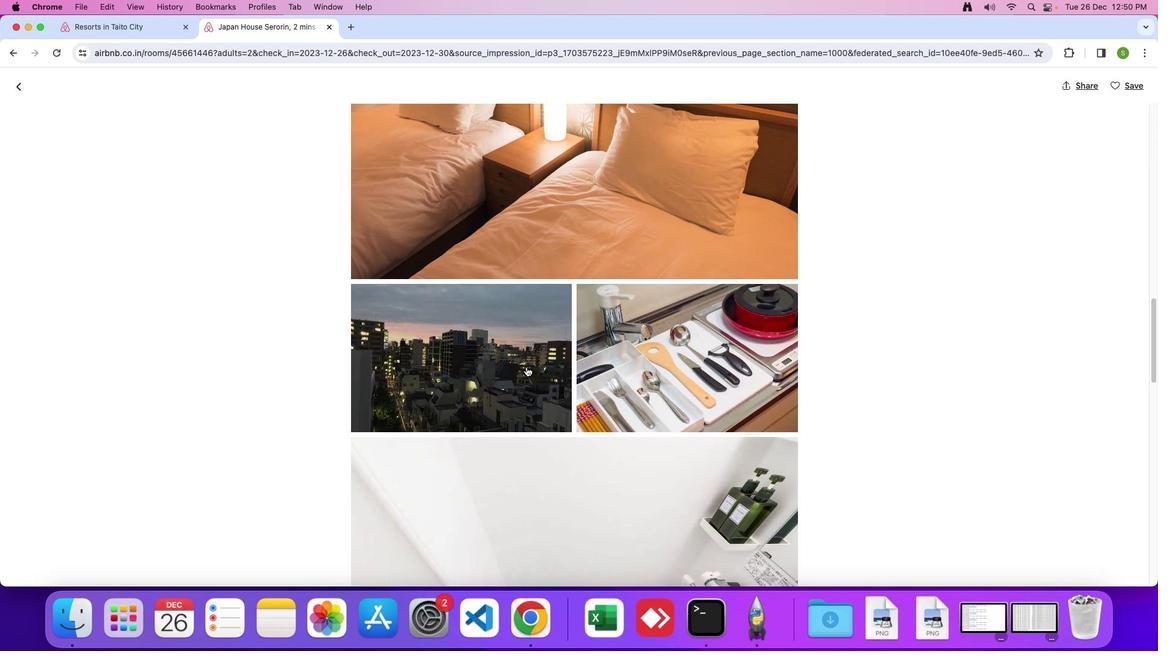 
Action: Mouse scrolled (526, 366) with delta (0, 0)
Screenshot: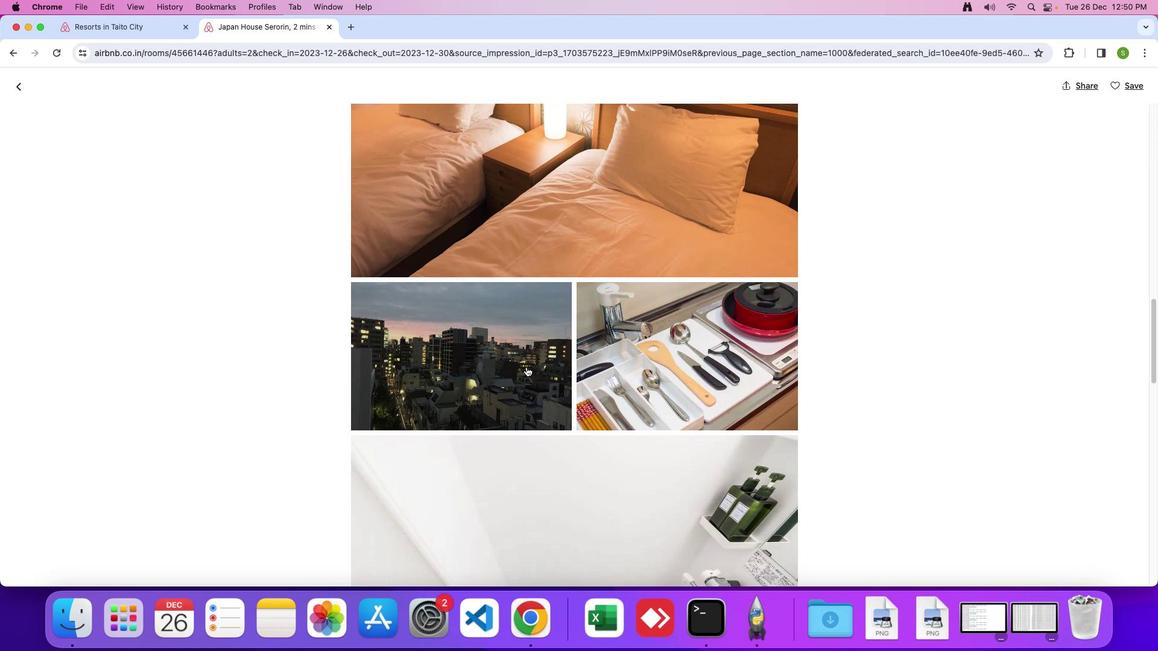 
Action: Mouse scrolled (526, 366) with delta (0, 0)
Screenshot: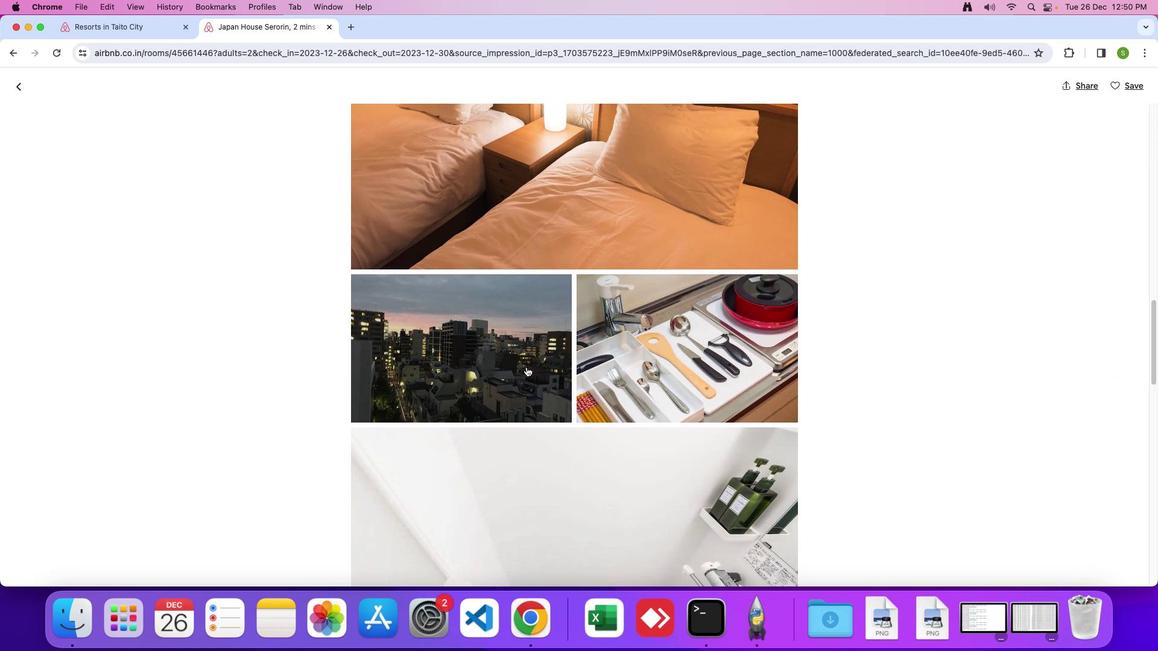 
Action: Mouse scrolled (526, 366) with delta (0, 0)
Screenshot: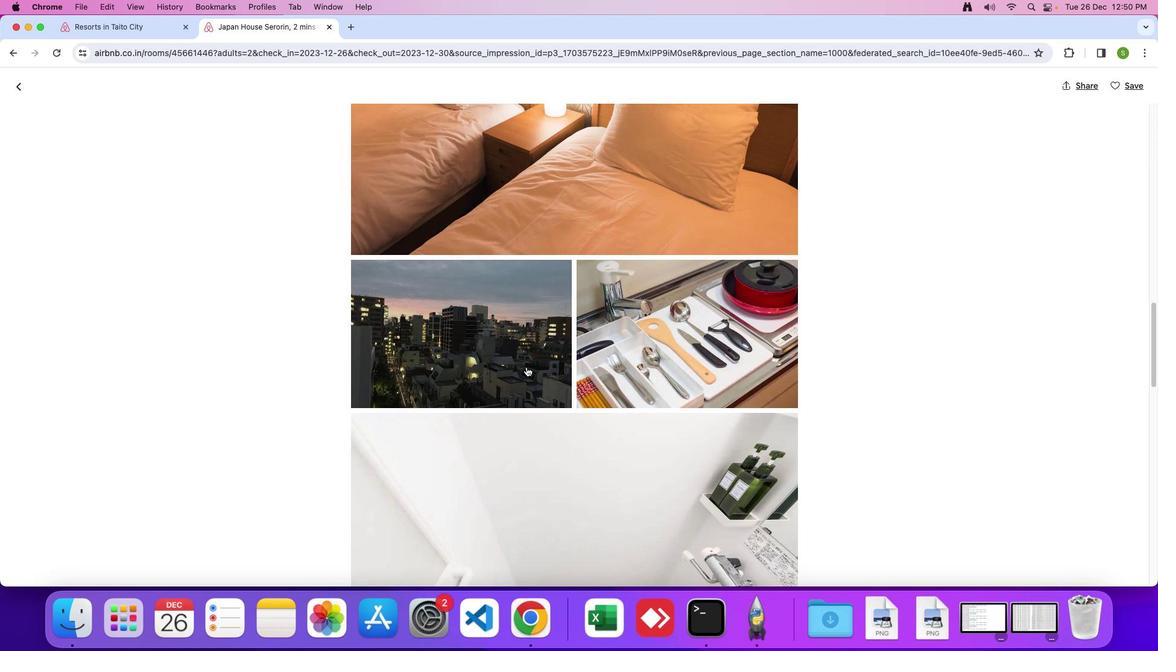 
Action: Mouse scrolled (526, 366) with delta (0, 0)
Screenshot: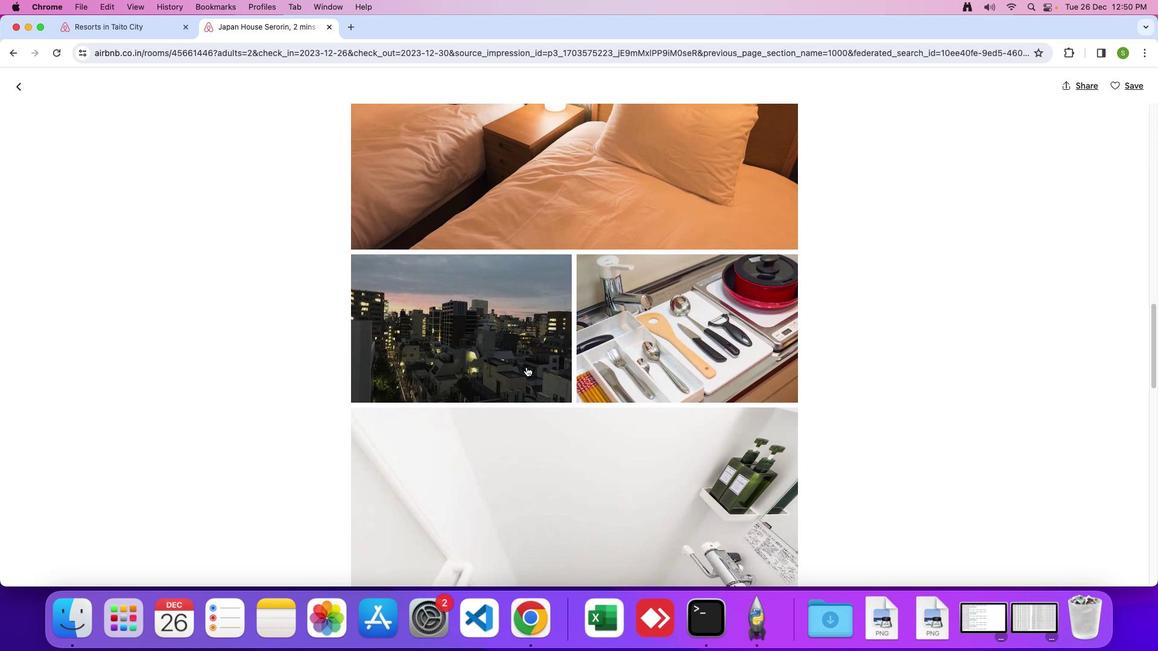 
Action: Mouse scrolled (526, 366) with delta (0, -1)
Screenshot: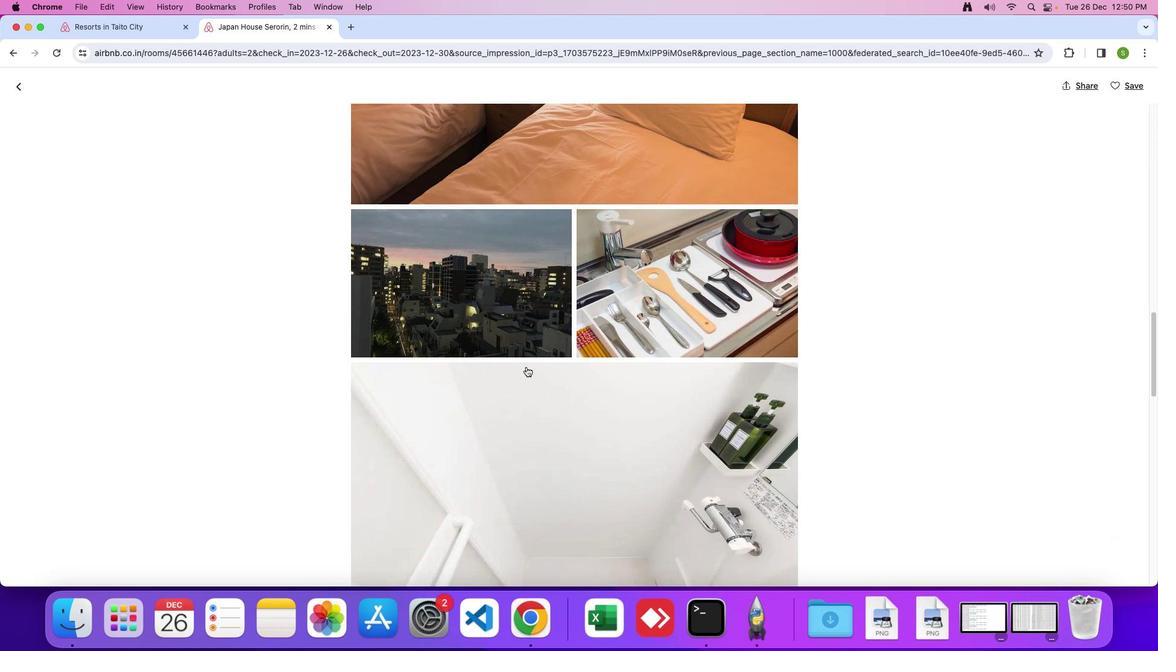 
Action: Mouse scrolled (526, 366) with delta (0, 0)
Screenshot: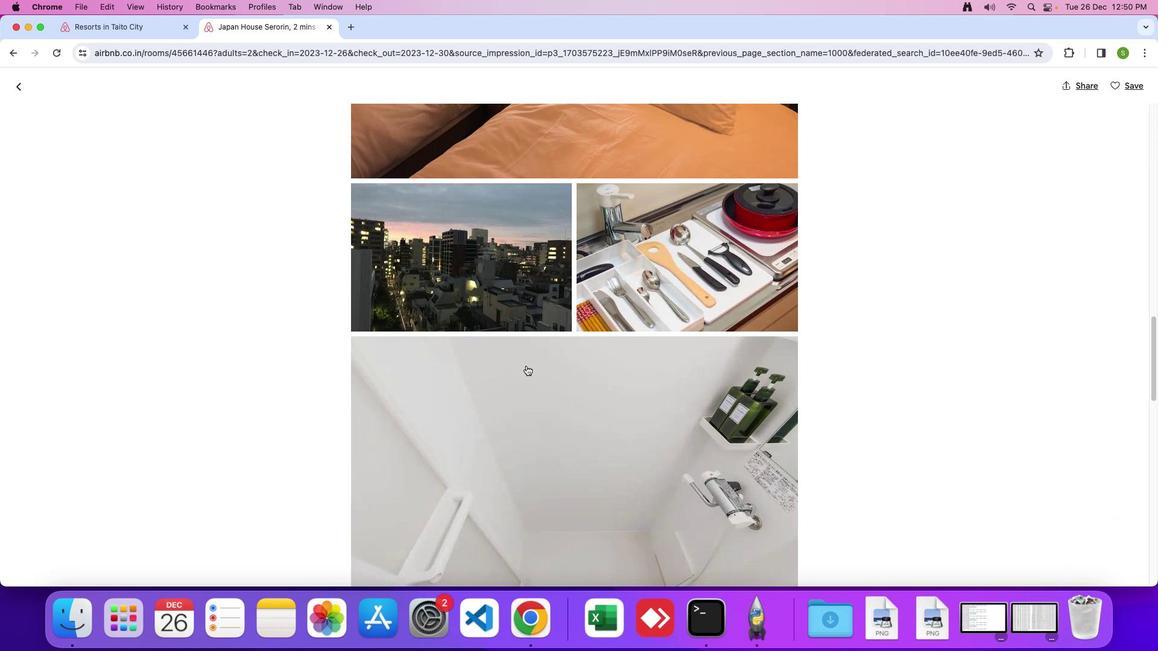 
Action: Mouse moved to (526, 366)
Screenshot: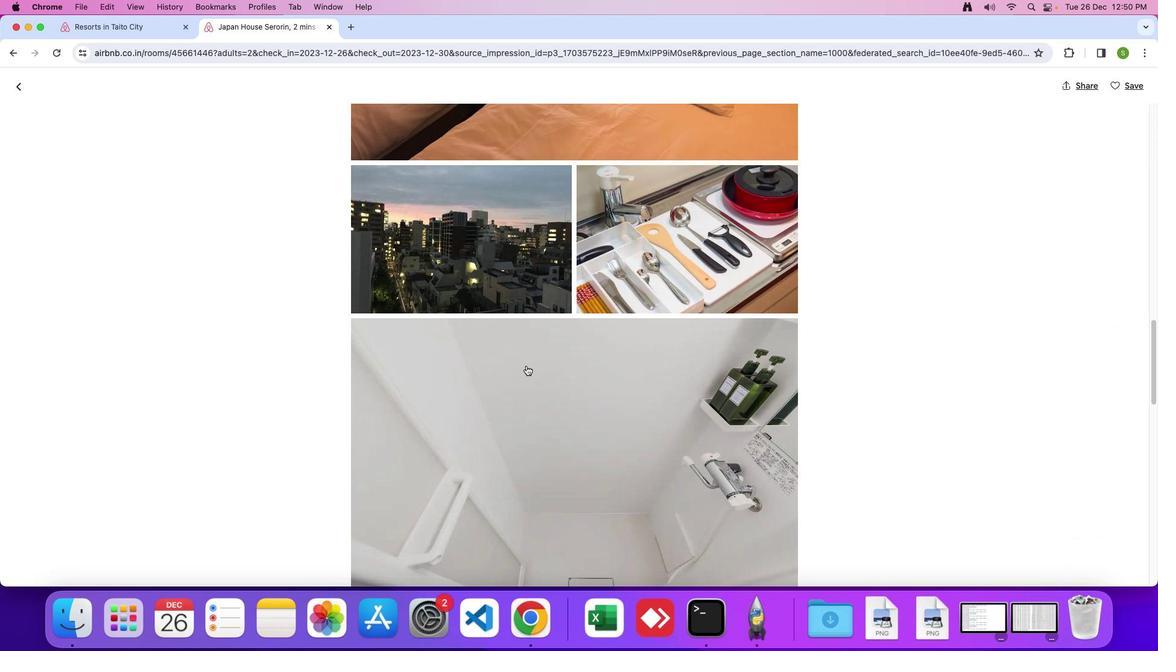 
Action: Mouse scrolled (526, 366) with delta (0, 0)
Screenshot: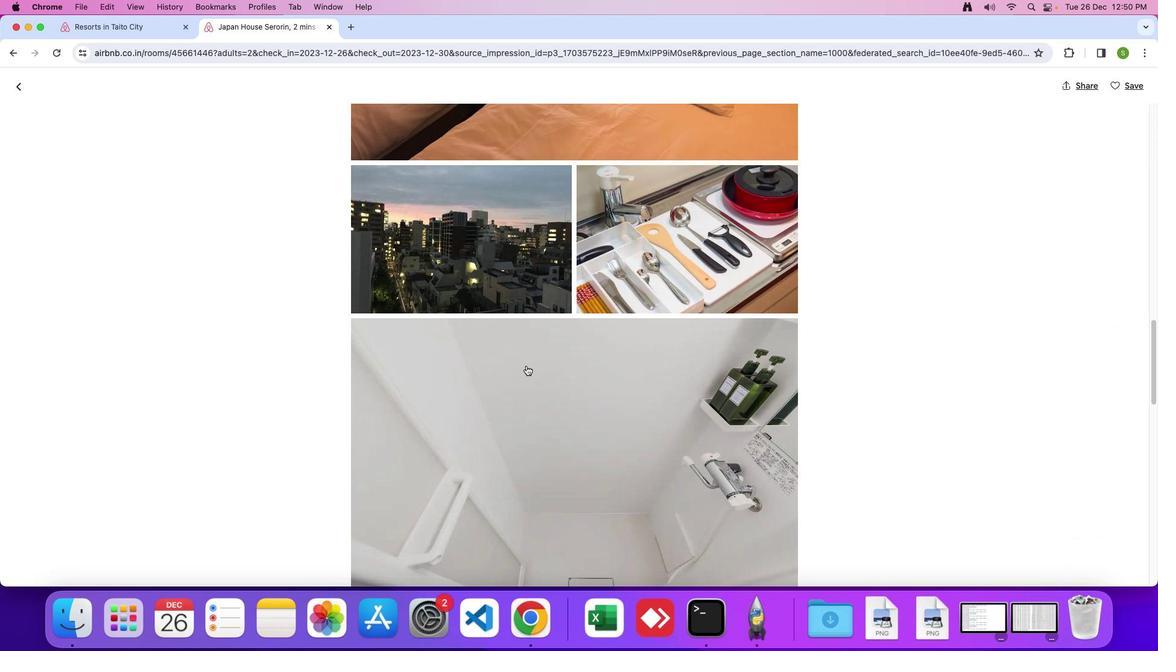 
Action: Mouse moved to (526, 366)
Screenshot: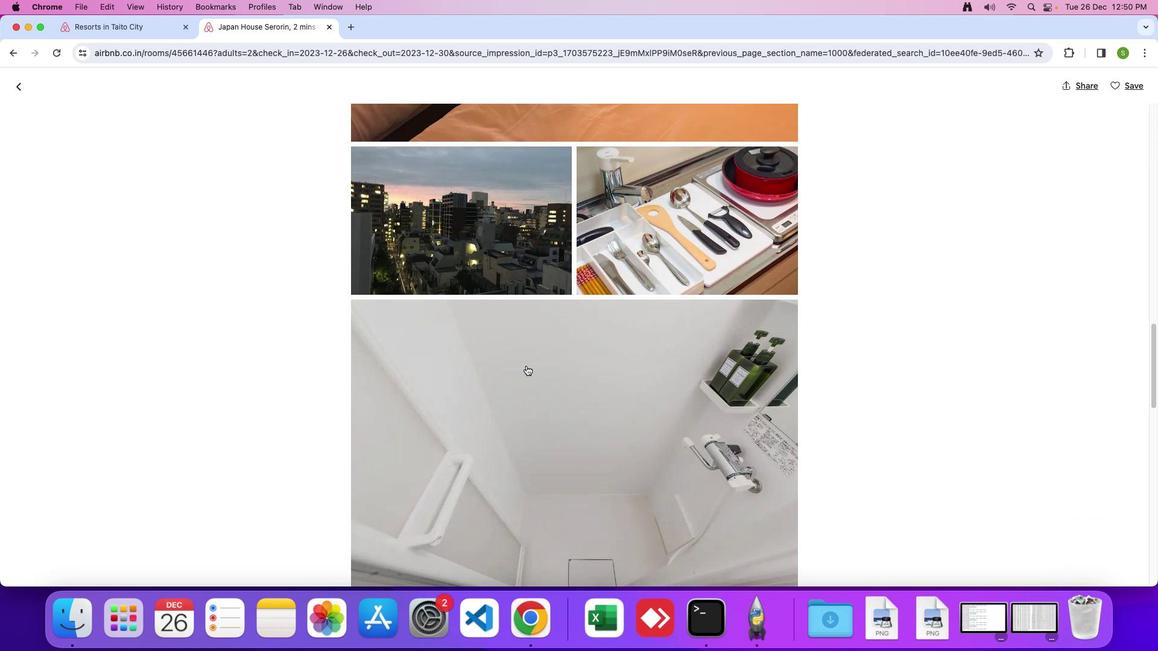 
Action: Mouse scrolled (526, 366) with delta (0, -1)
Screenshot: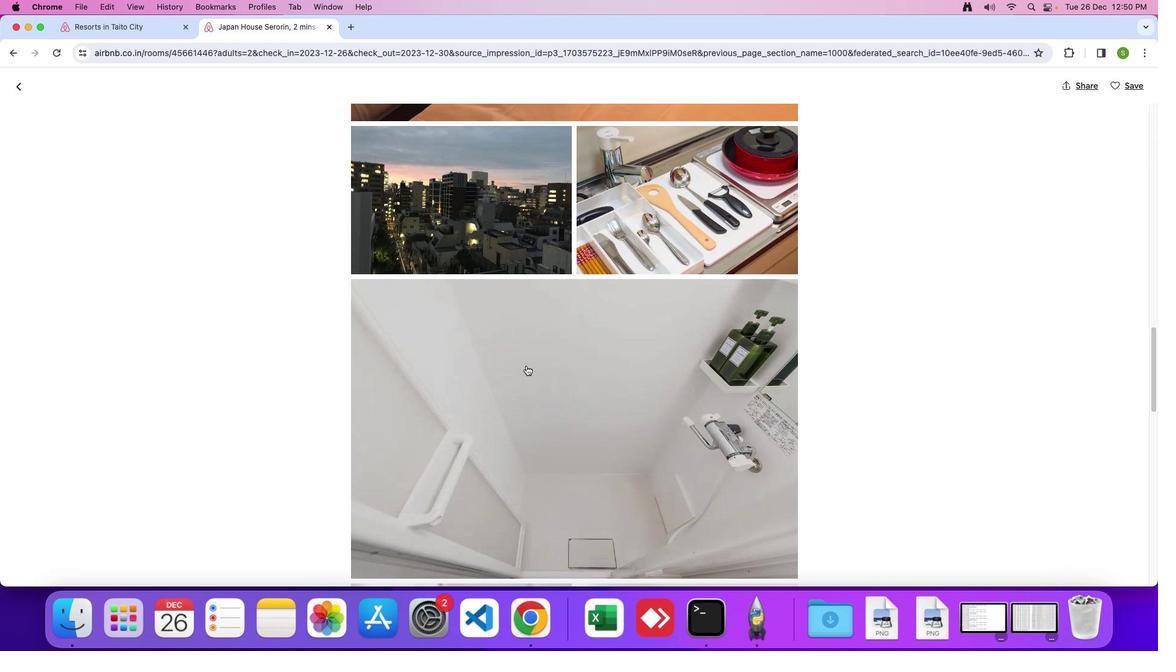 
Action: Mouse moved to (526, 365)
Screenshot: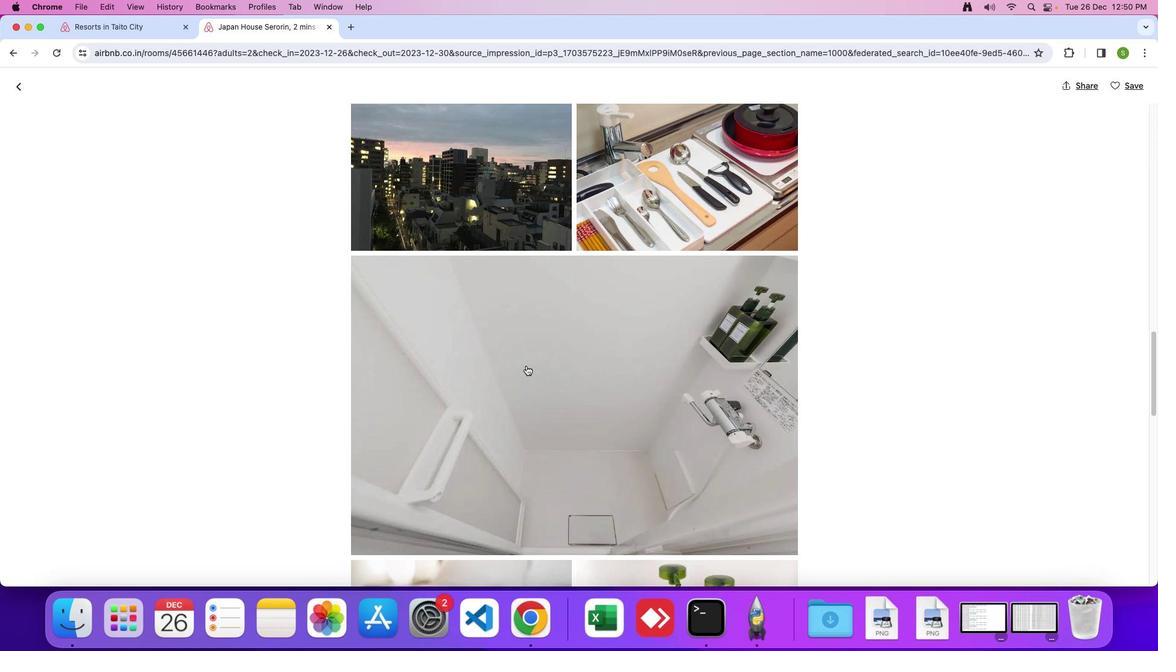 
Action: Mouse scrolled (526, 365) with delta (0, 0)
Screenshot: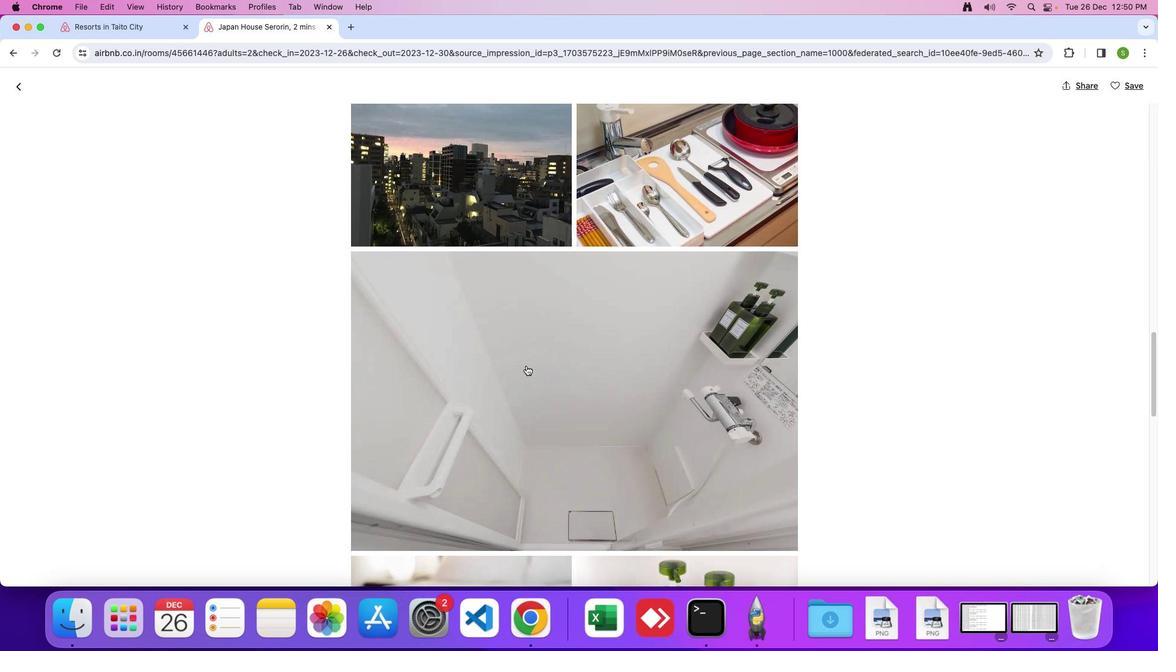 
Action: Mouse scrolled (526, 365) with delta (0, 0)
Screenshot: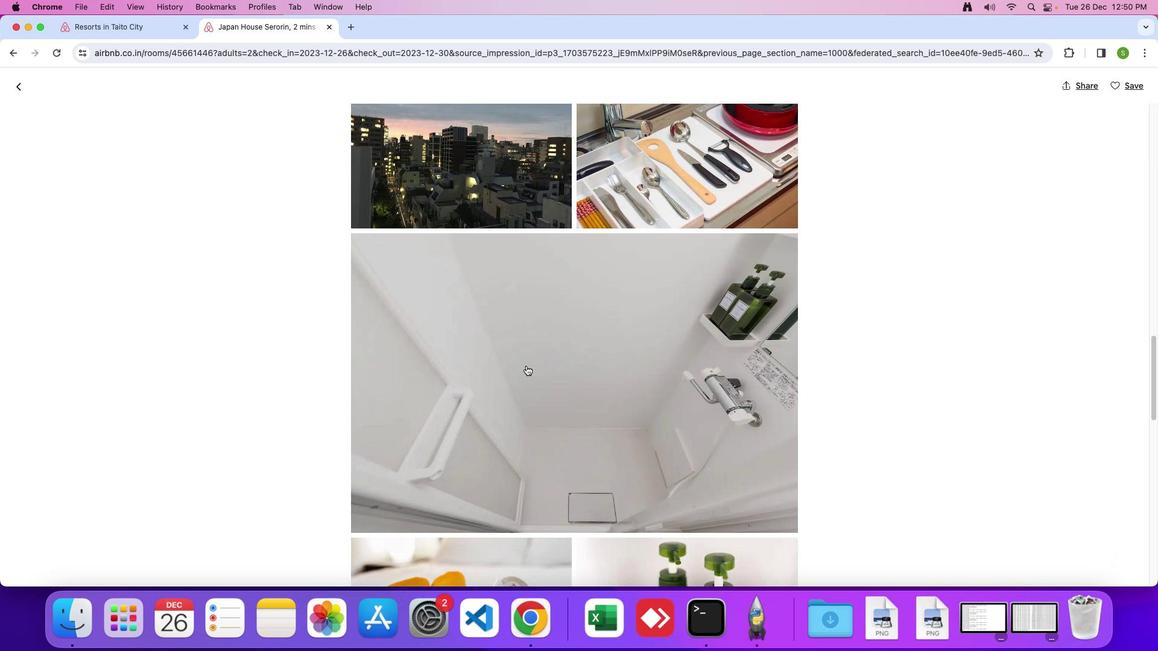 
Action: Mouse scrolled (526, 365) with delta (0, -1)
Screenshot: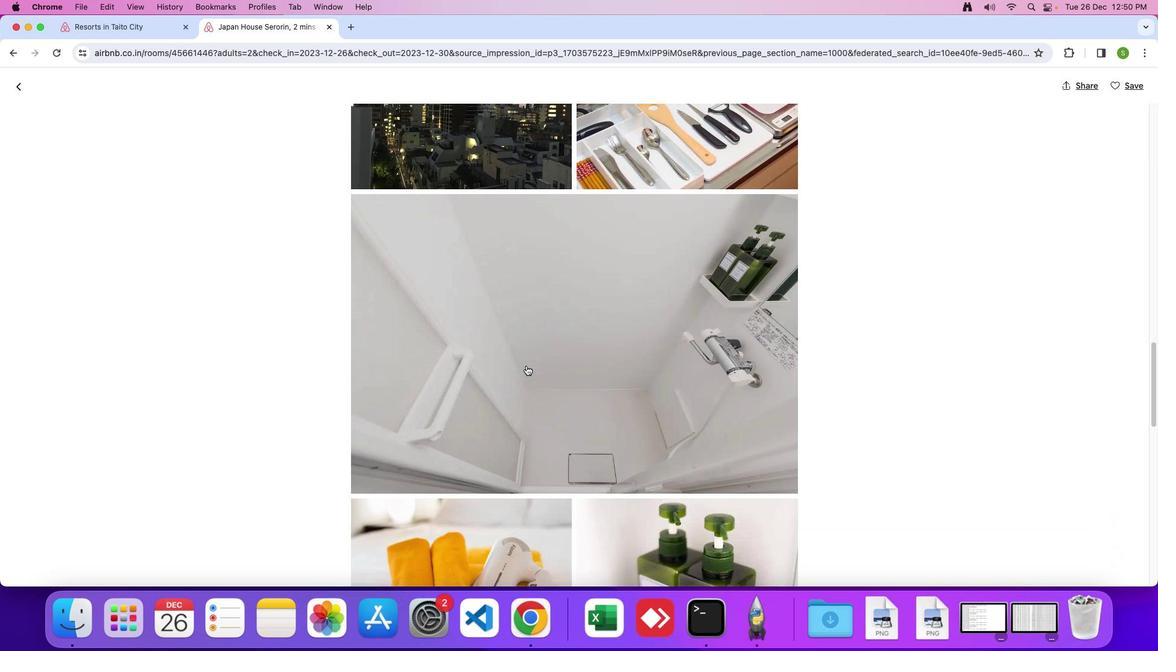 
Action: Mouse scrolled (526, 365) with delta (0, 0)
Screenshot: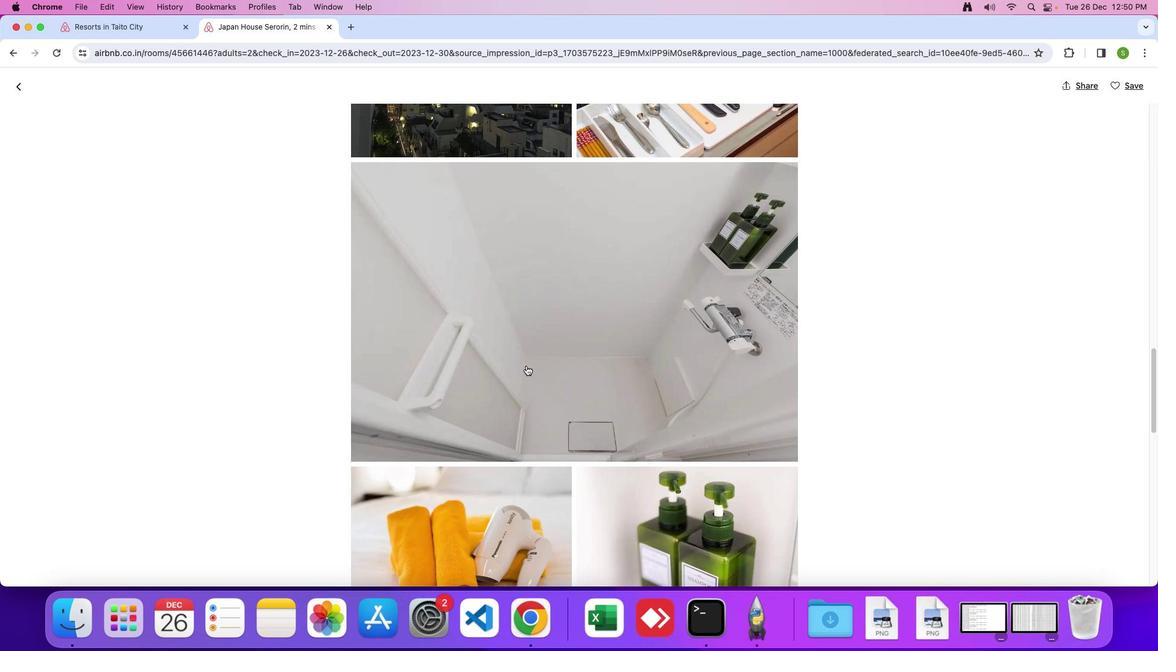 
Action: Mouse scrolled (526, 365) with delta (0, 0)
Screenshot: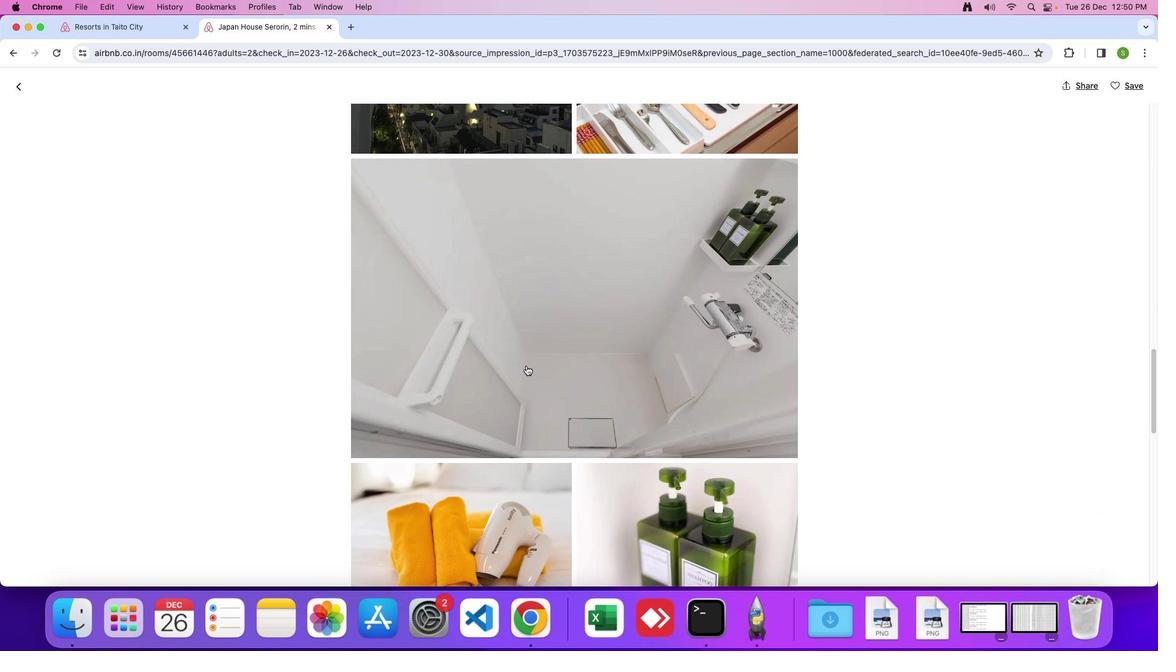 
Action: Mouse scrolled (526, 365) with delta (0, 0)
Screenshot: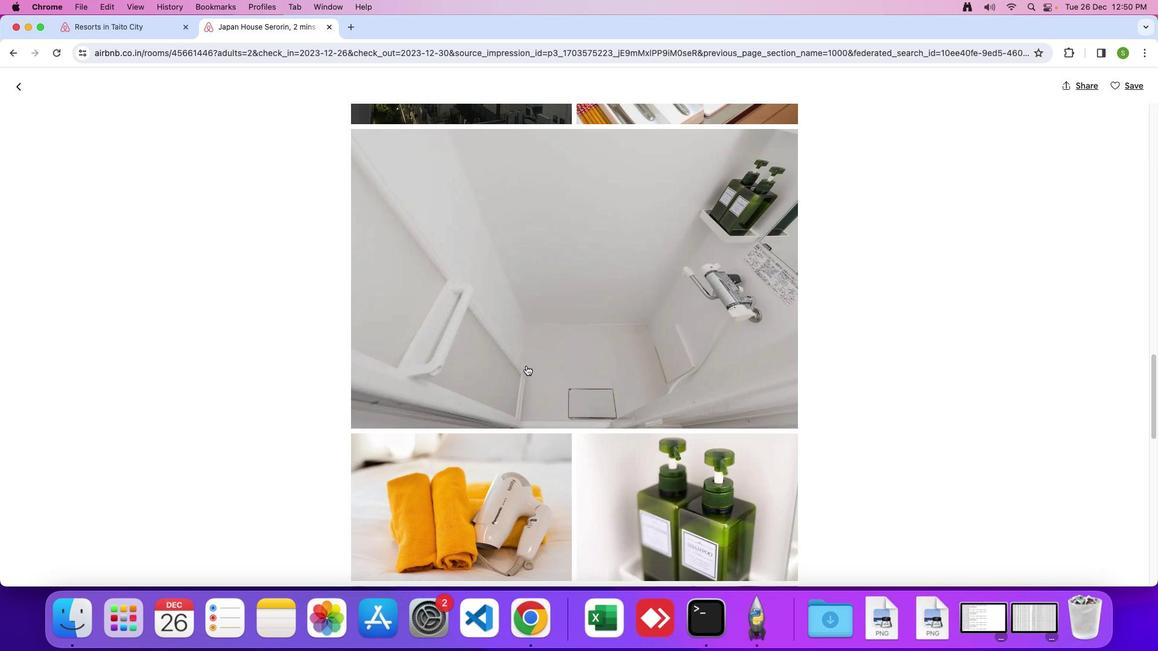 
Action: Mouse scrolled (526, 365) with delta (0, 0)
Screenshot: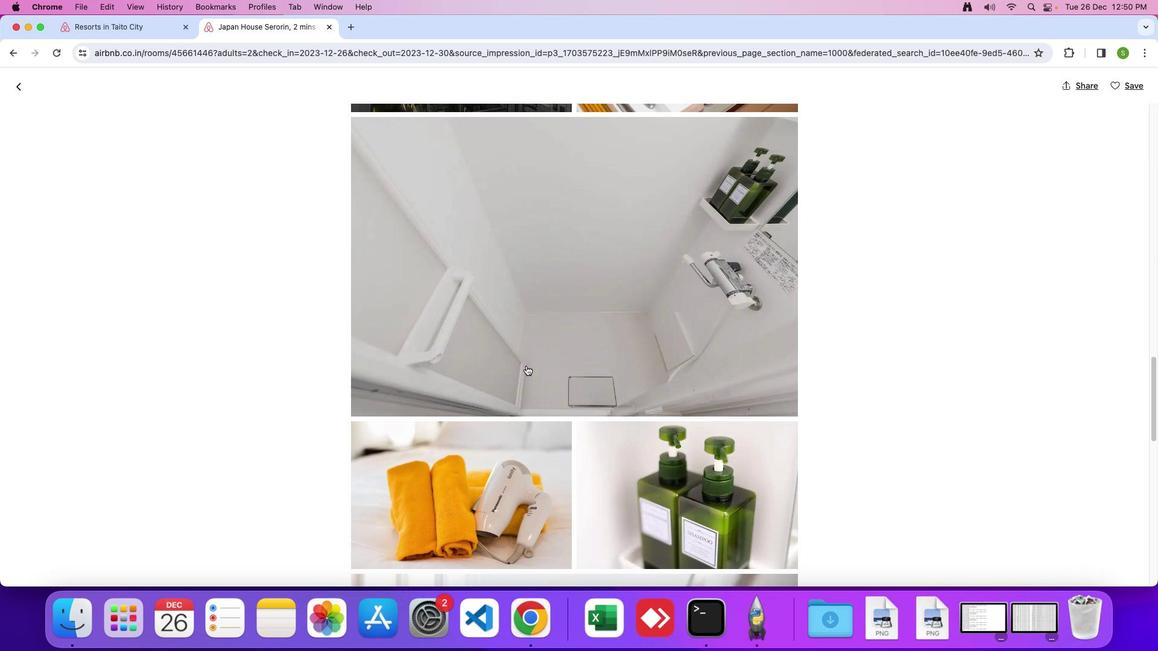 
Action: Mouse scrolled (526, 365) with delta (0, 0)
Screenshot: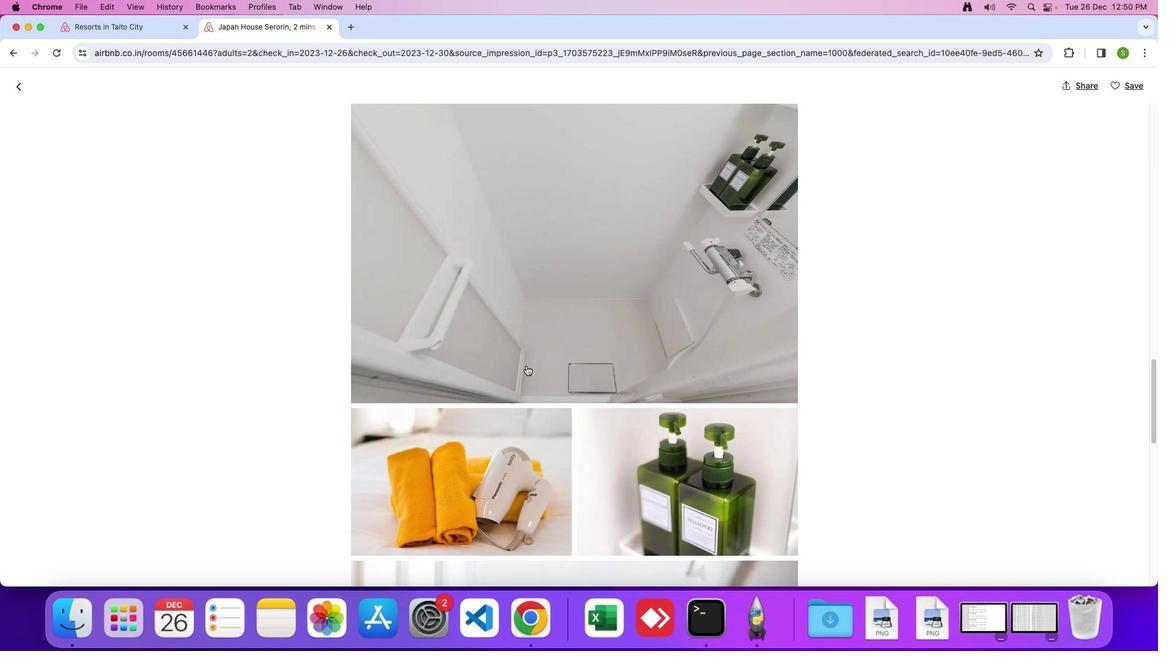 
Action: Mouse scrolled (526, 365) with delta (0, -1)
Screenshot: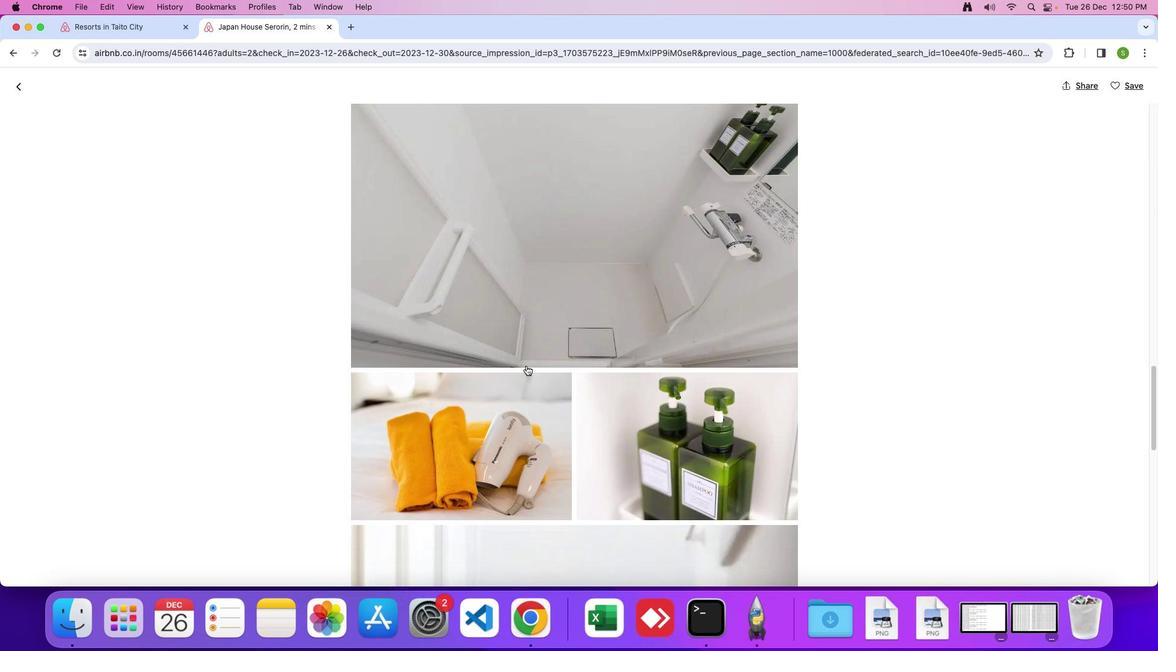 
Action: Mouse scrolled (526, 365) with delta (0, 0)
Screenshot: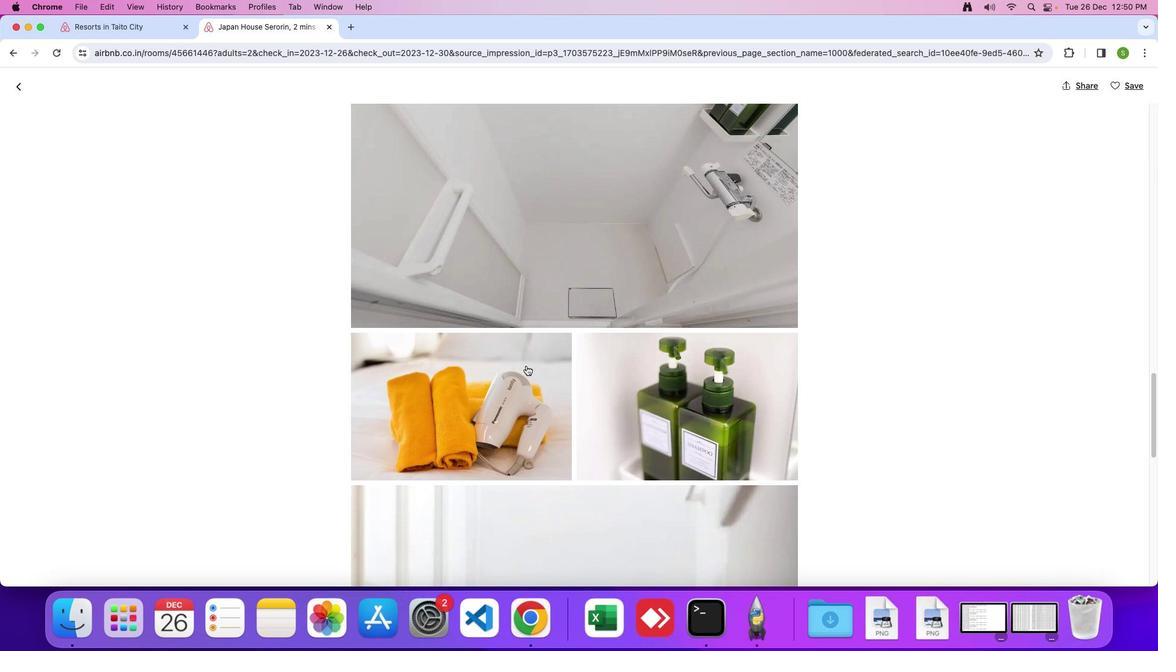 
Action: Mouse scrolled (526, 365) with delta (0, 0)
Screenshot: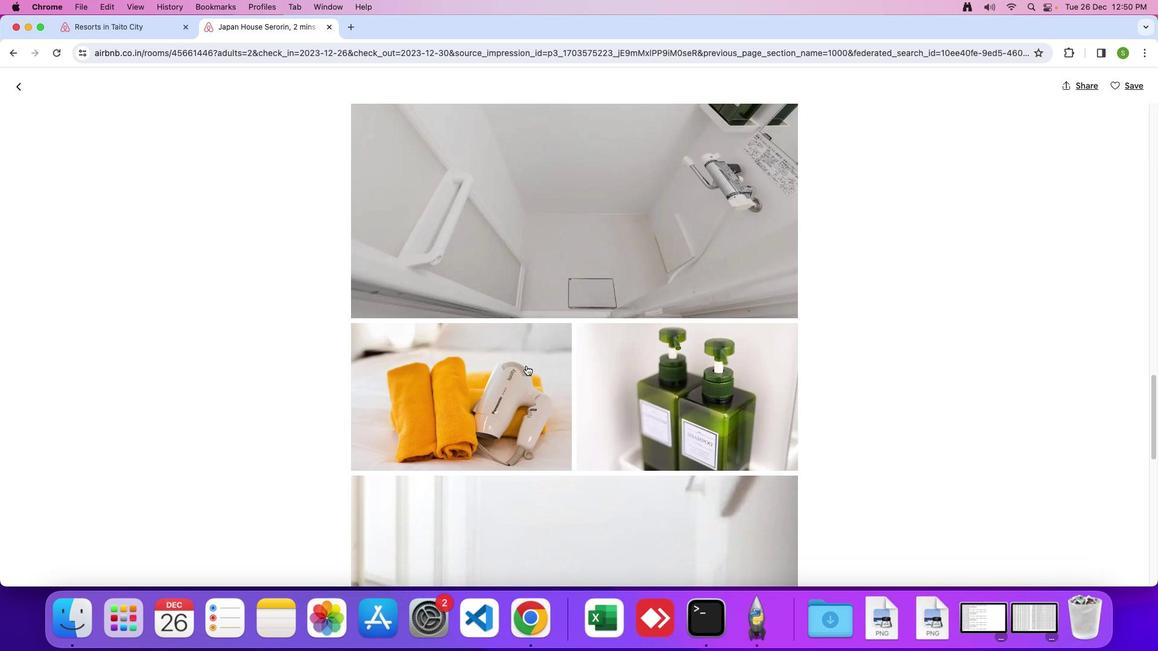 
Action: Mouse scrolled (526, 365) with delta (0, 0)
Screenshot: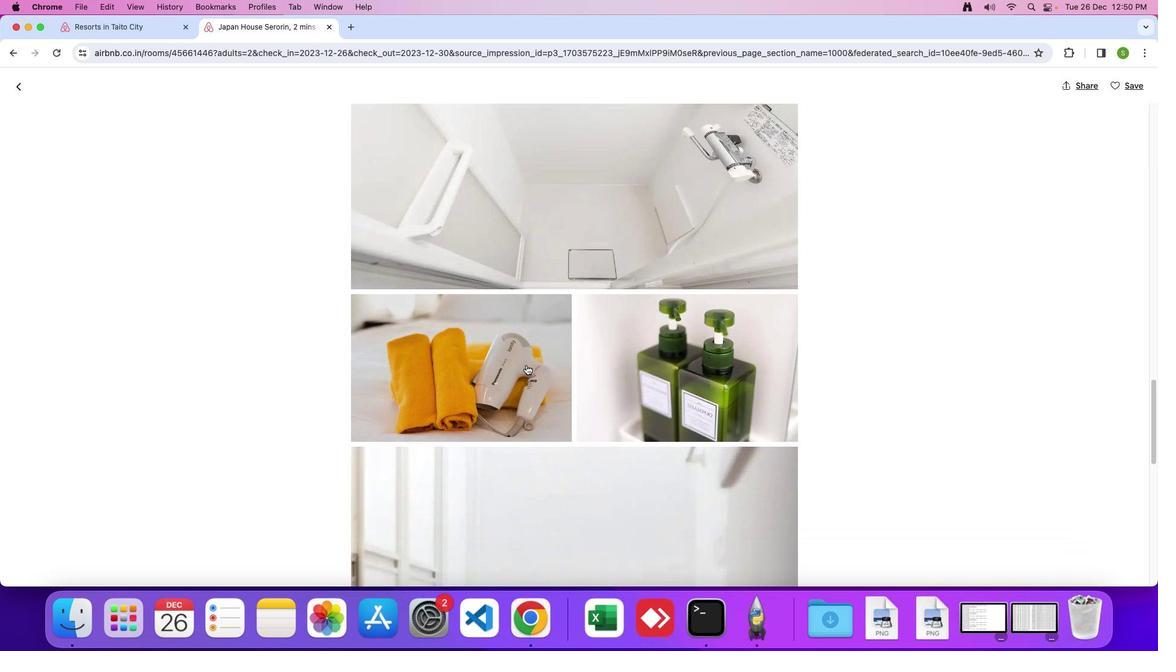 
Action: Mouse moved to (526, 365)
Screenshot: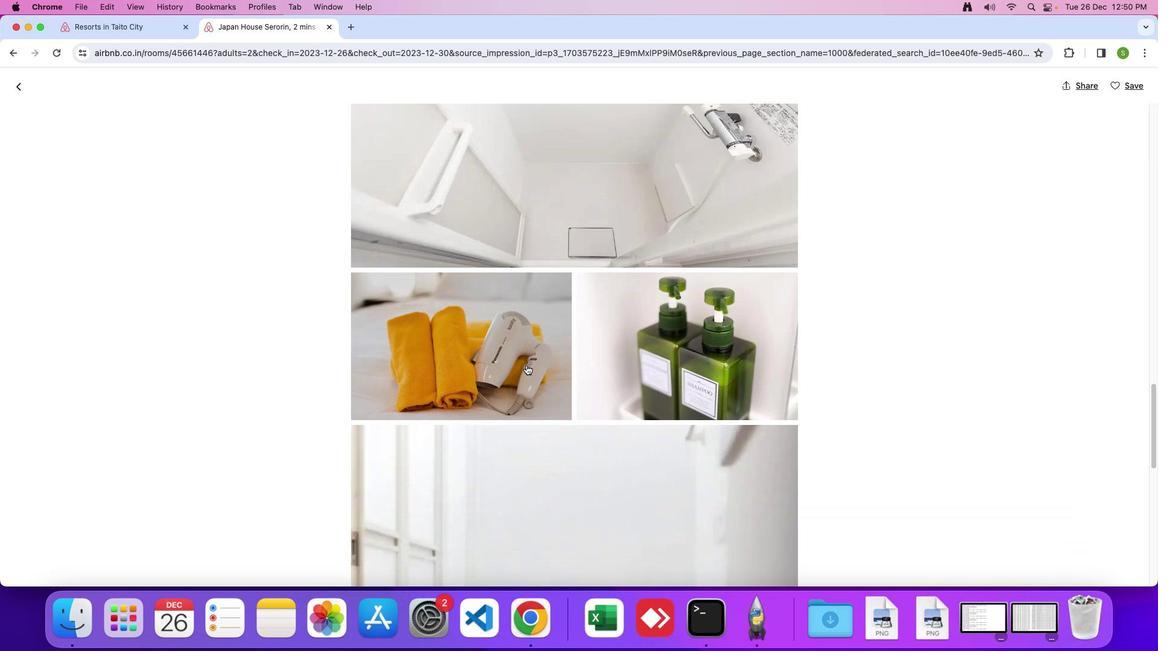 
Action: Mouse scrolled (526, 365) with delta (0, 0)
Screenshot: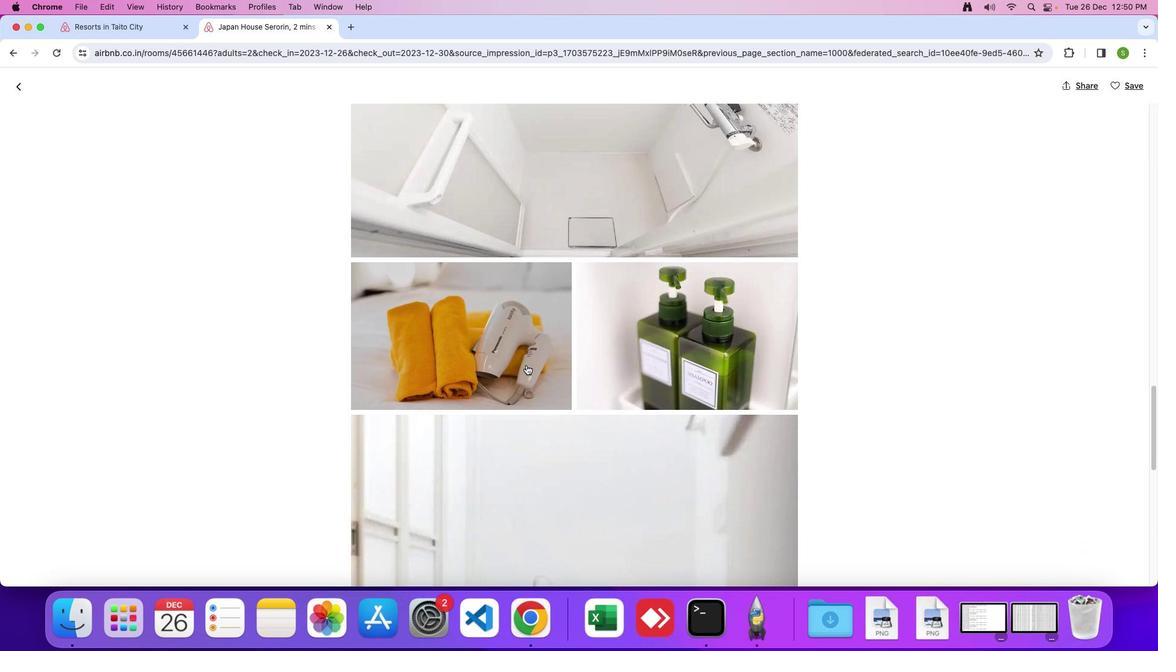 
Action: Mouse scrolled (526, 365) with delta (0, 0)
Screenshot: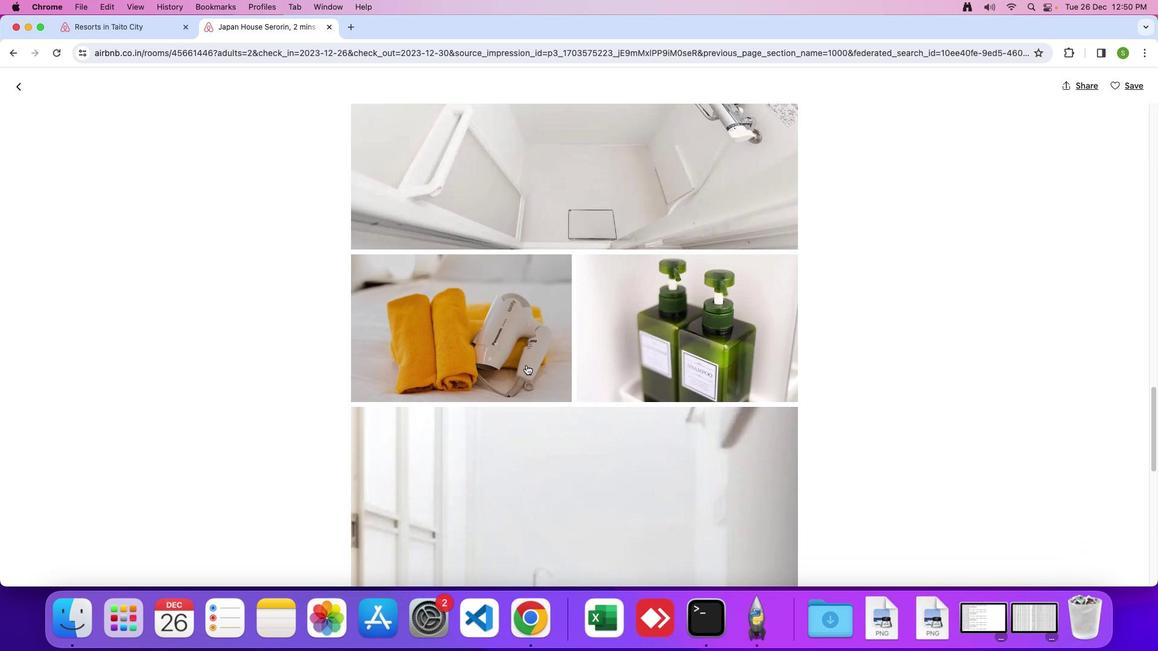 
Action: Mouse scrolled (526, 365) with delta (0, -1)
Screenshot: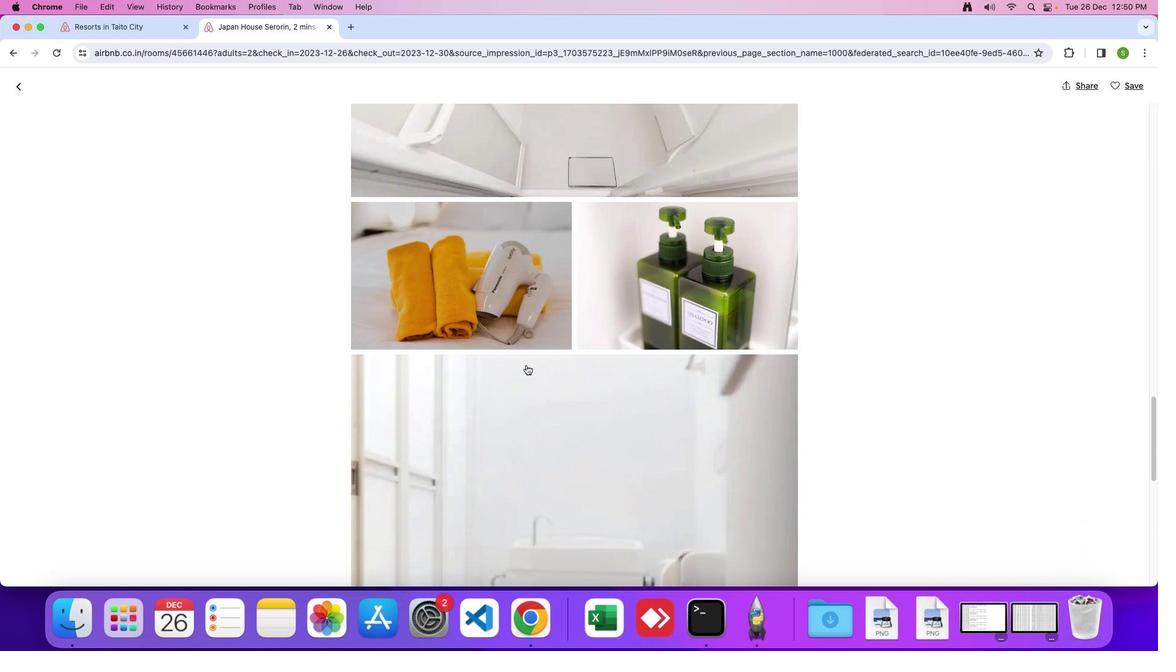 
Action: Mouse scrolled (526, 365) with delta (0, 0)
Screenshot: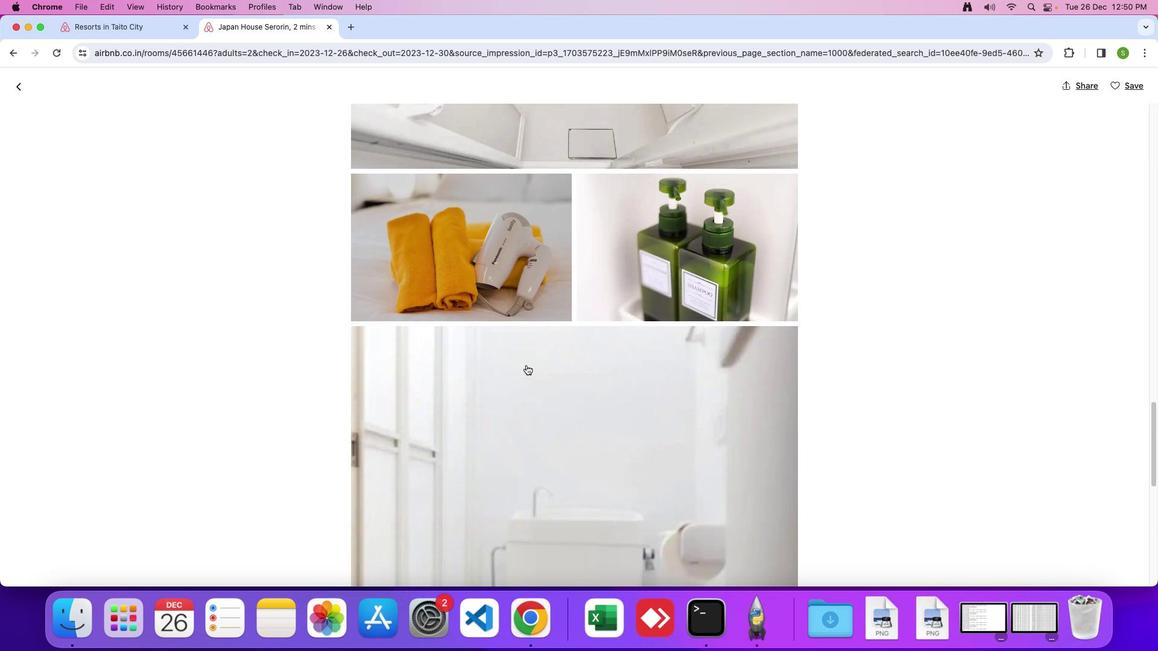 
Action: Mouse scrolled (526, 365) with delta (0, 0)
Screenshot: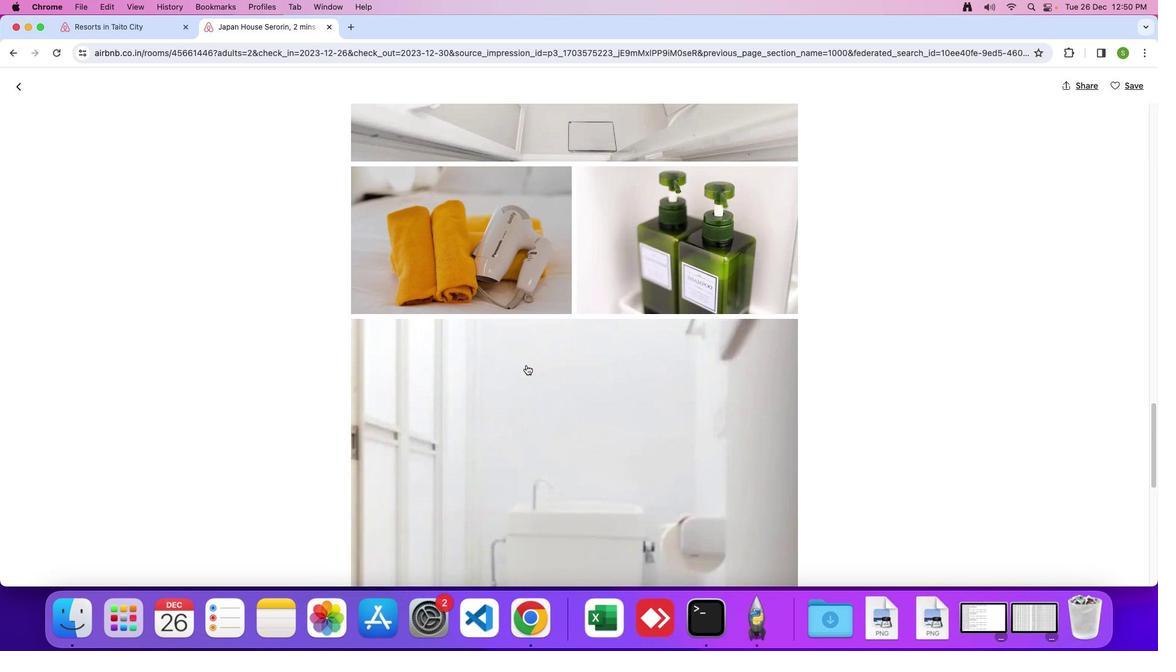 
Action: Mouse scrolled (526, 365) with delta (0, -1)
Screenshot: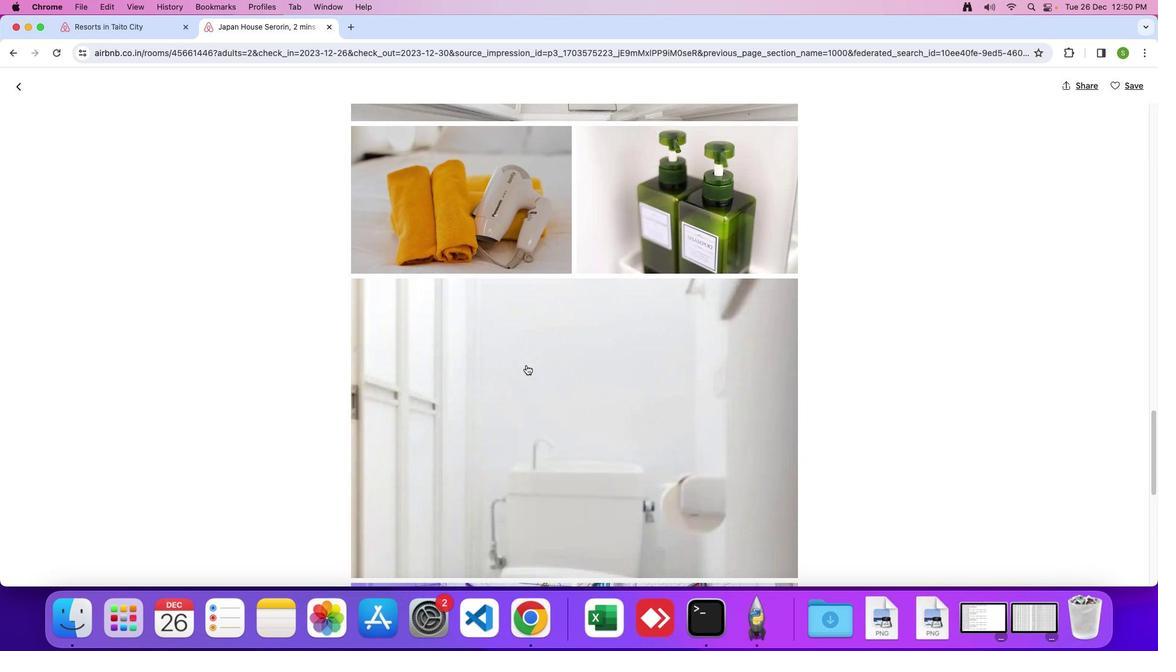 
Action: Mouse scrolled (526, 365) with delta (0, 0)
Screenshot: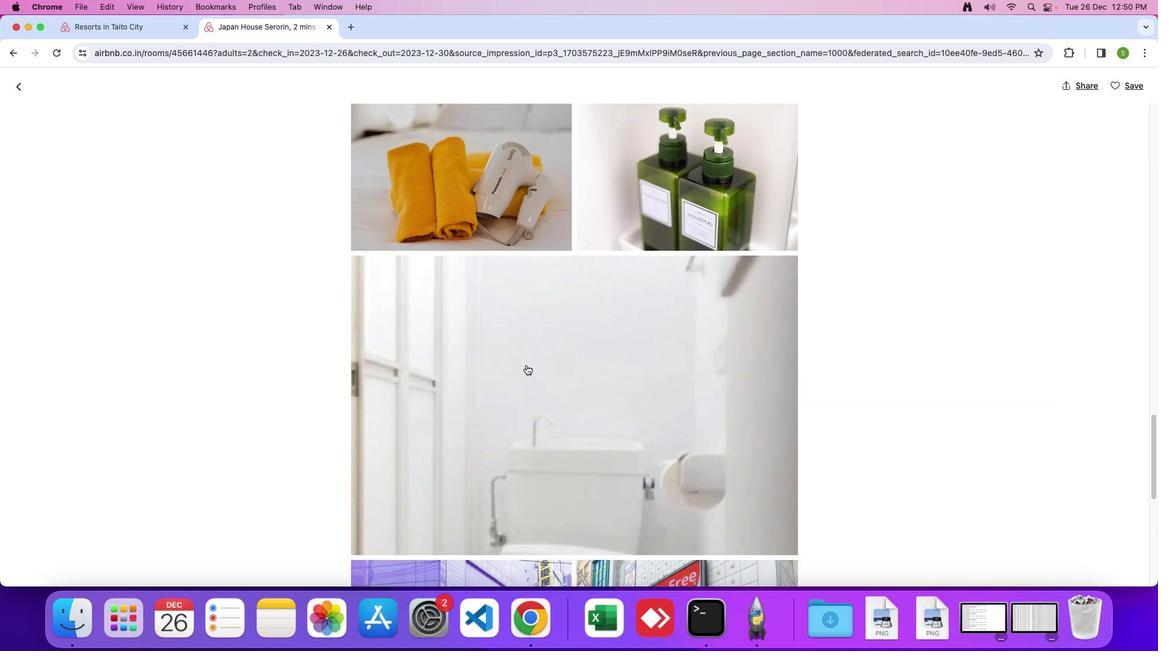 
Action: Mouse scrolled (526, 365) with delta (0, 0)
Screenshot: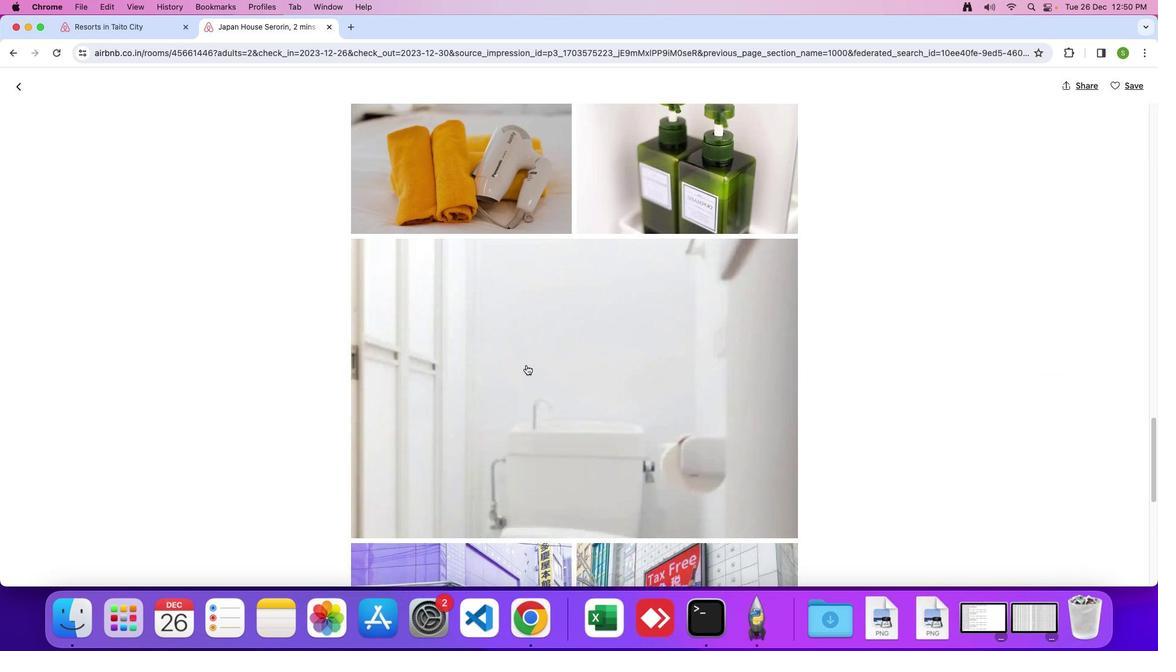 
Action: Mouse scrolled (526, 365) with delta (0, -1)
Screenshot: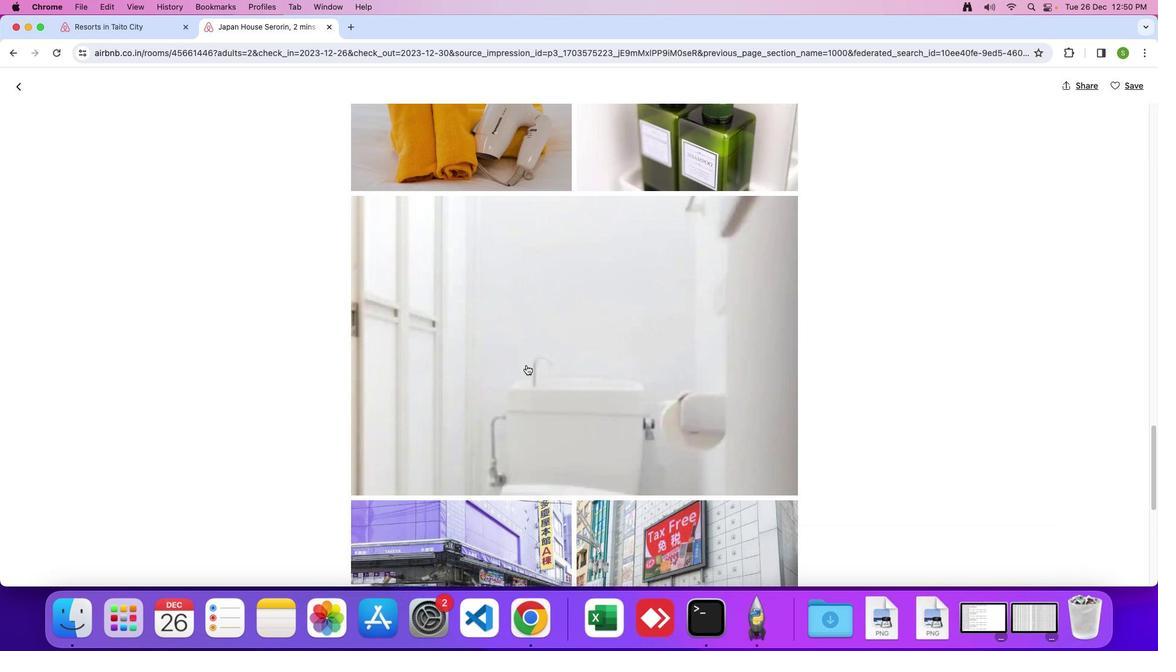 
Action: Mouse scrolled (526, 365) with delta (0, 0)
Screenshot: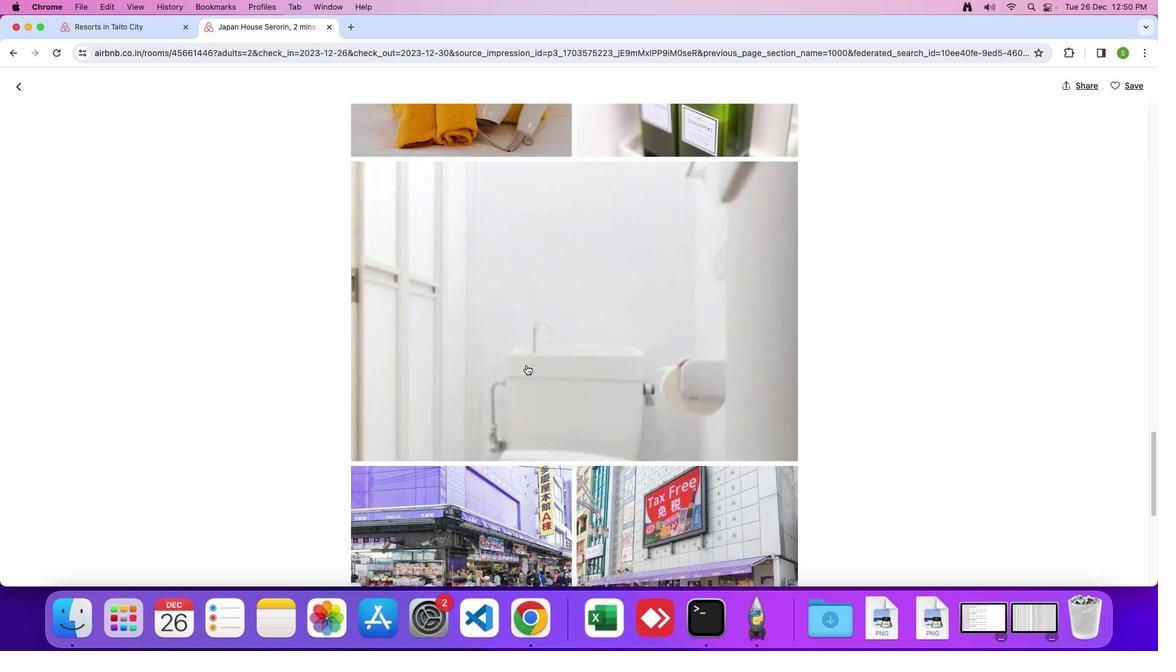 
Action: Mouse scrolled (526, 365) with delta (0, 0)
Screenshot: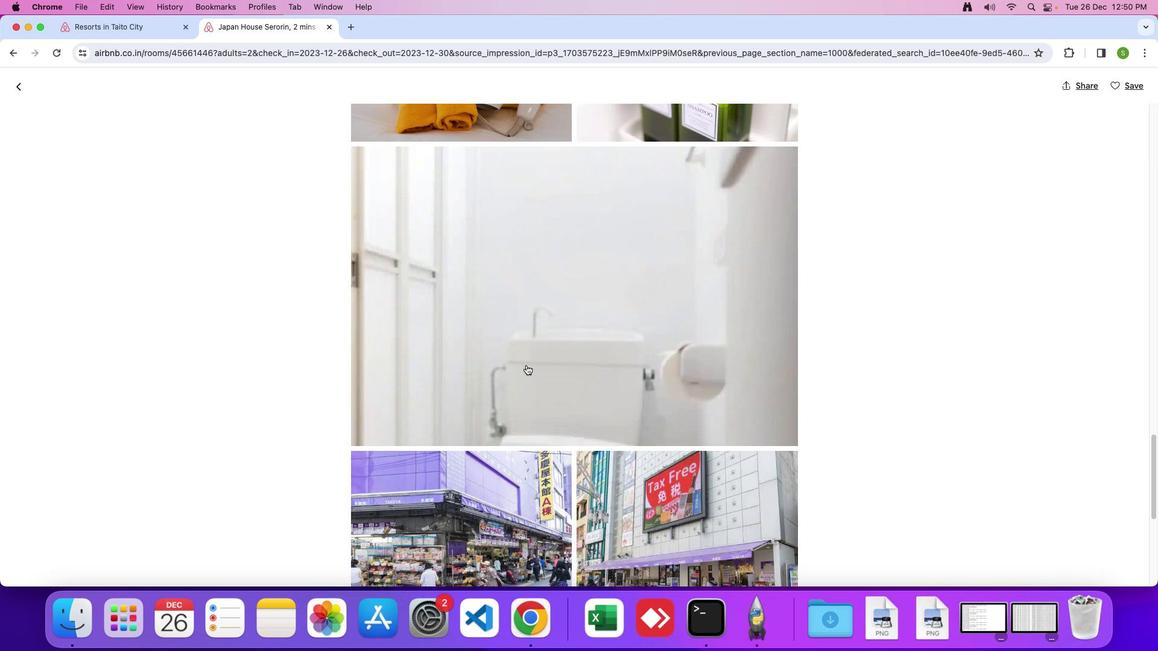 
Action: Mouse scrolled (526, 365) with delta (0, -1)
Screenshot: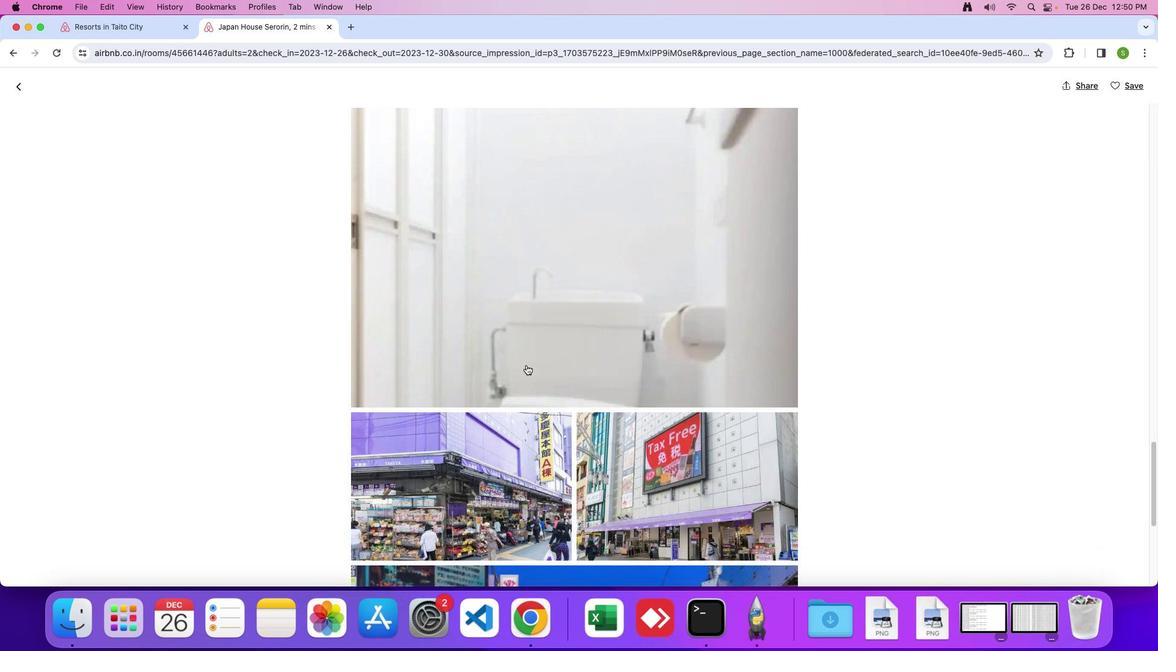 
Action: Mouse scrolled (526, 365) with delta (0, 0)
Screenshot: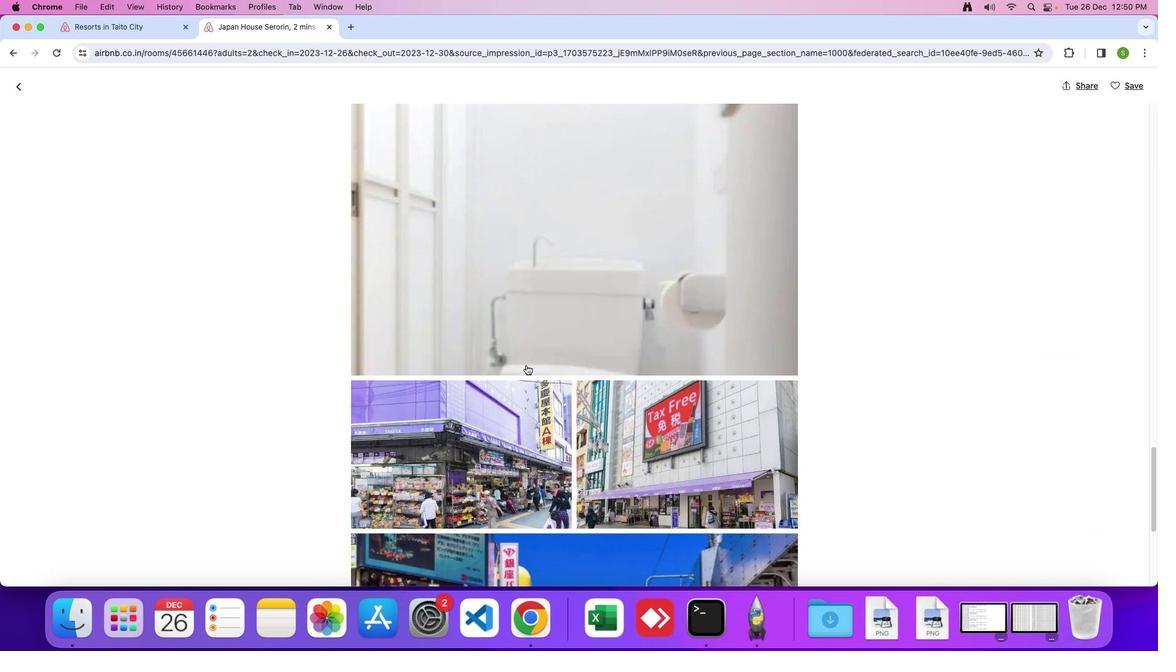 
Action: Mouse scrolled (526, 365) with delta (0, 0)
Screenshot: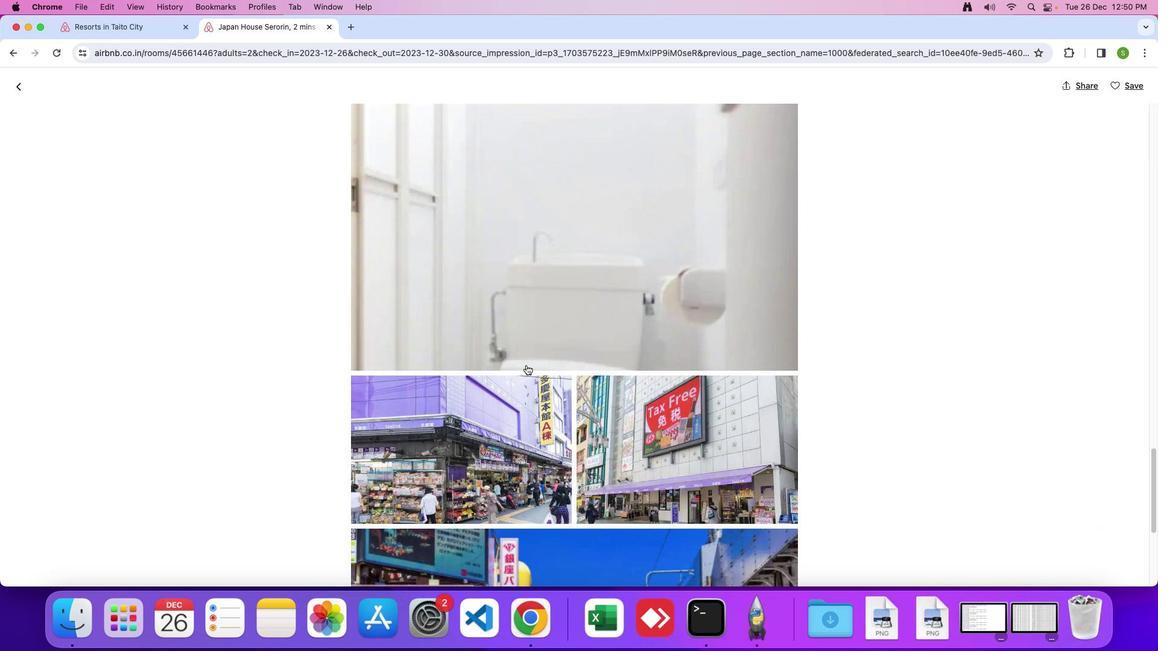 
Action: Mouse scrolled (526, 365) with delta (0, -1)
Screenshot: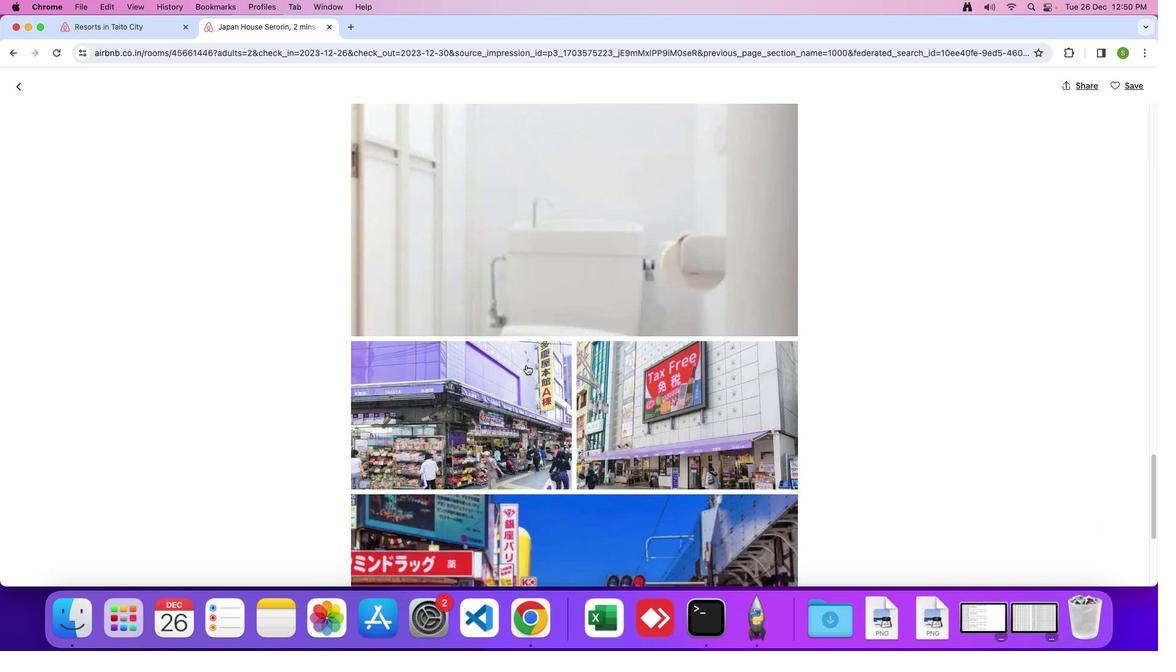 
Action: Mouse scrolled (526, 365) with delta (0, 0)
Screenshot: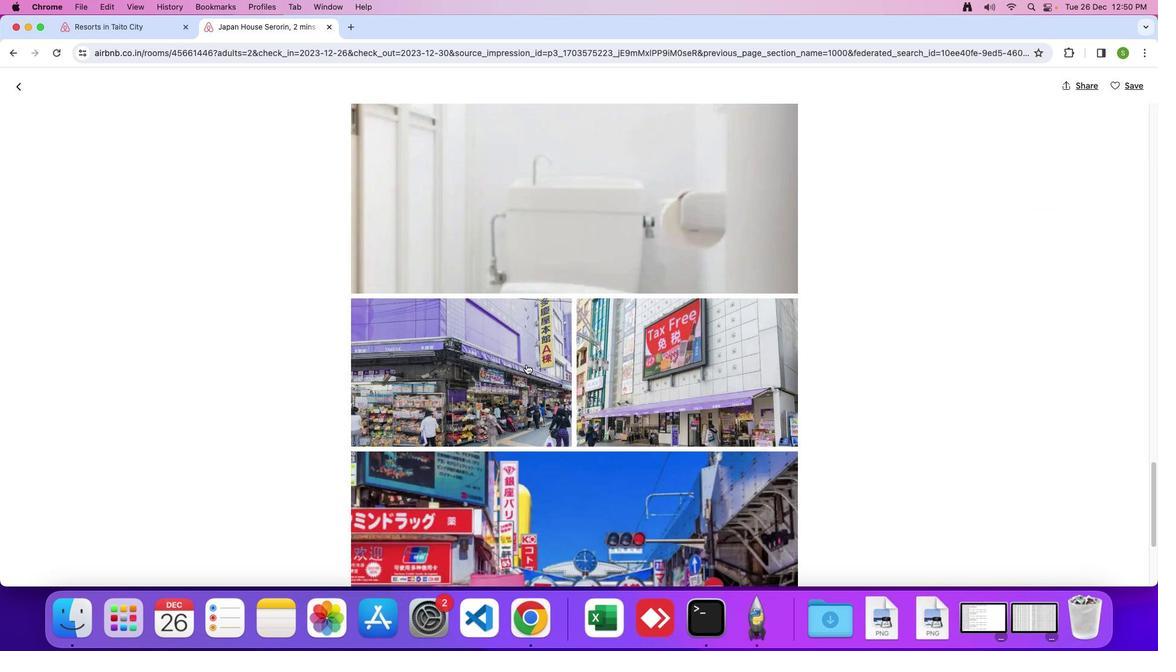 
Action: Mouse moved to (526, 365)
Screenshot: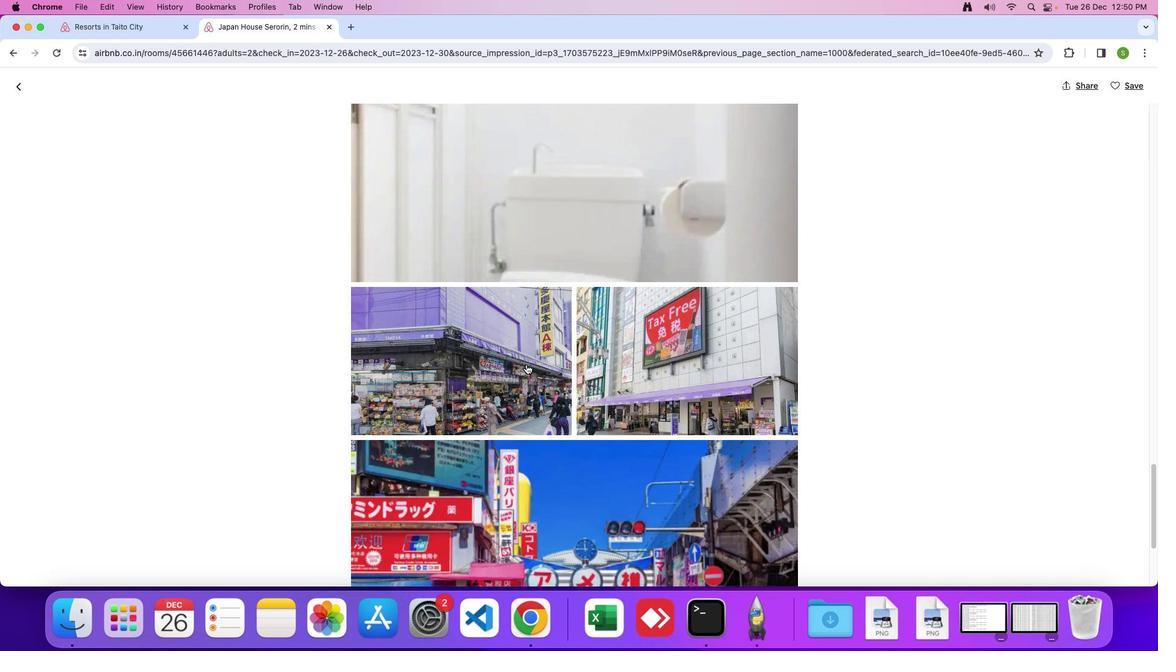 
Action: Mouse scrolled (526, 365) with delta (0, 0)
Screenshot: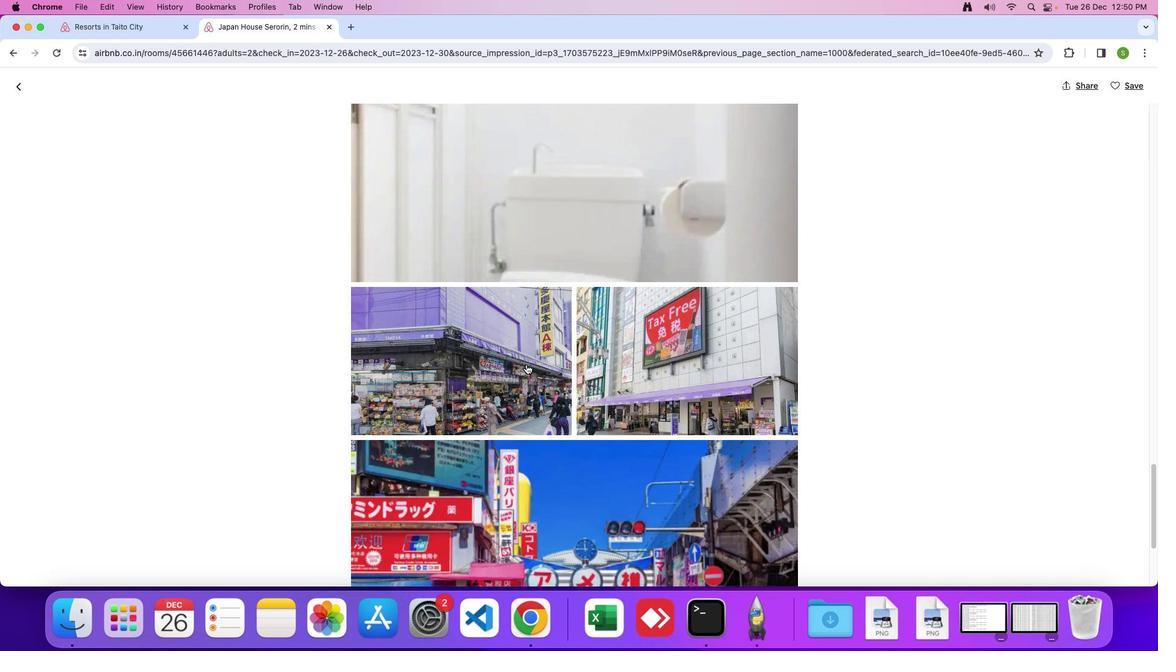 
Action: Mouse moved to (526, 364)
Screenshot: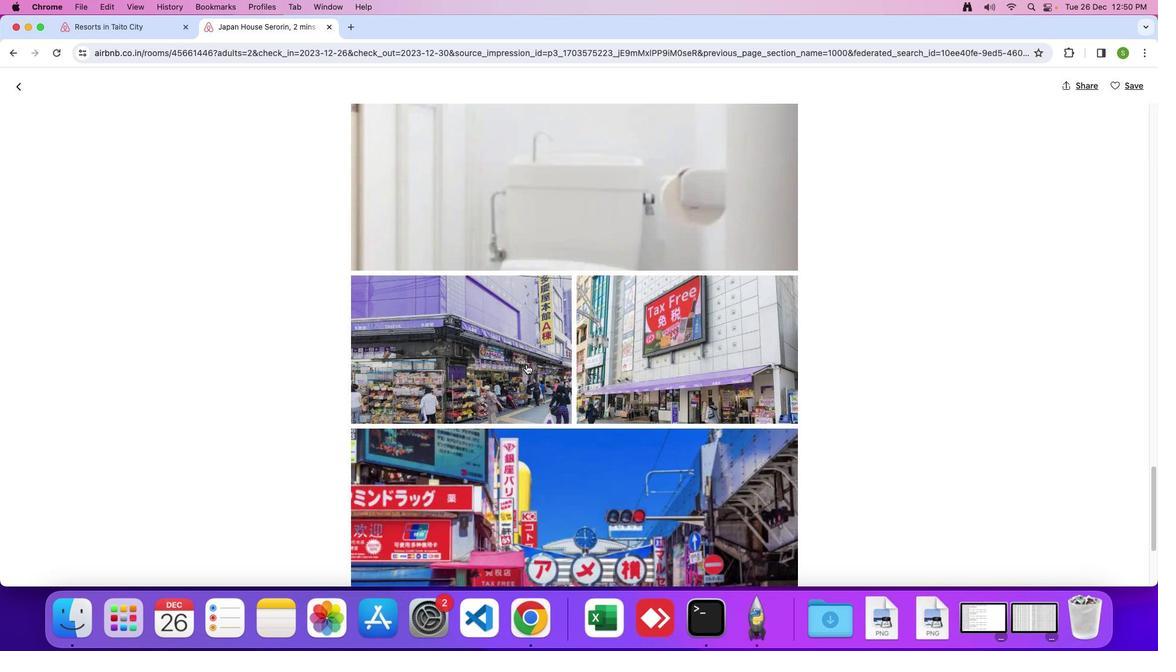 
Action: Mouse scrolled (526, 364) with delta (0, -1)
Screenshot: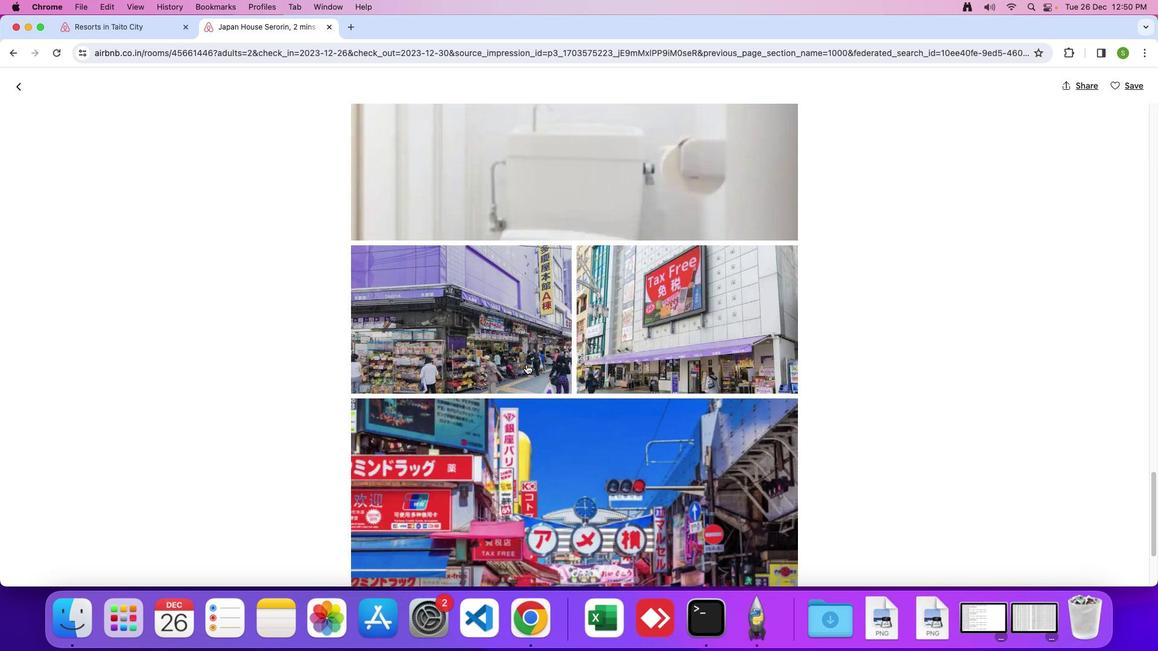 
Action: Mouse scrolled (526, 364) with delta (0, 0)
Screenshot: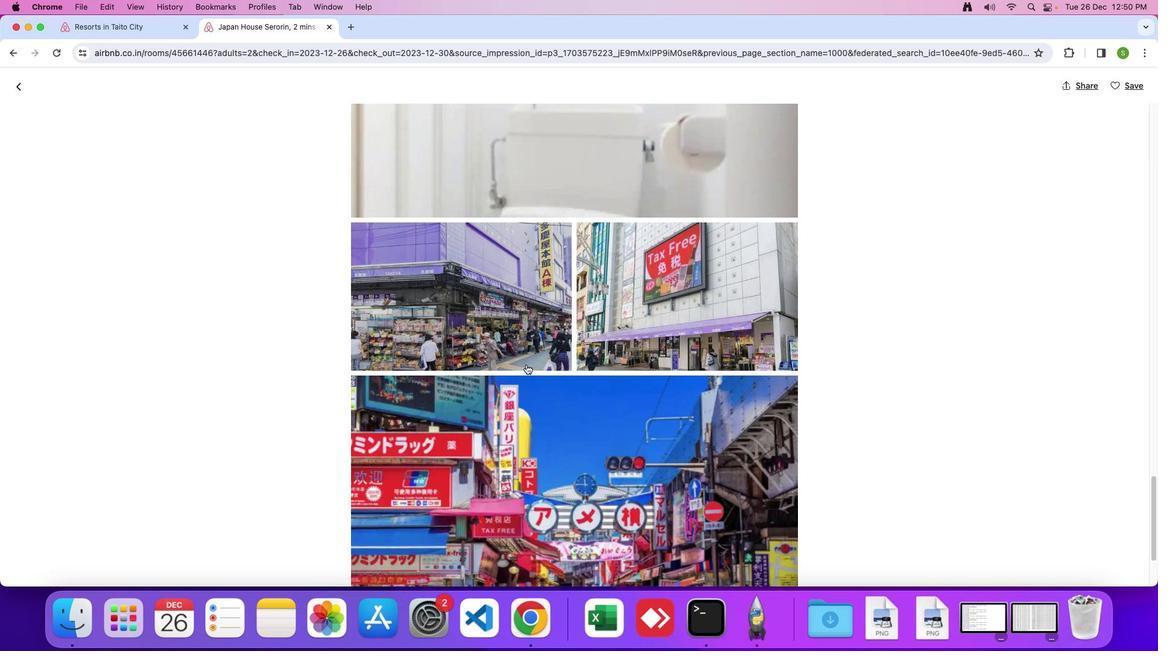 
Action: Mouse scrolled (526, 364) with delta (0, 0)
Screenshot: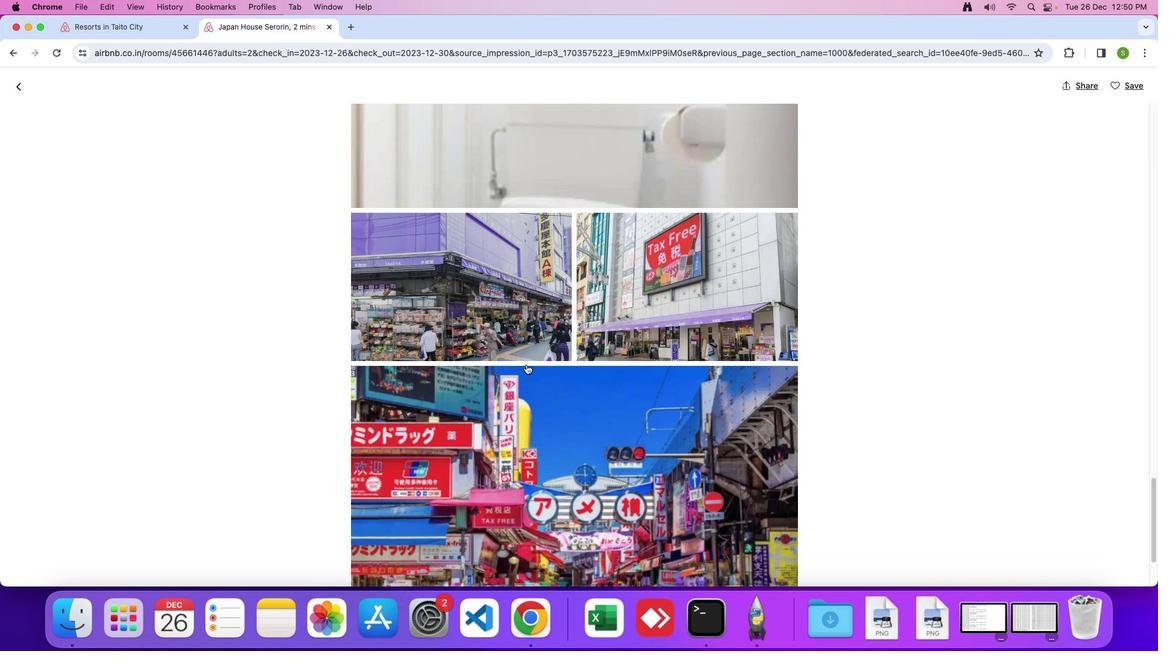 
Action: Mouse scrolled (526, 364) with delta (0, -1)
Screenshot: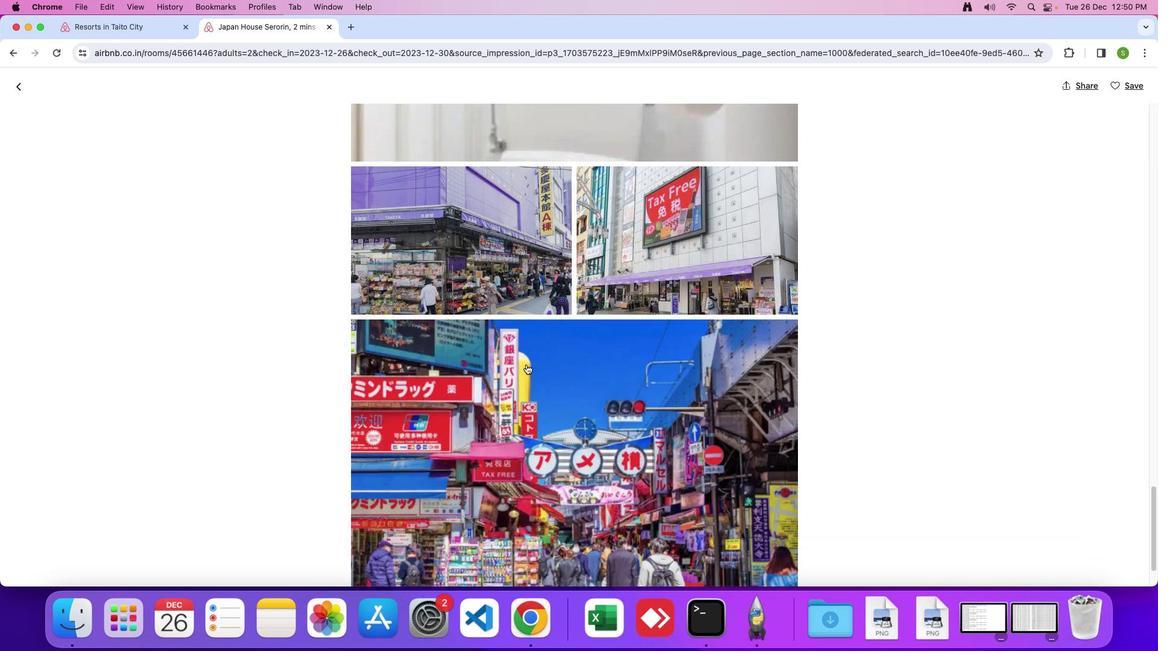 
Action: Mouse scrolled (526, 364) with delta (0, 0)
Screenshot: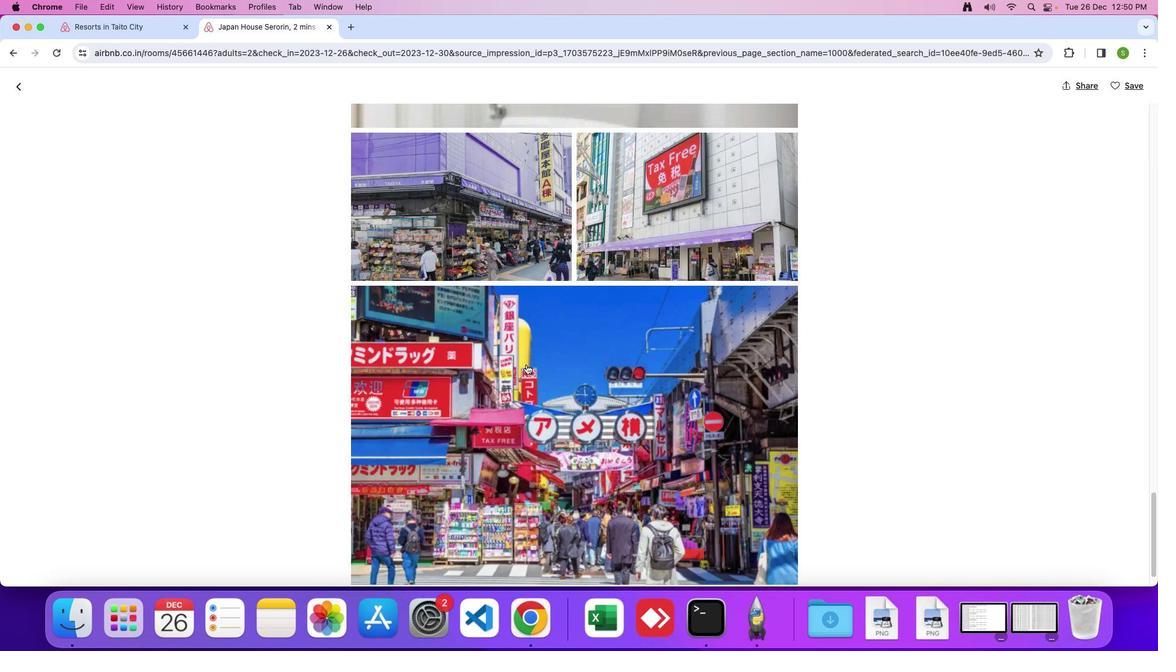 
Action: Mouse scrolled (526, 364) with delta (0, 0)
Screenshot: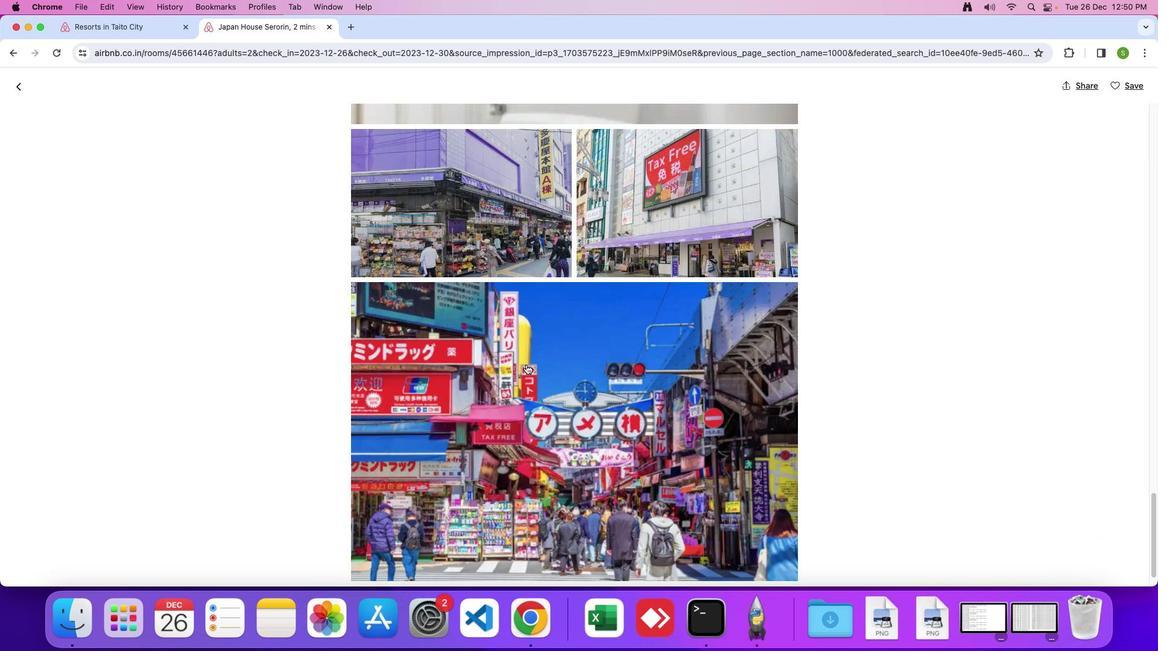 
Action: Mouse scrolled (526, 364) with delta (0, 0)
Screenshot: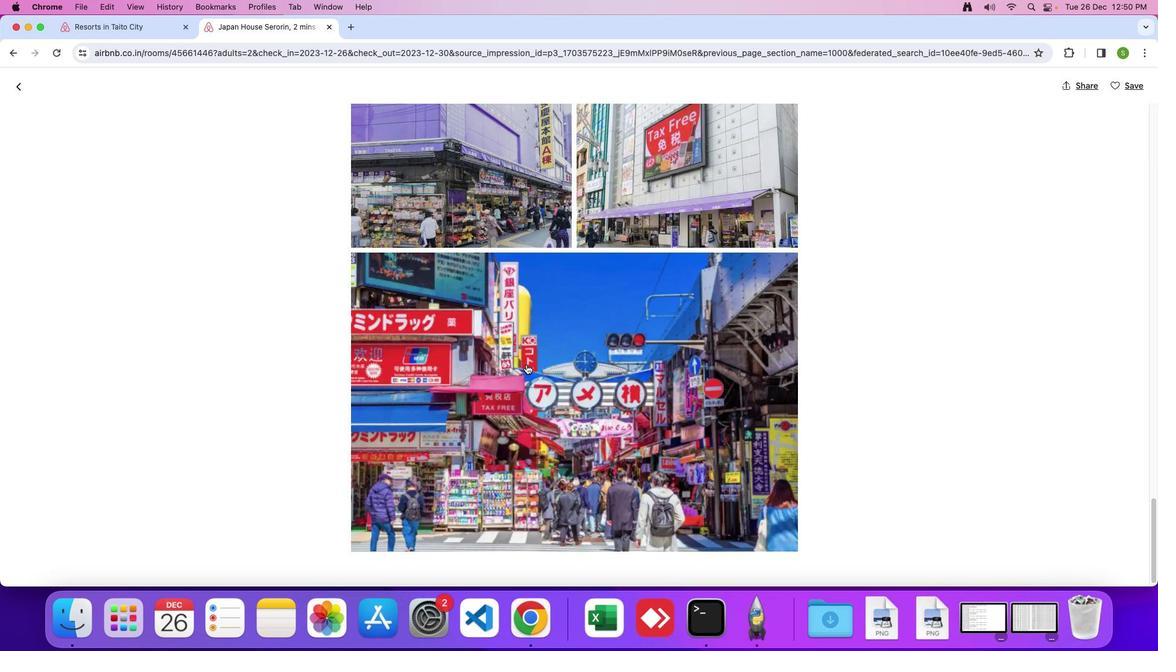 
Action: Mouse scrolled (526, 364) with delta (0, 0)
Screenshot: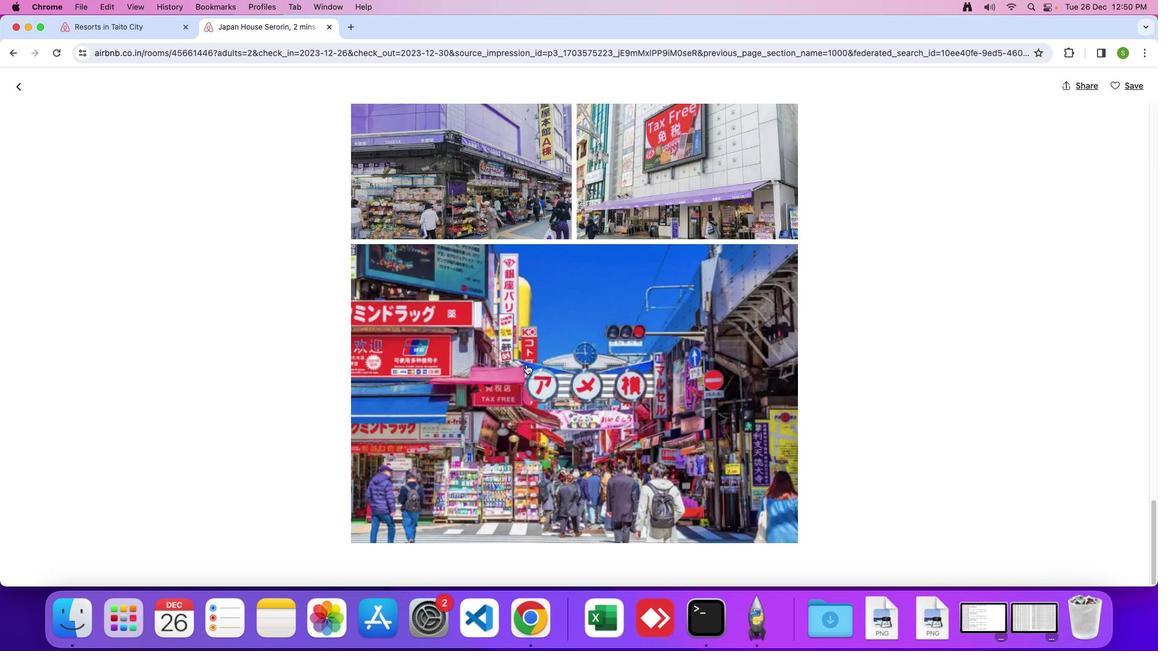 
Action: Mouse scrolled (526, 364) with delta (0, 0)
Screenshot: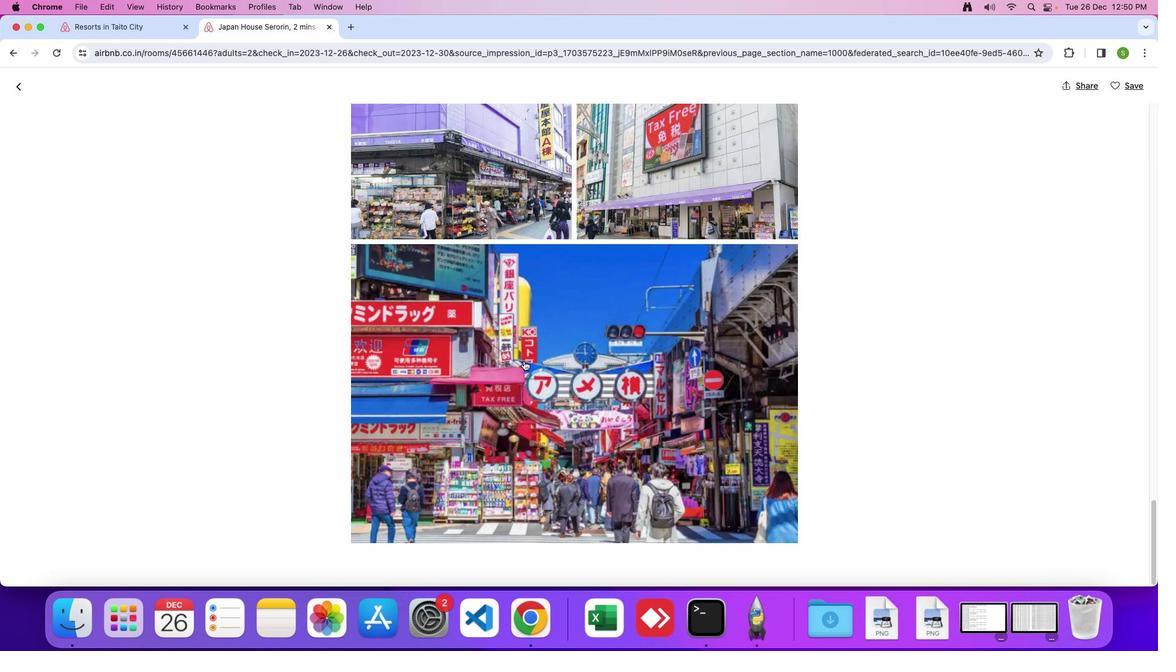 
Action: Mouse moved to (526, 364)
Screenshot: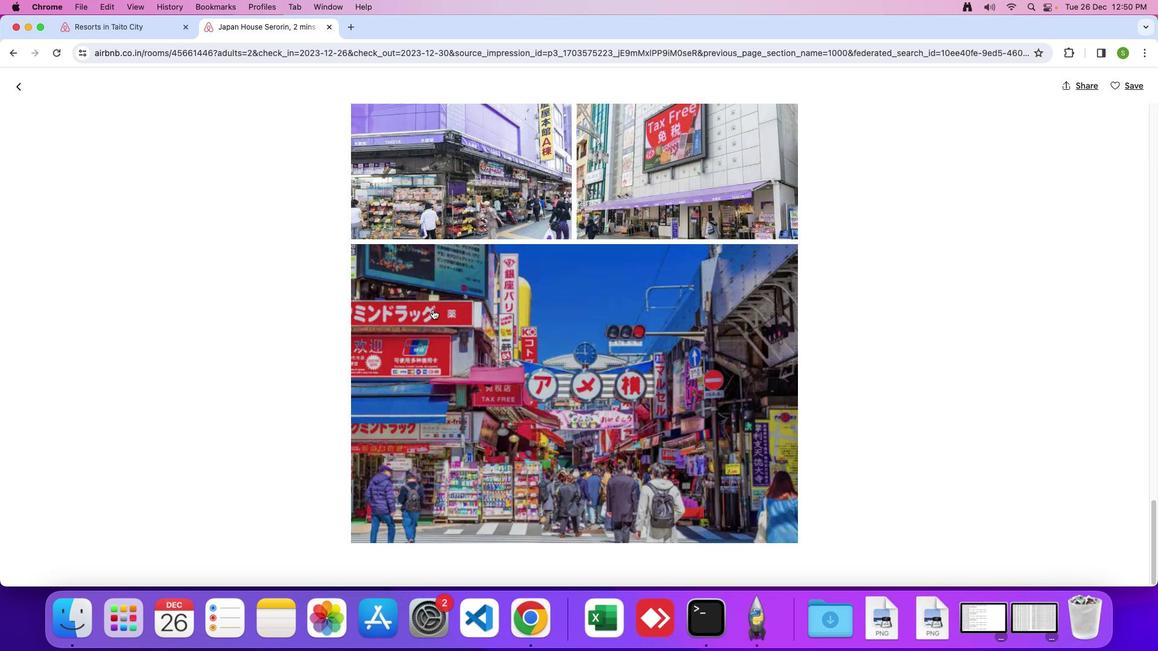 
Action: Mouse scrolled (526, 364) with delta (0, 0)
Screenshot: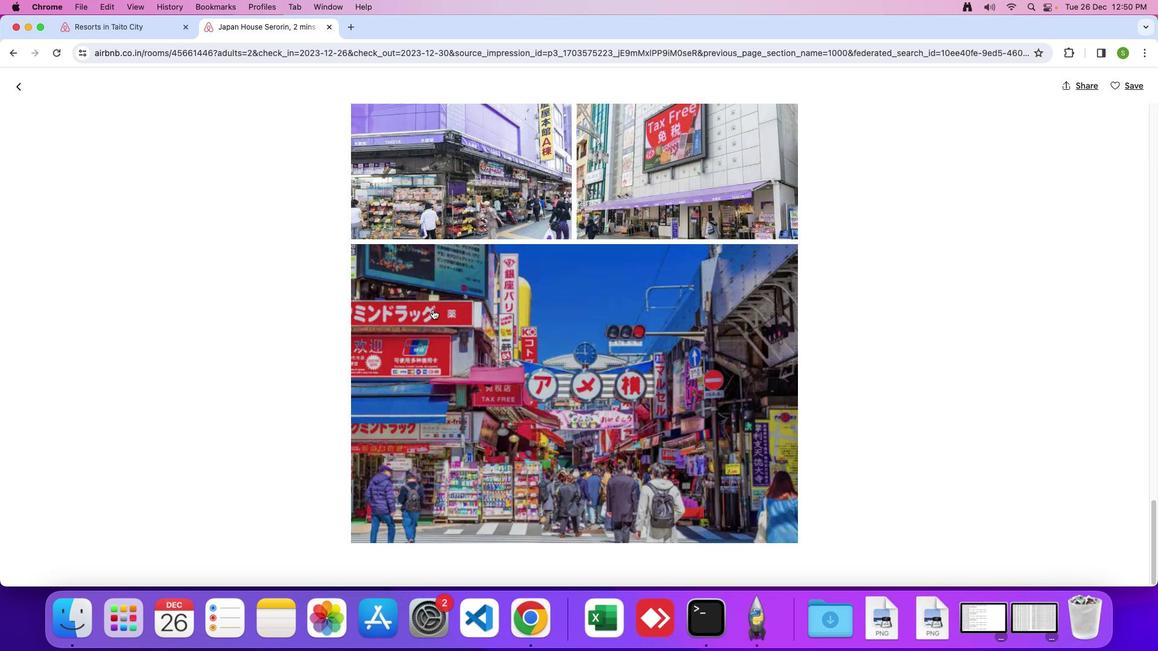 
Action: Mouse moved to (25, 88)
Screenshot: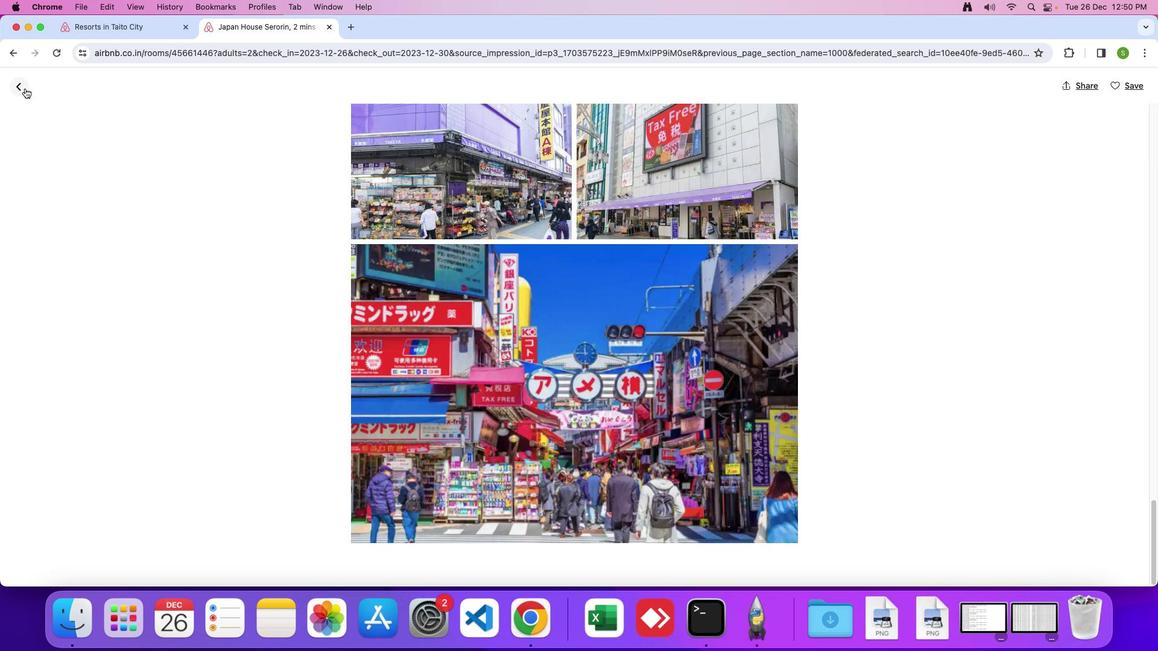 
Action: Mouse pressed left at (25, 88)
Screenshot: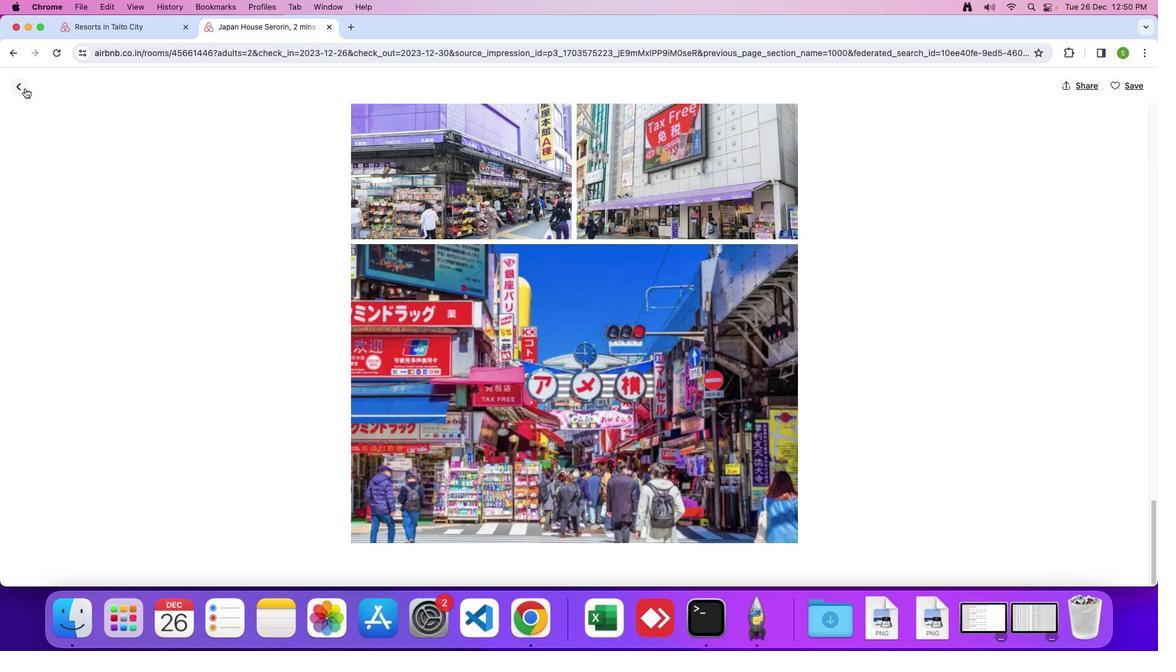 
Action: Mouse moved to (510, 332)
Screenshot: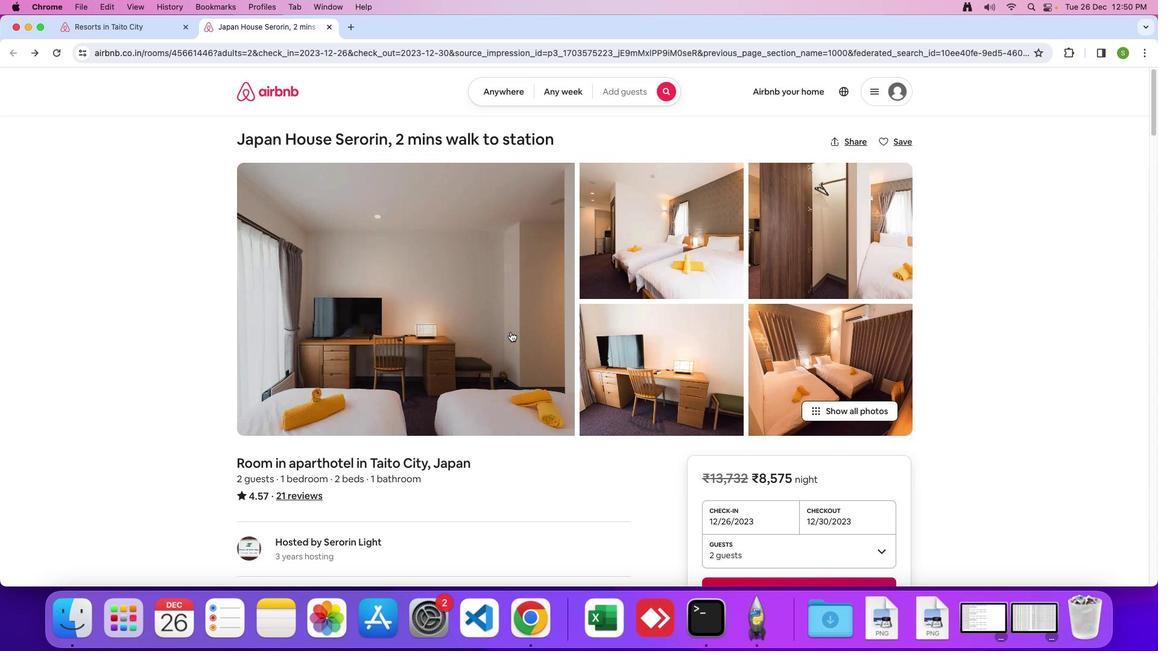 
Action: Mouse scrolled (510, 332) with delta (0, 0)
Screenshot: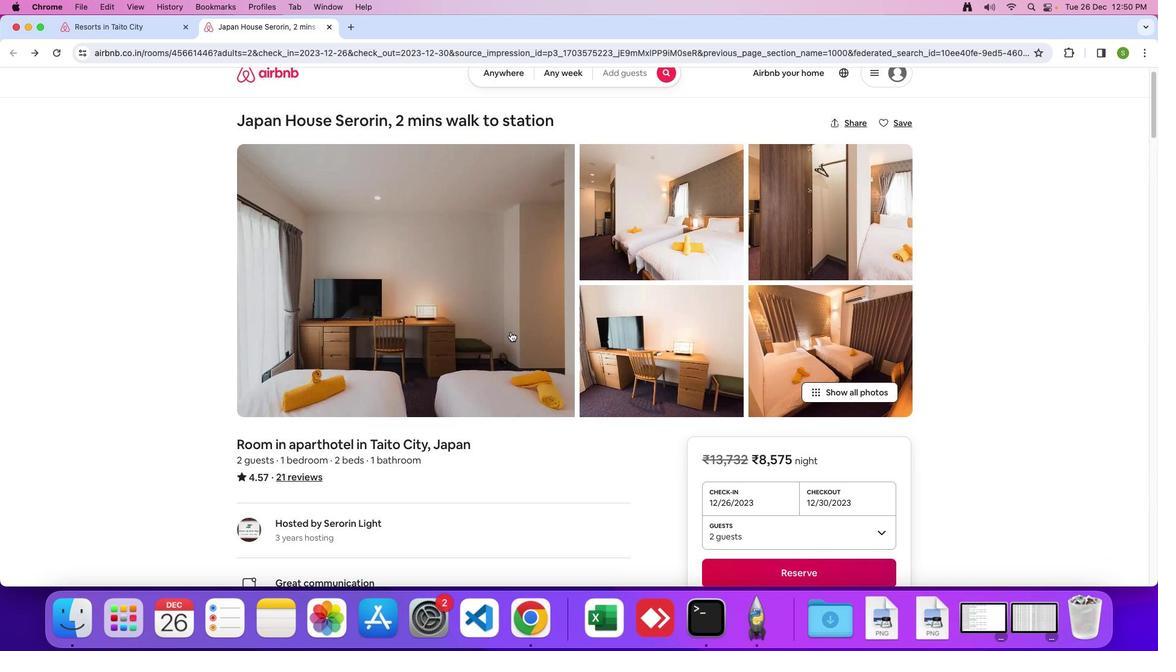 
Action: Mouse scrolled (510, 332) with delta (0, 0)
Screenshot: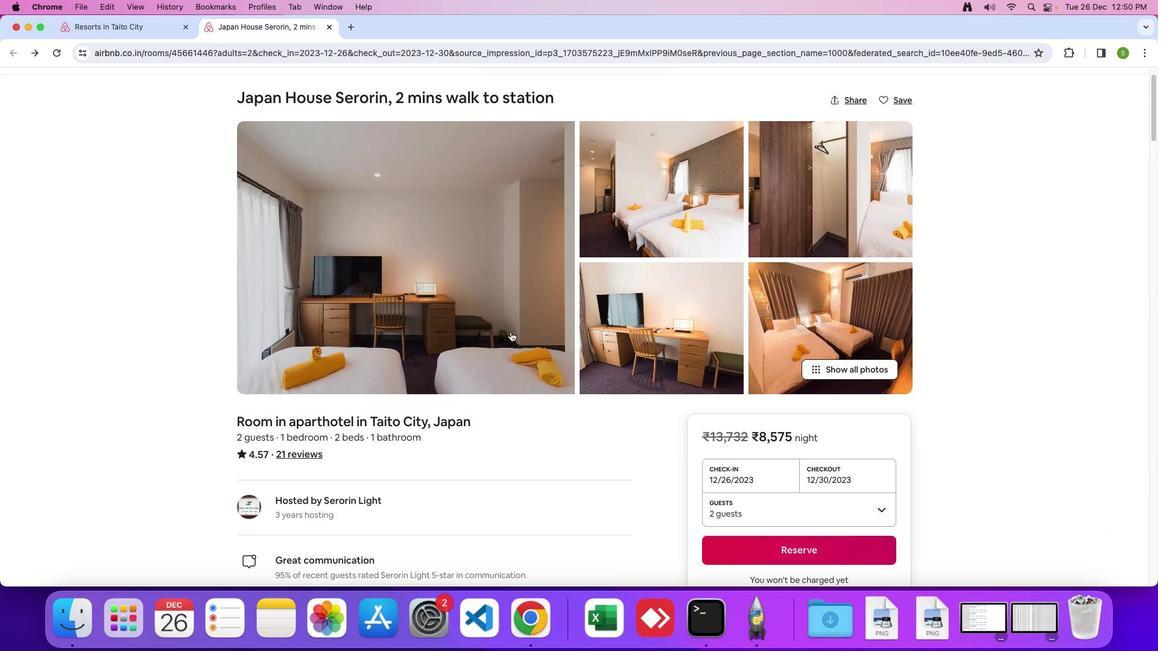 
Action: Mouse scrolled (510, 332) with delta (0, -1)
Screenshot: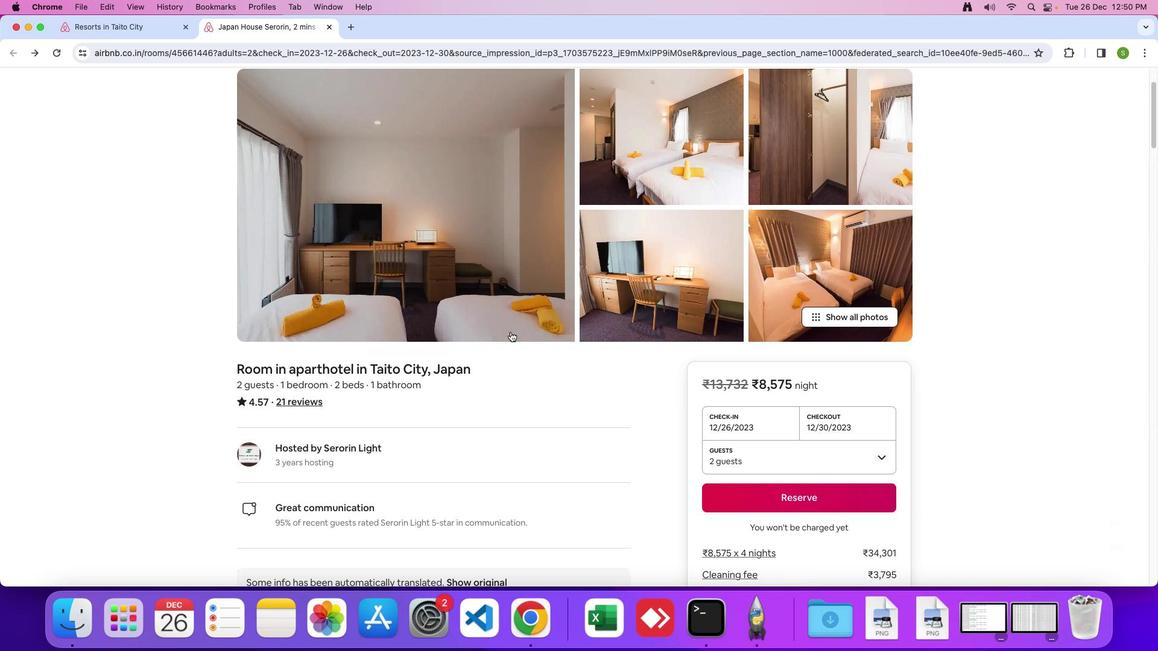 
Action: Mouse scrolled (510, 332) with delta (0, 0)
Screenshot: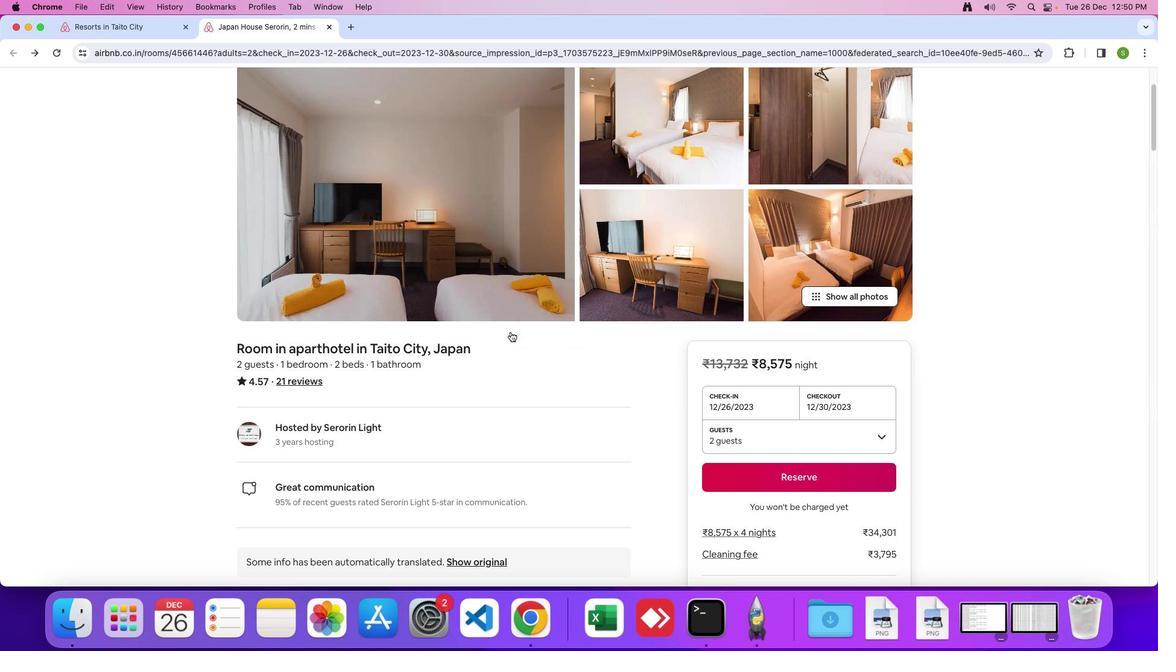 
Action: Mouse scrolled (510, 332) with delta (0, 0)
Screenshot: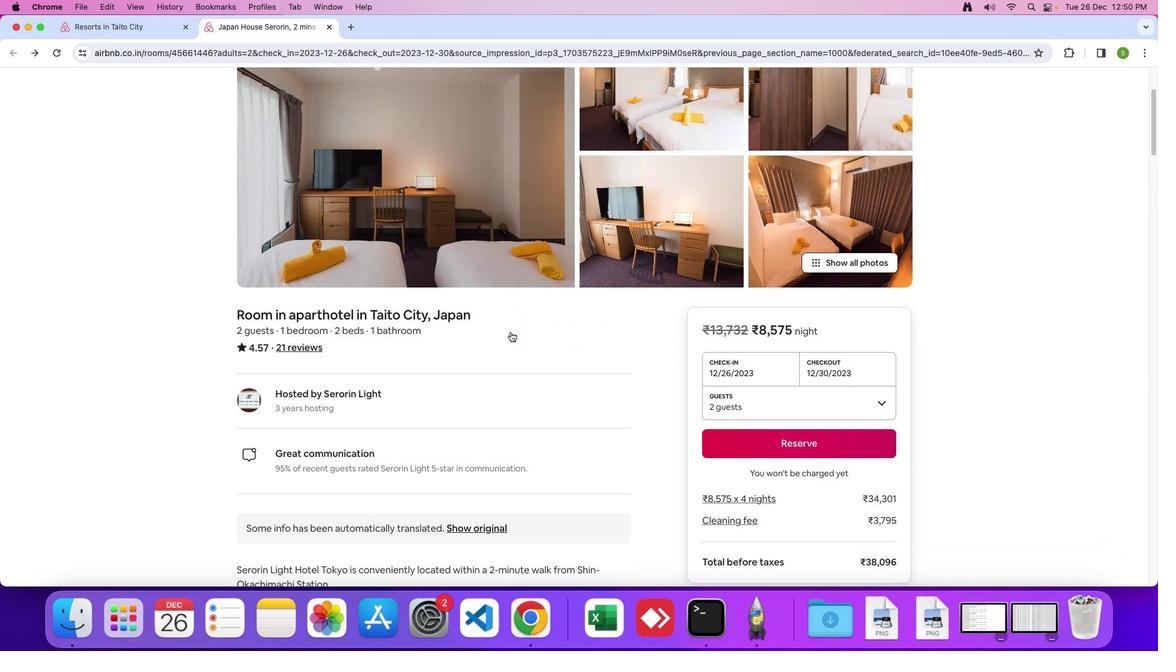 
Action: Mouse scrolled (510, 332) with delta (0, -1)
Screenshot: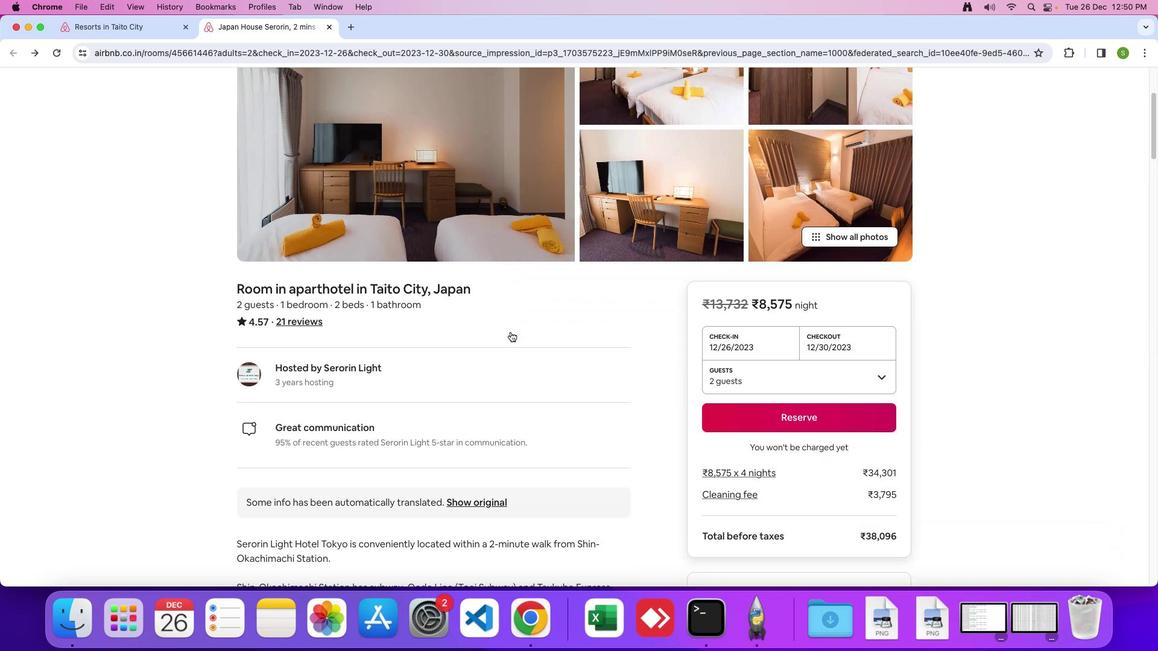 
Action: Mouse scrolled (510, 332) with delta (0, 0)
Screenshot: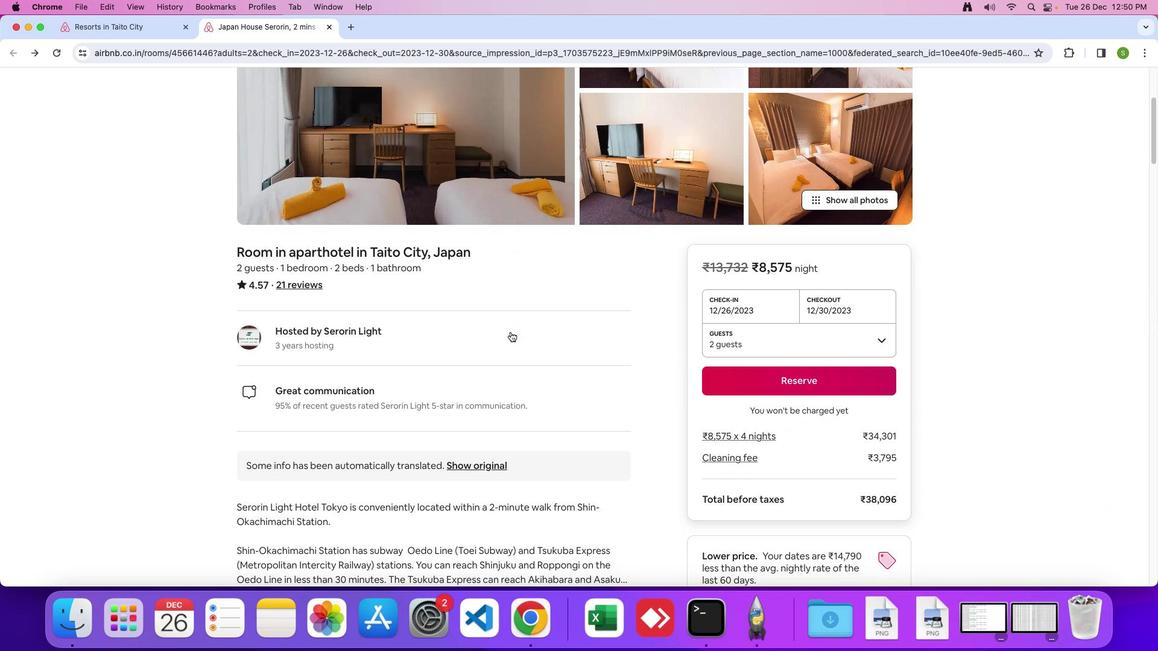 
Action: Mouse scrolled (510, 332) with delta (0, 0)
Screenshot: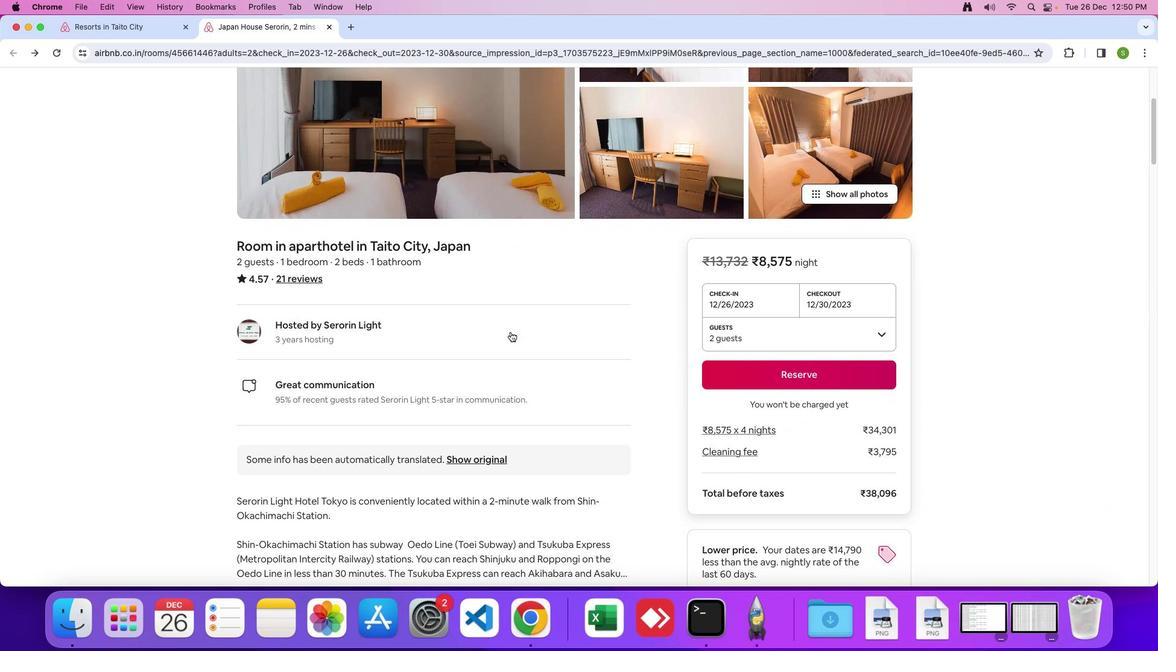 
Action: Mouse scrolled (510, 332) with delta (0, 0)
Screenshot: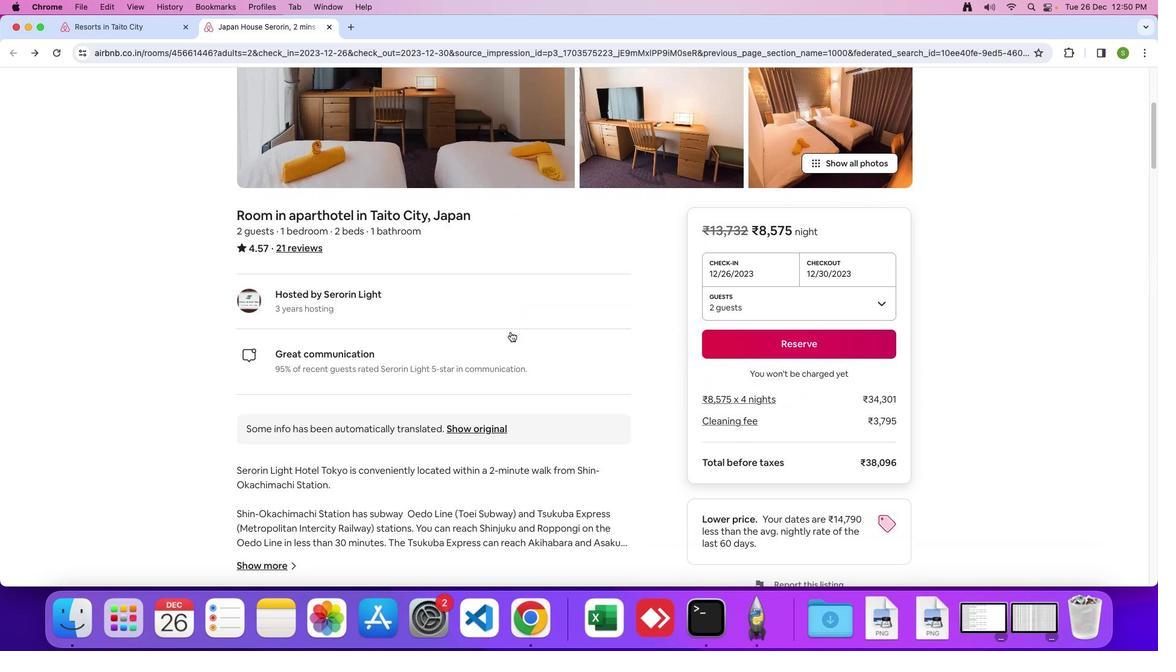
Action: Mouse scrolled (510, 332) with delta (0, 0)
Screenshot: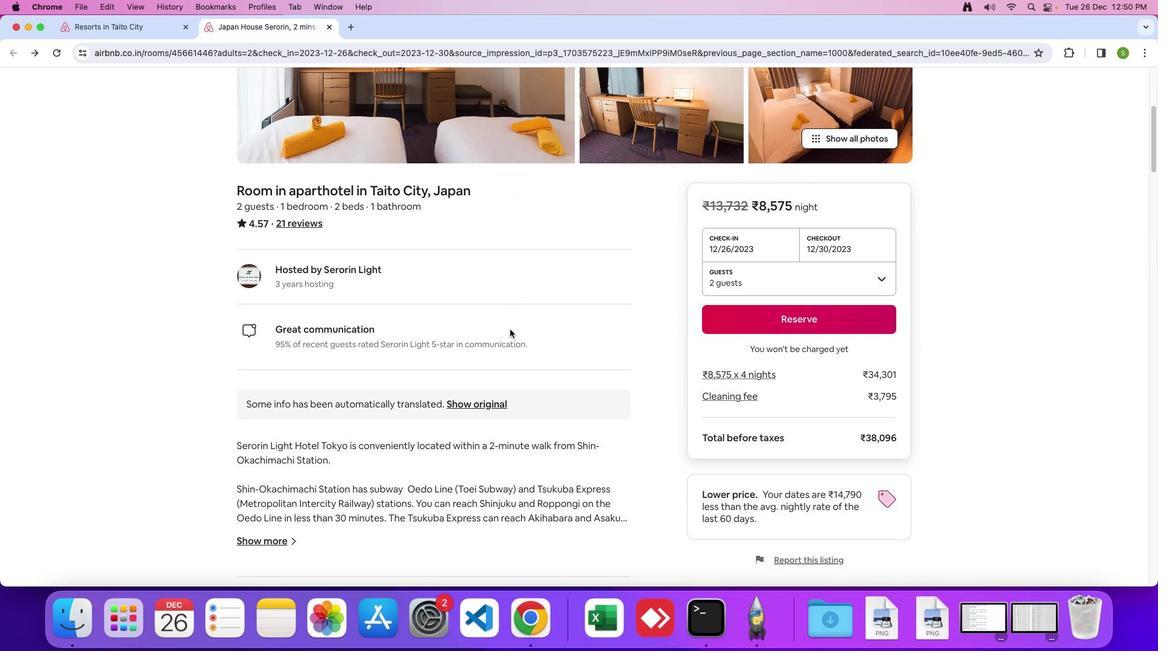 
Action: Mouse moved to (510, 332)
Screenshot: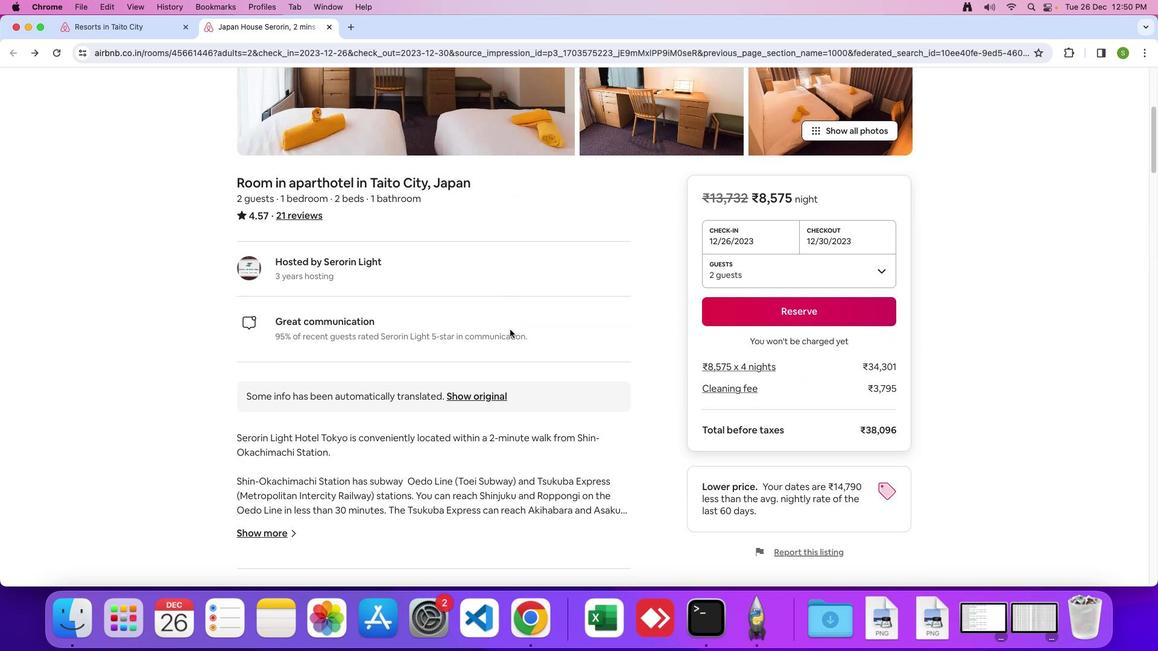 
Action: Mouse scrolled (510, 332) with delta (0, 0)
Screenshot: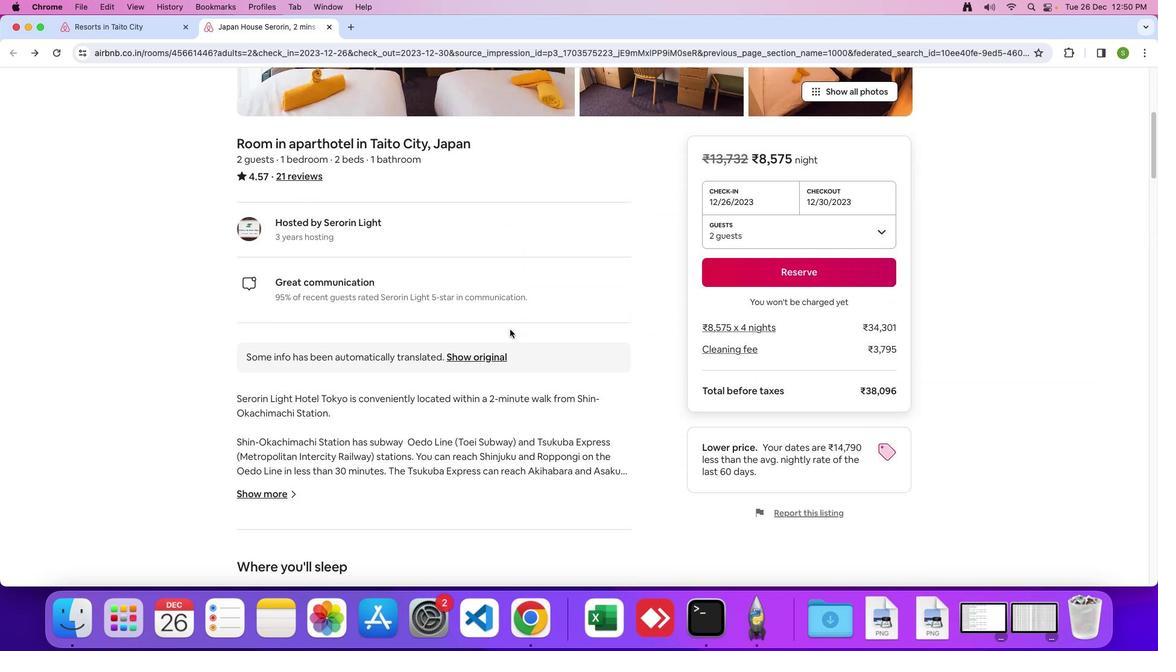 
Action: Mouse moved to (510, 330)
Screenshot: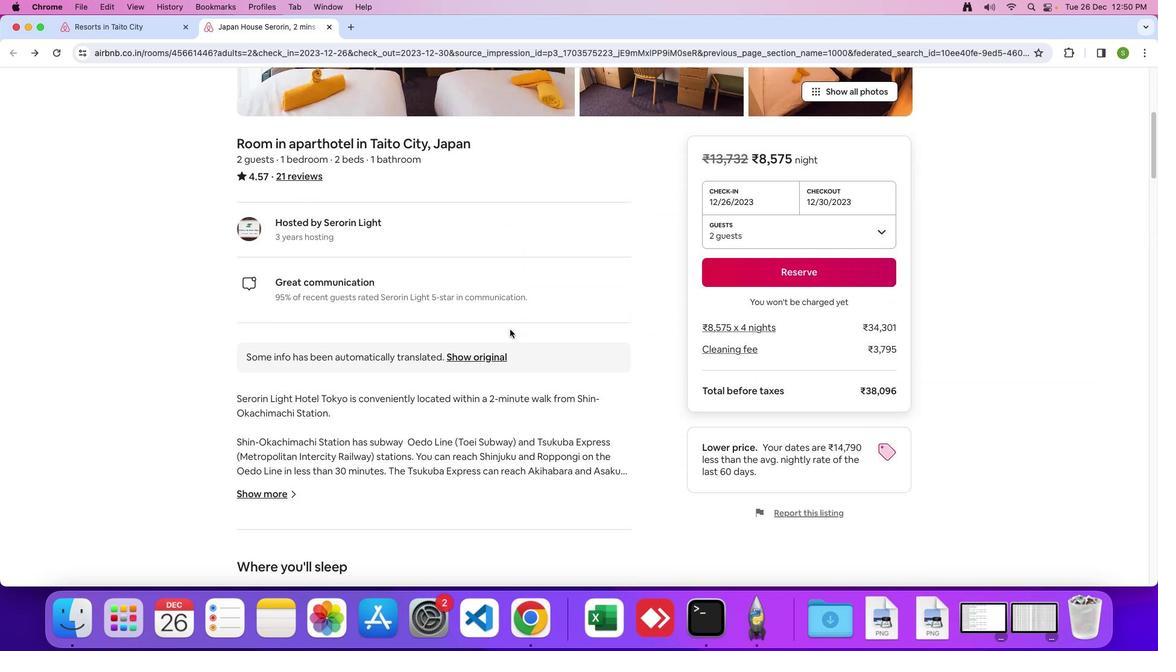 
Action: Mouse scrolled (510, 330) with delta (0, -1)
Screenshot: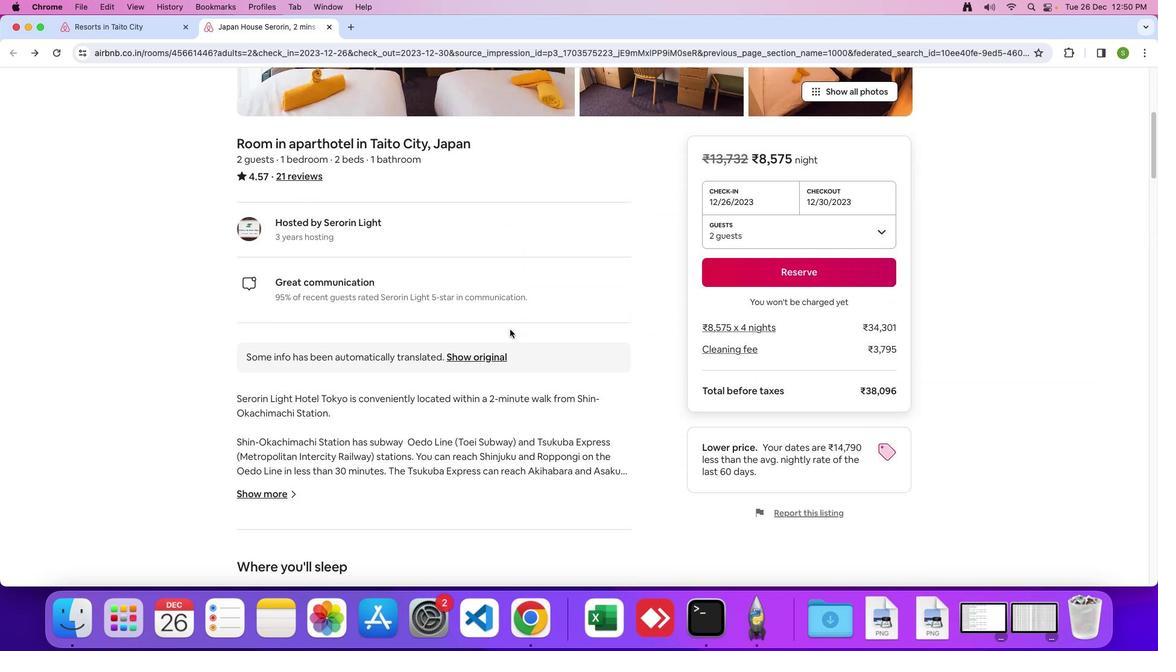 
Action: Mouse moved to (510, 328)
Screenshot: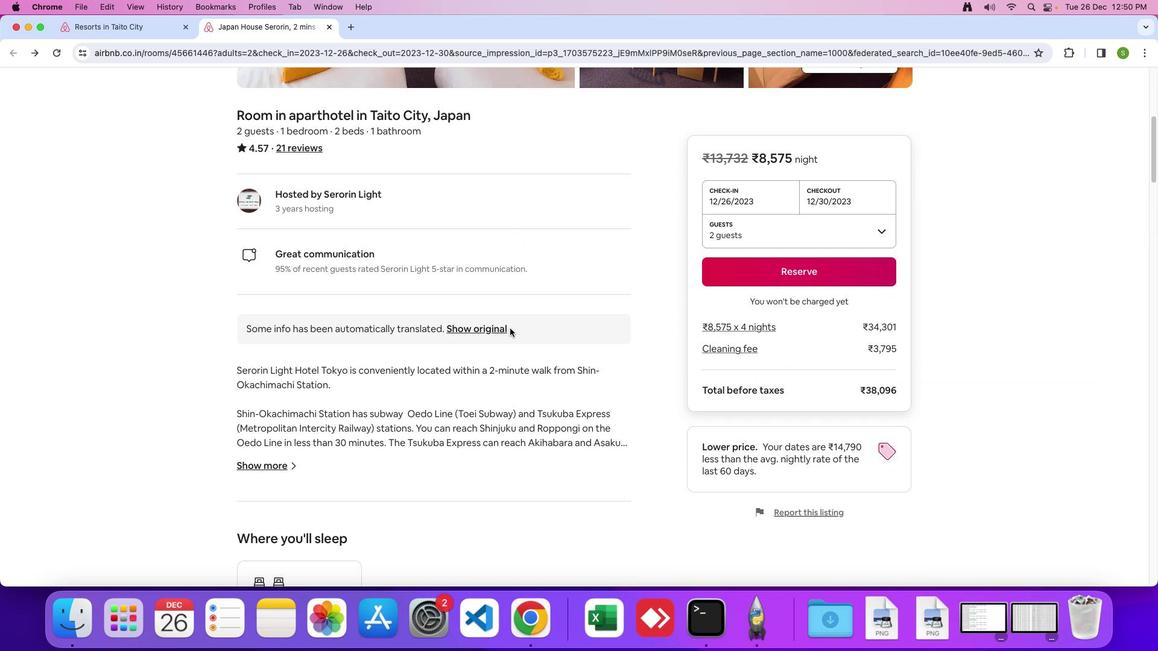 
Action: Mouse scrolled (510, 328) with delta (0, 0)
Screenshot: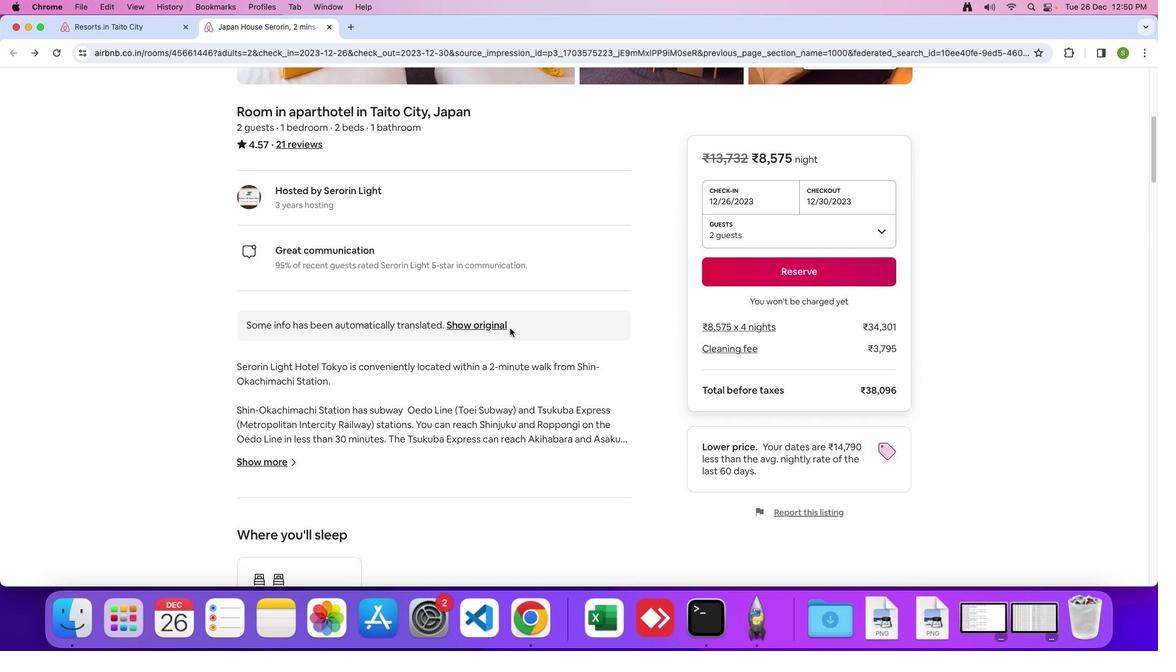 
Action: Mouse moved to (510, 328)
